 Task: Research Airbnb options in Lazdynai, Lithuania from 15th November, 2023 to 21st November, 2023 for 5 adults.3 bedrooms having 3 beds and 3 bathrooms. Property type can be house. Look for 3 properties as per requirement.
Action: Mouse moved to (505, 89)
Screenshot: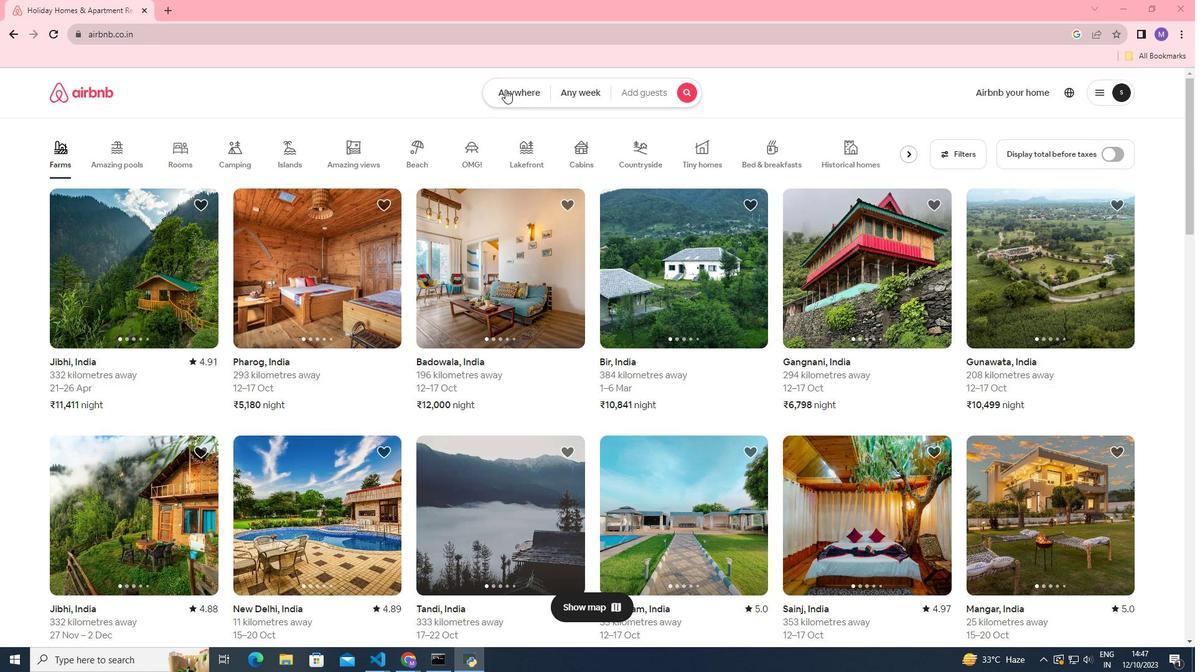 
Action: Mouse pressed left at (505, 89)
Screenshot: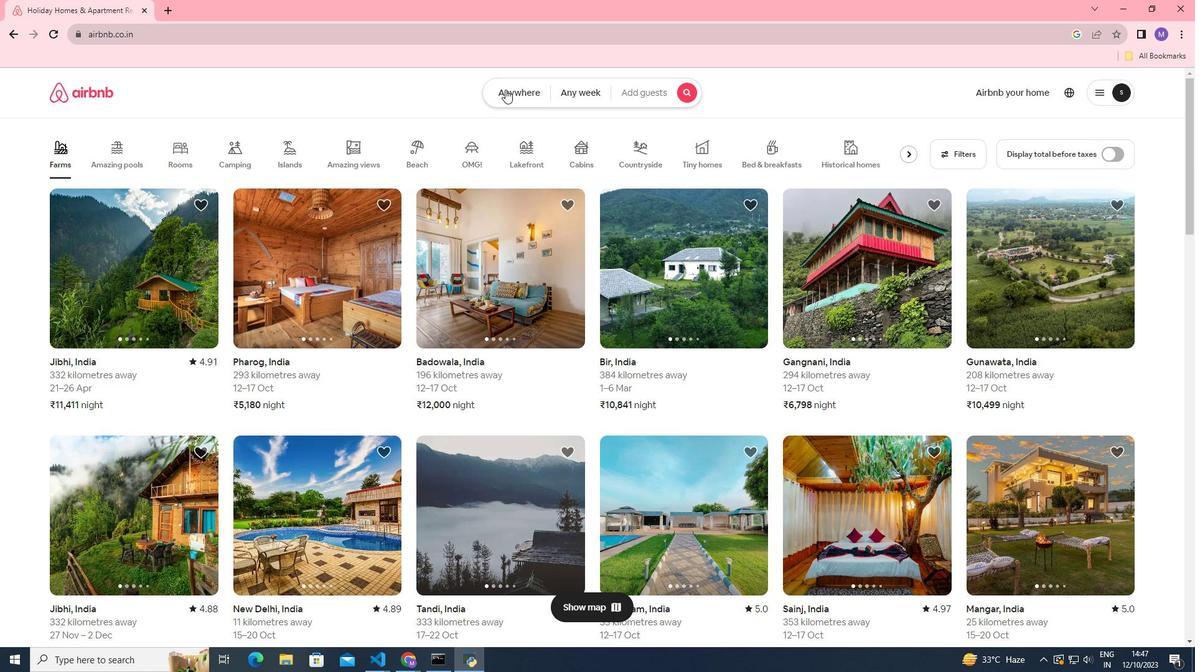 
Action: Mouse moved to (453, 143)
Screenshot: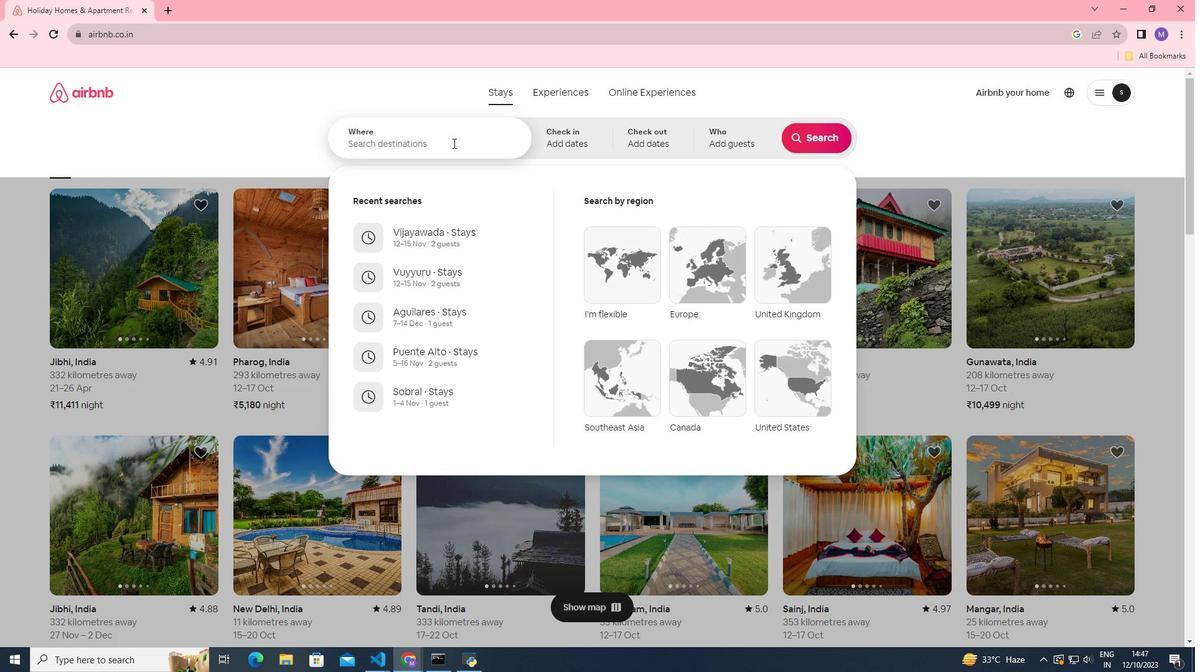 
Action: Mouse pressed left at (453, 143)
Screenshot: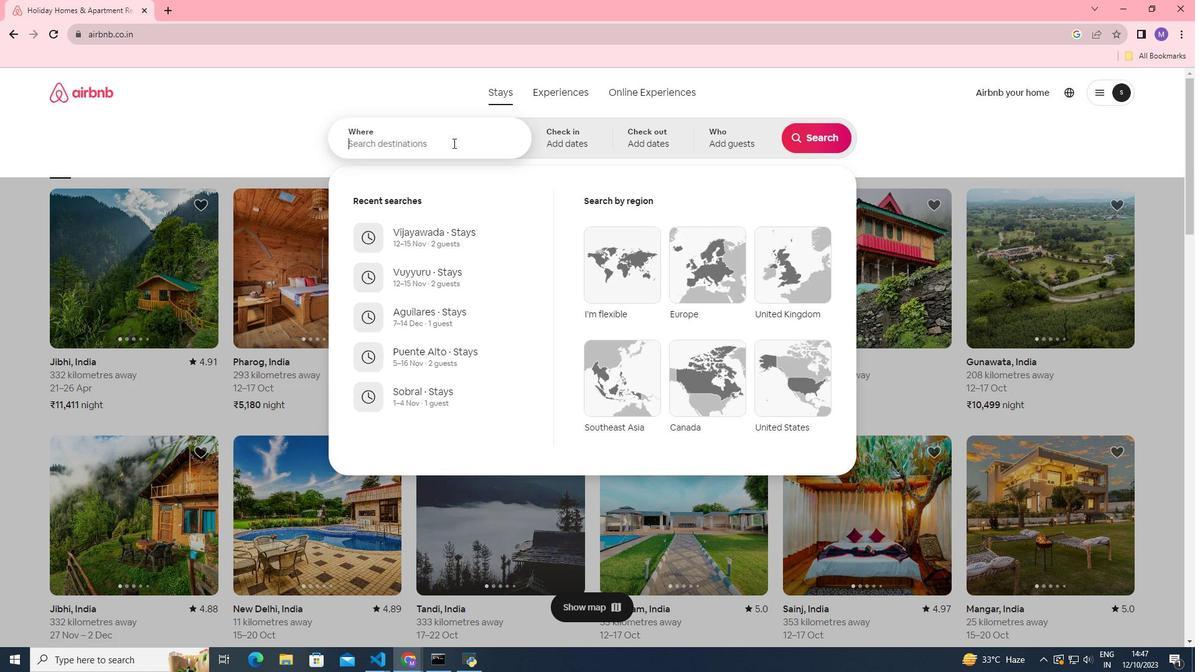 
Action: Key pressed <Key.shift><Key.shift><Key.shift>Lazdynai,<Key.space><Key.shift>Lithuania
Screenshot: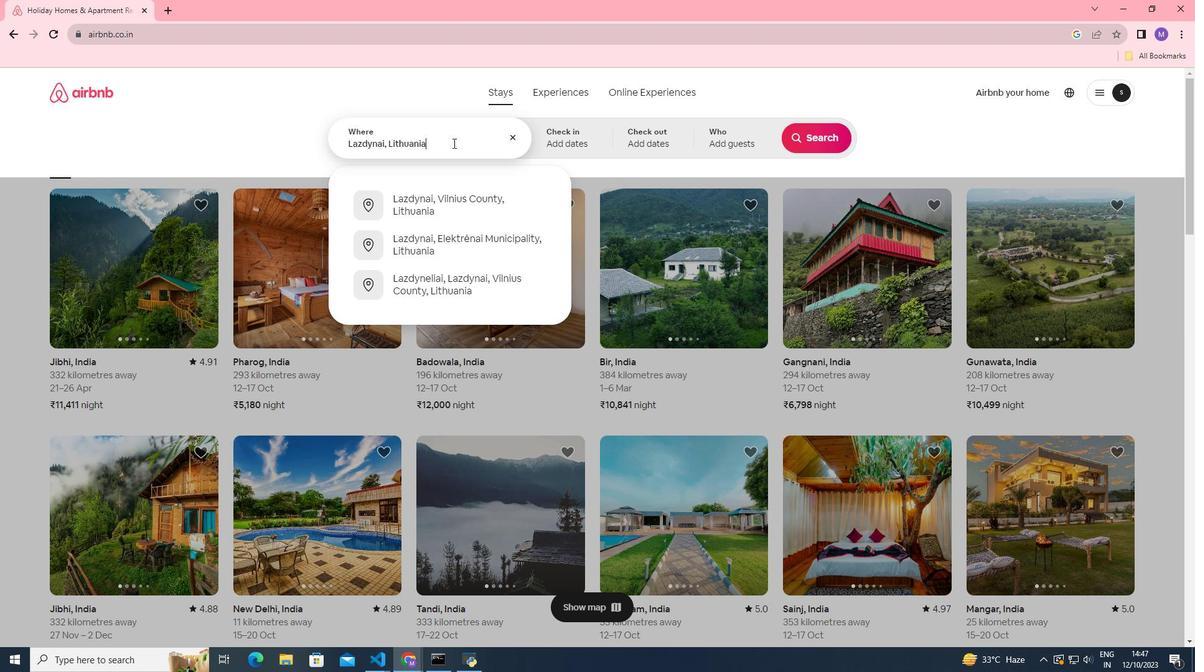 
Action: Mouse moved to (555, 147)
Screenshot: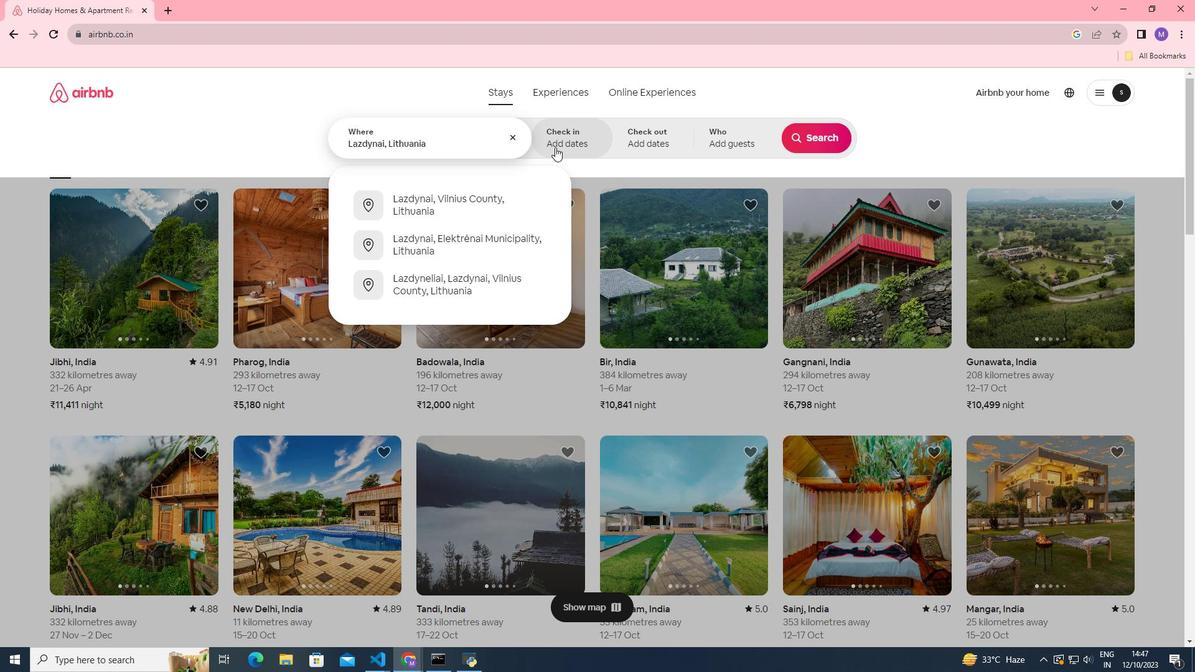 
Action: Mouse pressed left at (555, 147)
Screenshot: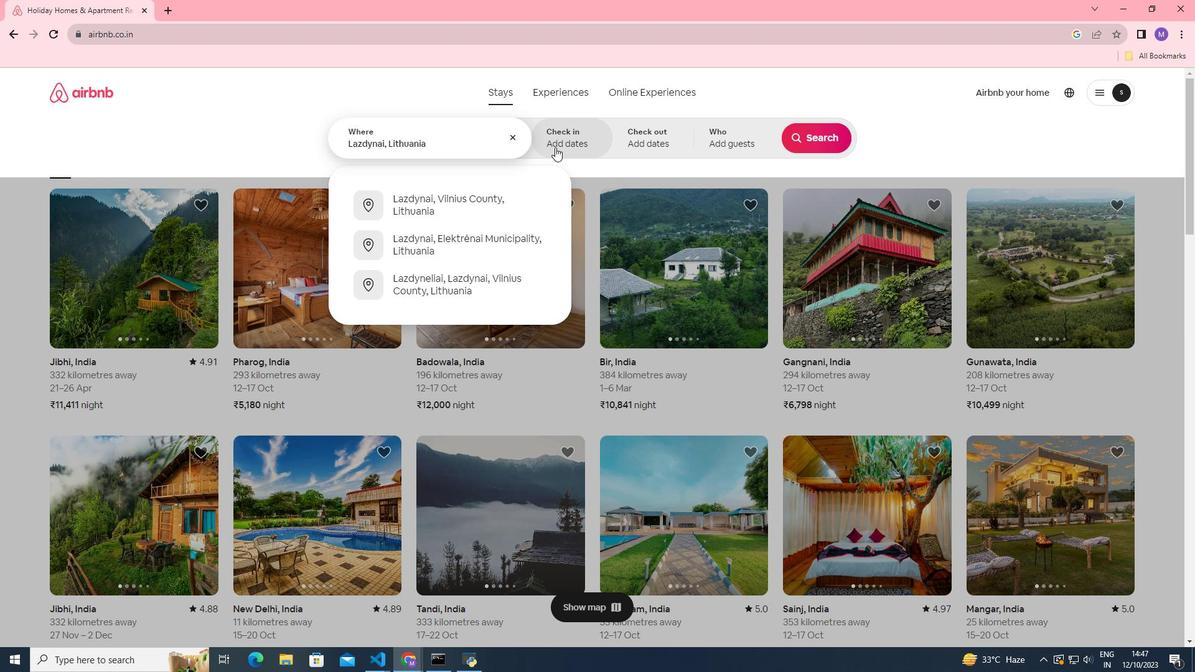 
Action: Mouse moved to (705, 355)
Screenshot: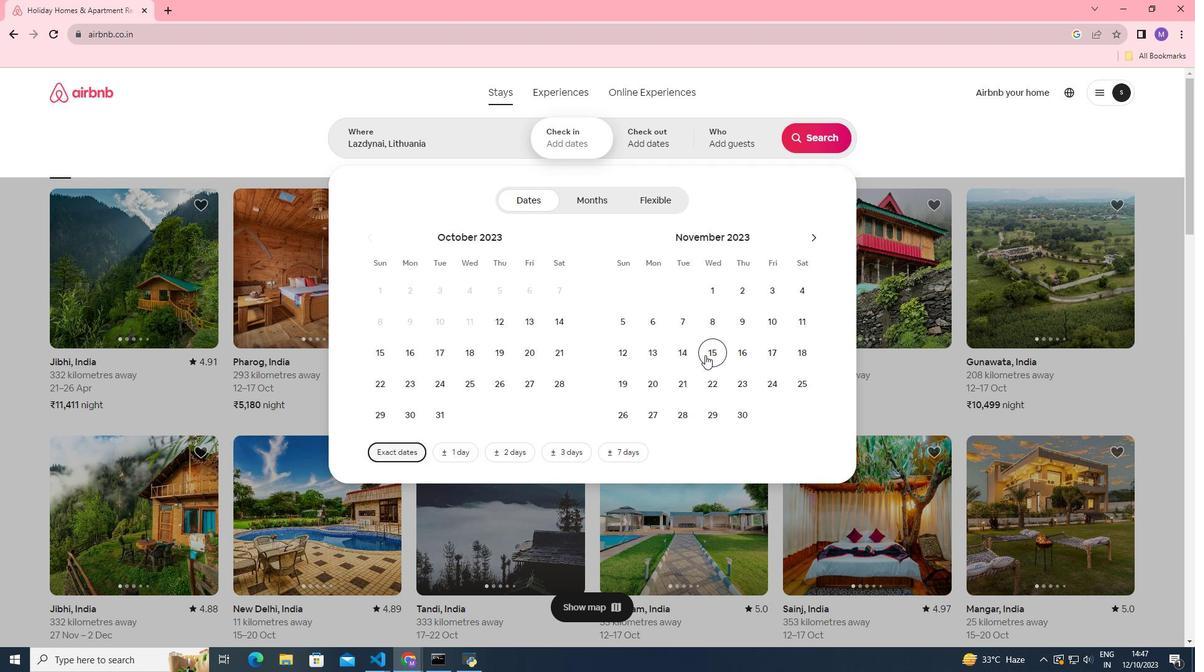 
Action: Mouse pressed left at (705, 355)
Screenshot: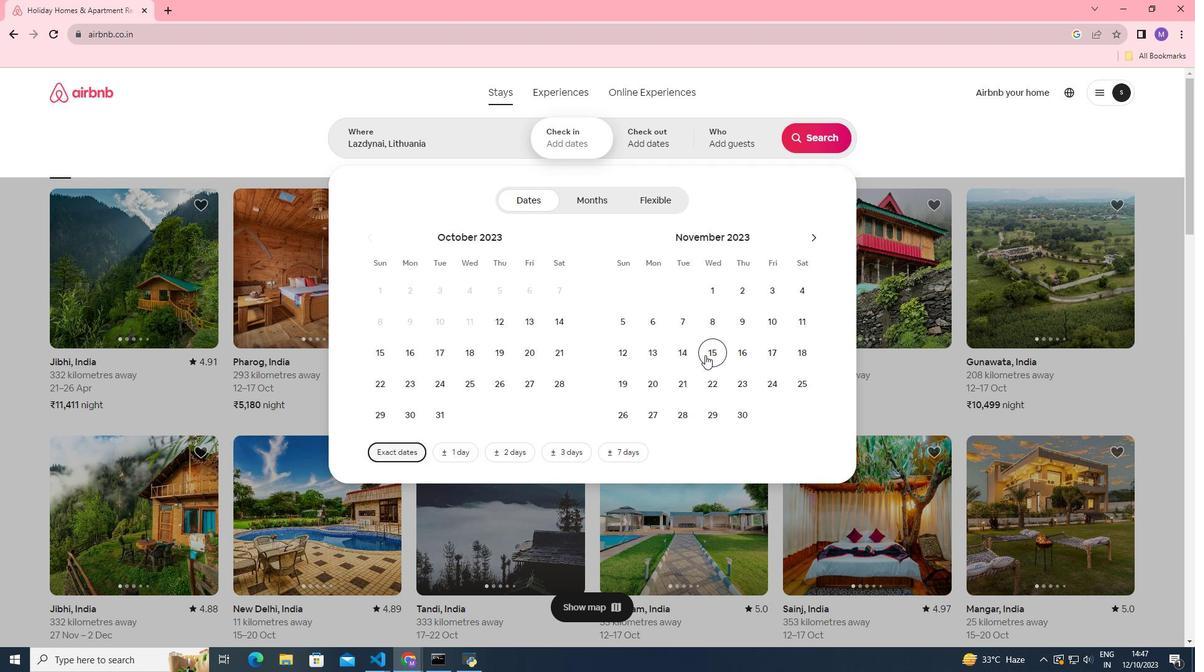 
Action: Mouse moved to (696, 383)
Screenshot: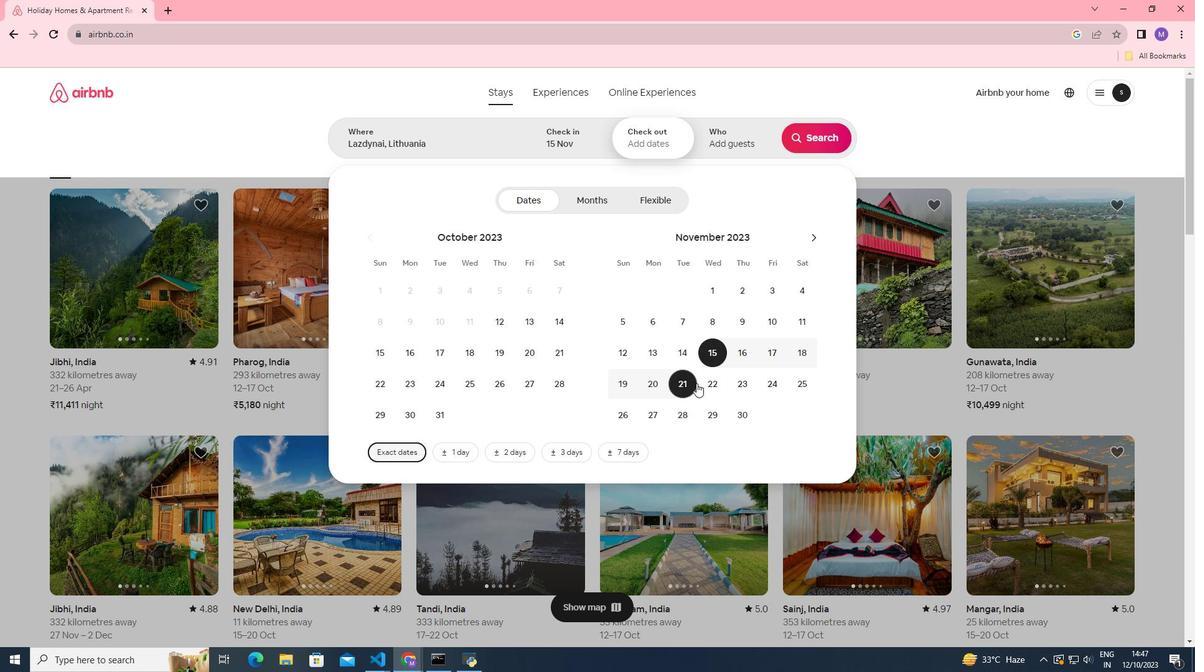 
Action: Mouse pressed left at (696, 383)
Screenshot: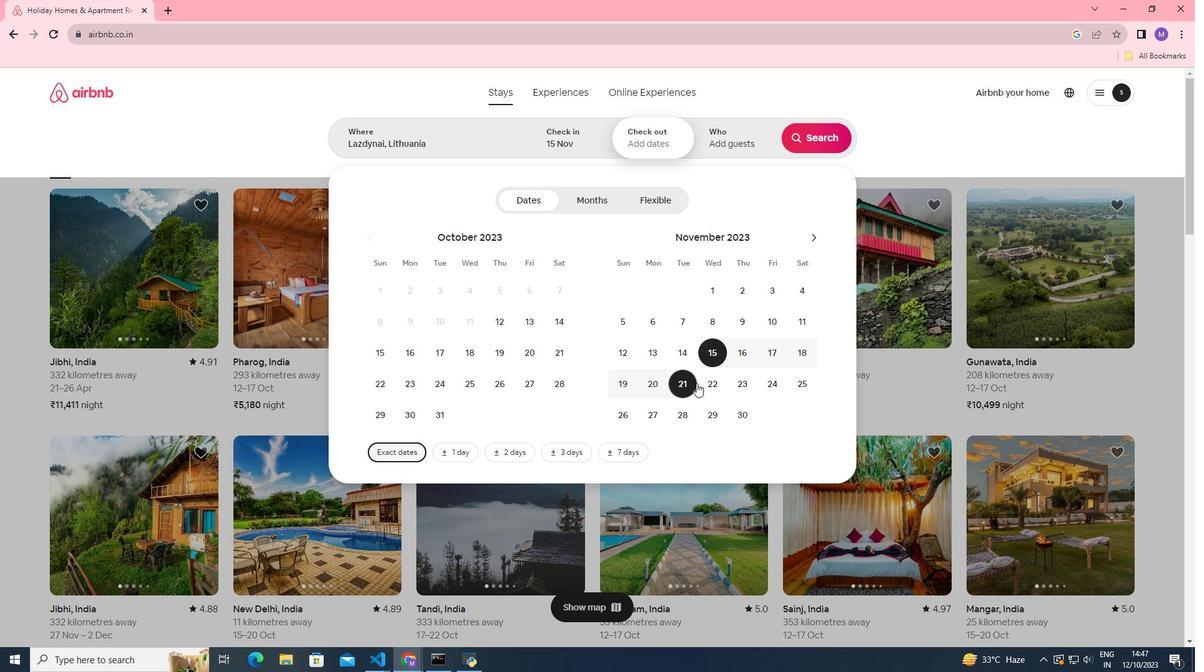 
Action: Mouse moved to (739, 144)
Screenshot: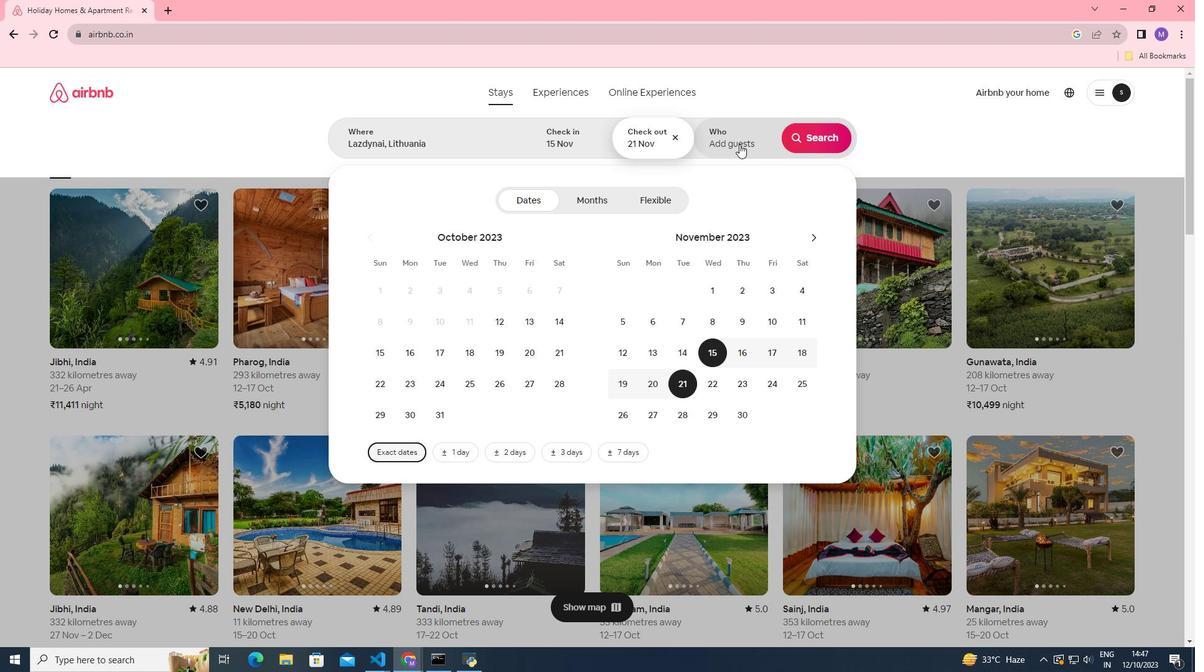 
Action: Mouse pressed left at (739, 144)
Screenshot: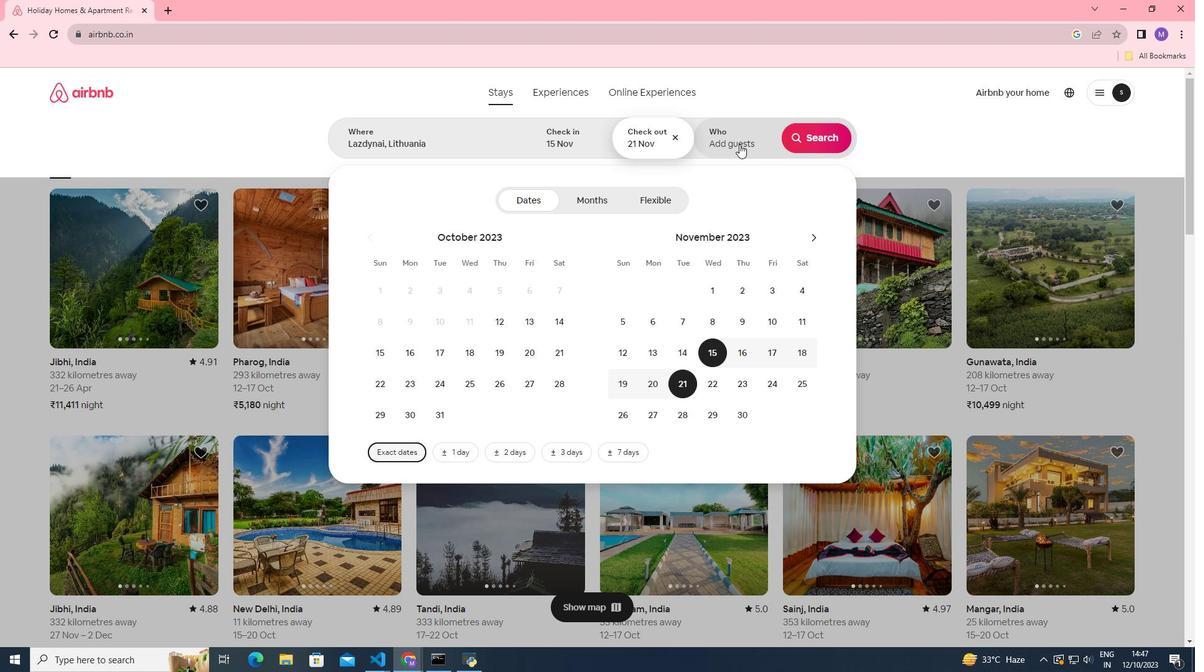 
Action: Mouse moved to (821, 197)
Screenshot: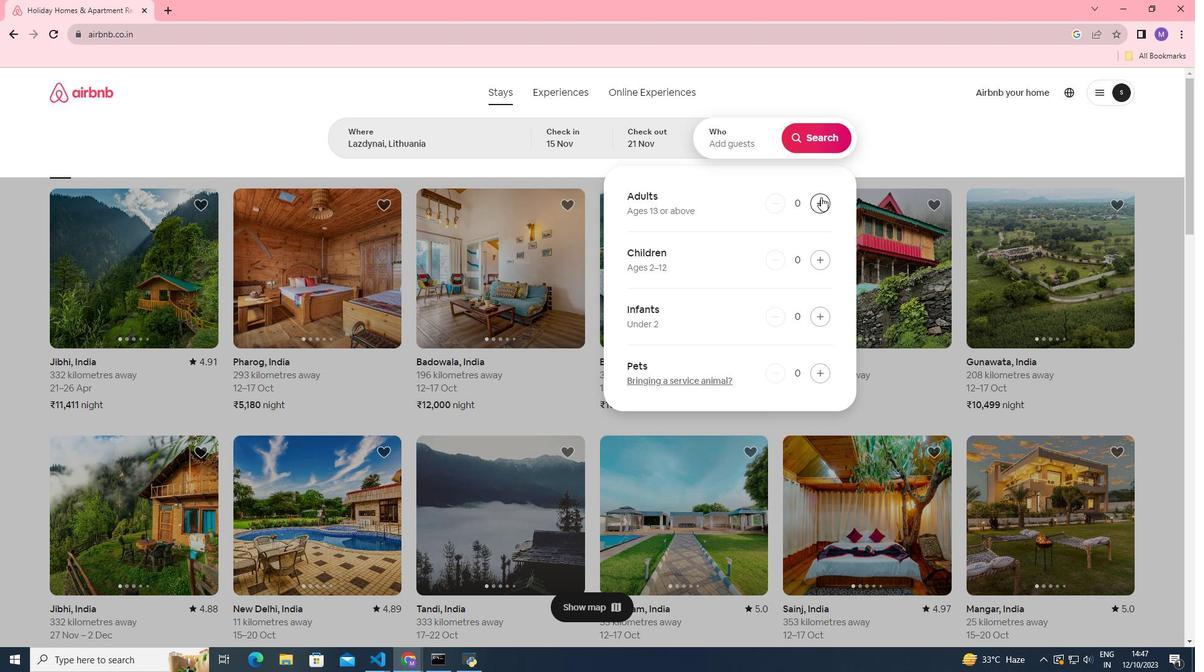 
Action: Mouse pressed left at (821, 197)
Screenshot: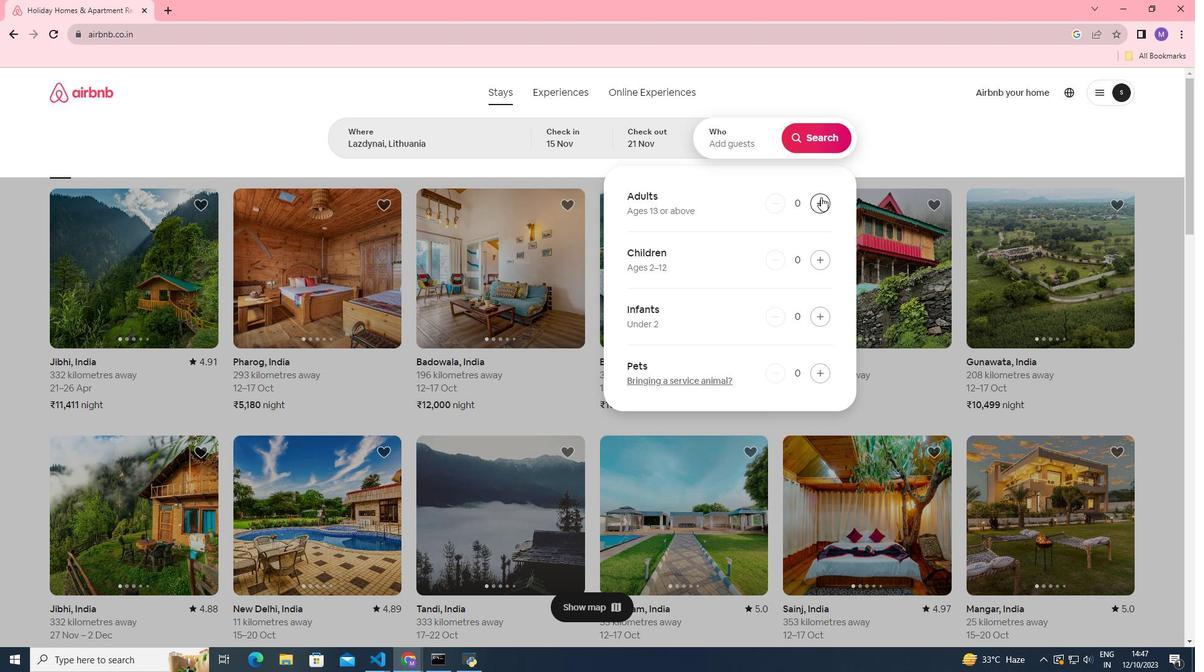 
Action: Mouse pressed left at (821, 197)
Screenshot: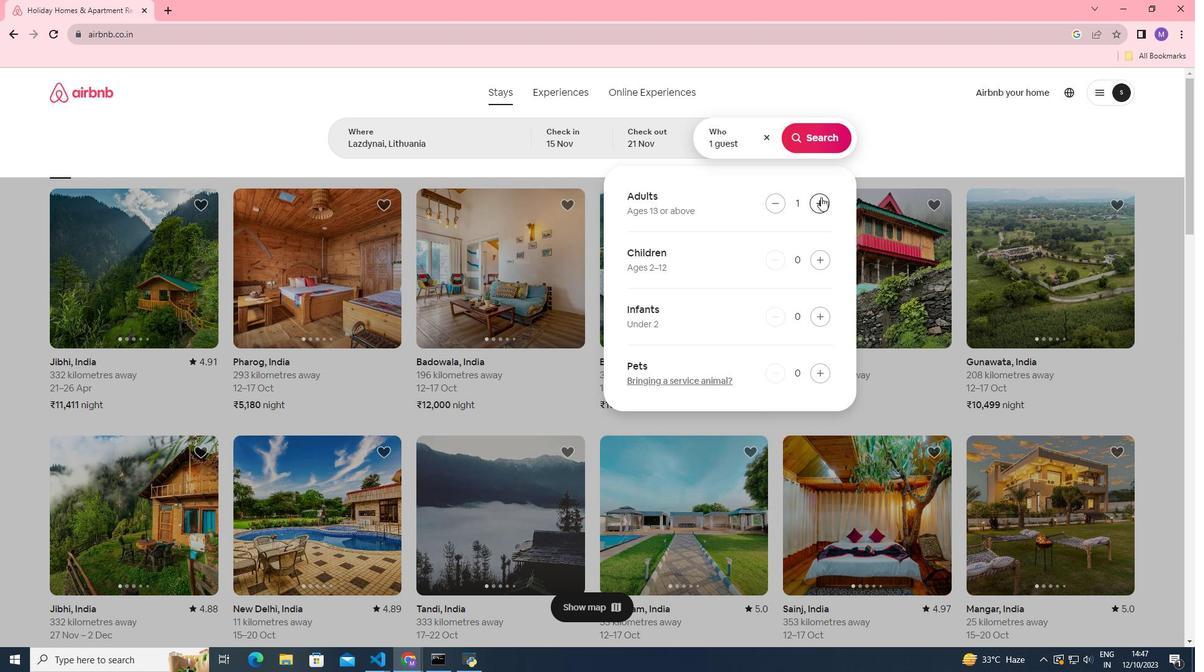 
Action: Mouse pressed left at (821, 197)
Screenshot: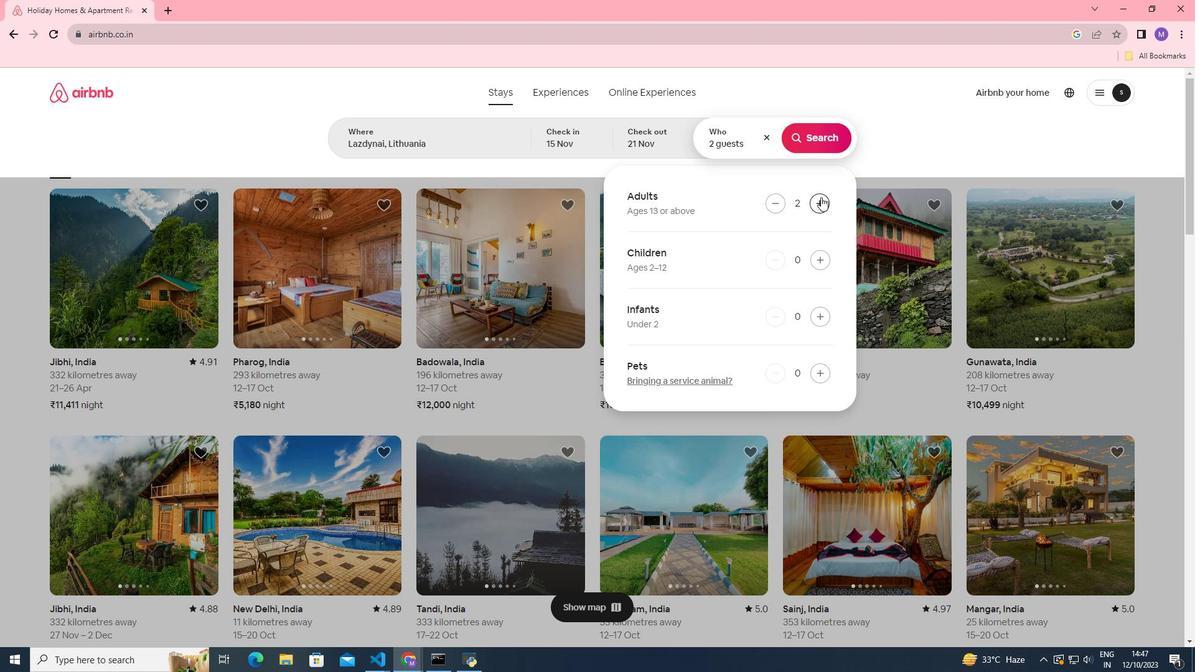 
Action: Mouse pressed left at (821, 197)
Screenshot: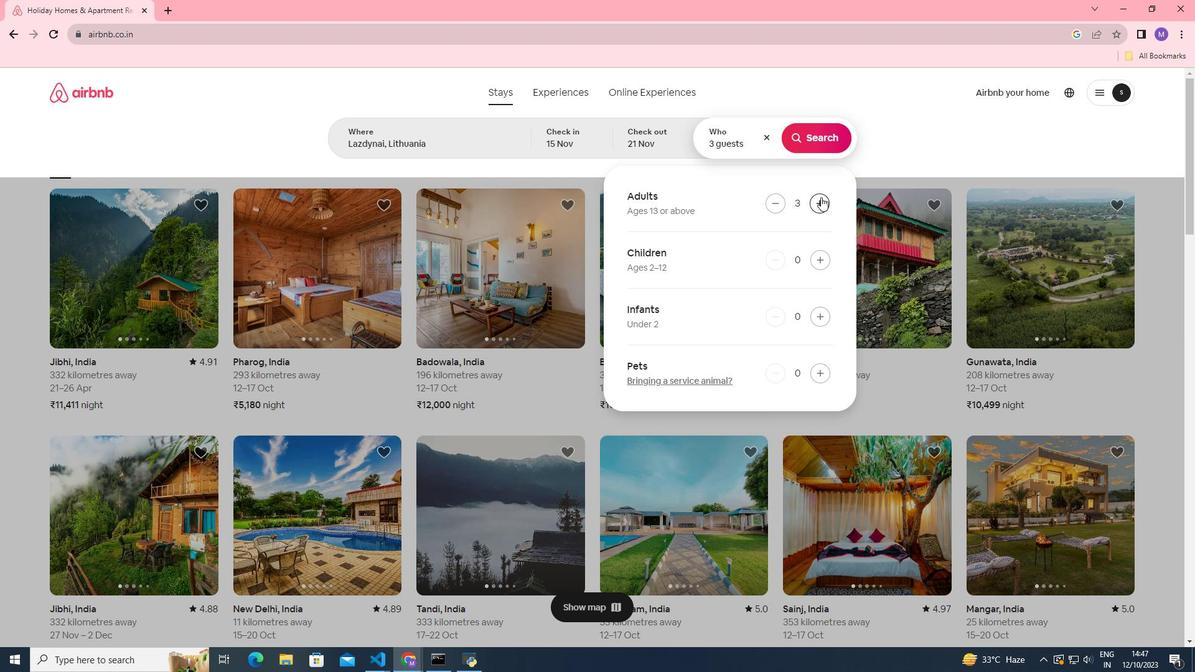 
Action: Mouse pressed left at (821, 197)
Screenshot: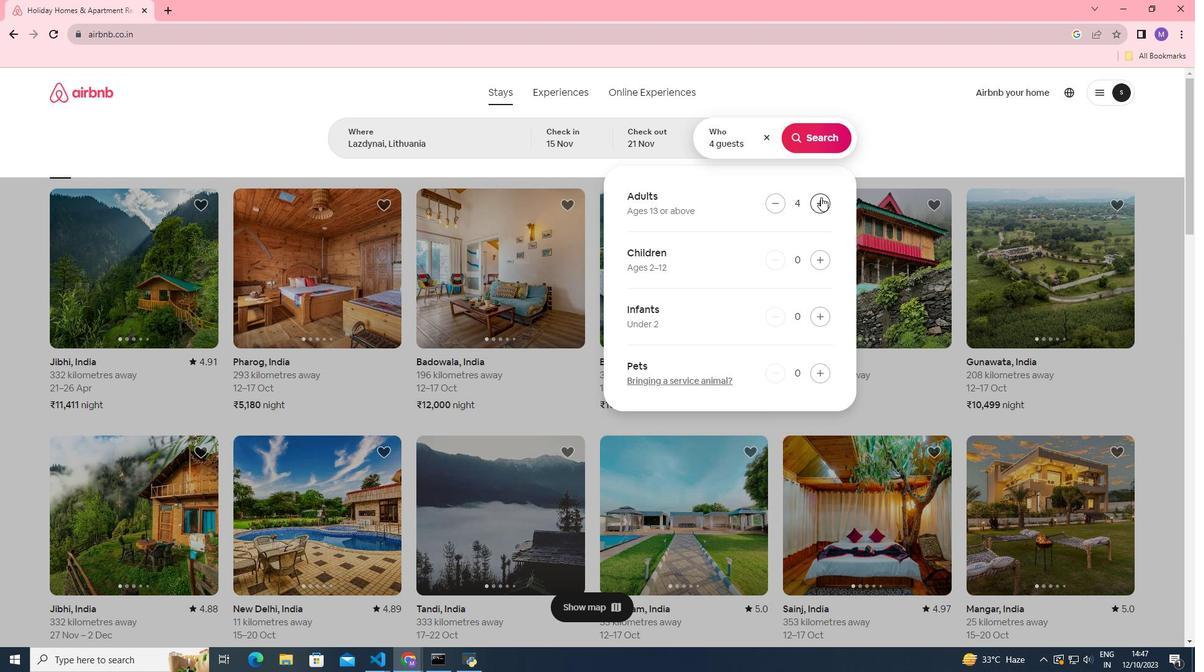 
Action: Mouse moved to (826, 139)
Screenshot: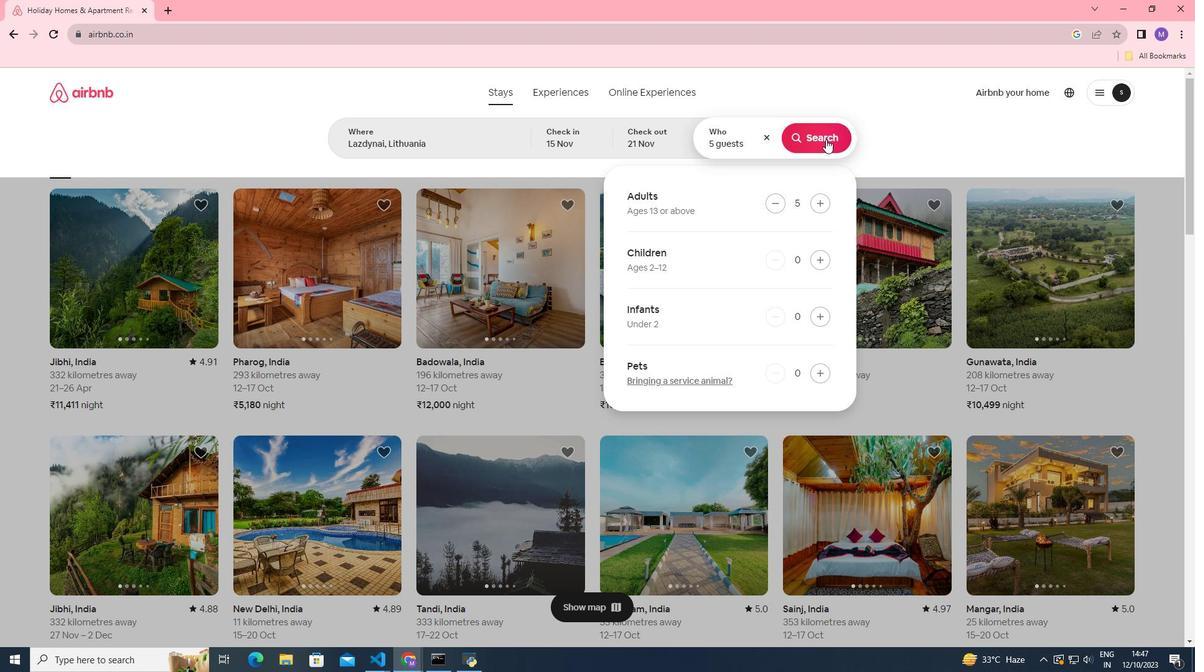 
Action: Mouse pressed left at (826, 139)
Screenshot: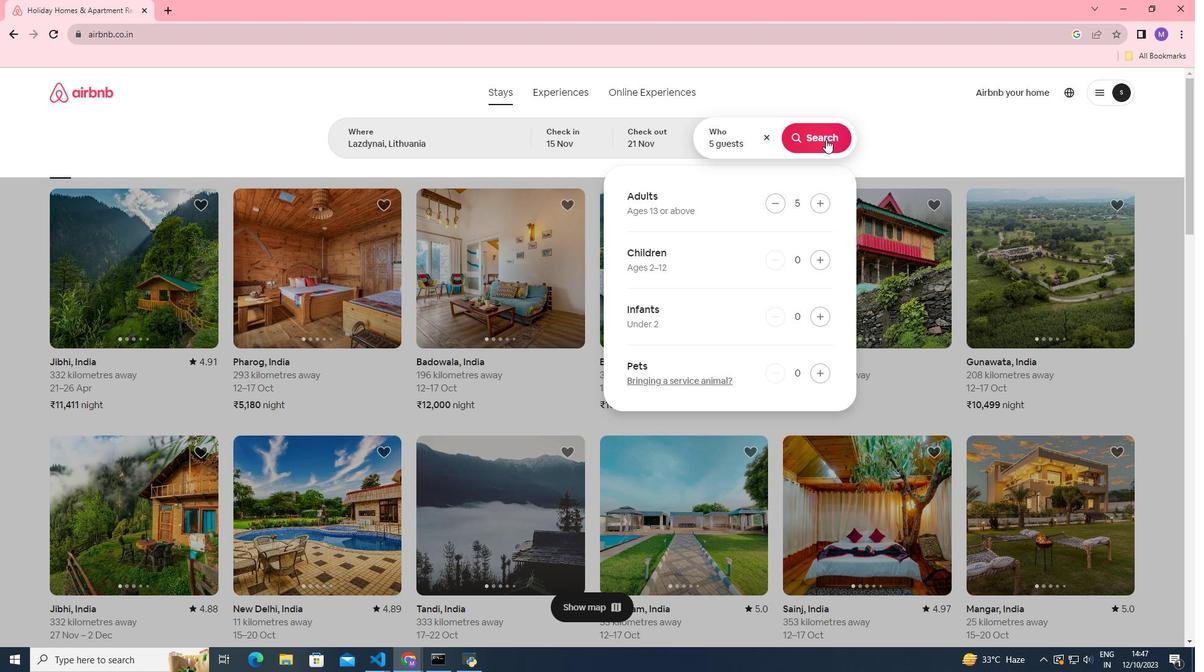
Action: Mouse moved to (994, 137)
Screenshot: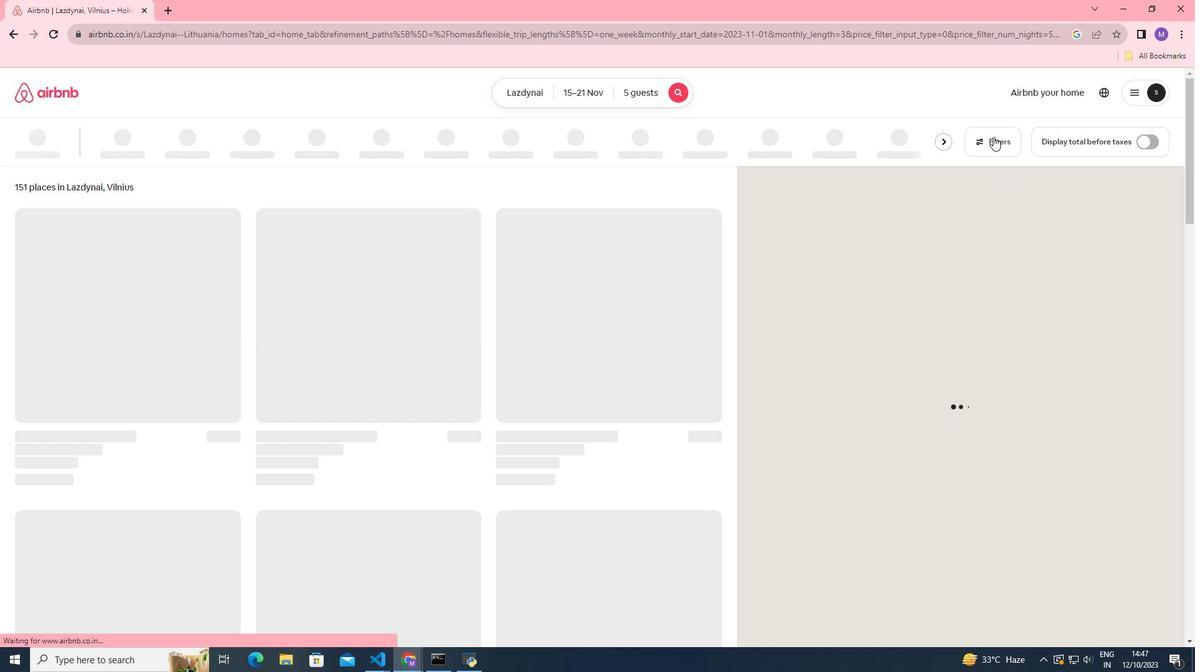 
Action: Mouse pressed left at (994, 137)
Screenshot: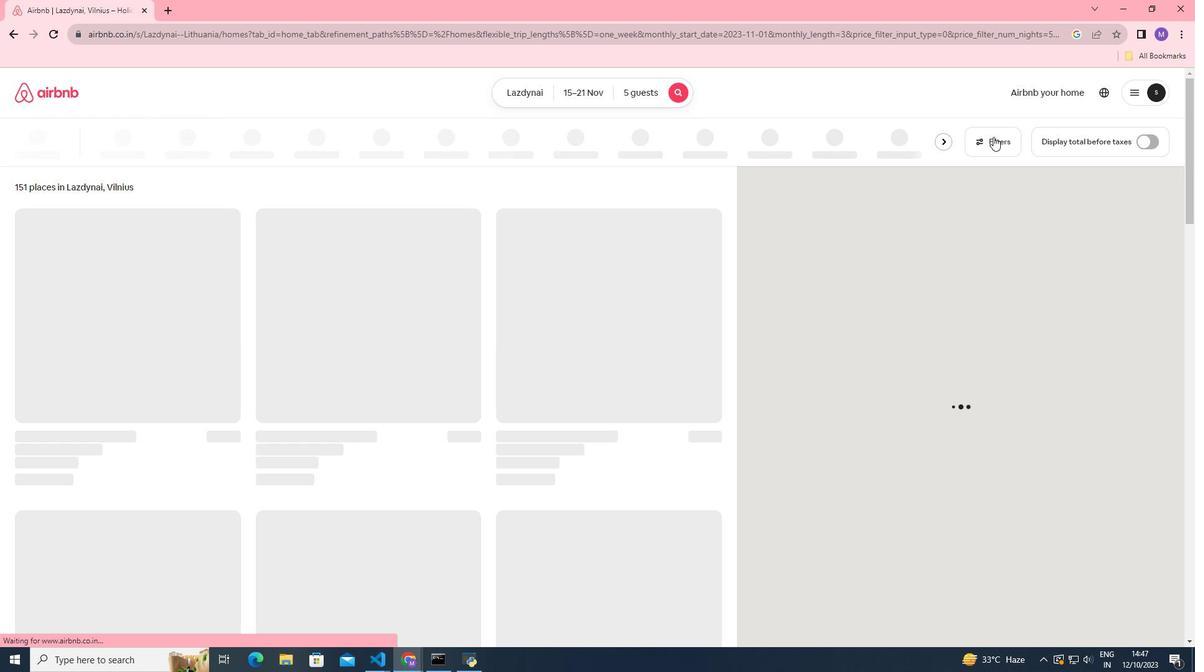 
Action: Mouse pressed left at (994, 137)
Screenshot: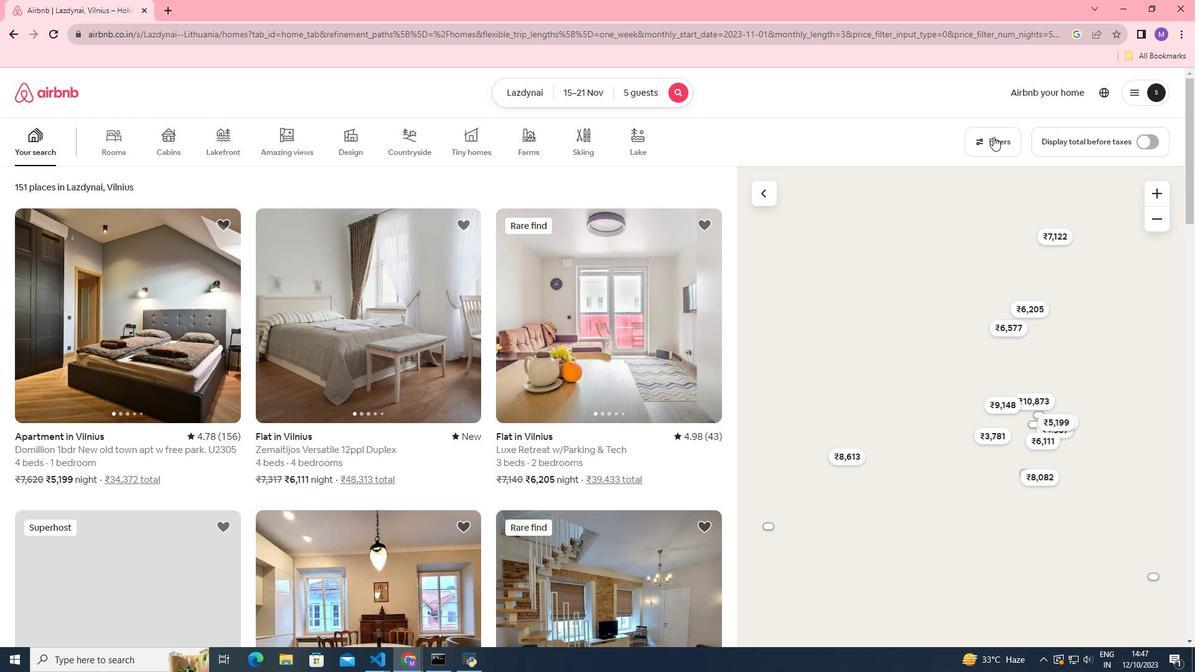
Action: Mouse moved to (543, 393)
Screenshot: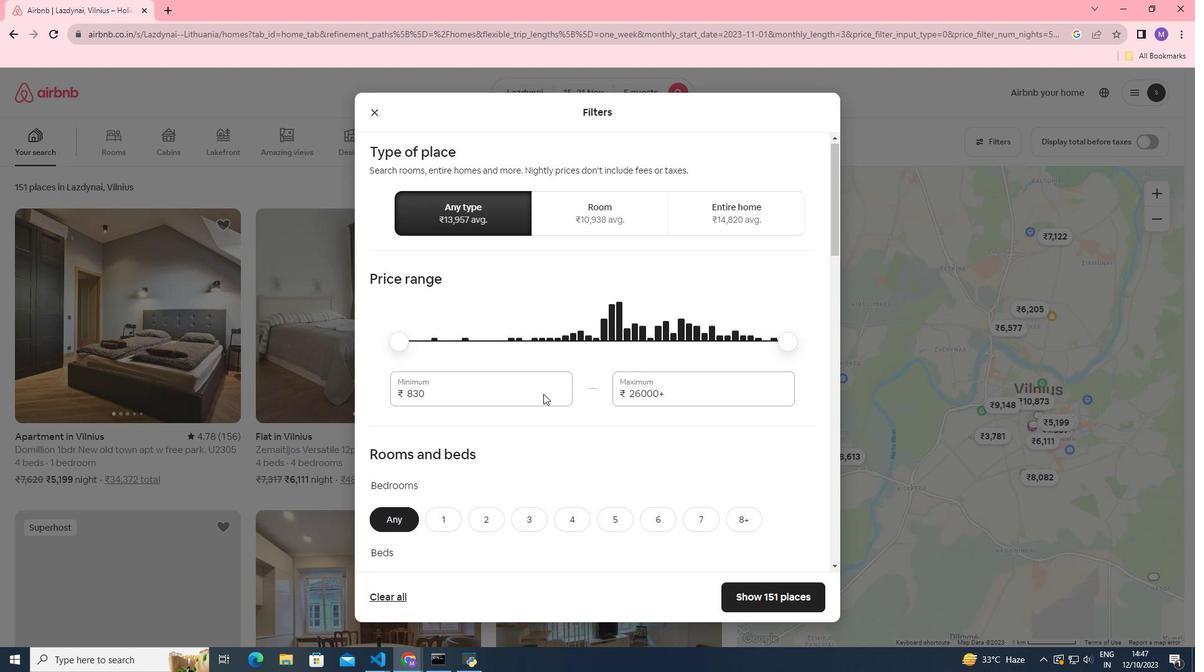 
Action: Mouse scrolled (543, 393) with delta (0, 0)
Screenshot: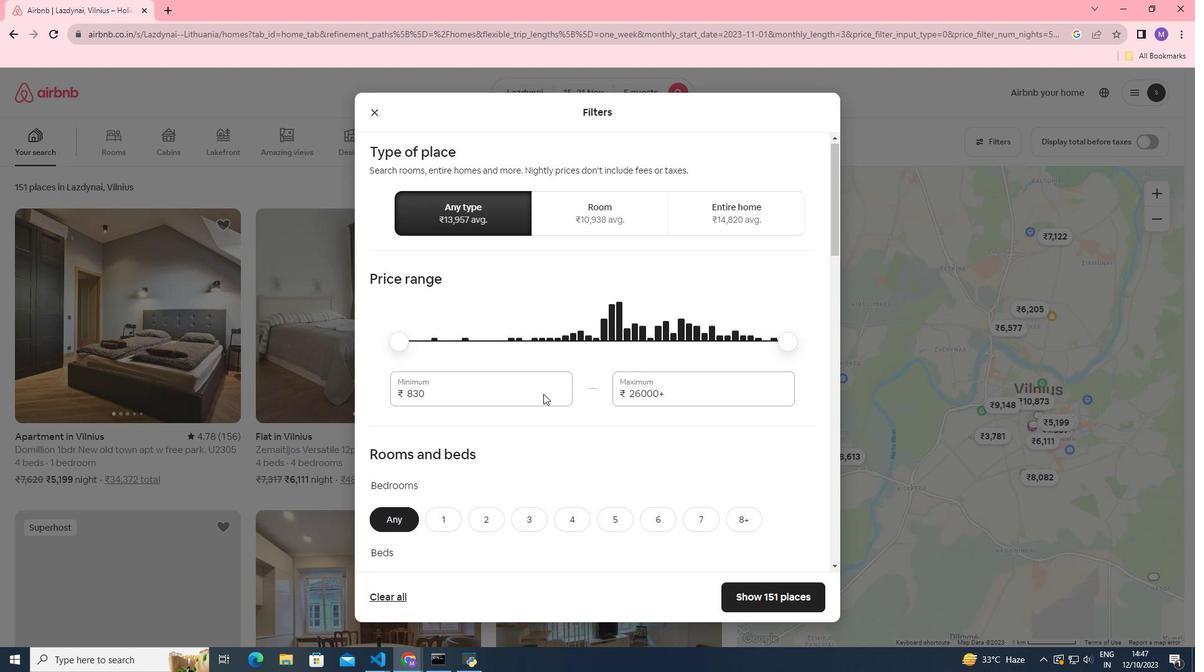 
Action: Mouse moved to (543, 394)
Screenshot: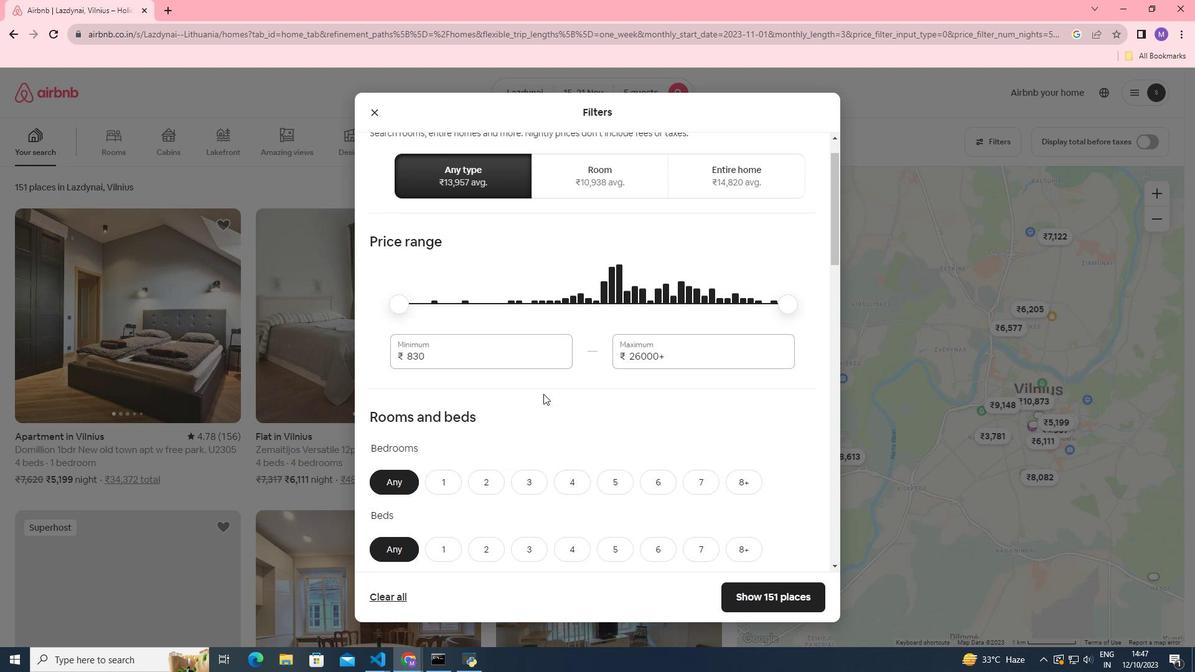 
Action: Mouse scrolled (543, 393) with delta (0, 0)
Screenshot: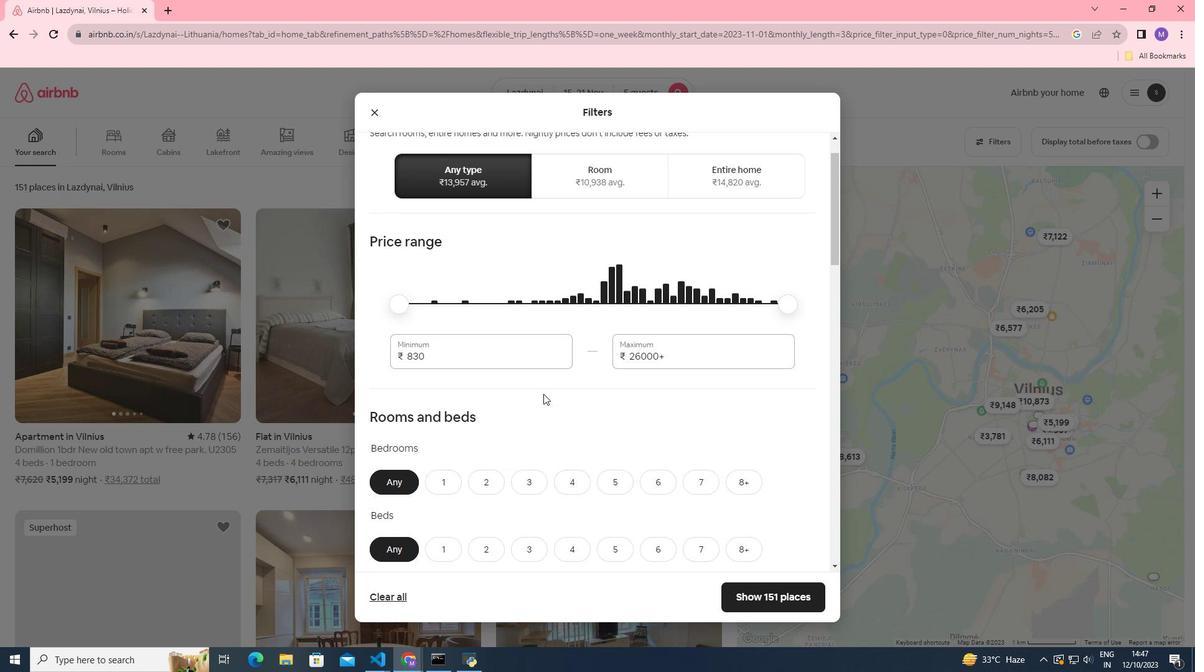 
Action: Mouse moved to (540, 406)
Screenshot: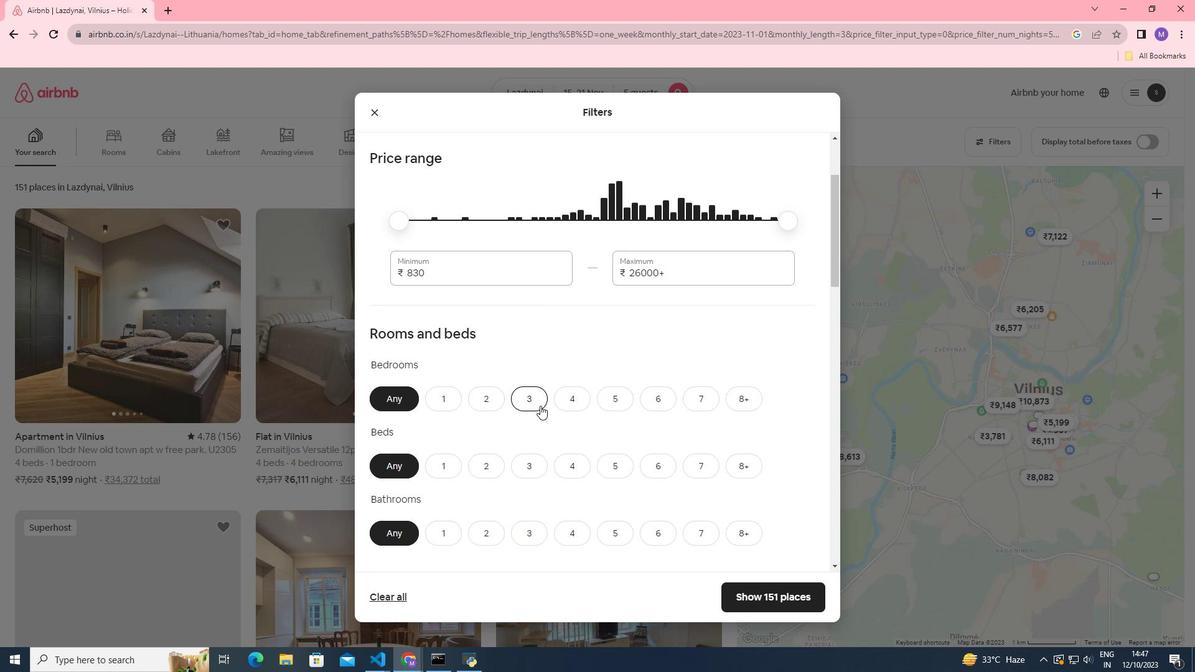 
Action: Mouse pressed left at (540, 406)
Screenshot: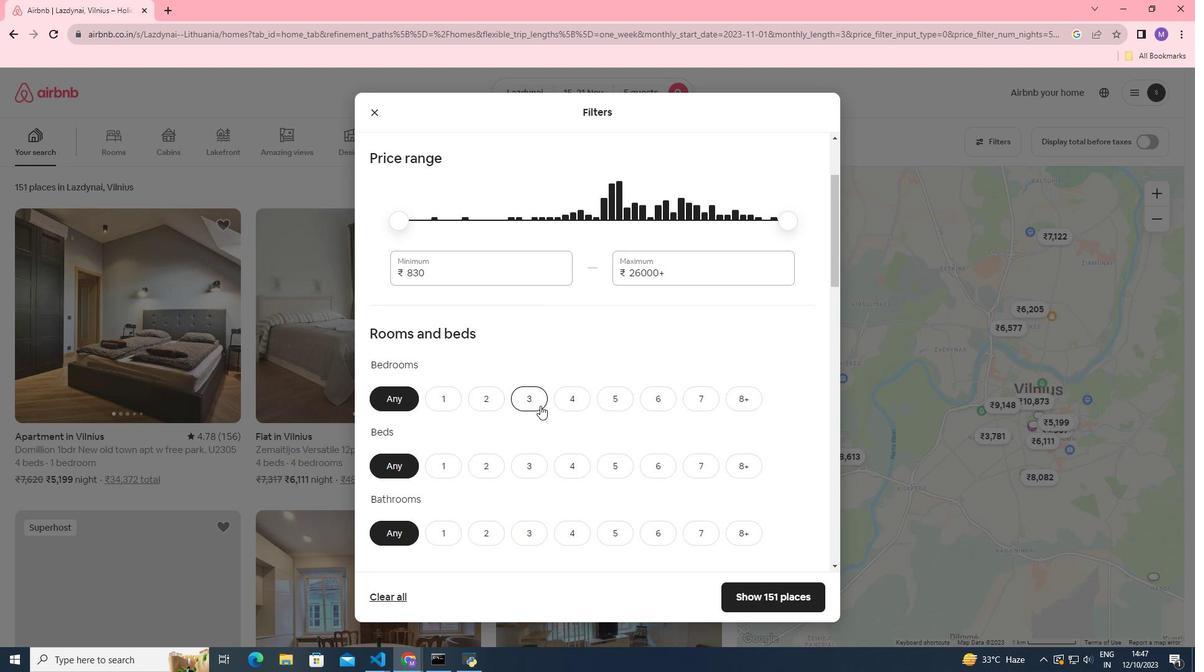 
Action: Mouse moved to (532, 470)
Screenshot: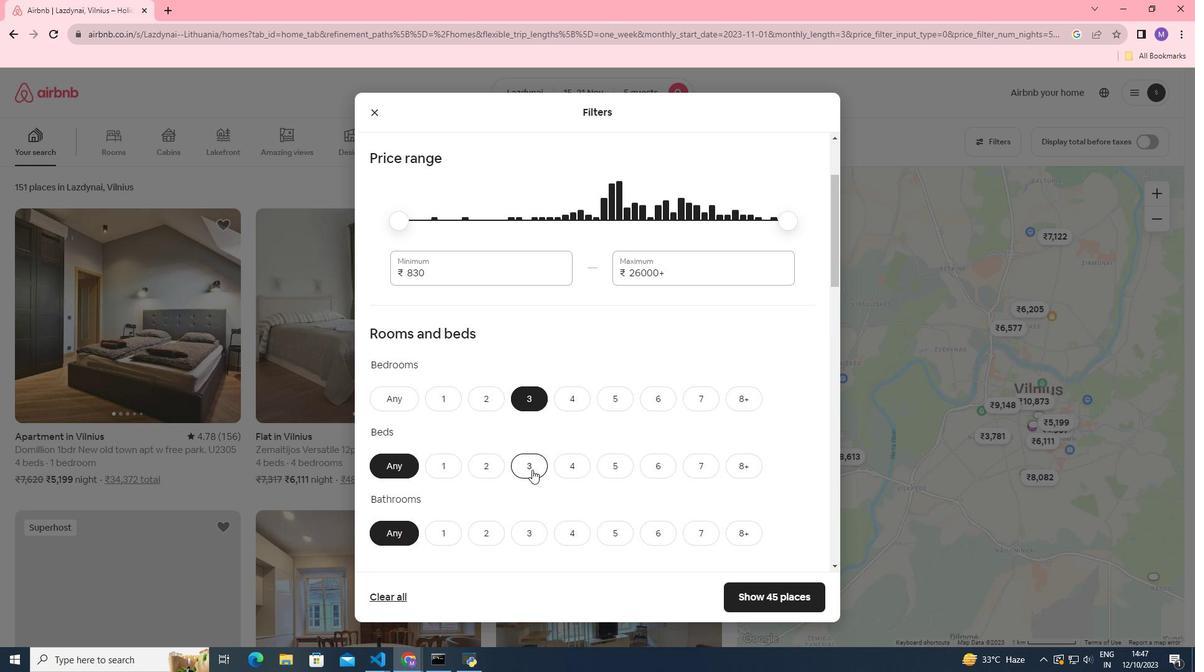 
Action: Mouse pressed left at (532, 470)
Screenshot: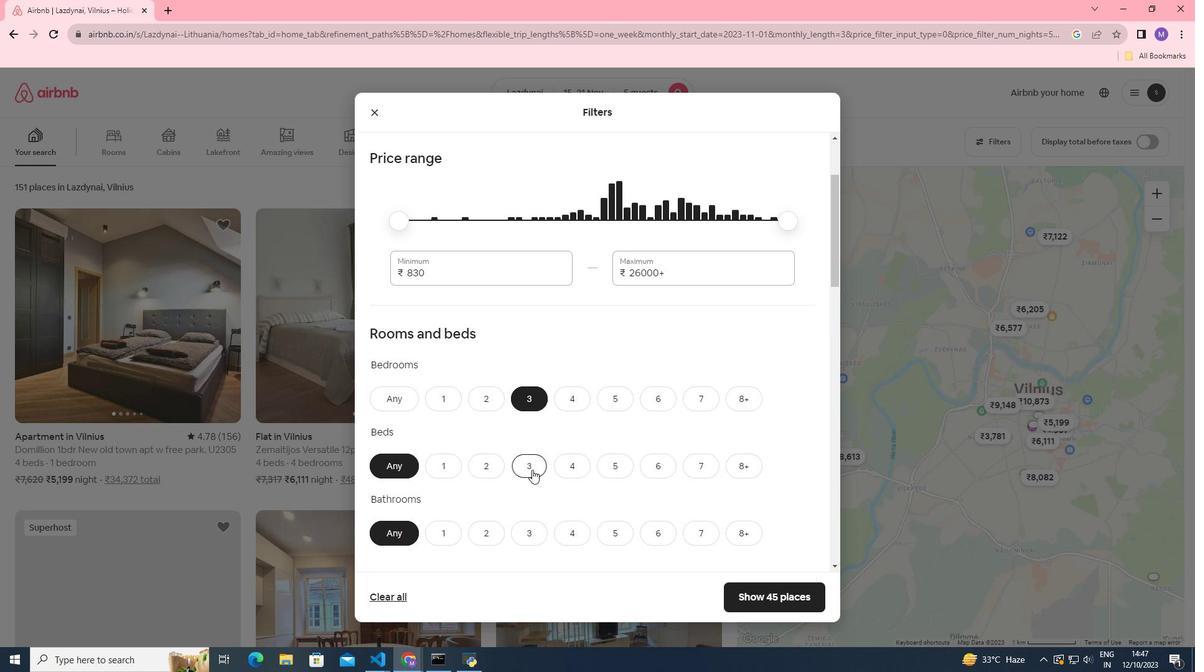 
Action: Mouse moved to (528, 531)
Screenshot: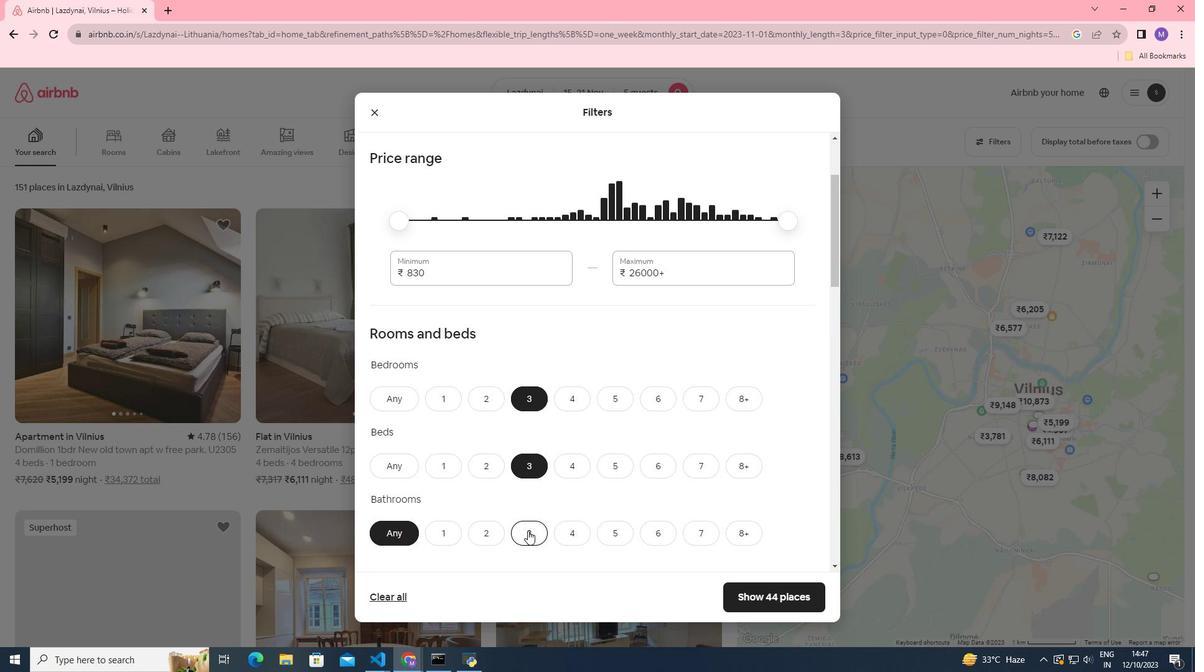 
Action: Mouse pressed left at (528, 531)
Screenshot: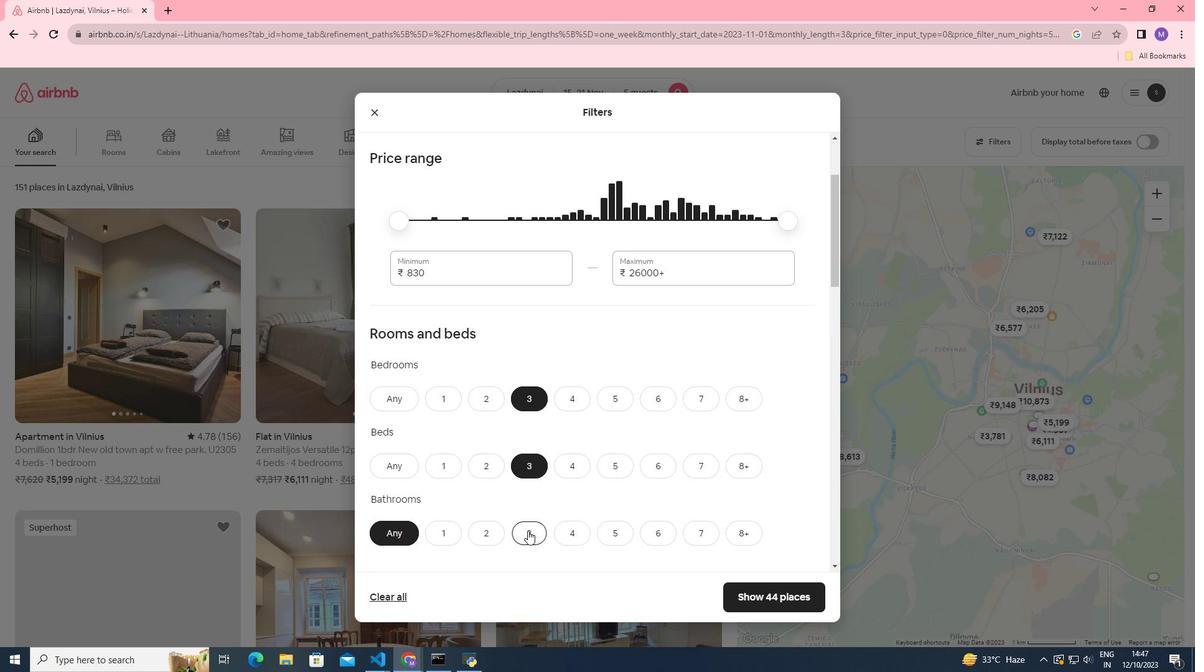 
Action: Mouse moved to (603, 463)
Screenshot: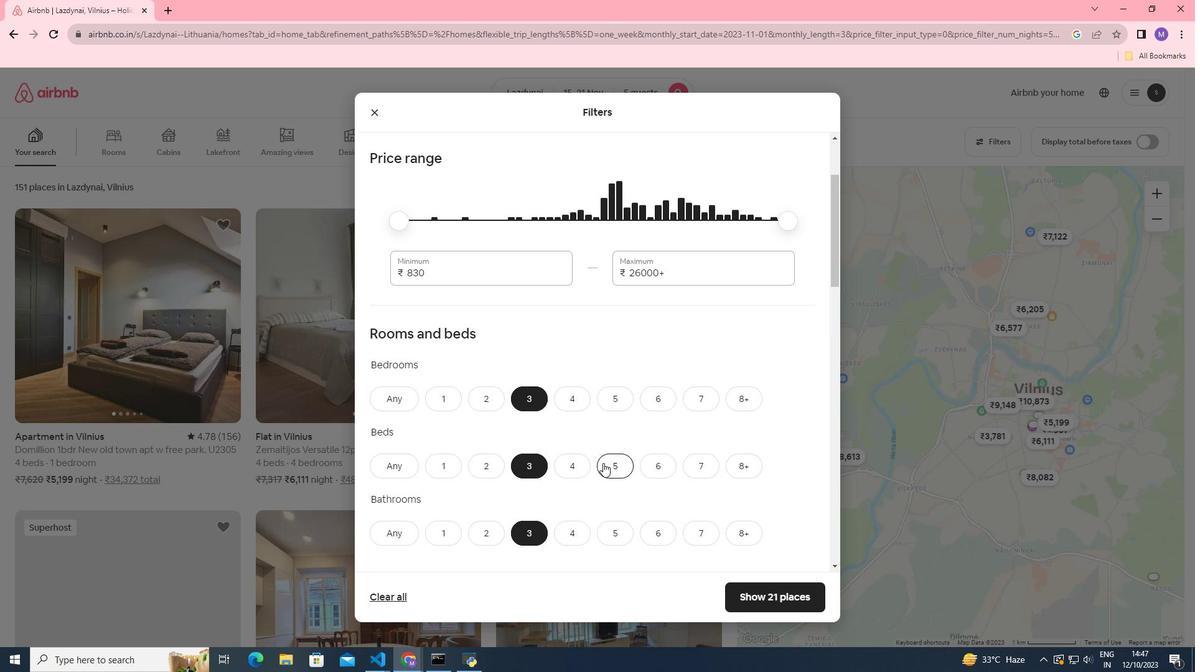 
Action: Mouse scrolled (603, 462) with delta (0, 0)
Screenshot: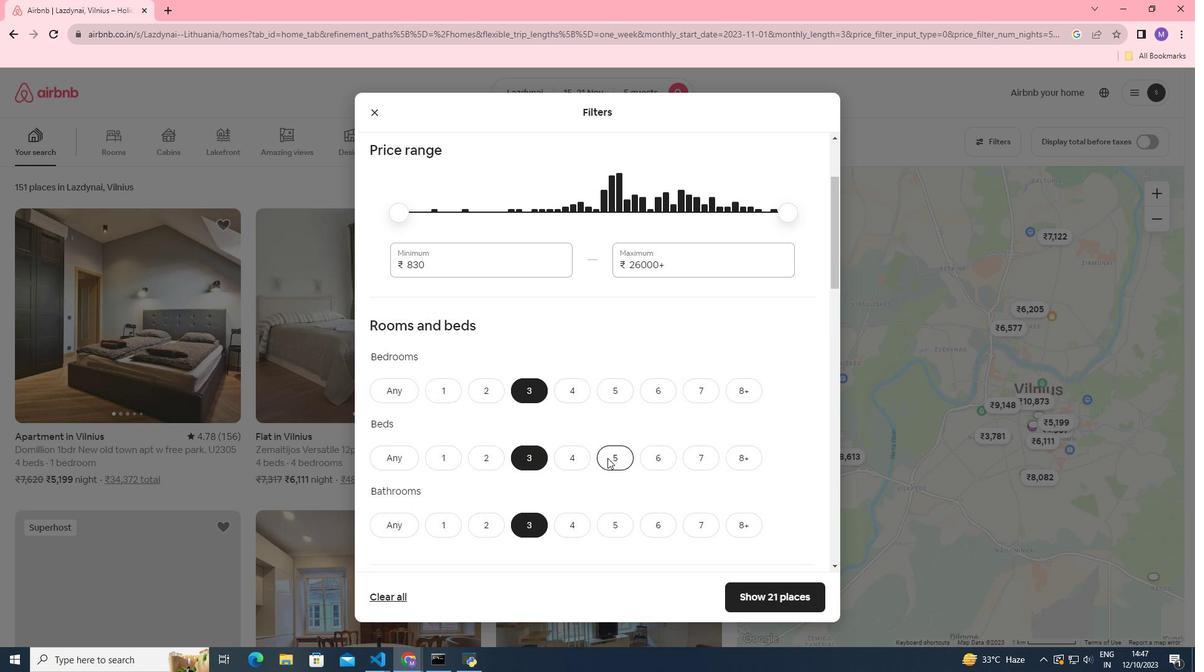 
Action: Mouse moved to (609, 455)
Screenshot: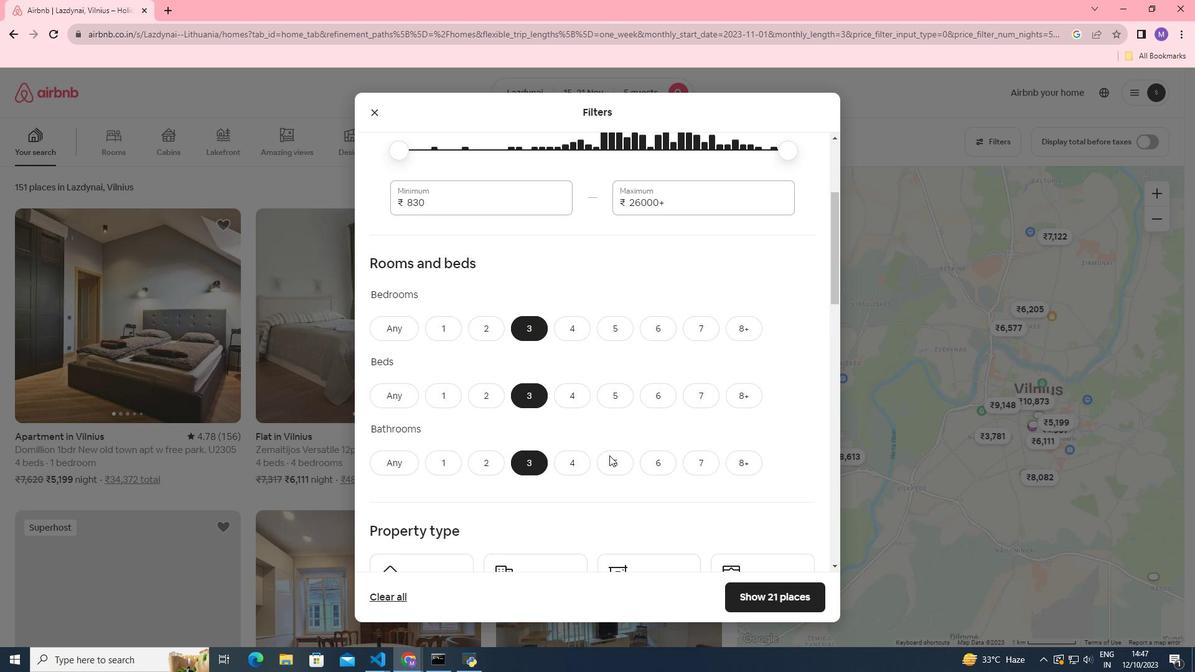
Action: Mouse scrolled (609, 455) with delta (0, 0)
Screenshot: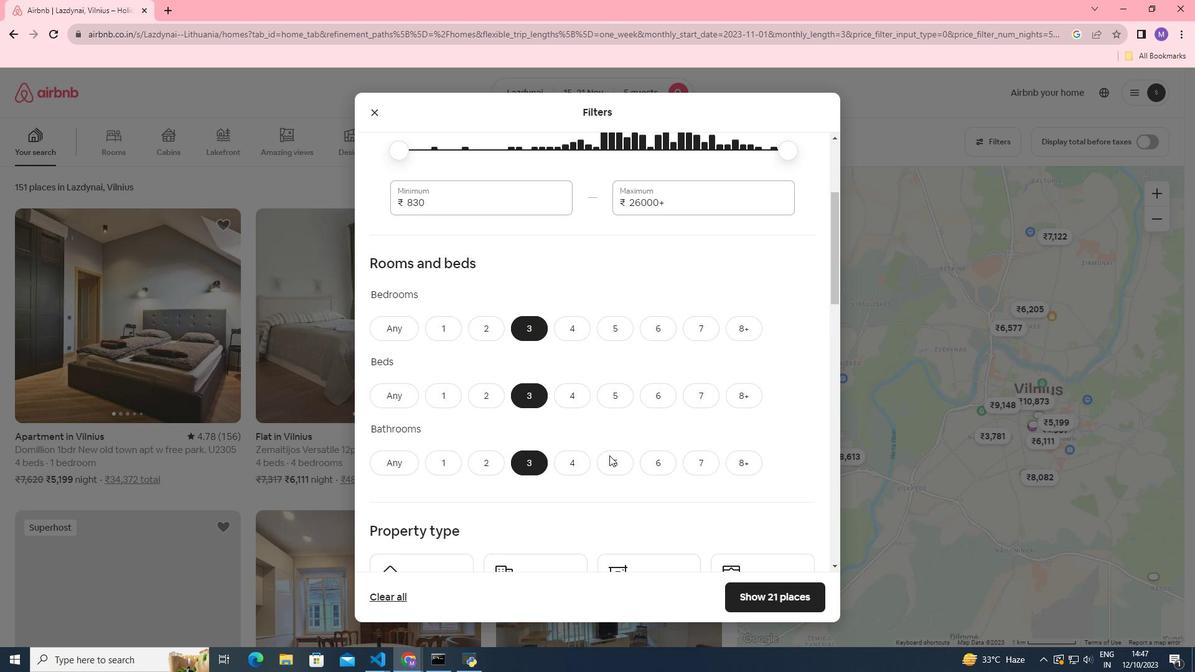 
Action: Mouse scrolled (609, 455) with delta (0, 0)
Screenshot: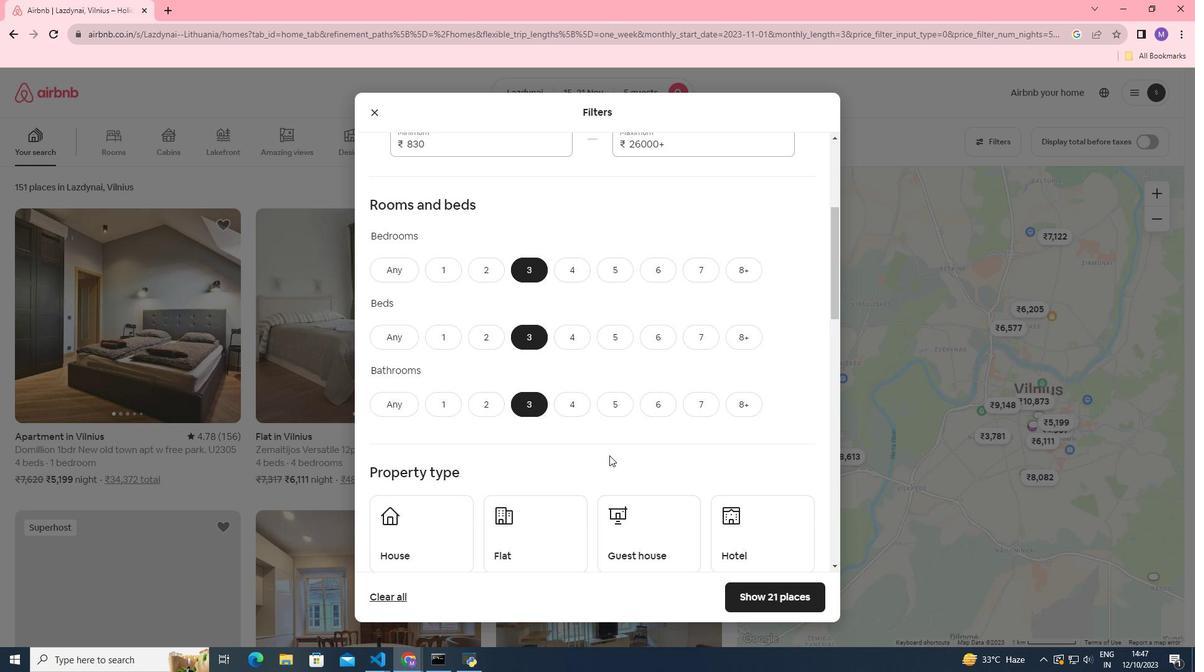 
Action: Mouse moved to (649, 400)
Screenshot: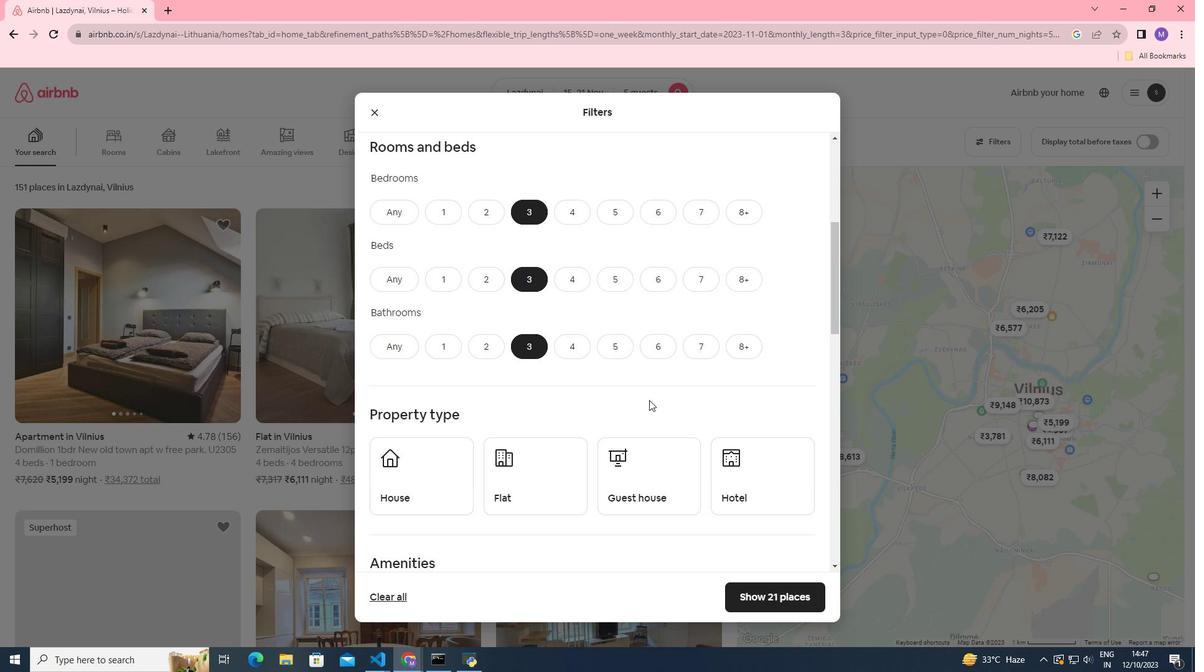 
Action: Mouse scrolled (649, 399) with delta (0, 0)
Screenshot: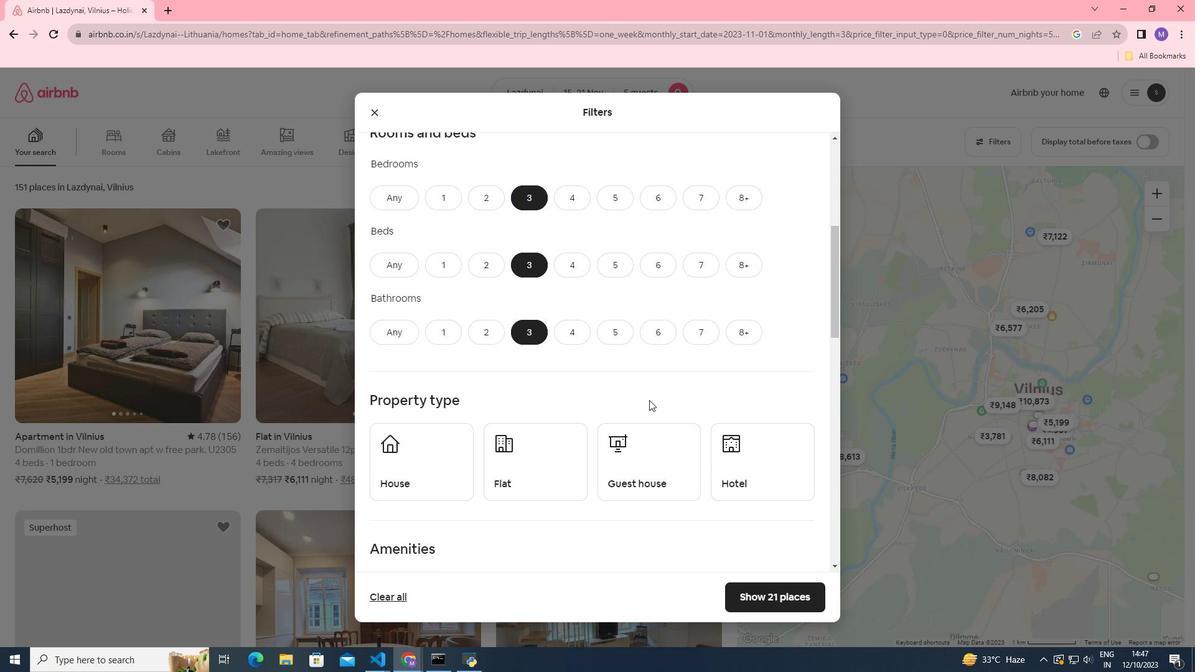 
Action: Mouse moved to (435, 400)
Screenshot: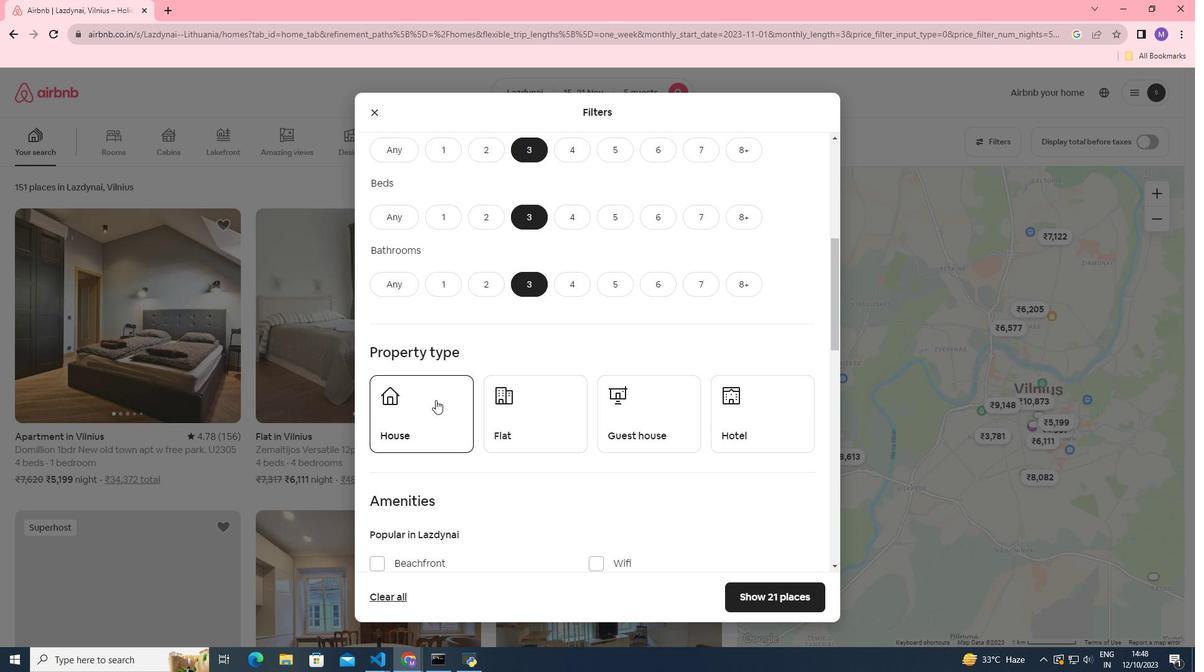 
Action: Mouse pressed left at (435, 400)
Screenshot: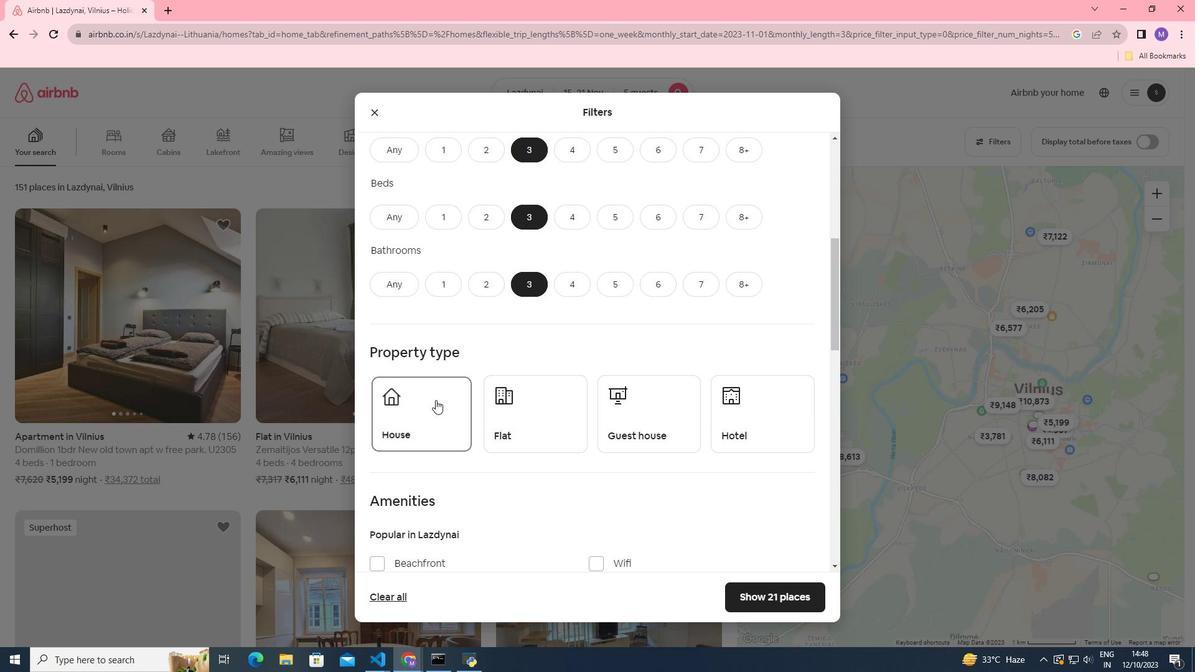 
Action: Mouse moved to (757, 593)
Screenshot: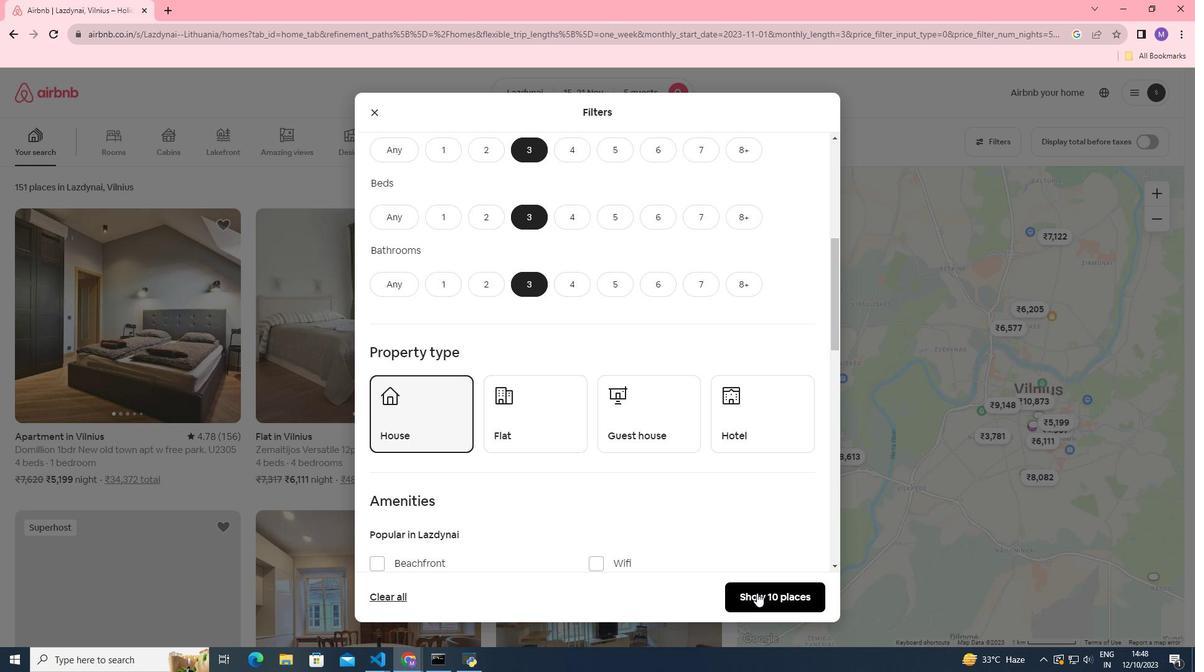 
Action: Mouse pressed left at (757, 593)
Screenshot: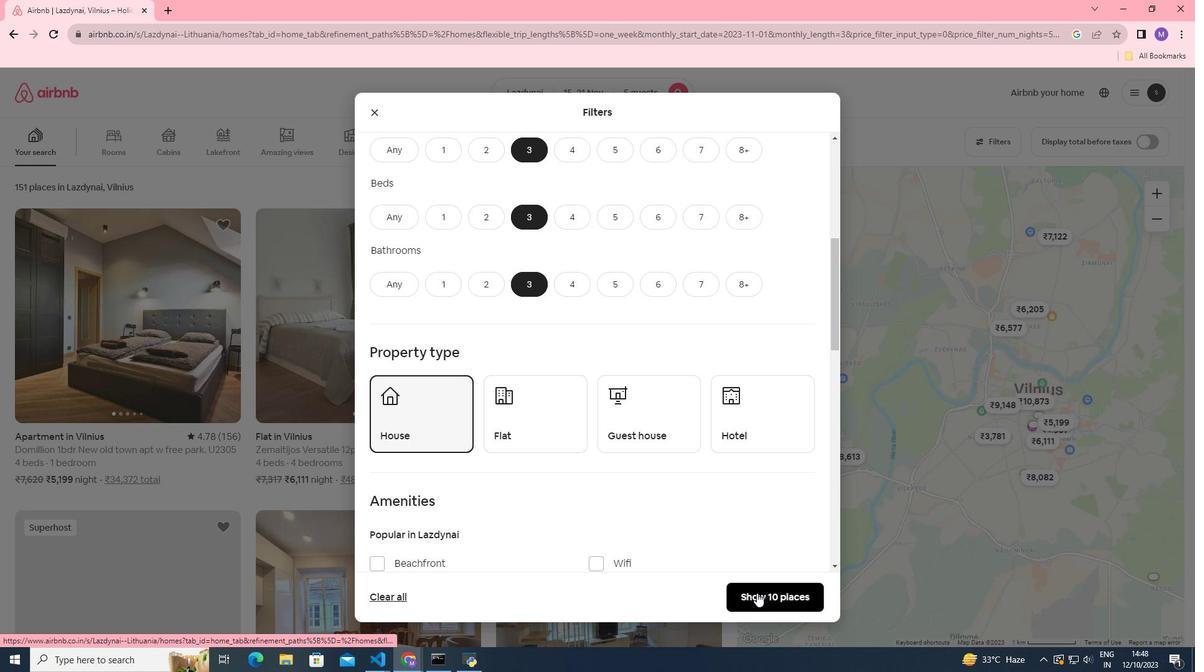 
Action: Mouse moved to (150, 302)
Screenshot: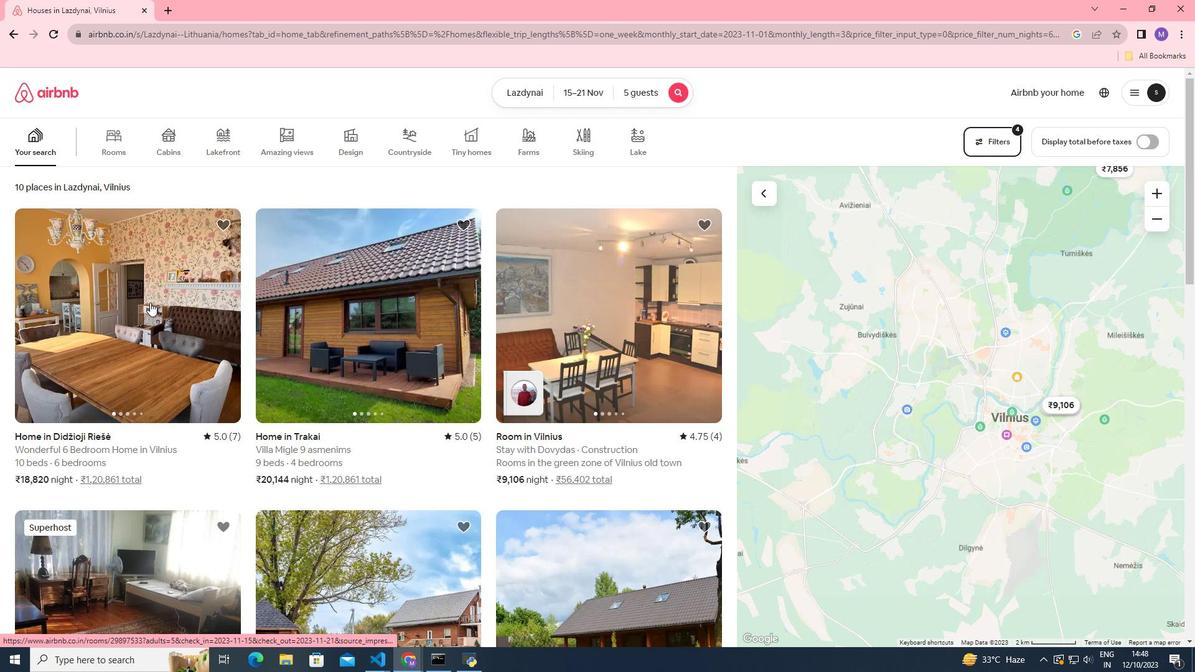 
Action: Mouse pressed left at (150, 302)
Screenshot: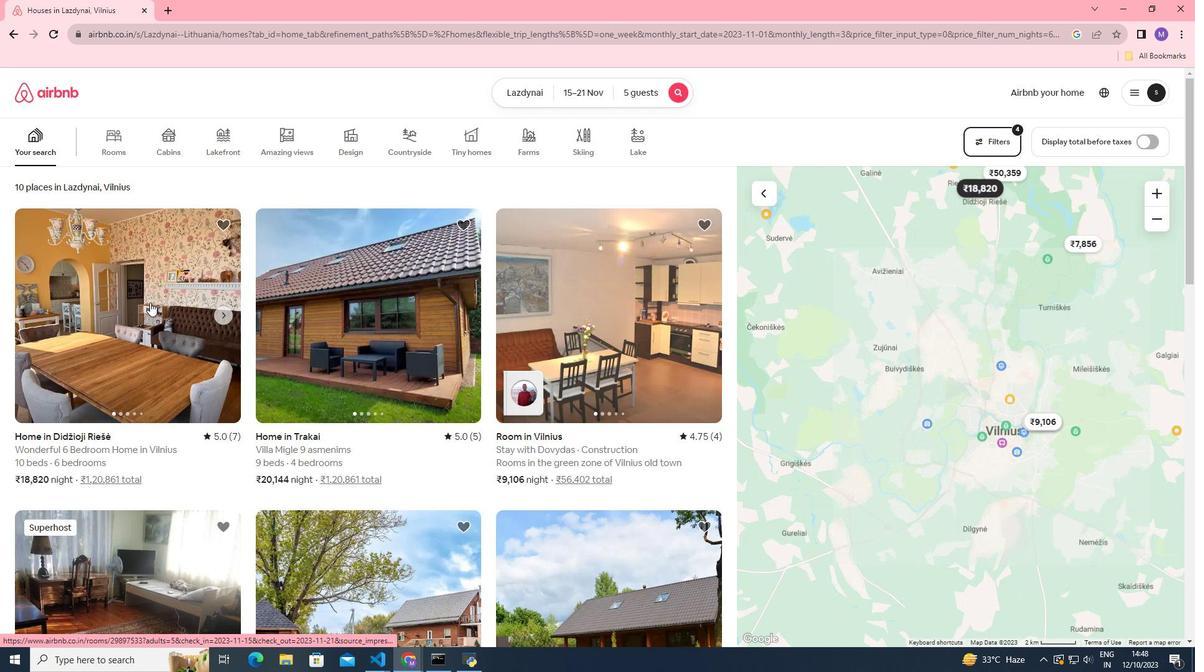 
Action: Mouse moved to (877, 470)
Screenshot: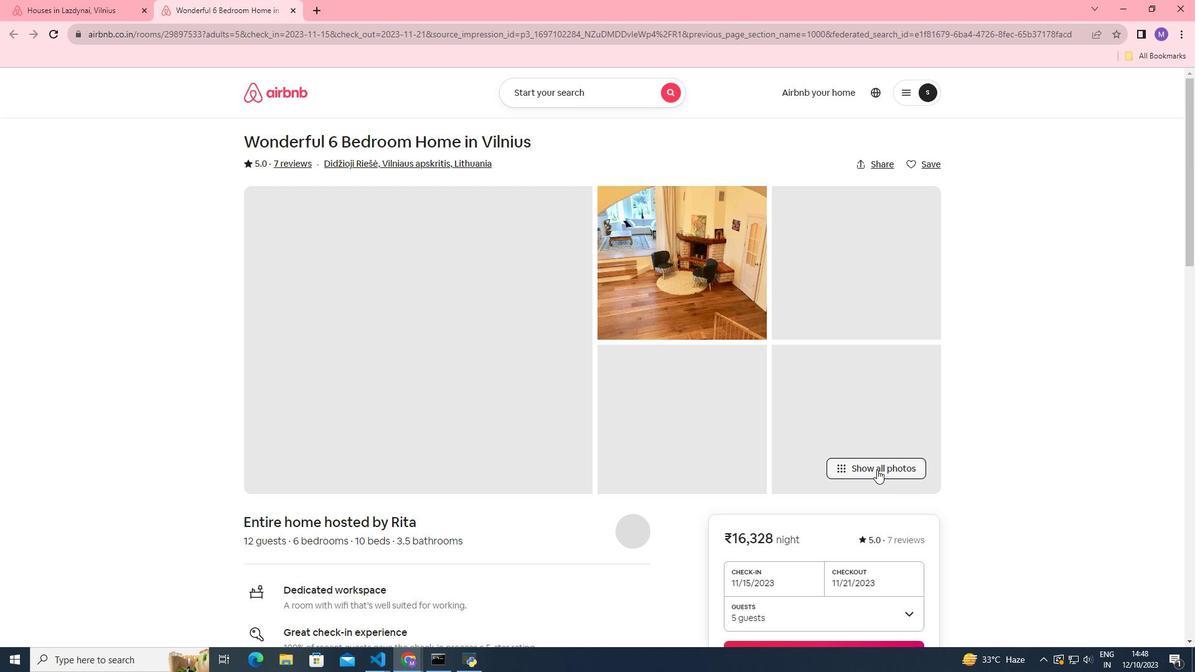 
Action: Mouse pressed left at (877, 470)
Screenshot: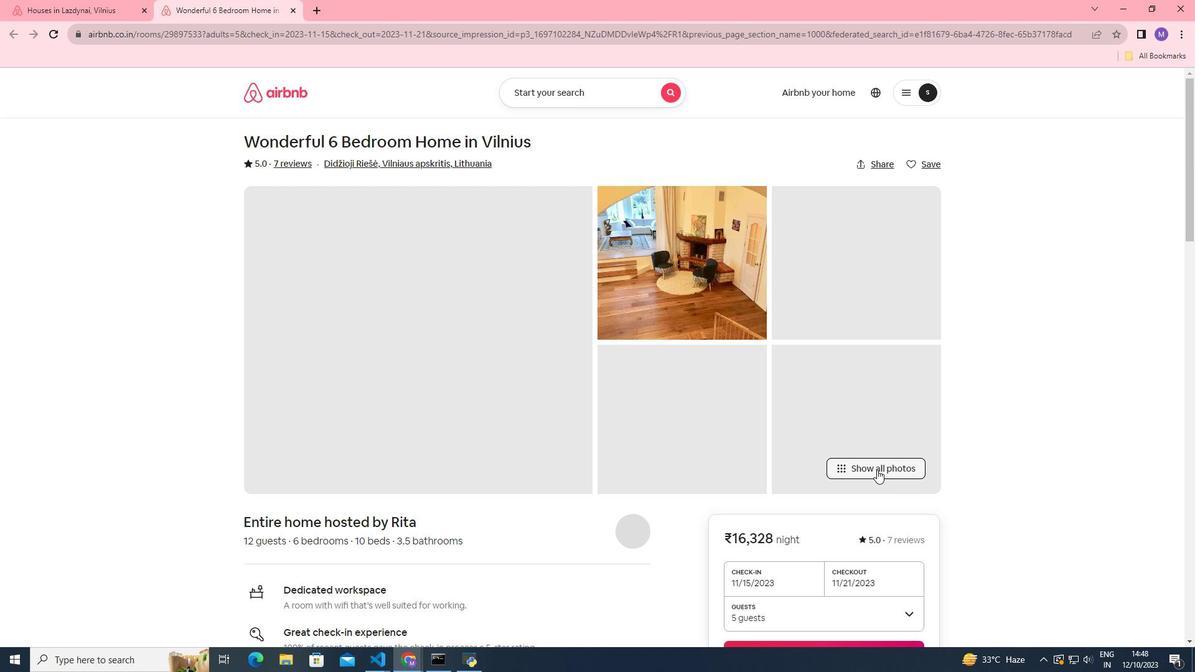 
Action: Mouse moved to (729, 399)
Screenshot: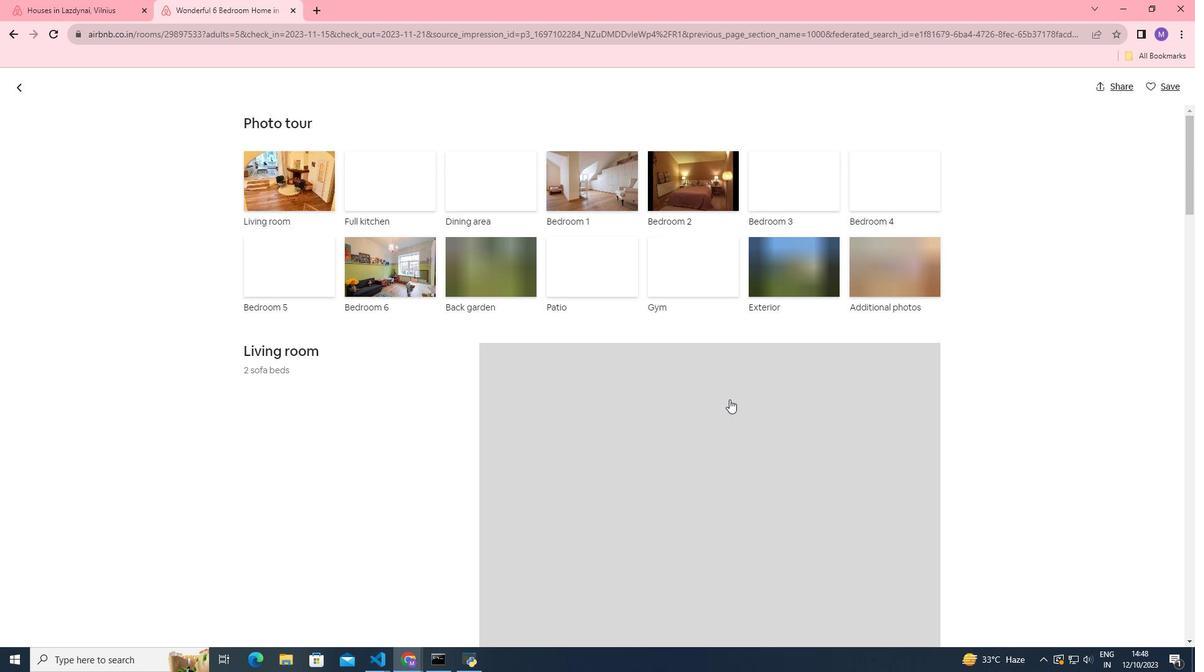 
Action: Mouse scrolled (729, 399) with delta (0, 0)
Screenshot: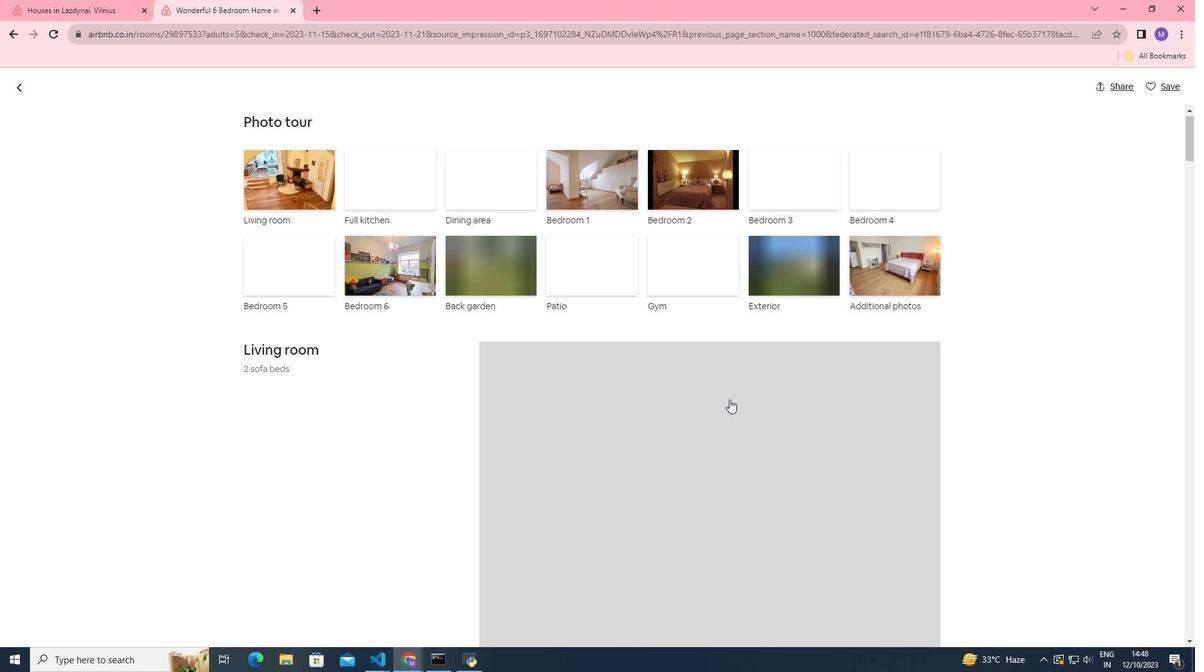 
Action: Mouse scrolled (729, 399) with delta (0, 0)
Screenshot: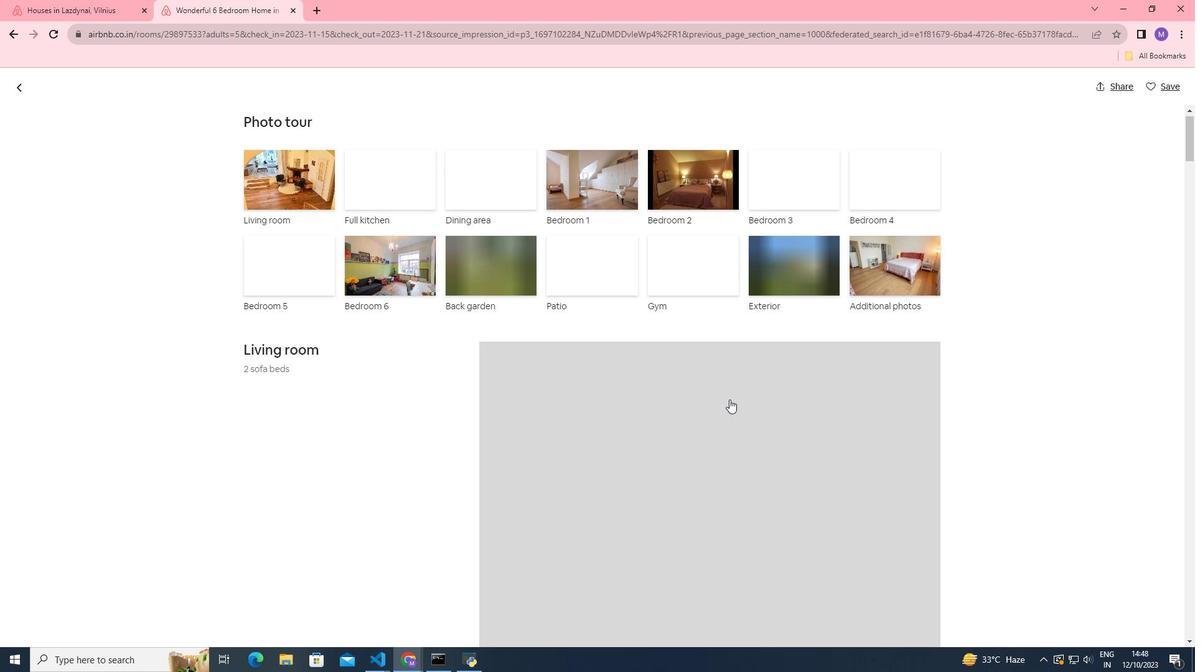 
Action: Mouse scrolled (729, 399) with delta (0, 0)
Screenshot: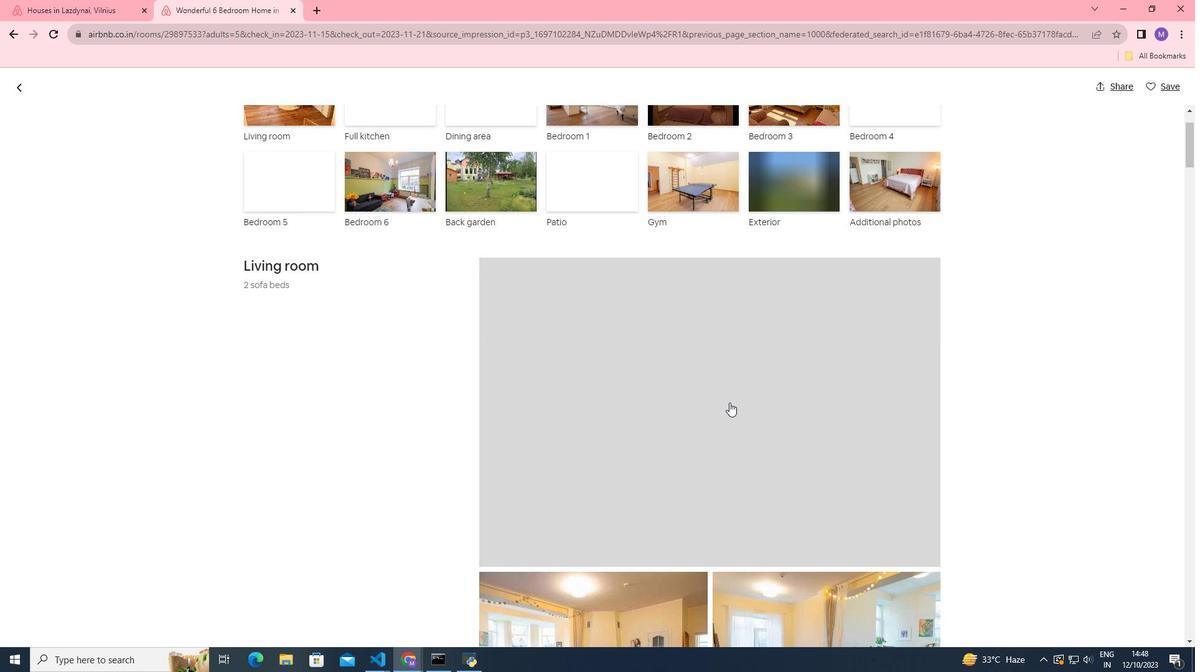 
Action: Mouse moved to (729, 403)
Screenshot: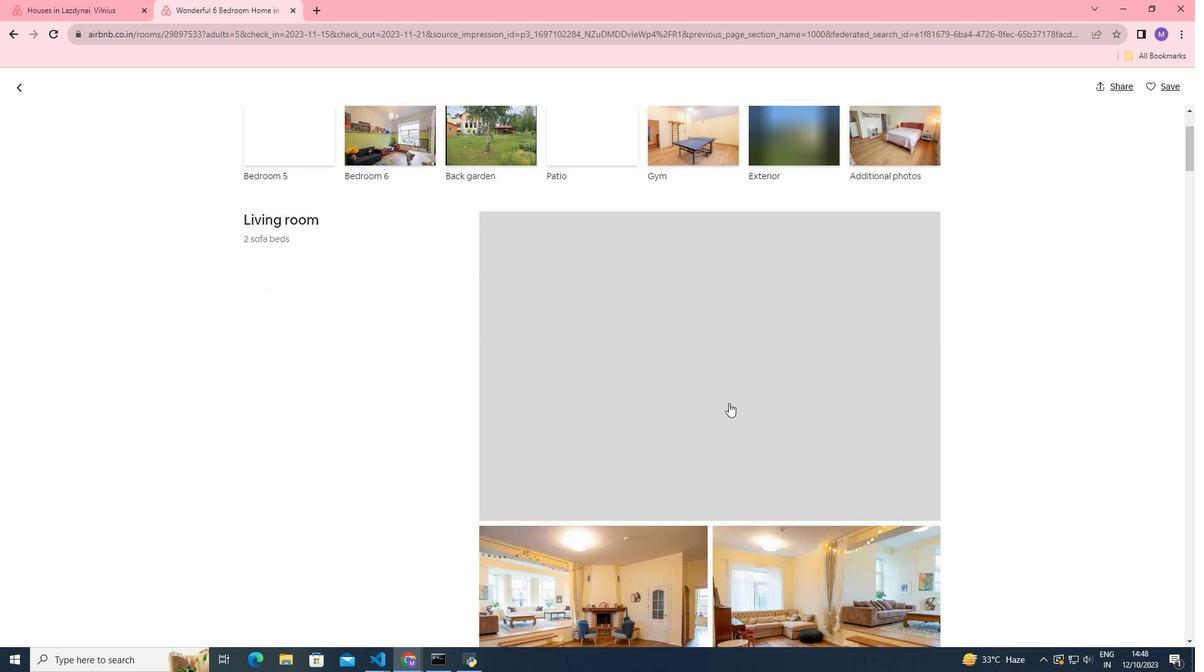 
Action: Mouse scrolled (729, 402) with delta (0, 0)
Screenshot: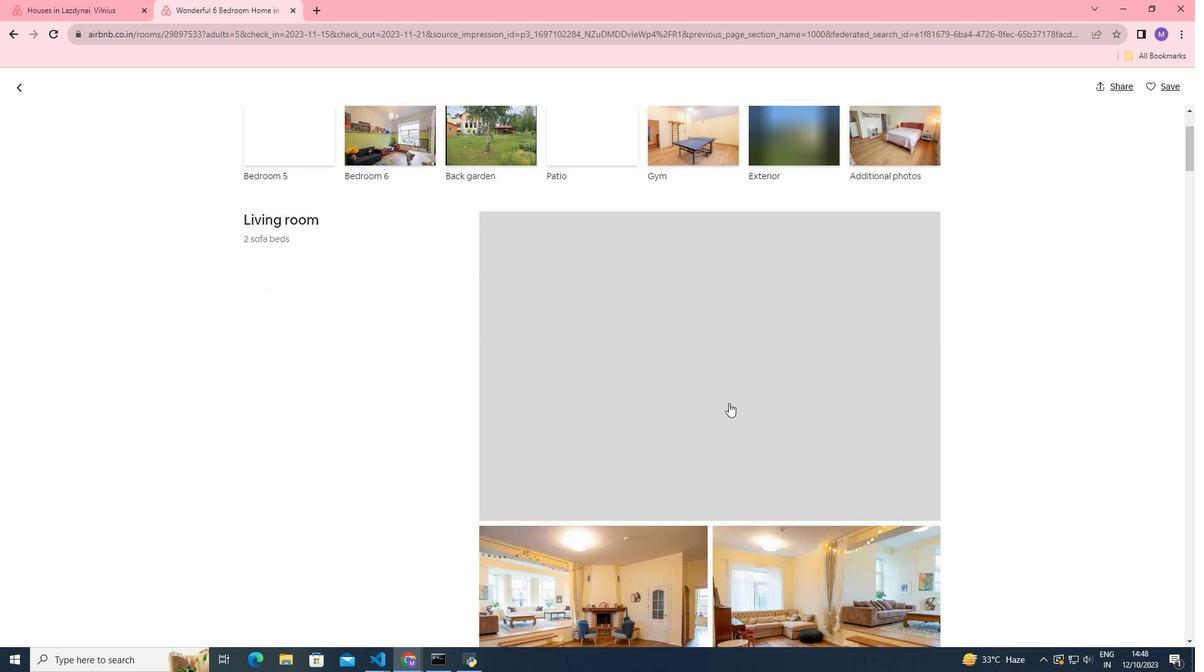 
Action: Mouse moved to (725, 395)
Screenshot: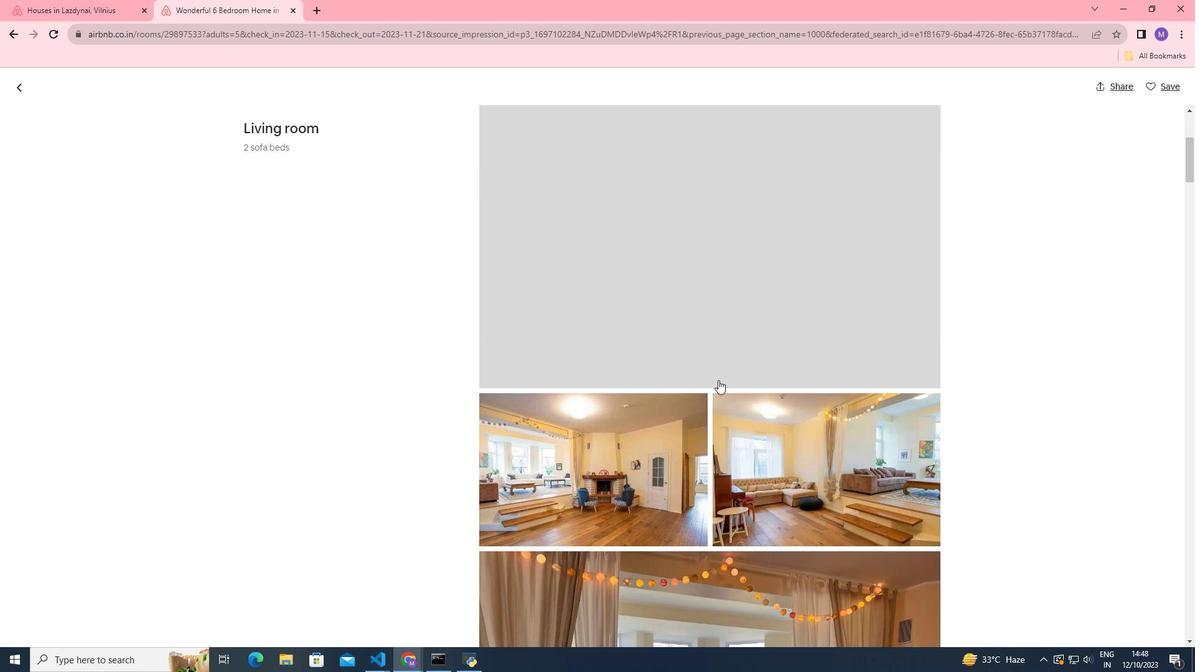 
Action: Mouse scrolled (725, 394) with delta (0, 0)
Screenshot: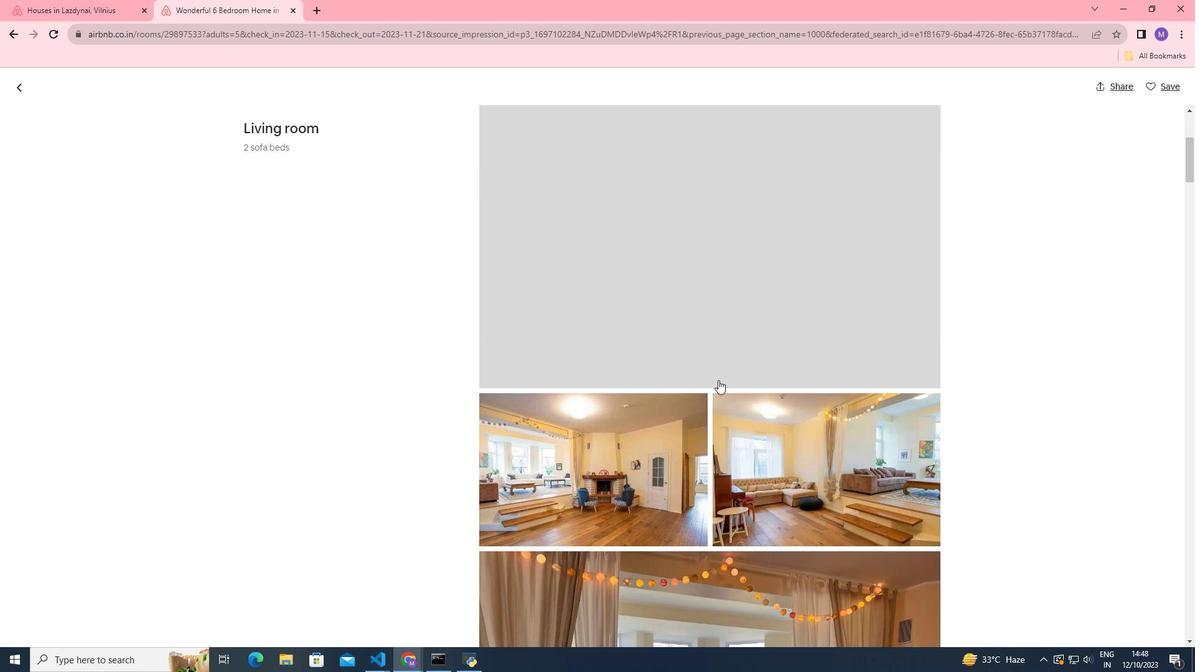 
Action: Mouse moved to (718, 380)
Screenshot: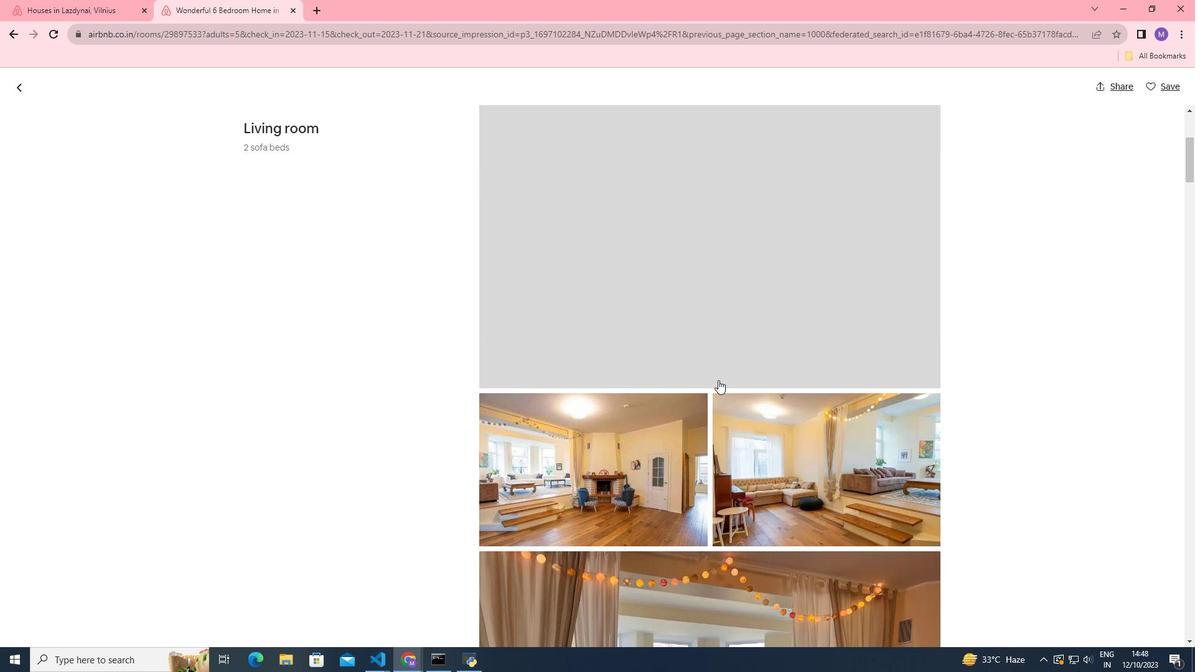 
Action: Mouse scrolled (718, 379) with delta (0, 0)
Screenshot: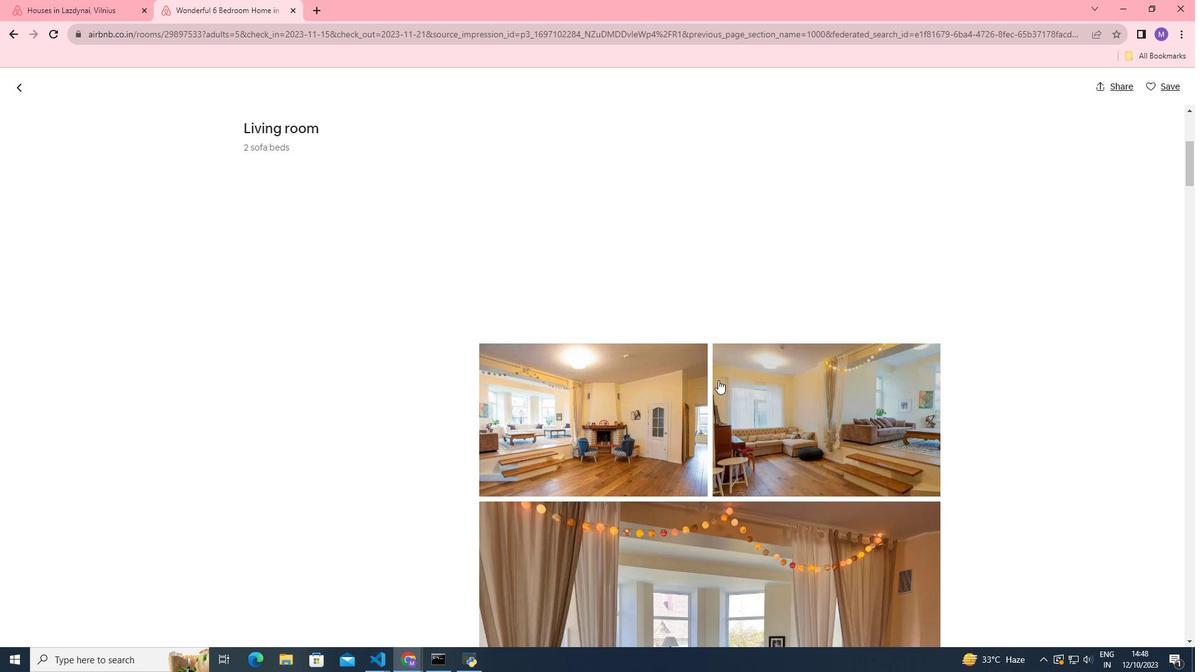 
Action: Mouse scrolled (718, 379) with delta (0, 0)
Screenshot: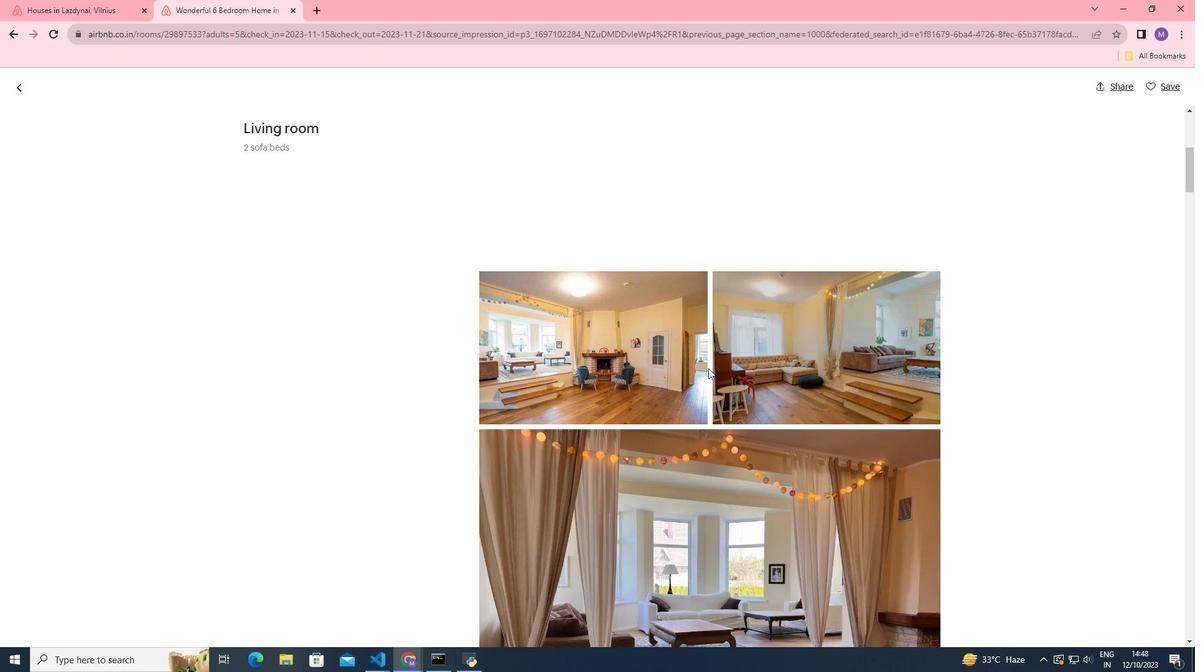 
Action: Mouse moved to (706, 363)
Screenshot: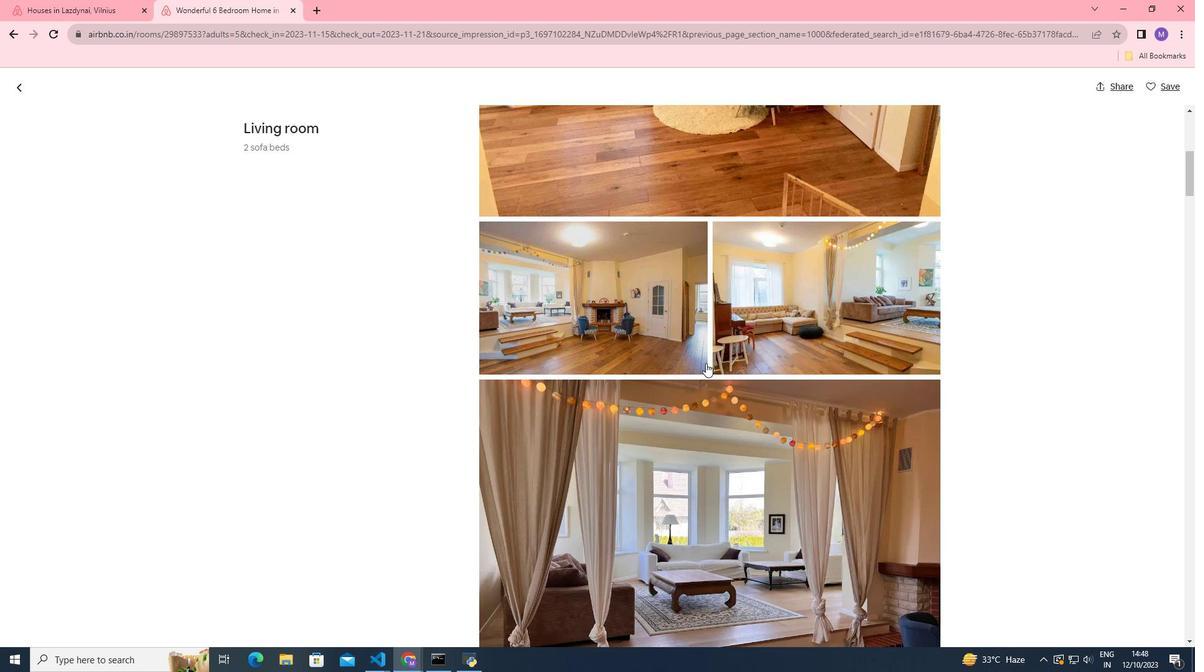 
Action: Mouse scrolled (706, 363) with delta (0, 0)
Screenshot: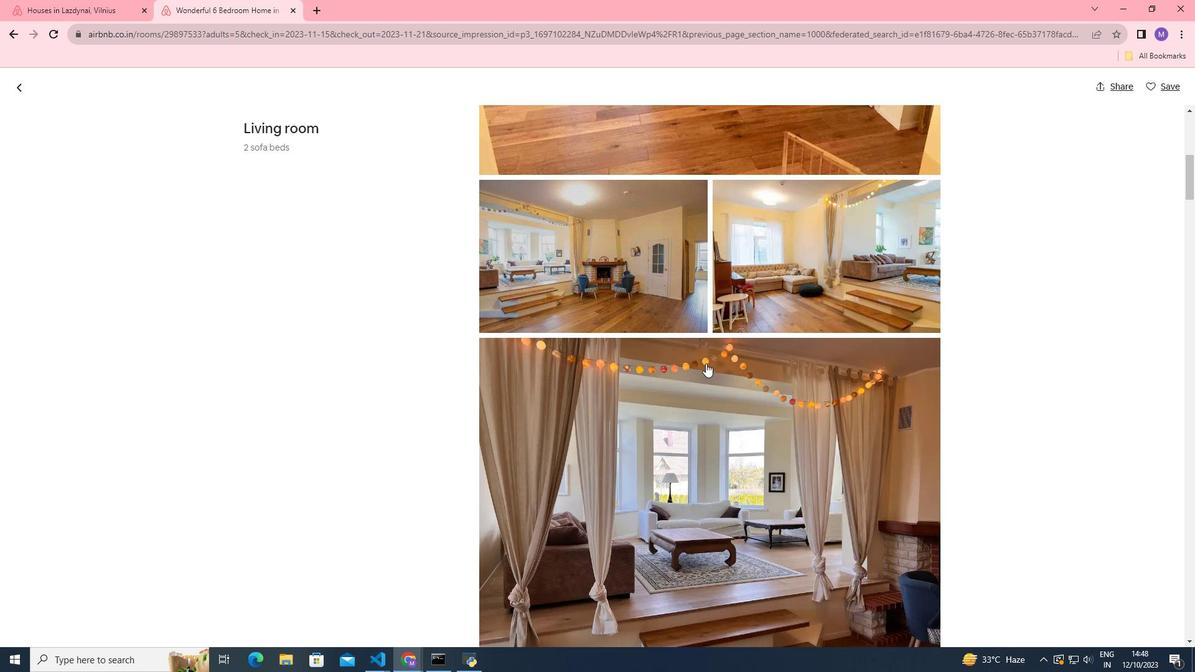 
Action: Mouse scrolled (706, 363) with delta (0, 0)
Screenshot: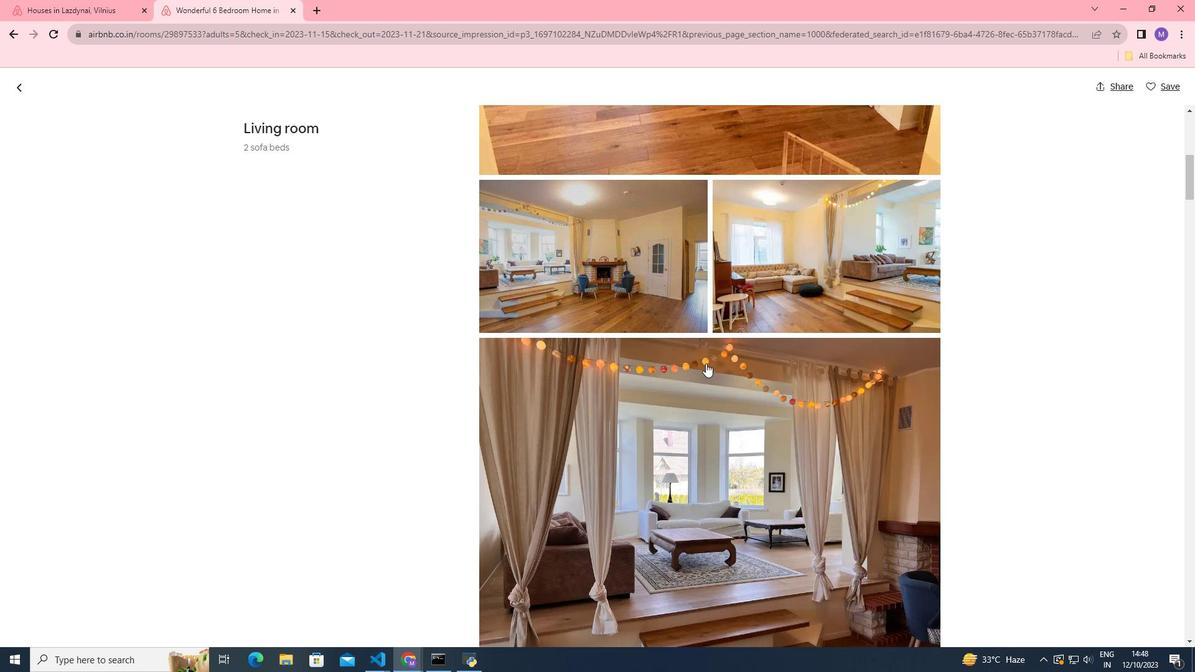 
Action: Mouse scrolled (706, 363) with delta (0, 0)
Screenshot: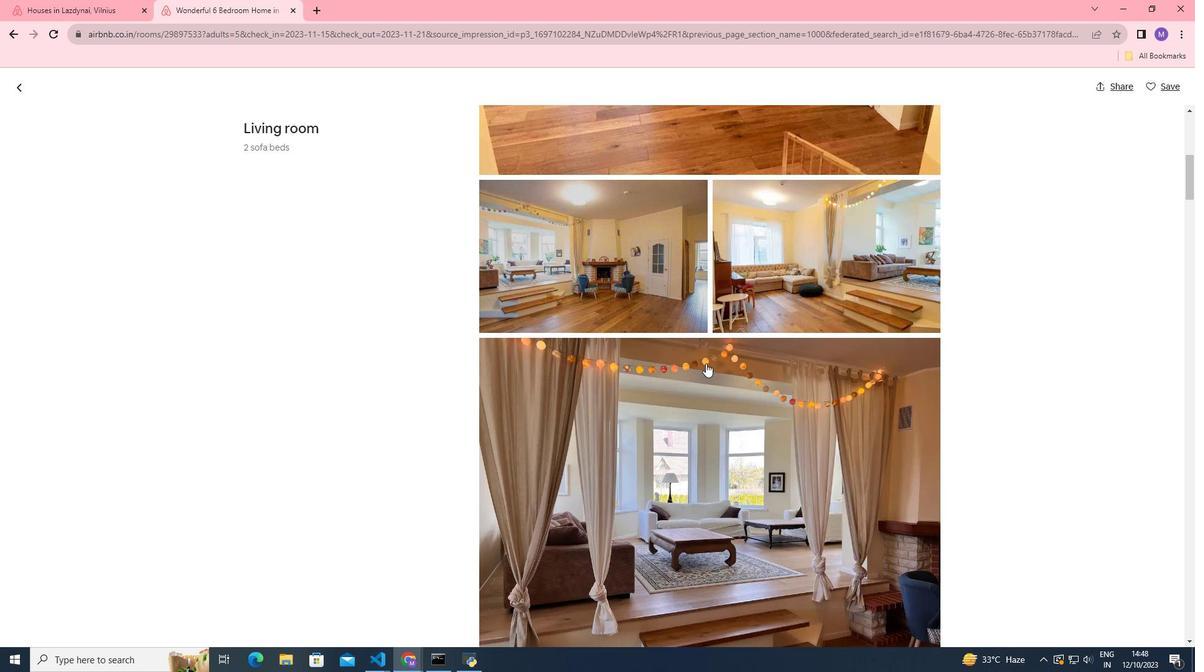 
Action: Mouse scrolled (706, 363) with delta (0, 0)
Screenshot: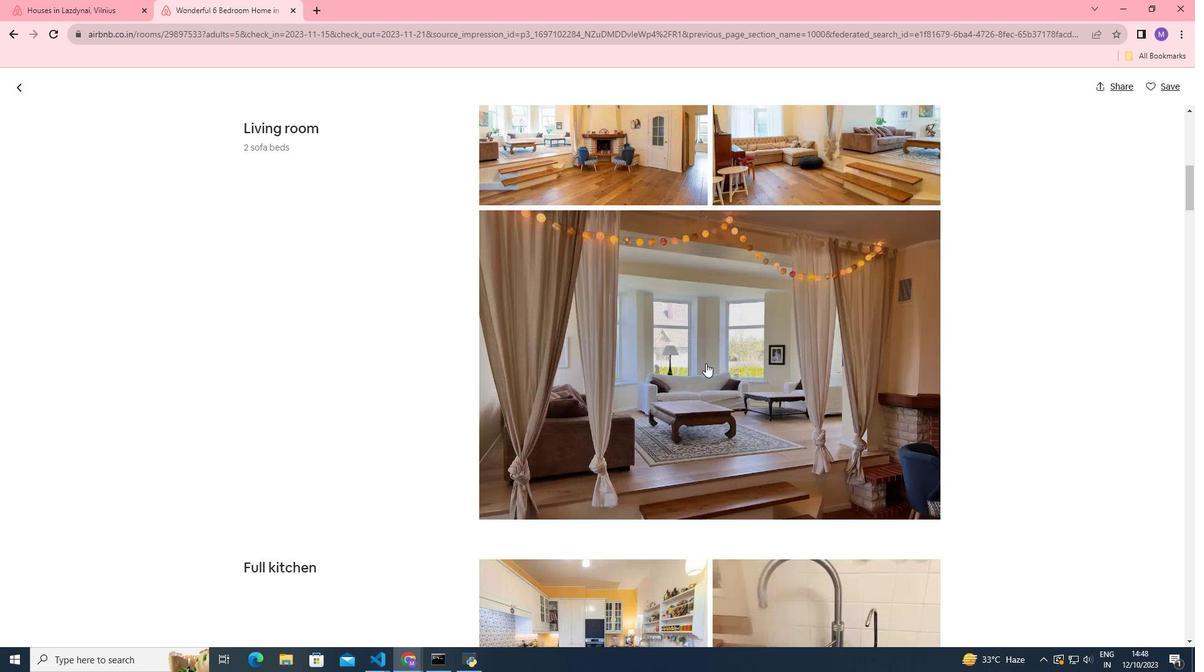
Action: Mouse scrolled (706, 363) with delta (0, 0)
Screenshot: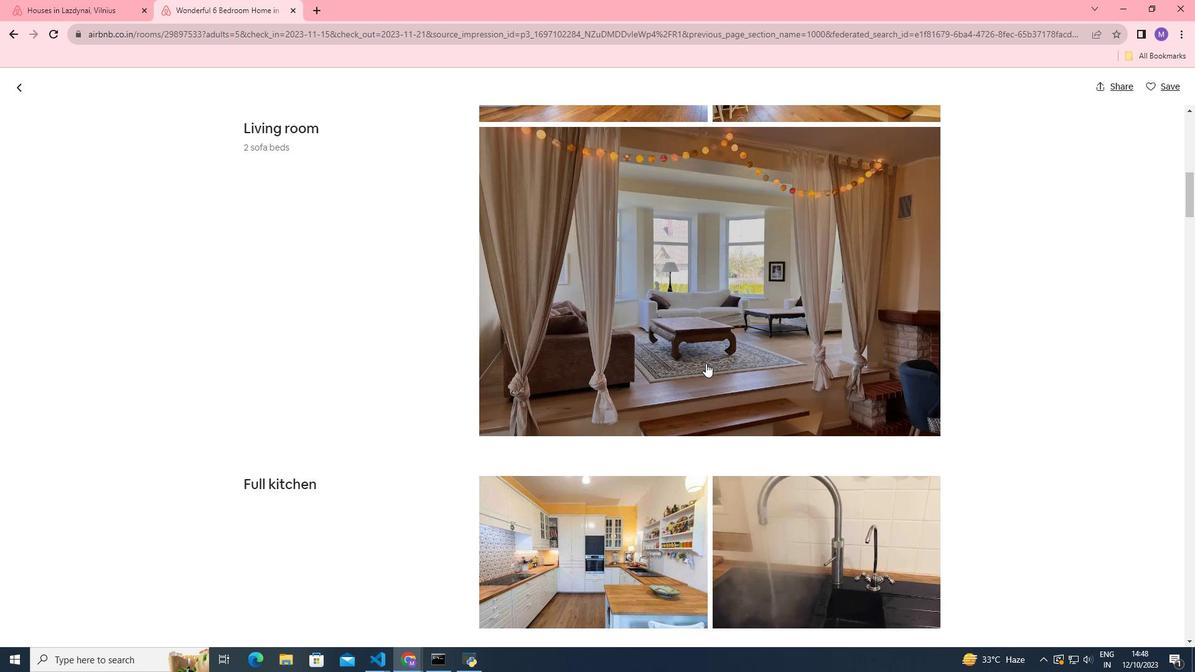 
Action: Mouse scrolled (706, 363) with delta (0, 0)
Screenshot: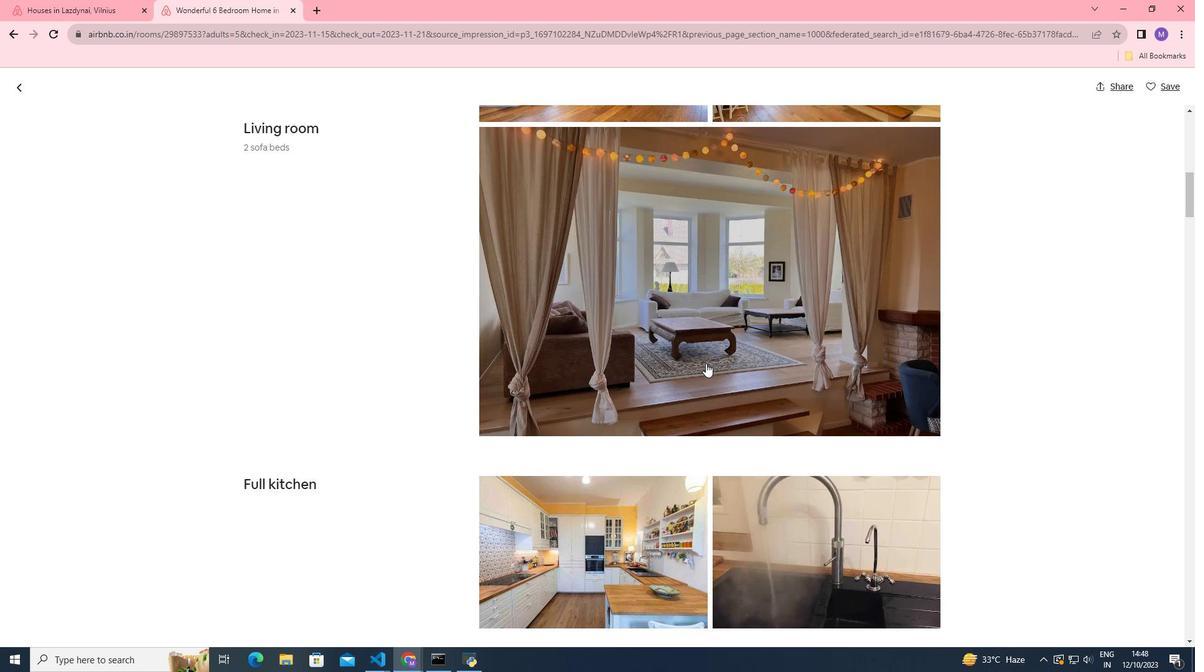 
Action: Mouse scrolled (706, 363) with delta (0, 0)
Screenshot: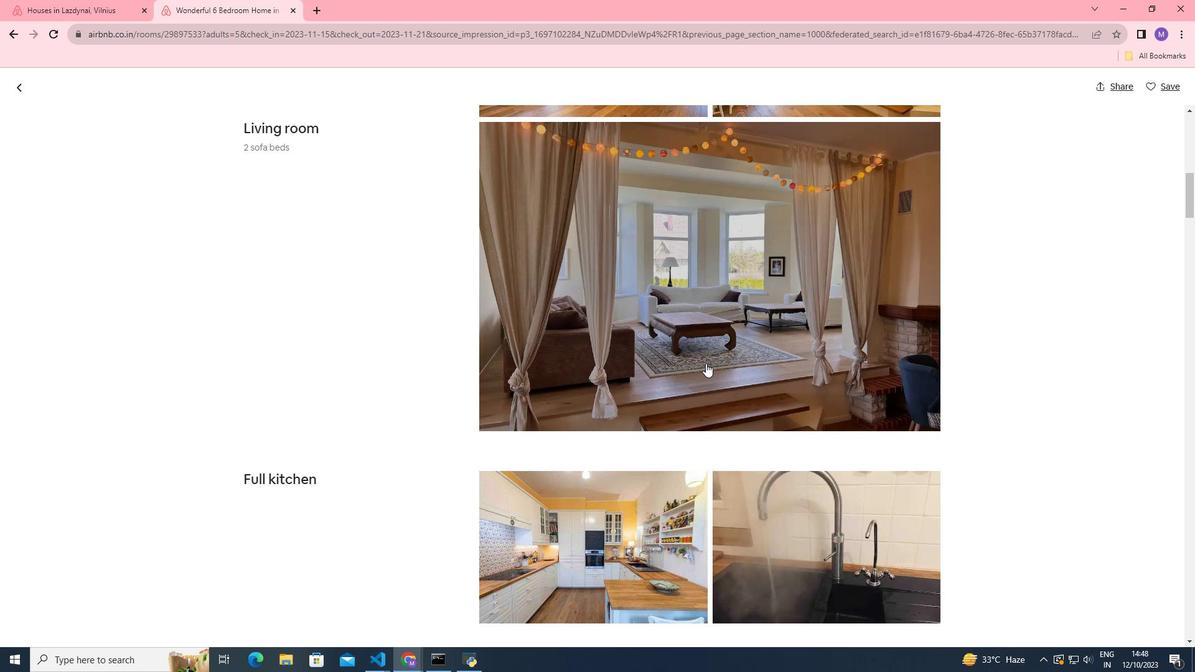 
Action: Mouse scrolled (706, 363) with delta (0, 0)
Screenshot: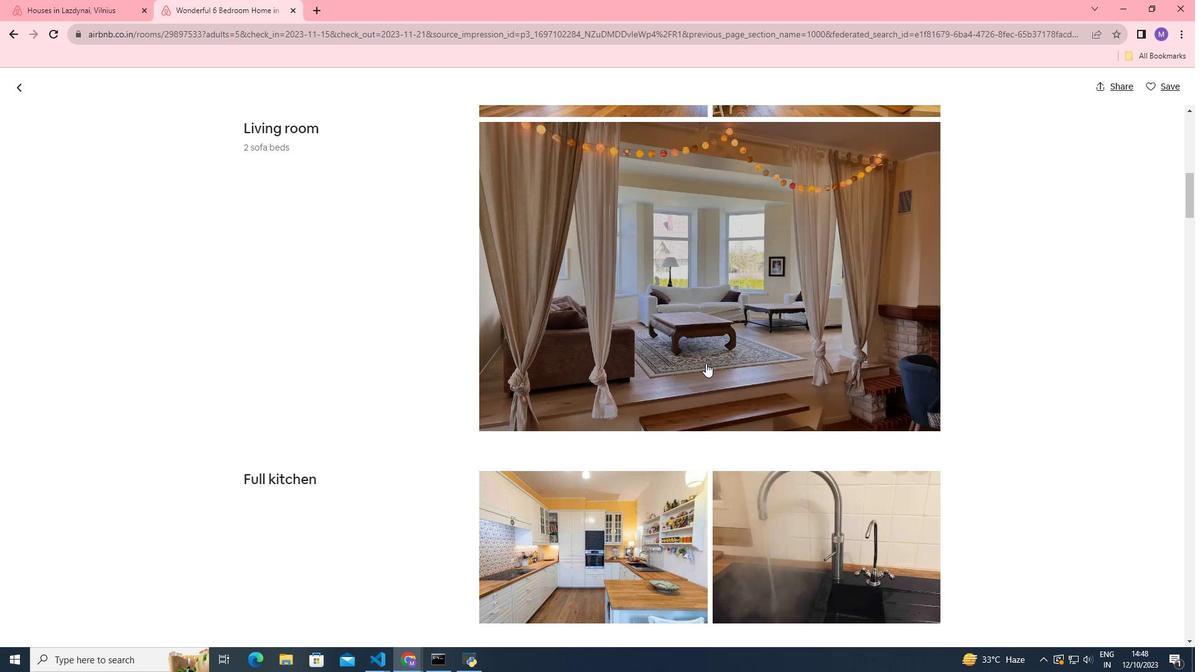 
Action: Mouse scrolled (706, 363) with delta (0, 0)
Screenshot: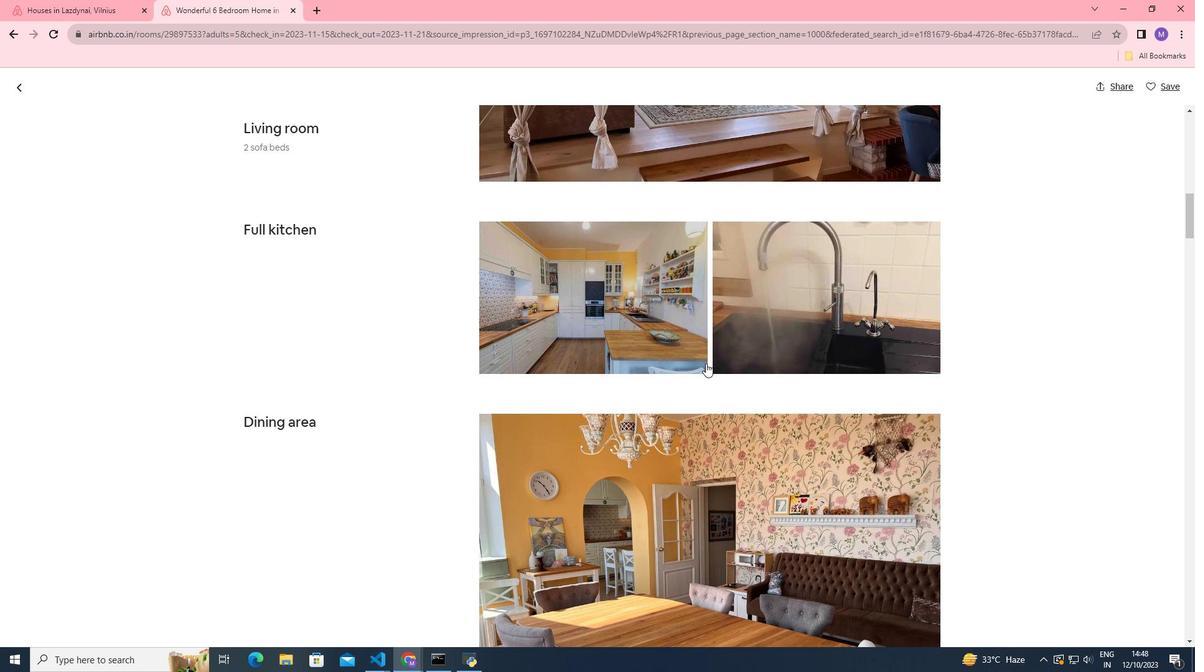 
Action: Mouse scrolled (706, 363) with delta (0, 0)
Screenshot: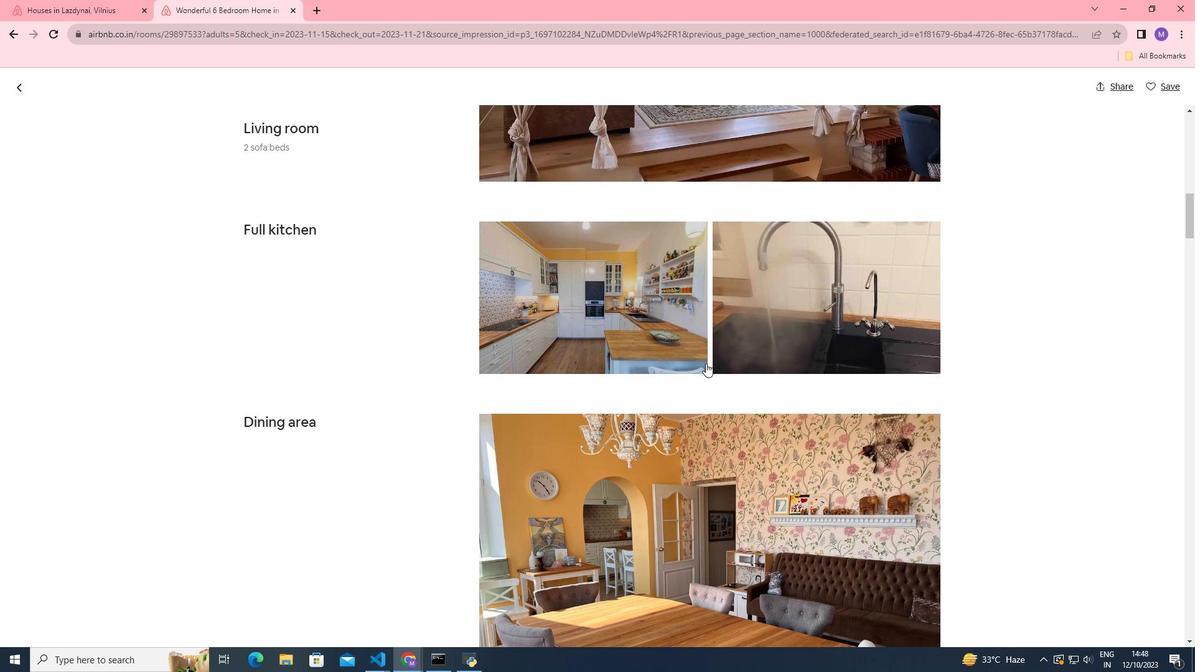 
Action: Mouse scrolled (706, 363) with delta (0, 0)
Screenshot: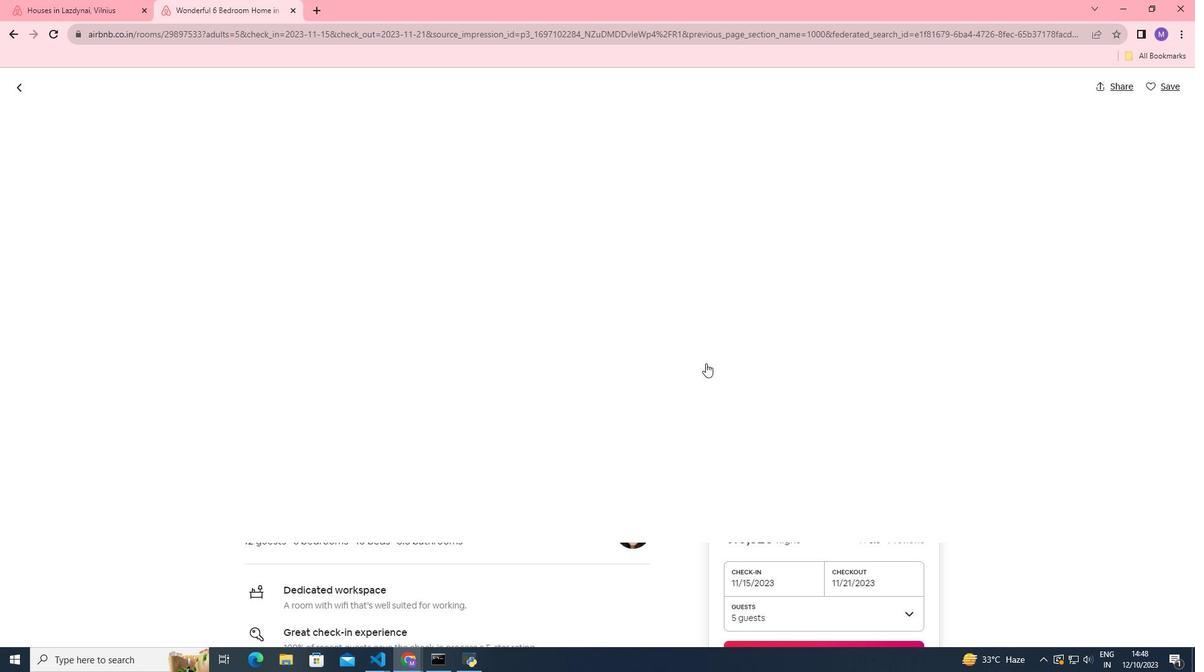 
Action: Mouse moved to (705, 359)
Screenshot: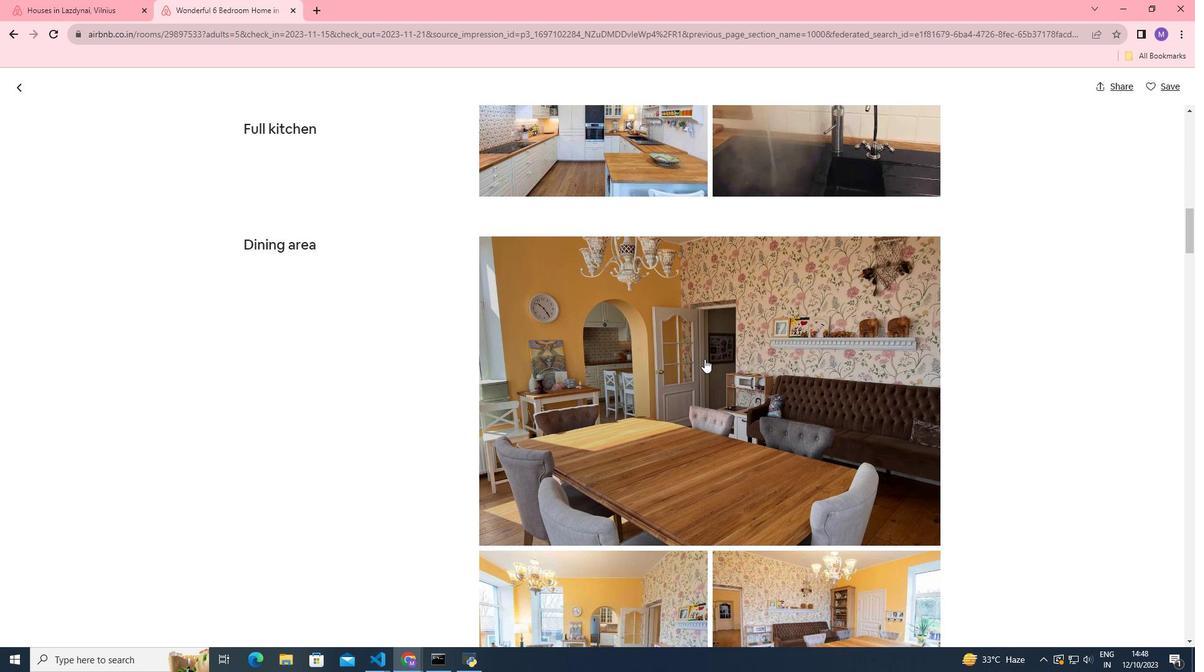 
Action: Mouse scrolled (705, 358) with delta (0, 0)
Screenshot: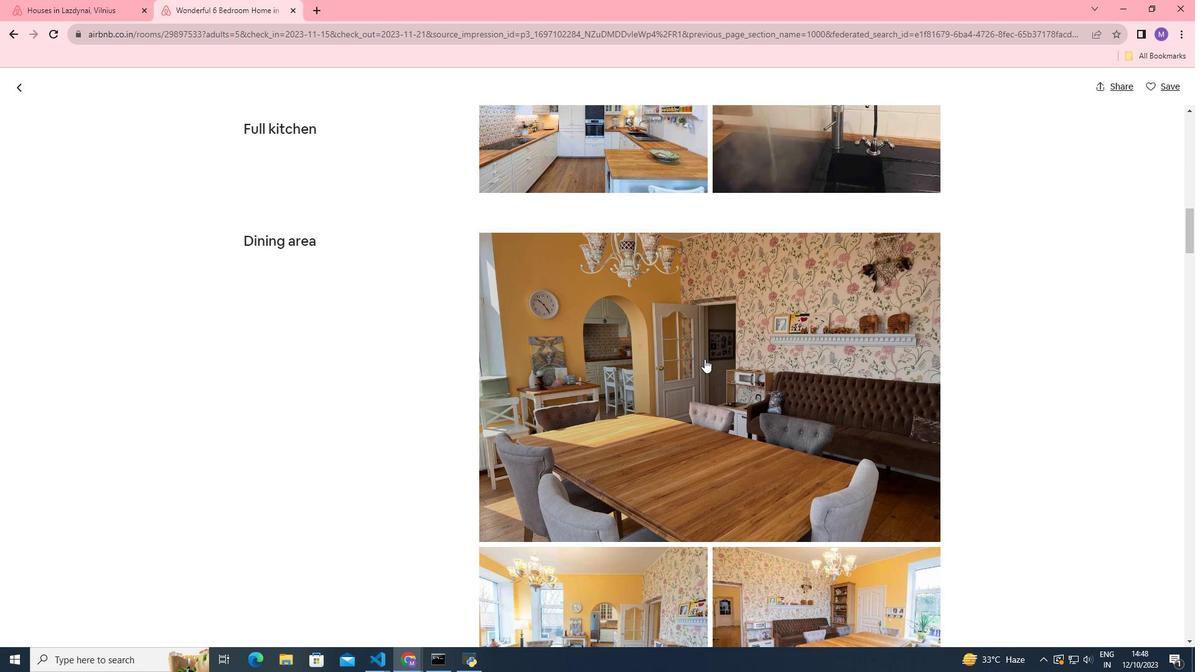 
Action: Mouse scrolled (705, 358) with delta (0, 0)
Screenshot: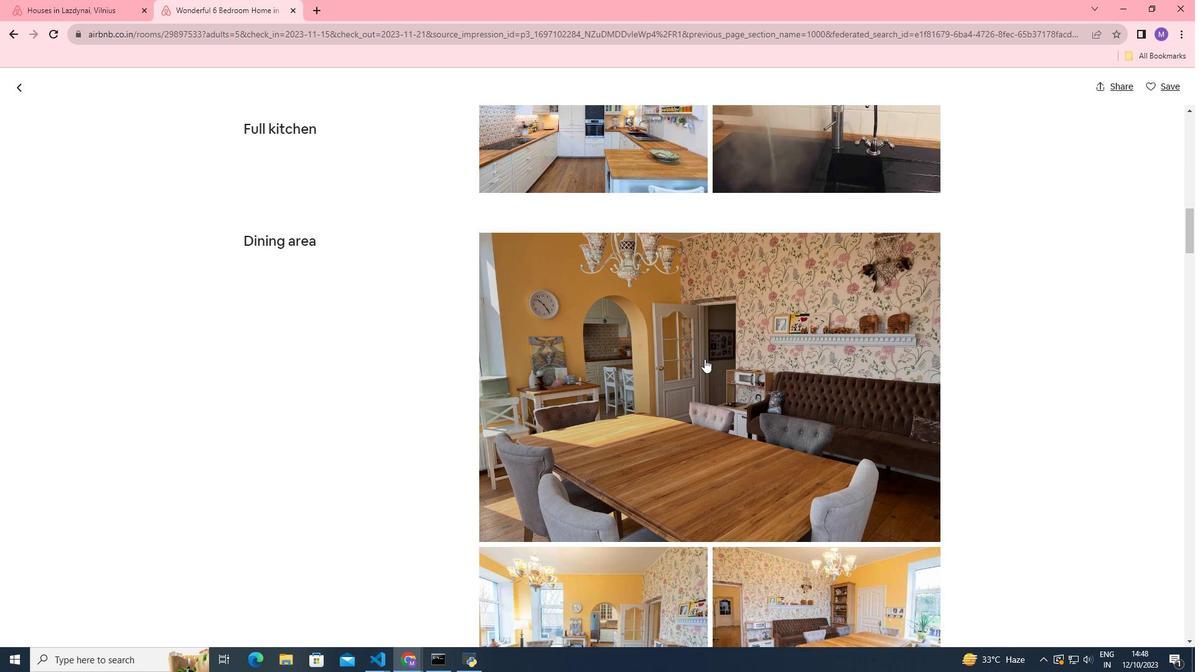 
Action: Mouse scrolled (705, 358) with delta (0, 0)
Screenshot: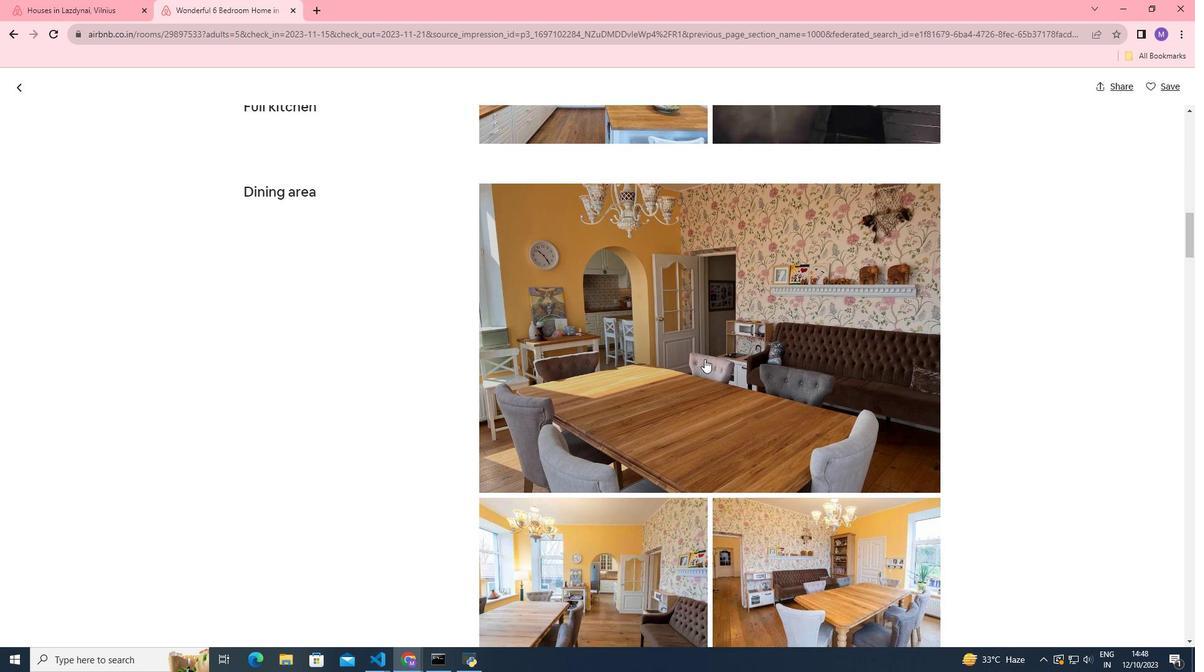 
Action: Mouse scrolled (705, 358) with delta (0, 0)
Screenshot: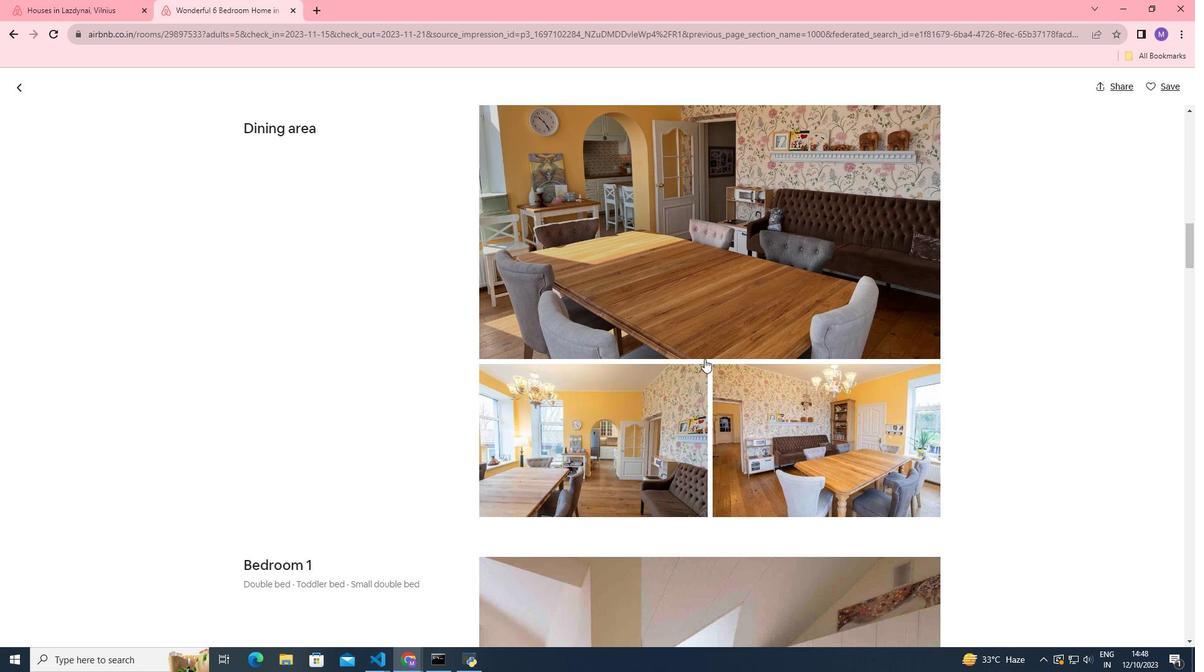 
Action: Mouse scrolled (705, 358) with delta (0, 0)
Screenshot: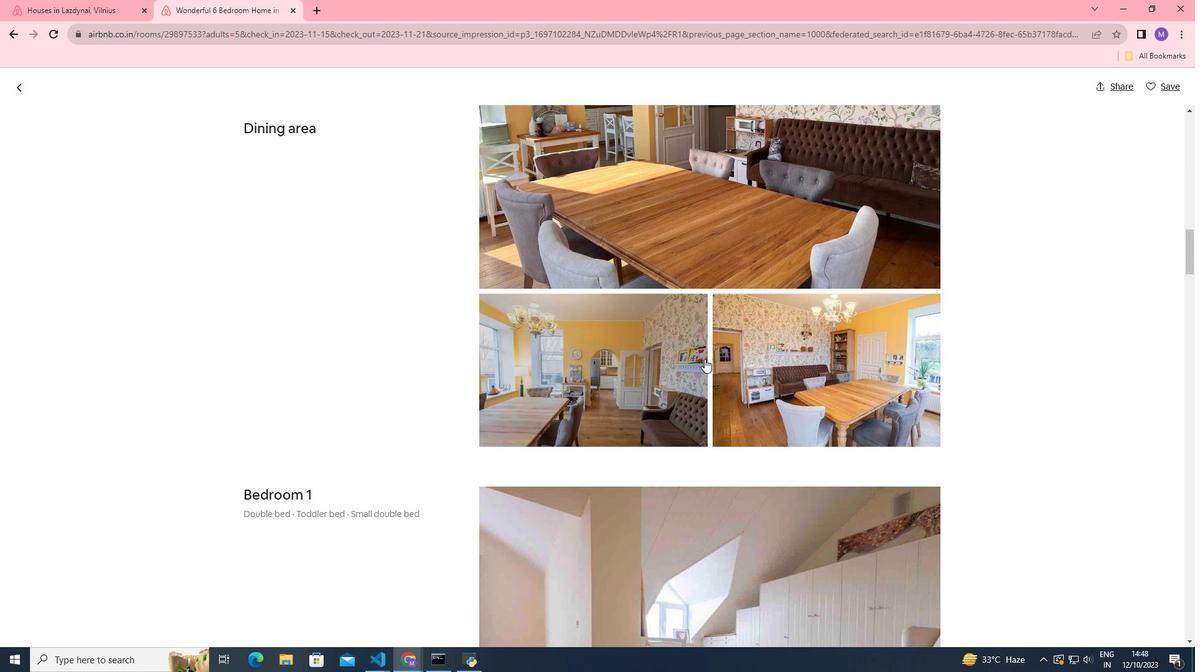 
Action: Mouse scrolled (705, 358) with delta (0, 0)
Screenshot: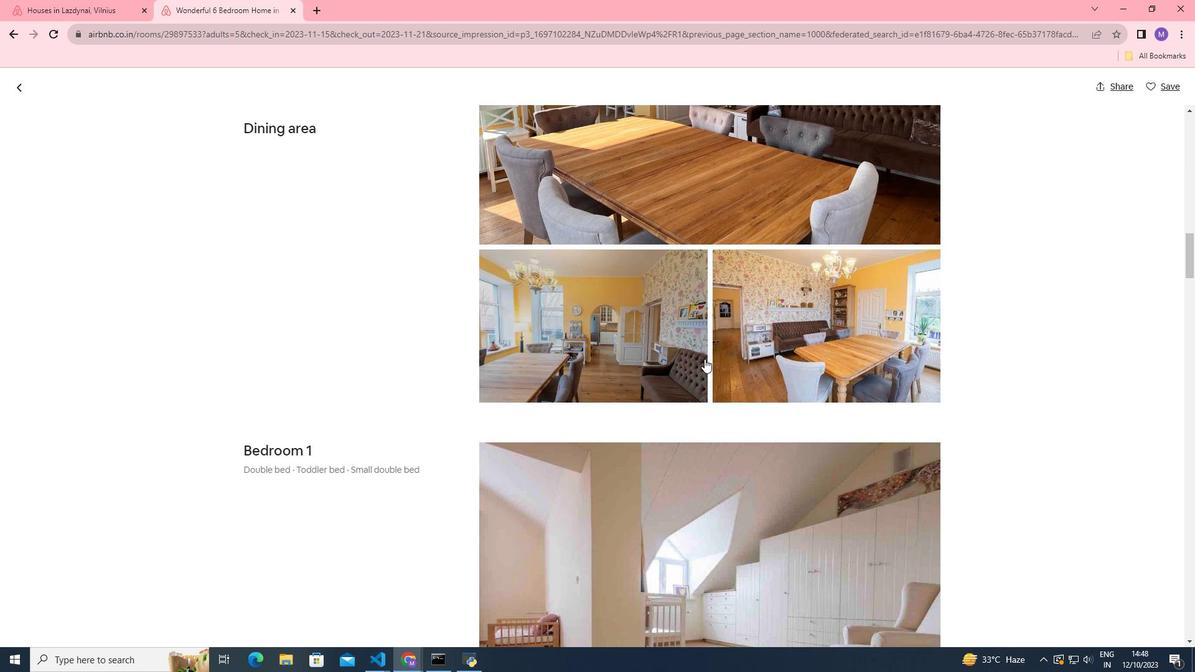 
Action: Mouse scrolled (705, 358) with delta (0, 0)
Screenshot: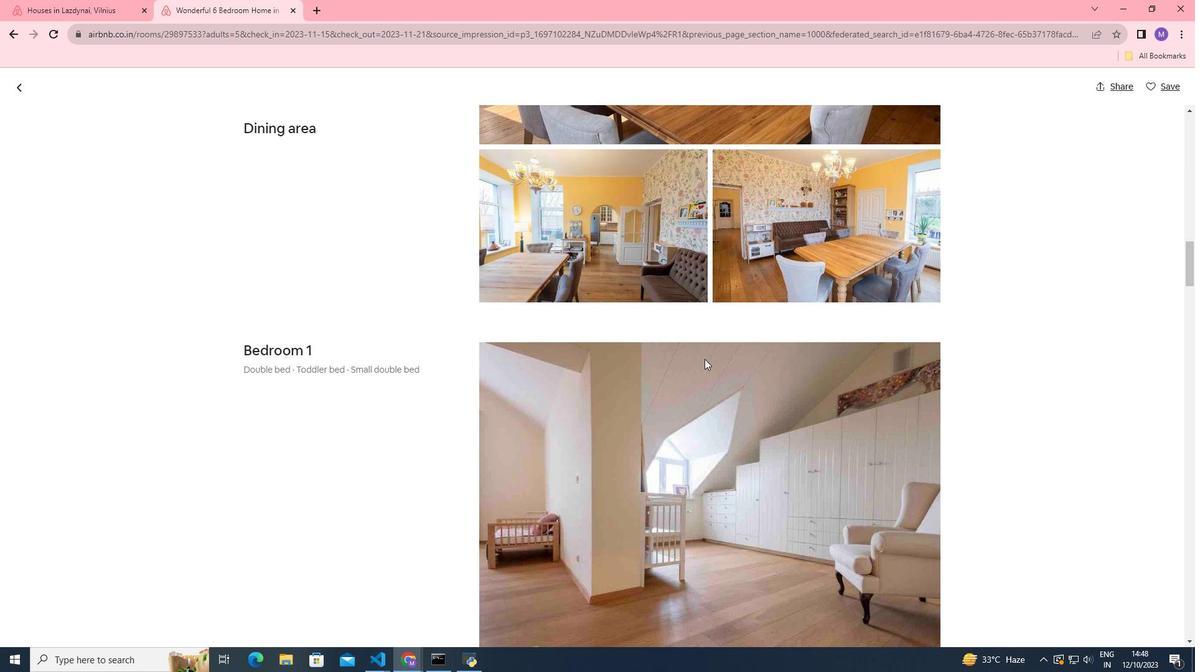 
Action: Mouse scrolled (705, 358) with delta (0, 0)
Screenshot: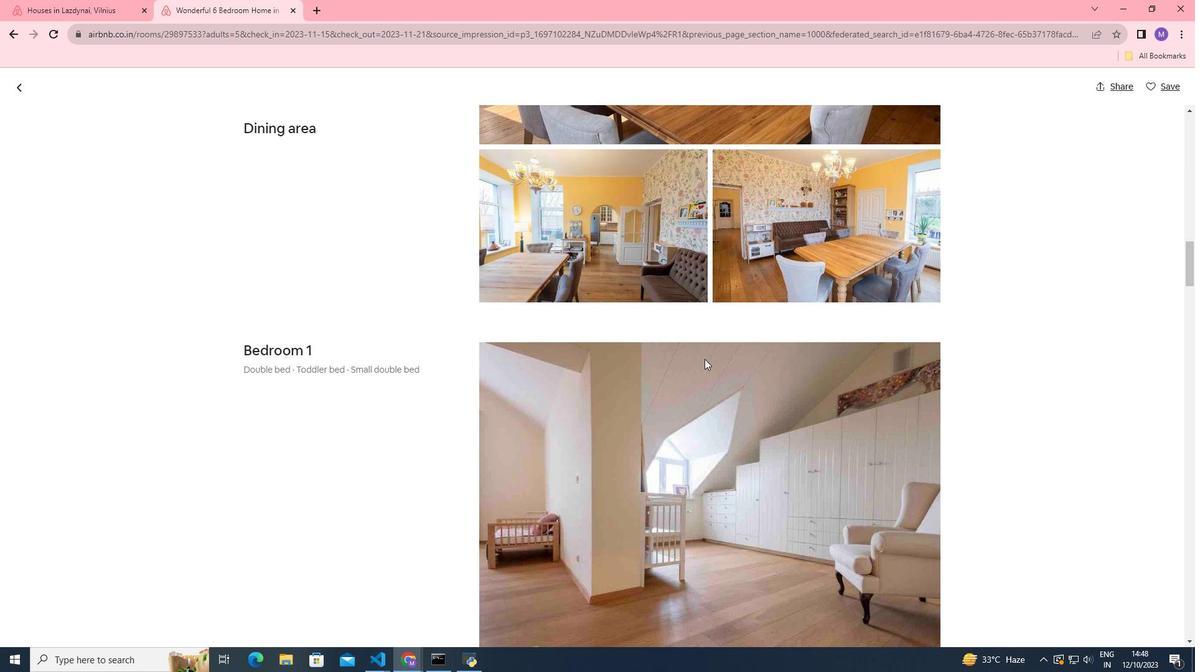 
Action: Mouse scrolled (705, 358) with delta (0, 0)
Screenshot: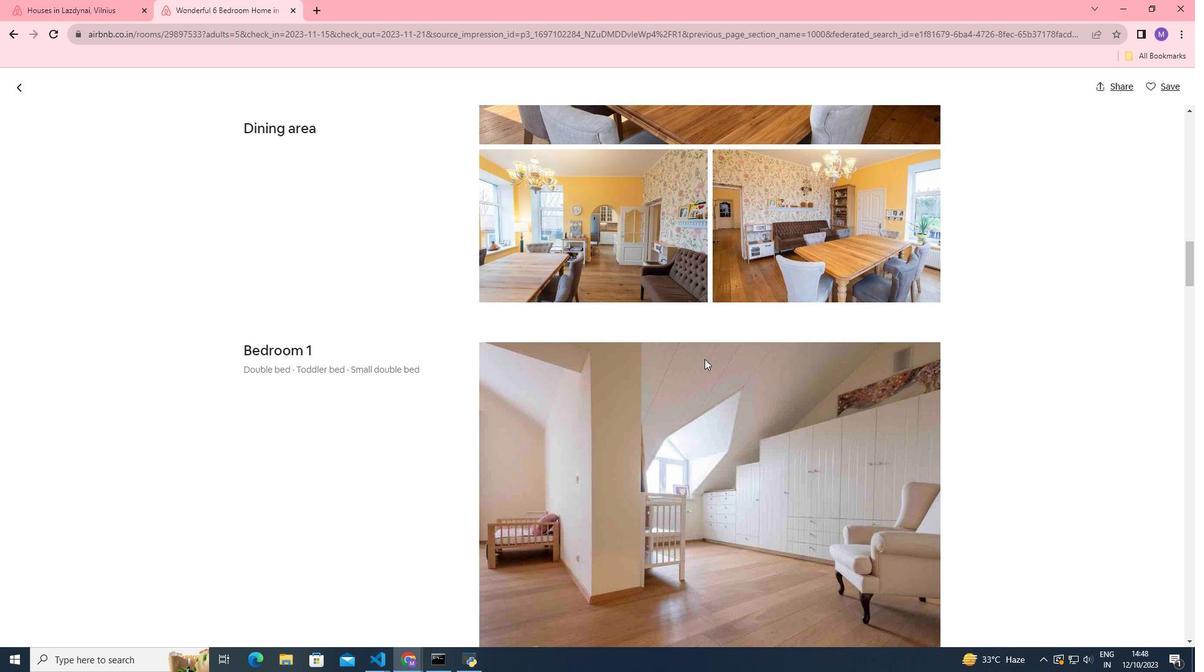 
Action: Mouse moved to (697, 363)
Screenshot: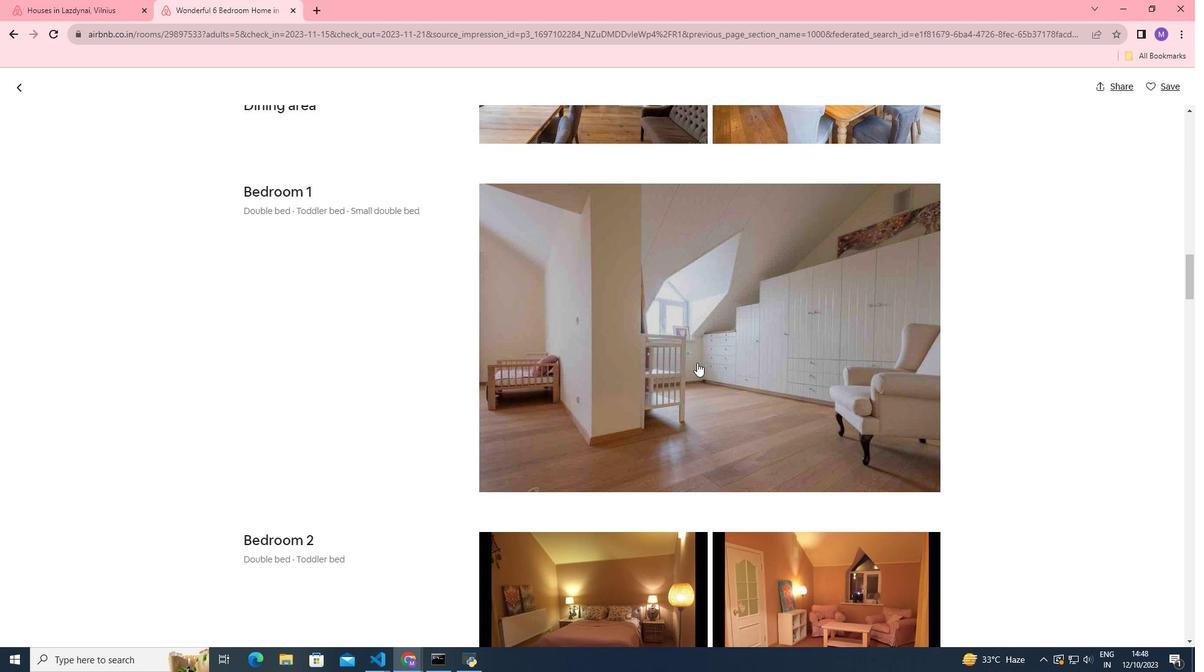 
Action: Mouse scrolled (697, 362) with delta (0, 0)
Screenshot: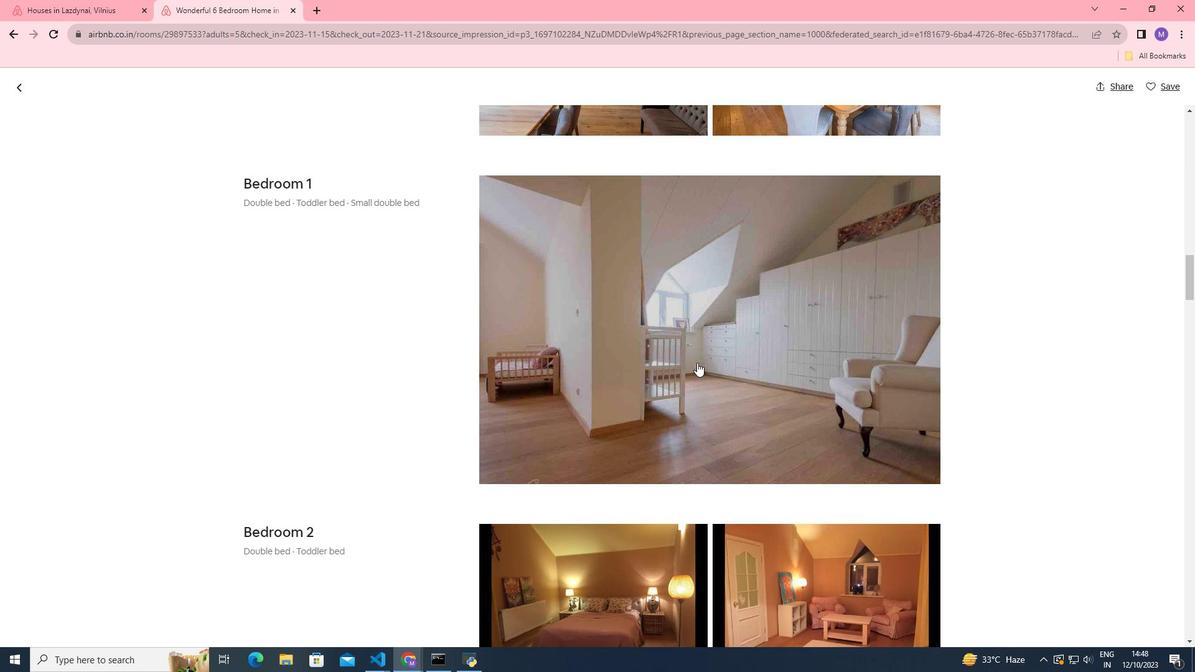 
Action: Mouse scrolled (697, 362) with delta (0, 0)
Screenshot: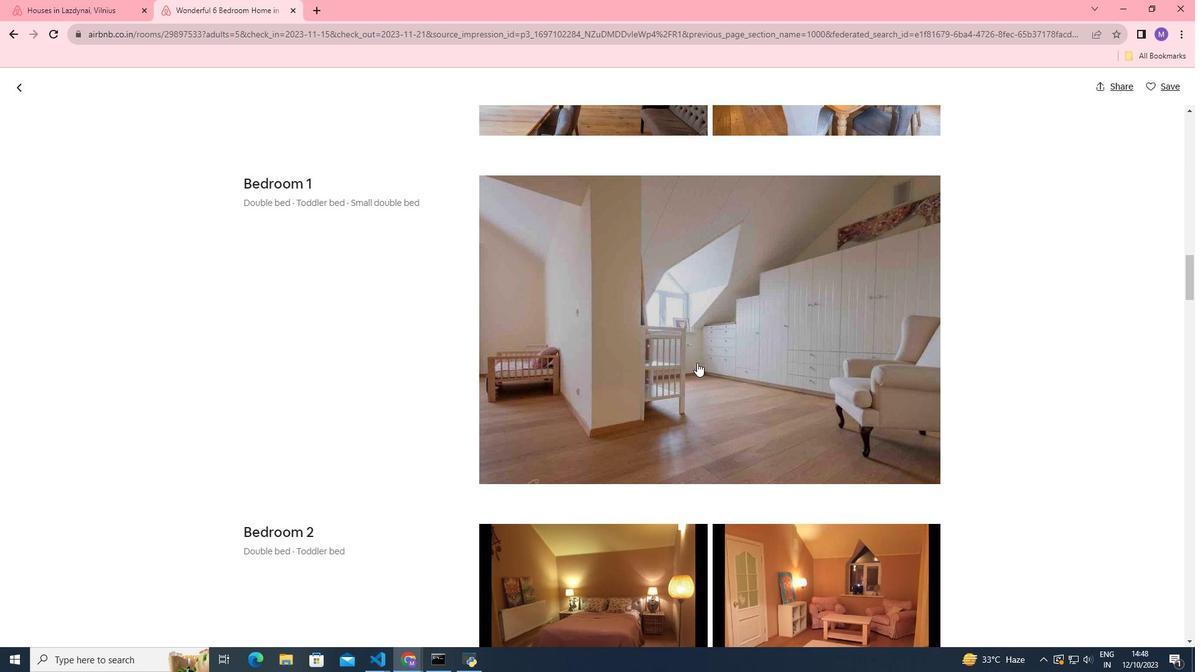 
Action: Mouse scrolled (697, 362) with delta (0, 0)
Screenshot: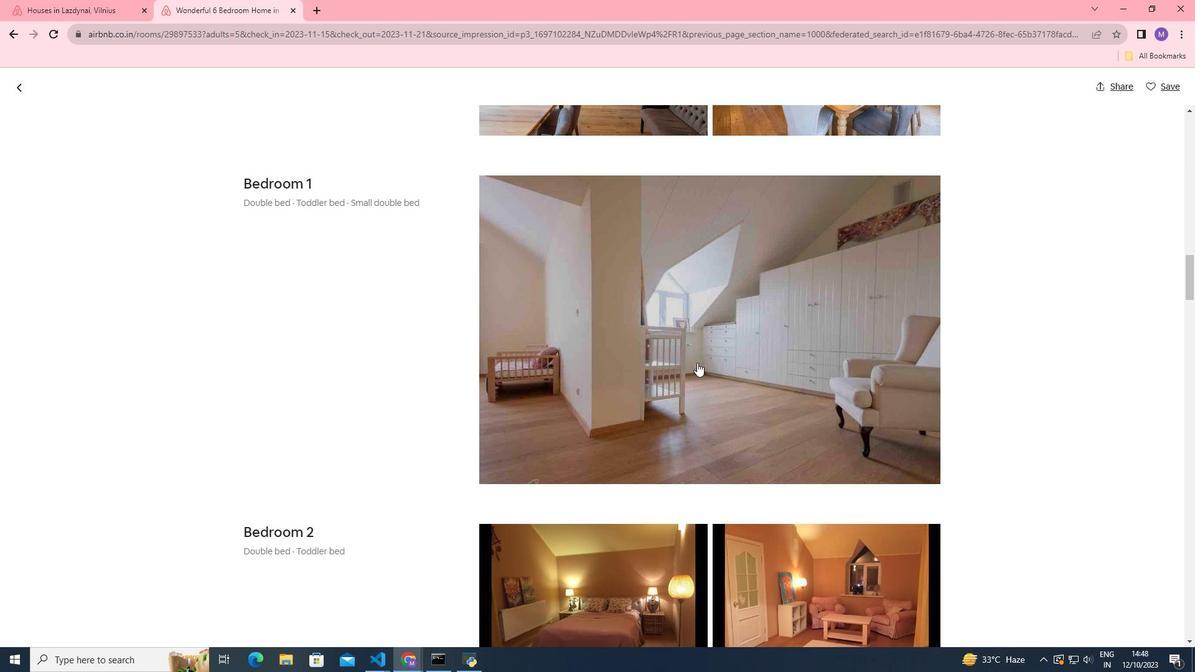 
Action: Mouse moved to (698, 367)
Screenshot: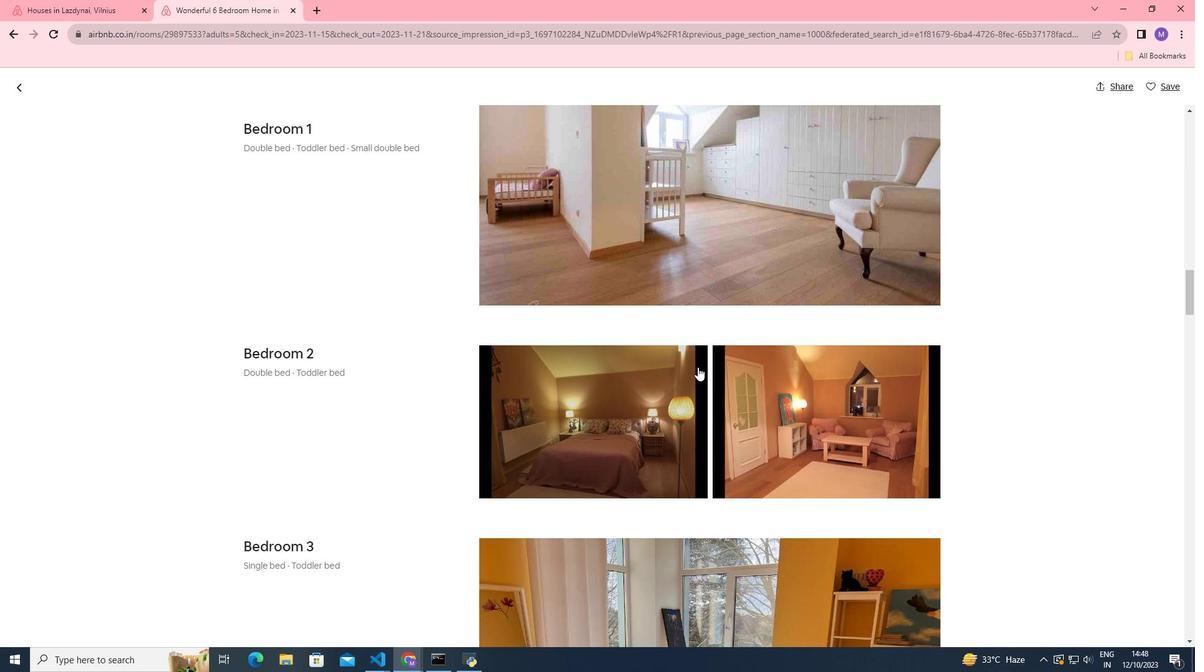 
Action: Mouse scrolled (698, 366) with delta (0, 0)
Screenshot: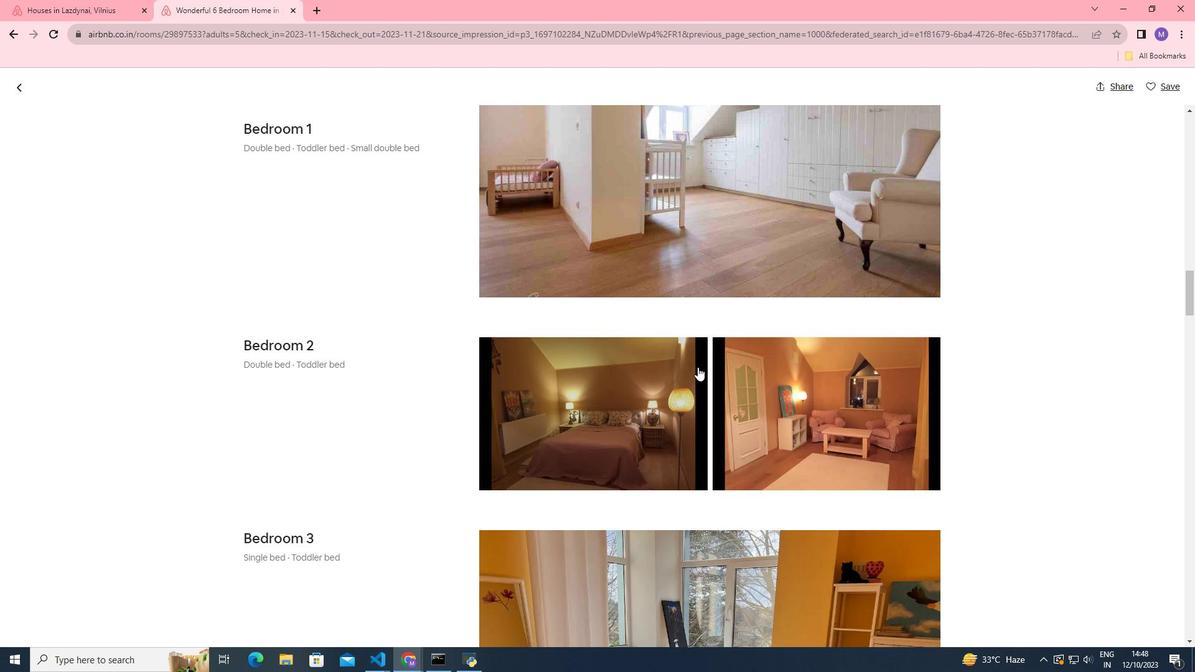 
Action: Mouse scrolled (698, 366) with delta (0, 0)
Screenshot: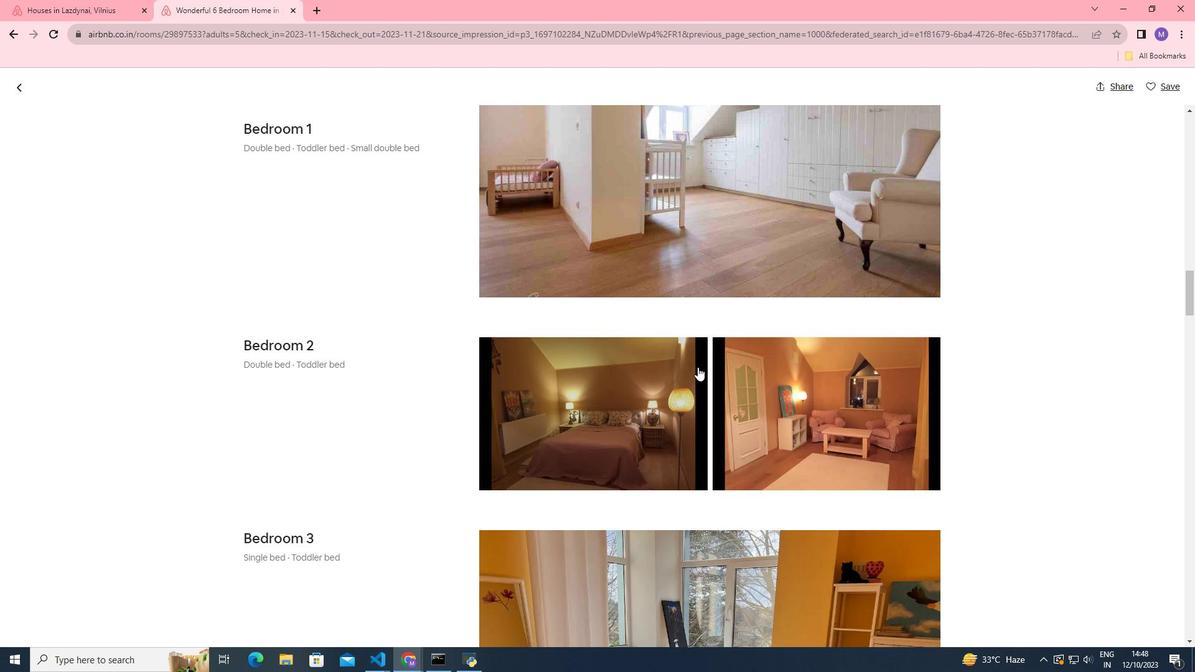 
Action: Mouse scrolled (698, 366) with delta (0, 0)
Screenshot: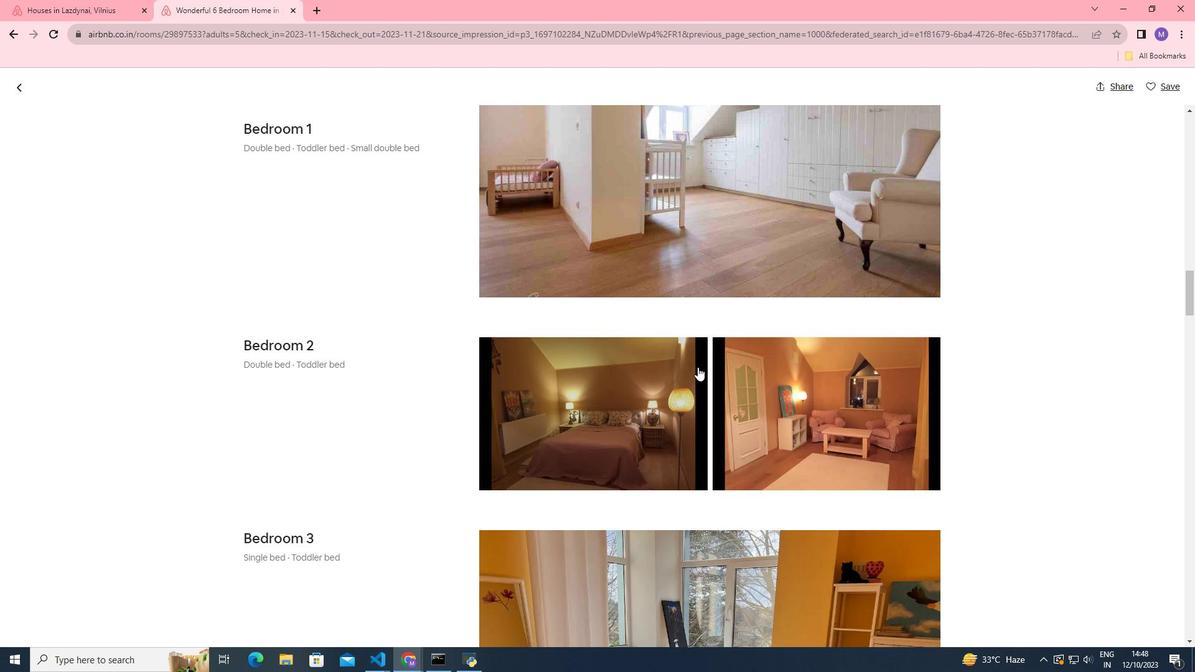 
Action: Mouse moved to (700, 373)
Screenshot: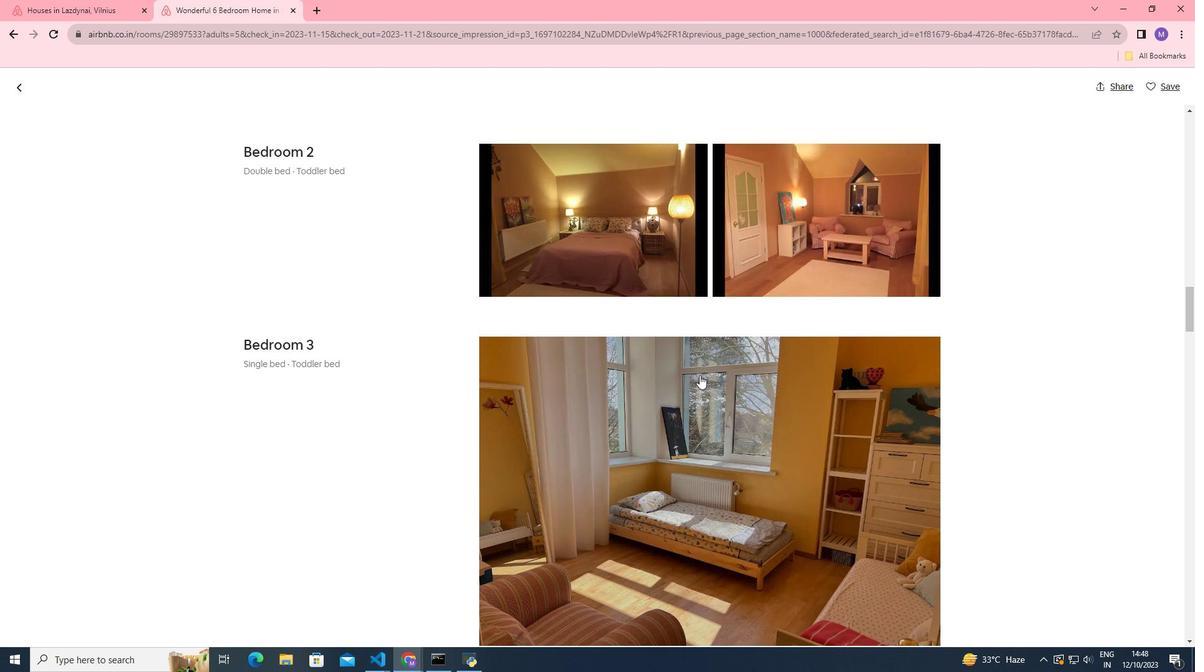 
Action: Mouse scrolled (700, 372) with delta (0, 0)
Screenshot: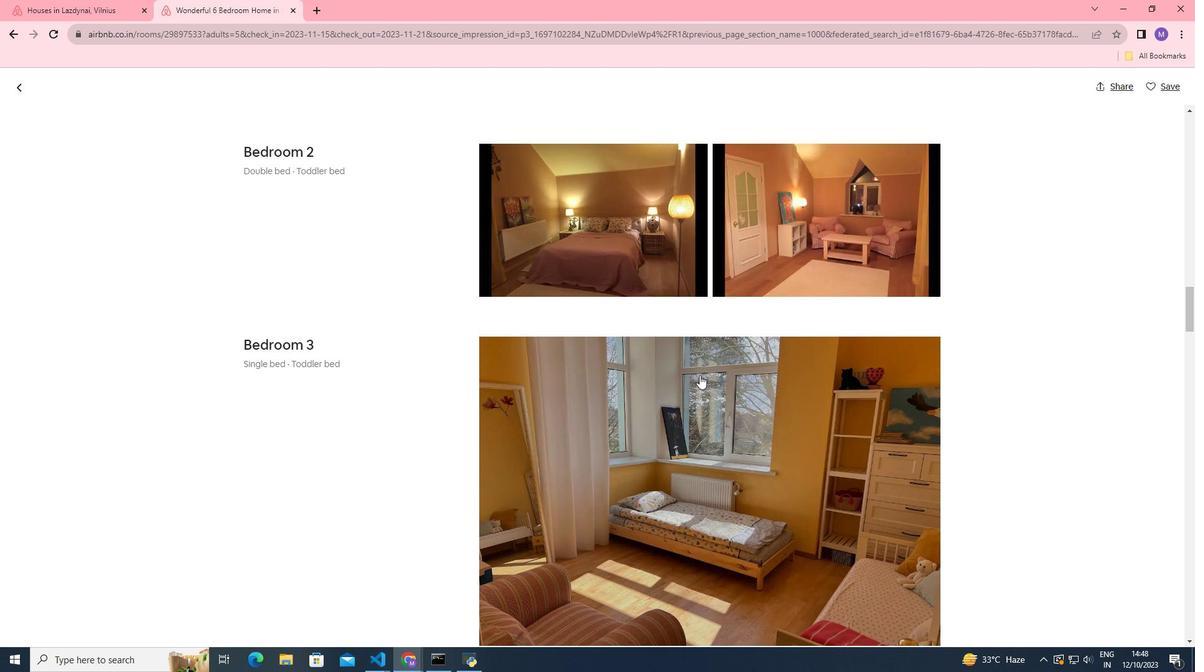 
Action: Mouse scrolled (700, 372) with delta (0, 0)
Screenshot: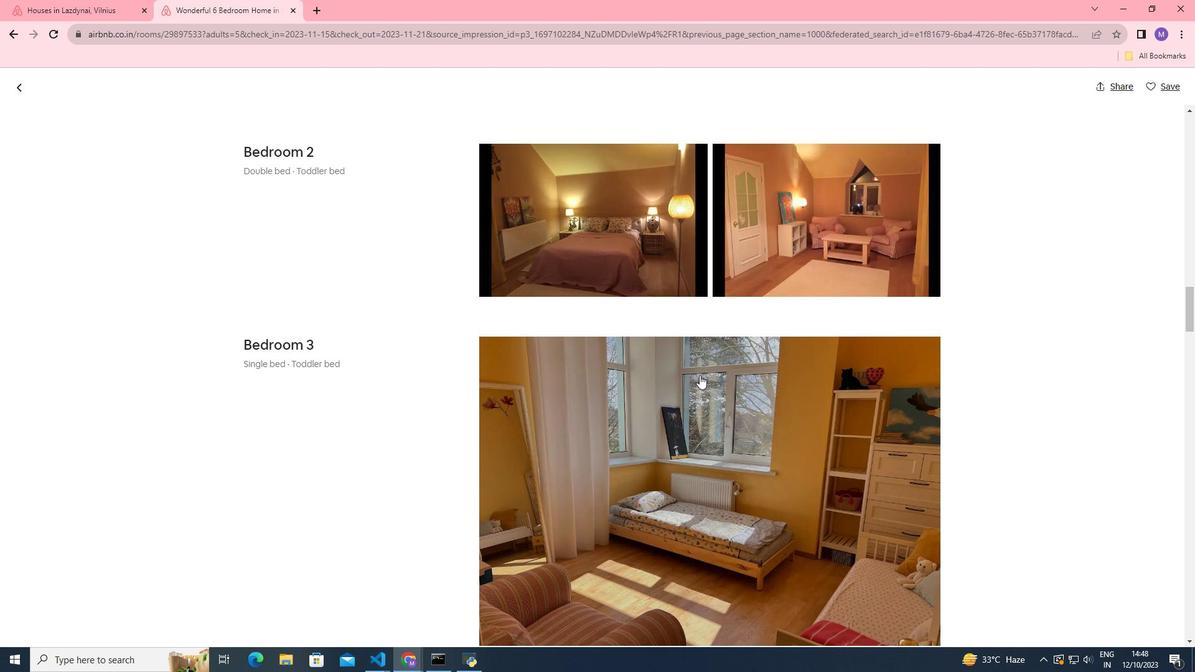 
Action: Mouse moved to (700, 373)
Screenshot: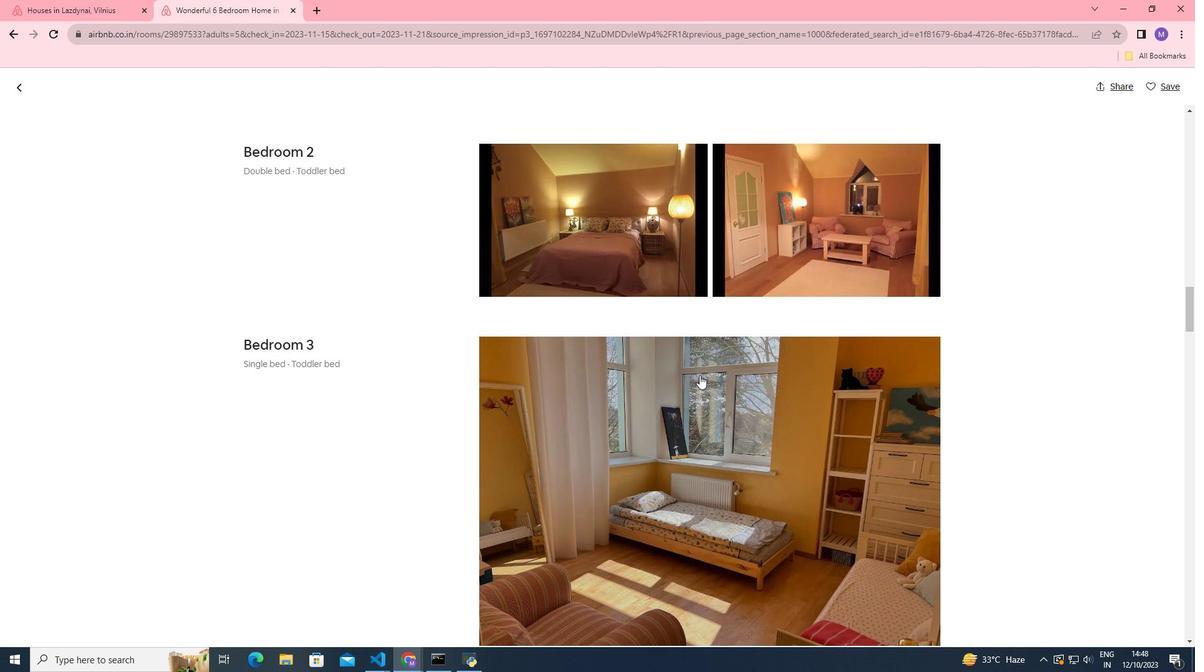 
Action: Mouse scrolled (700, 373) with delta (0, 0)
Screenshot: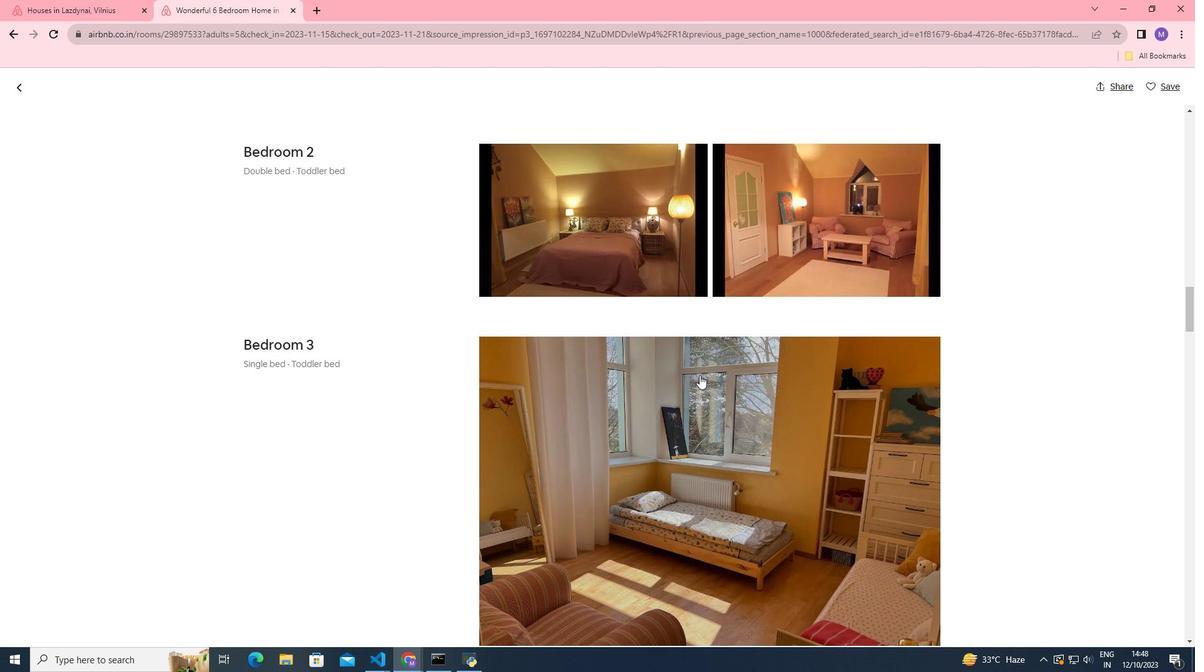 
Action: Mouse moved to (700, 375)
Screenshot: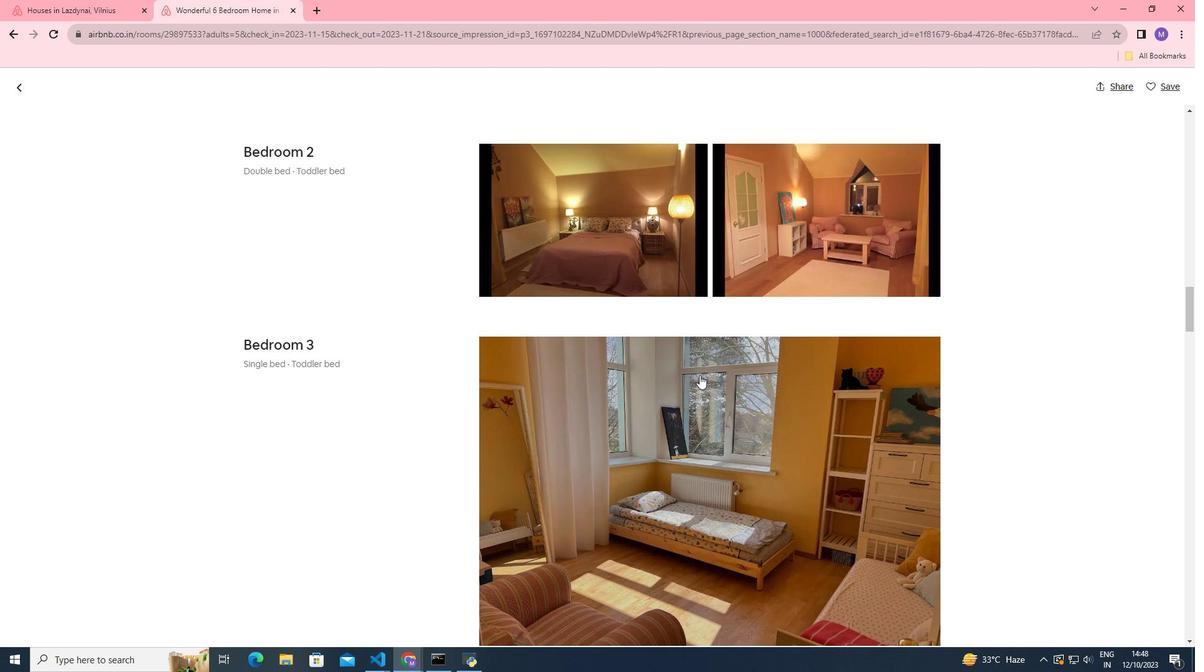 
Action: Mouse scrolled (700, 374) with delta (0, 0)
Screenshot: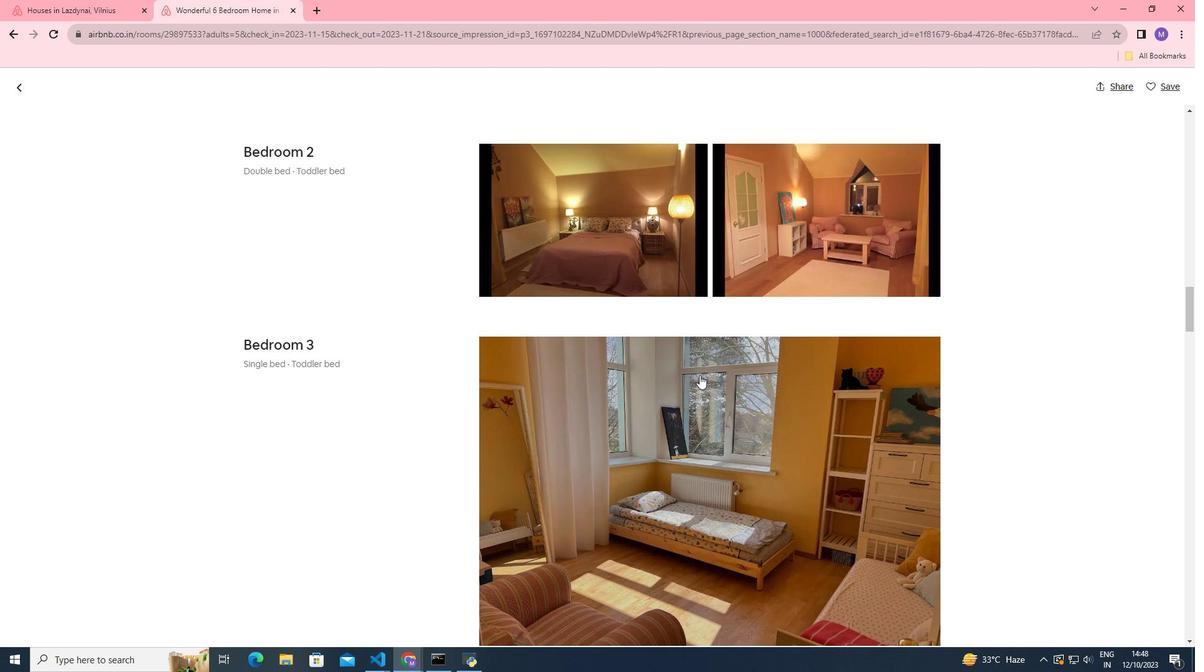
Action: Mouse moved to (700, 393)
Screenshot: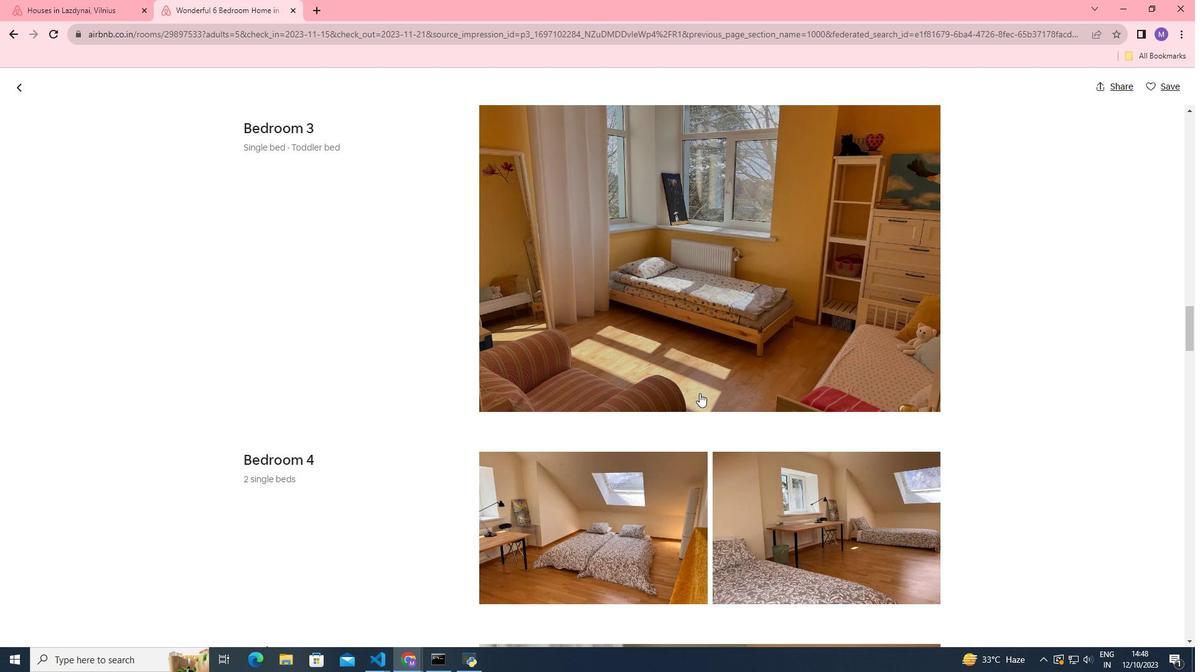 
Action: Mouse scrolled (700, 393) with delta (0, 0)
Screenshot: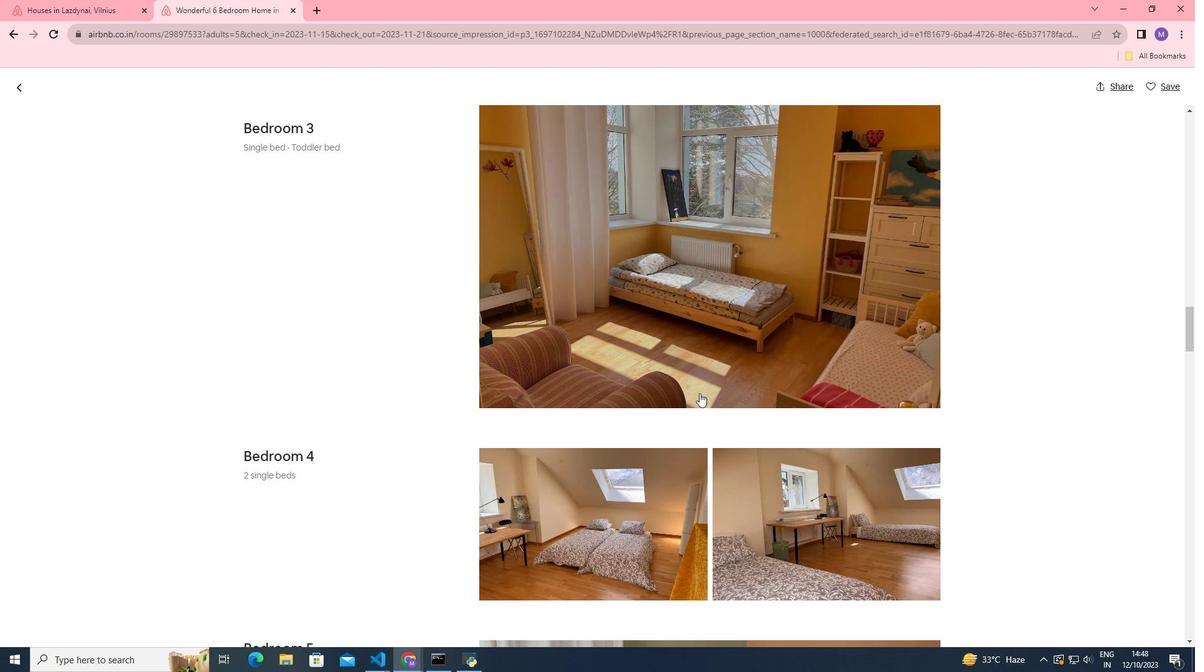 
Action: Mouse scrolled (700, 393) with delta (0, 0)
Screenshot: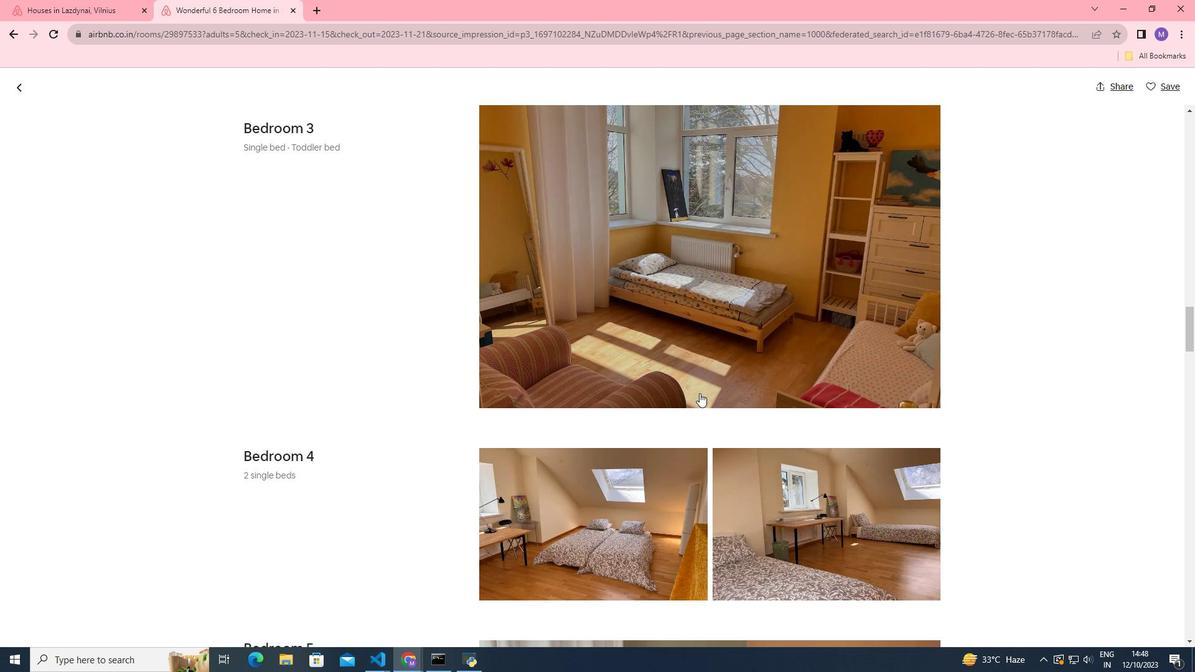 
Action: Mouse scrolled (700, 393) with delta (0, 0)
Screenshot: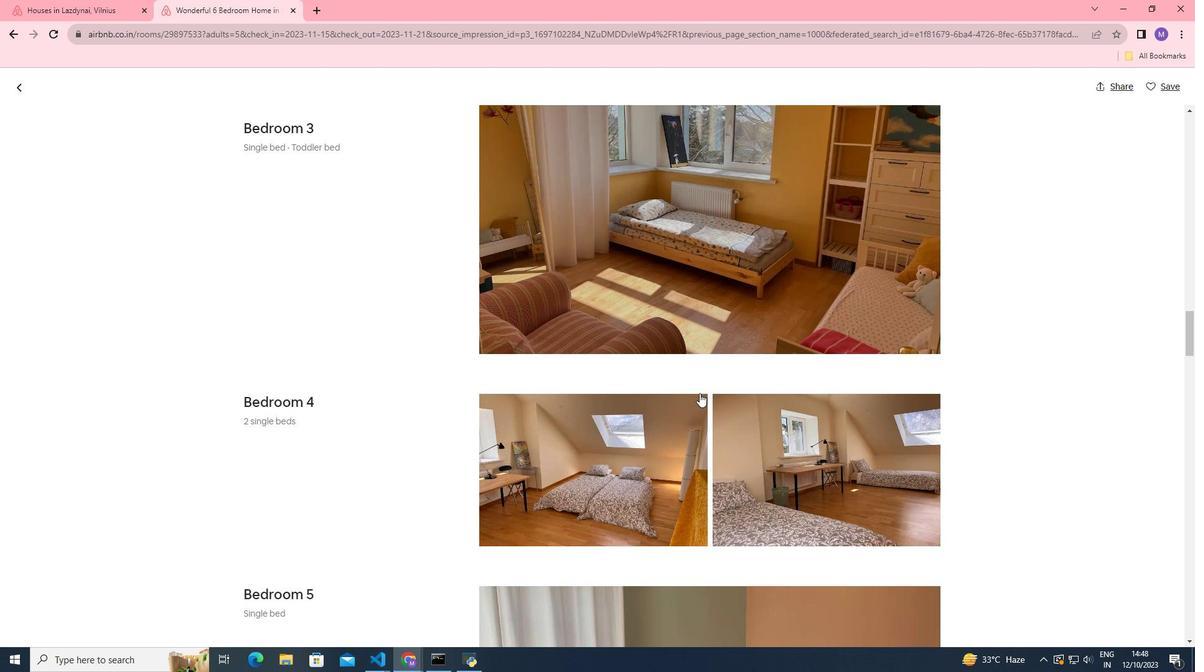 
Action: Mouse moved to (697, 393)
Screenshot: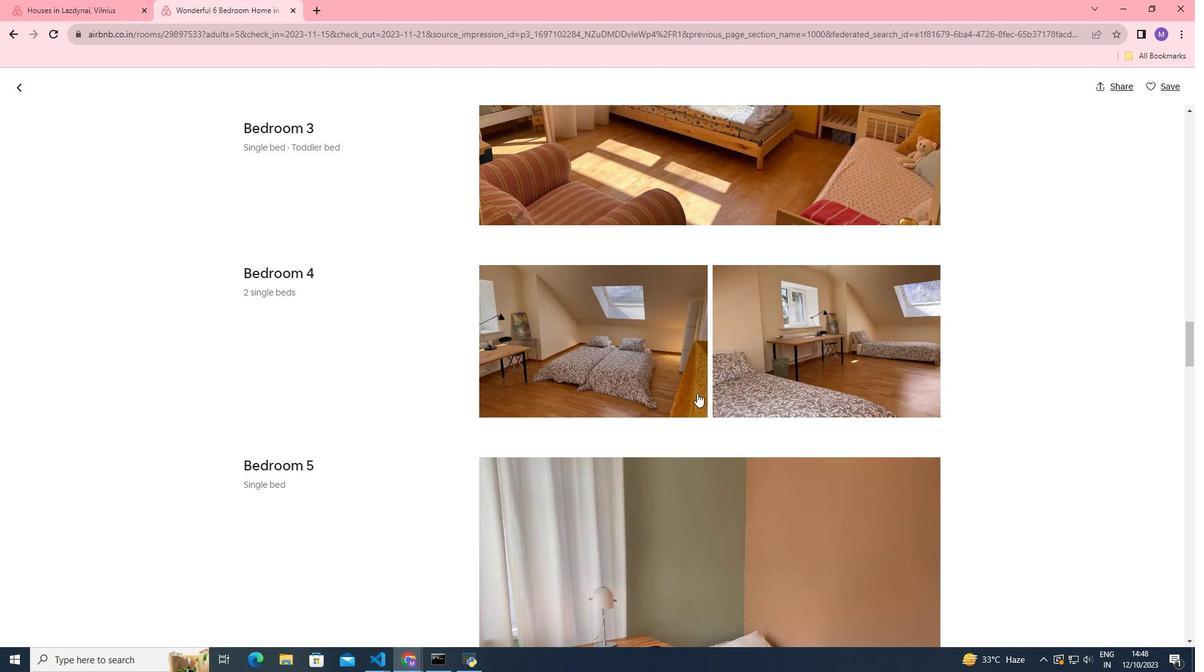 
Action: Mouse scrolled (697, 393) with delta (0, 0)
Screenshot: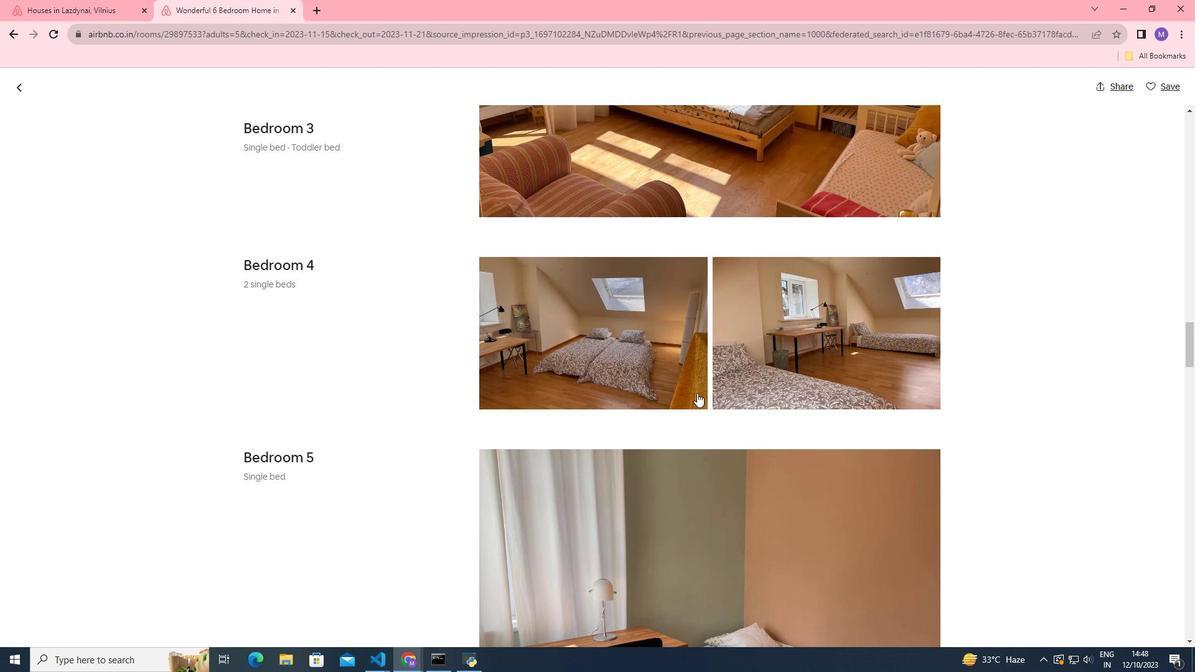 
Action: Mouse scrolled (697, 393) with delta (0, 0)
Screenshot: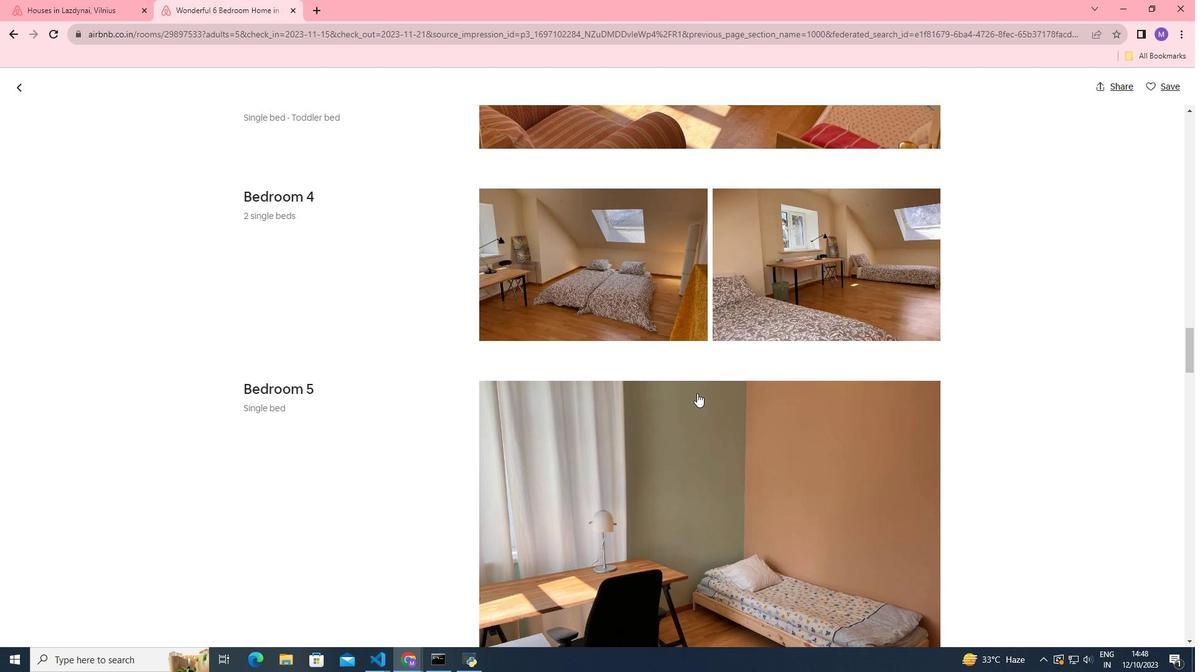 
Action: Mouse scrolled (697, 393) with delta (0, 0)
Screenshot: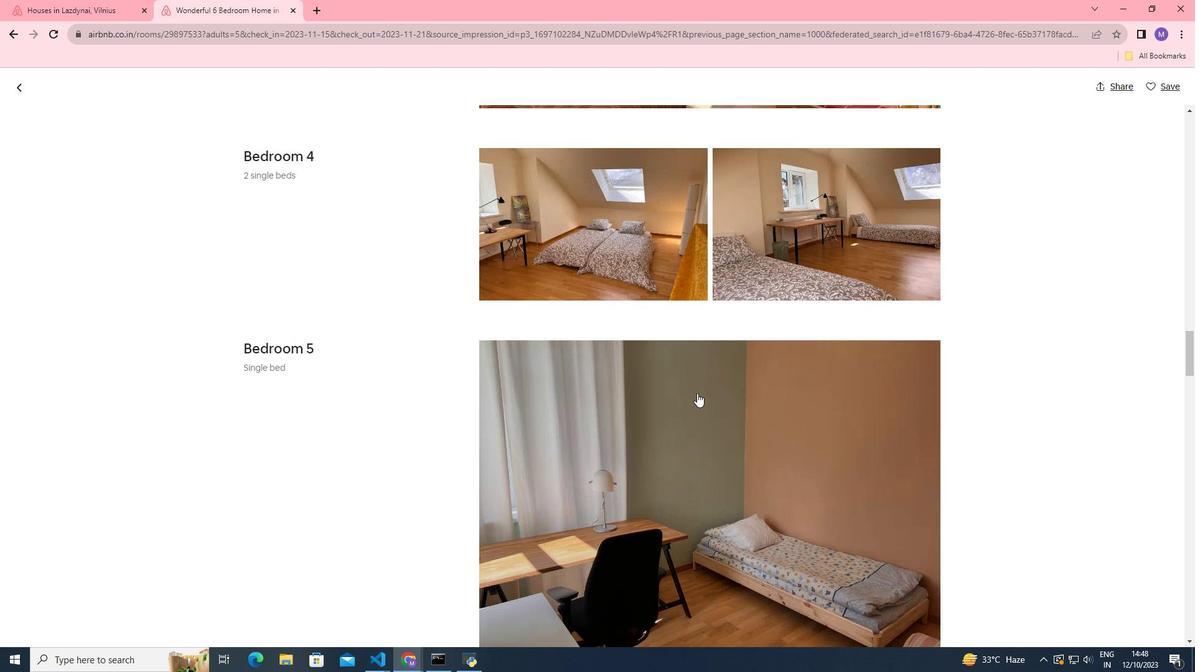 
Action: Mouse scrolled (697, 393) with delta (0, 0)
Screenshot: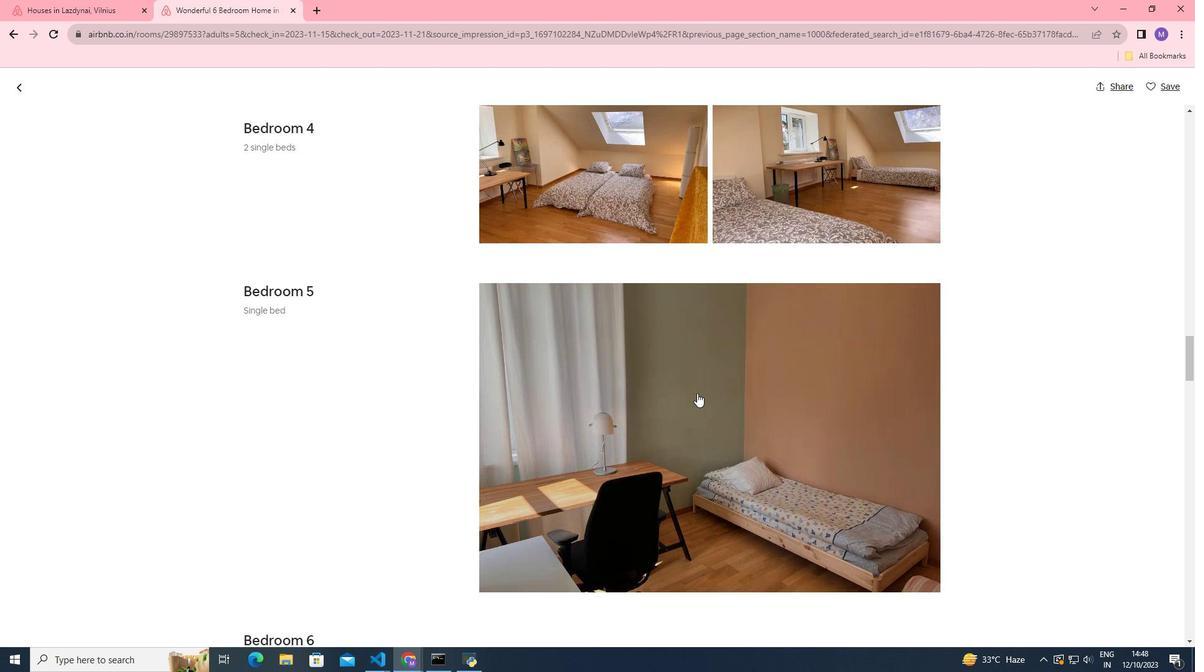 
Action: Mouse scrolled (697, 393) with delta (0, 0)
Screenshot: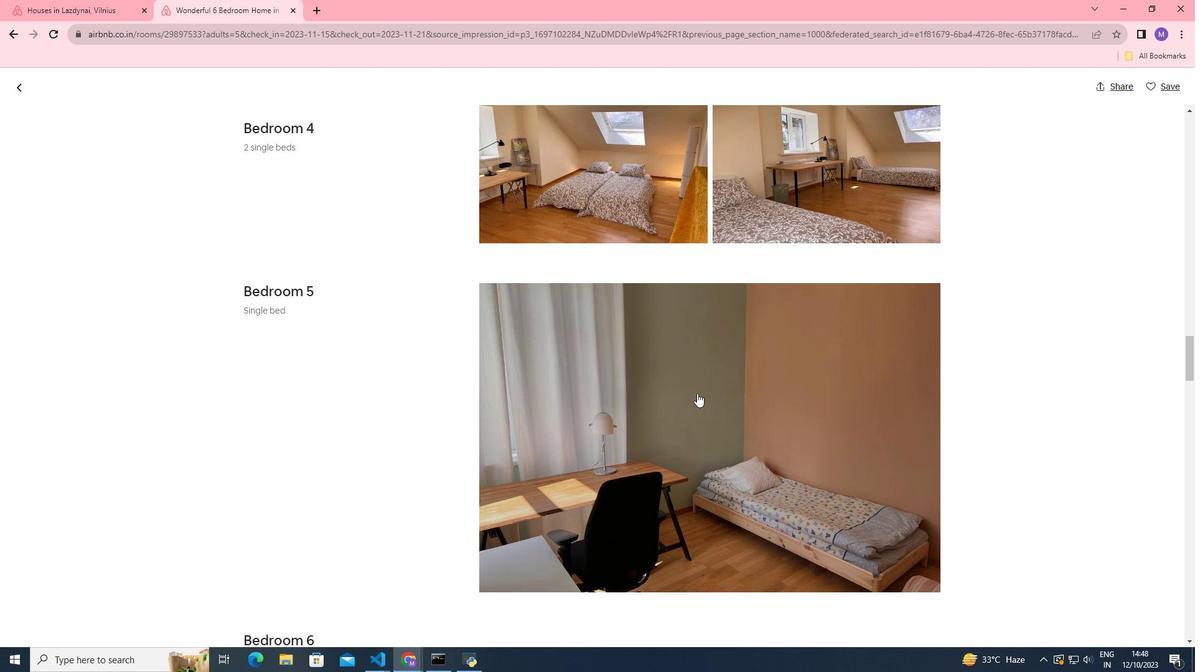 
Action: Mouse scrolled (697, 393) with delta (0, 0)
Screenshot: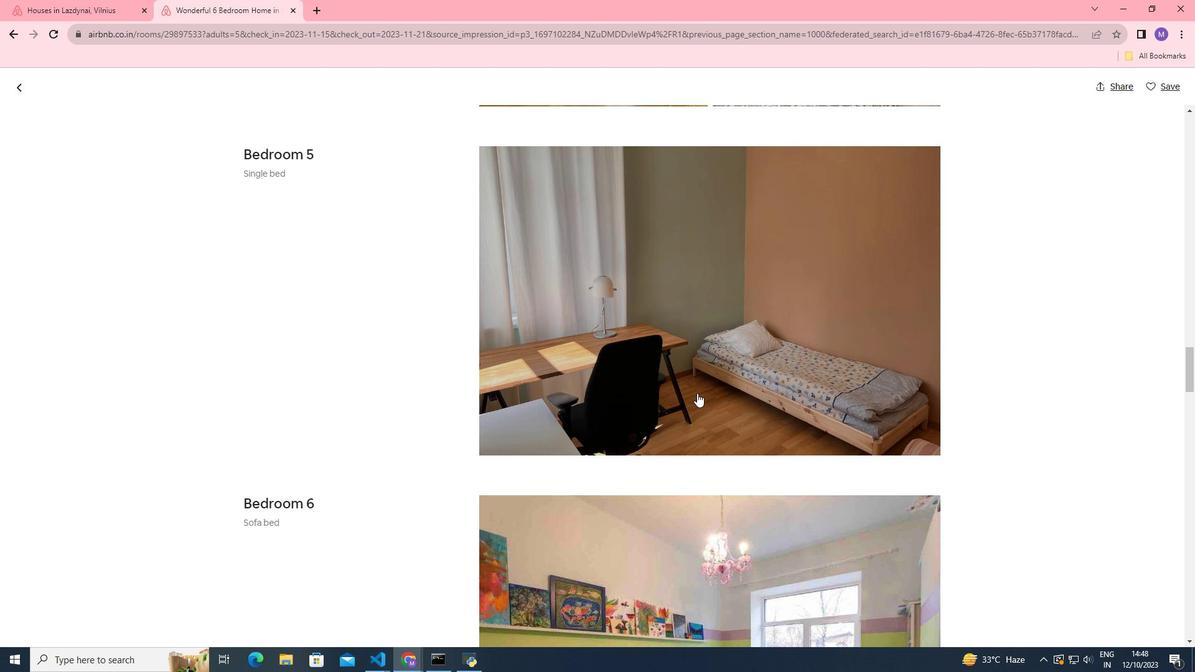 
Action: Mouse scrolled (697, 393) with delta (0, 0)
Screenshot: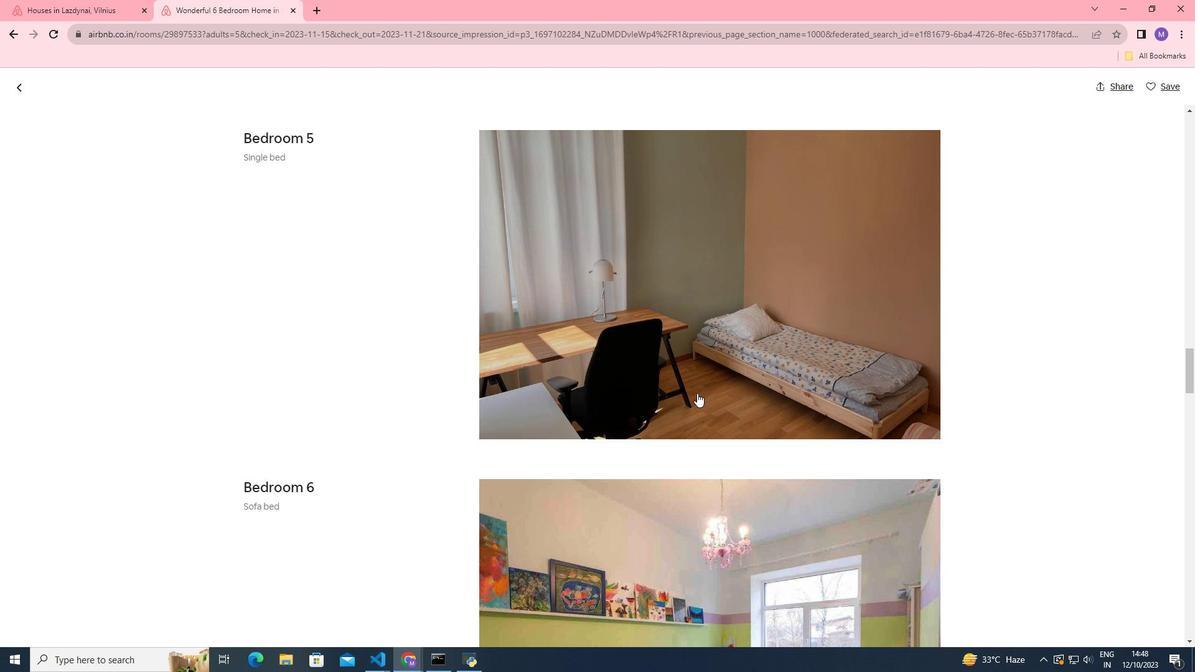 
Action: Mouse scrolled (697, 393) with delta (0, 0)
Screenshot: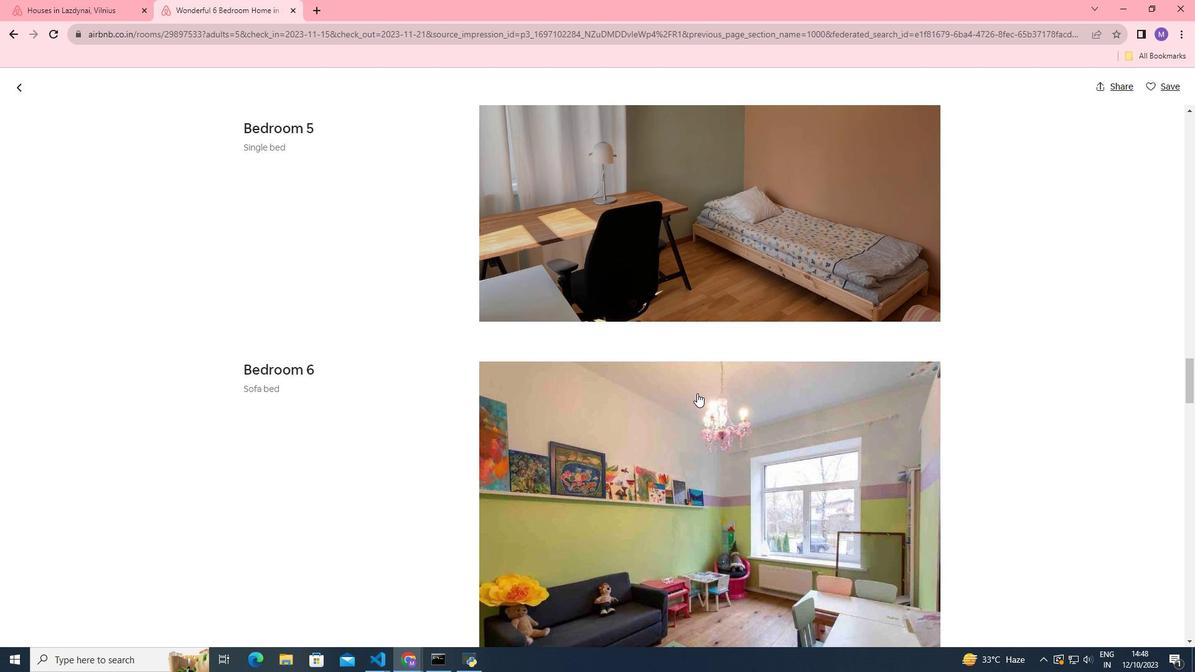 
Action: Mouse scrolled (697, 393) with delta (0, 0)
Screenshot: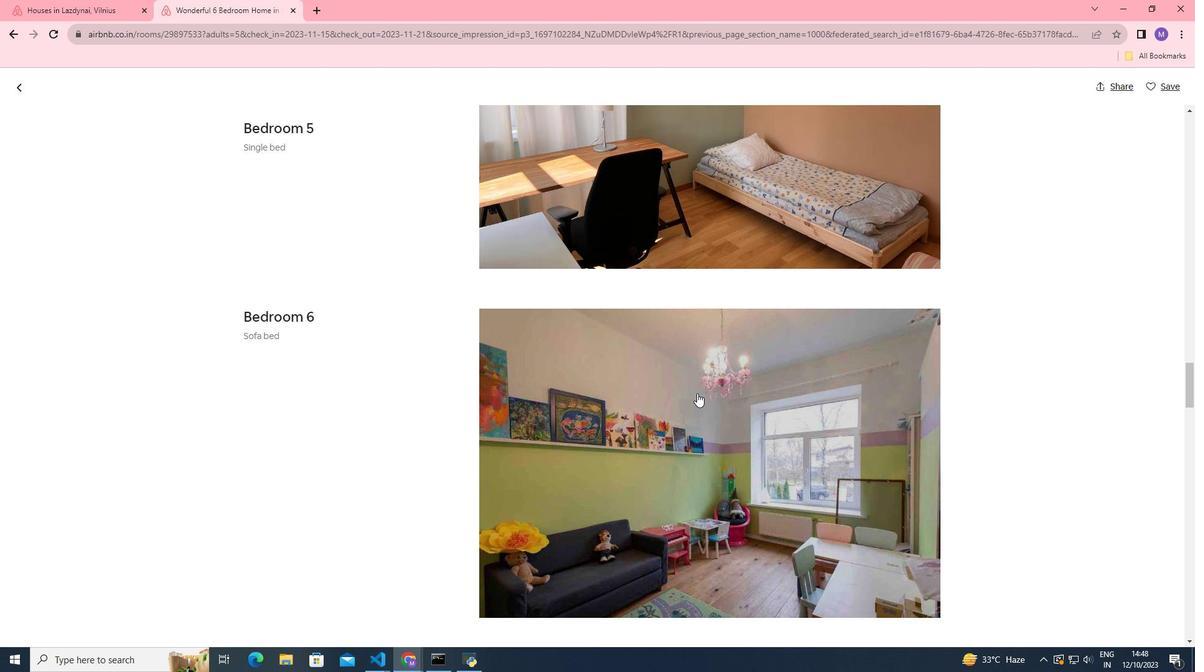 
Action: Mouse scrolled (697, 393) with delta (0, 0)
Screenshot: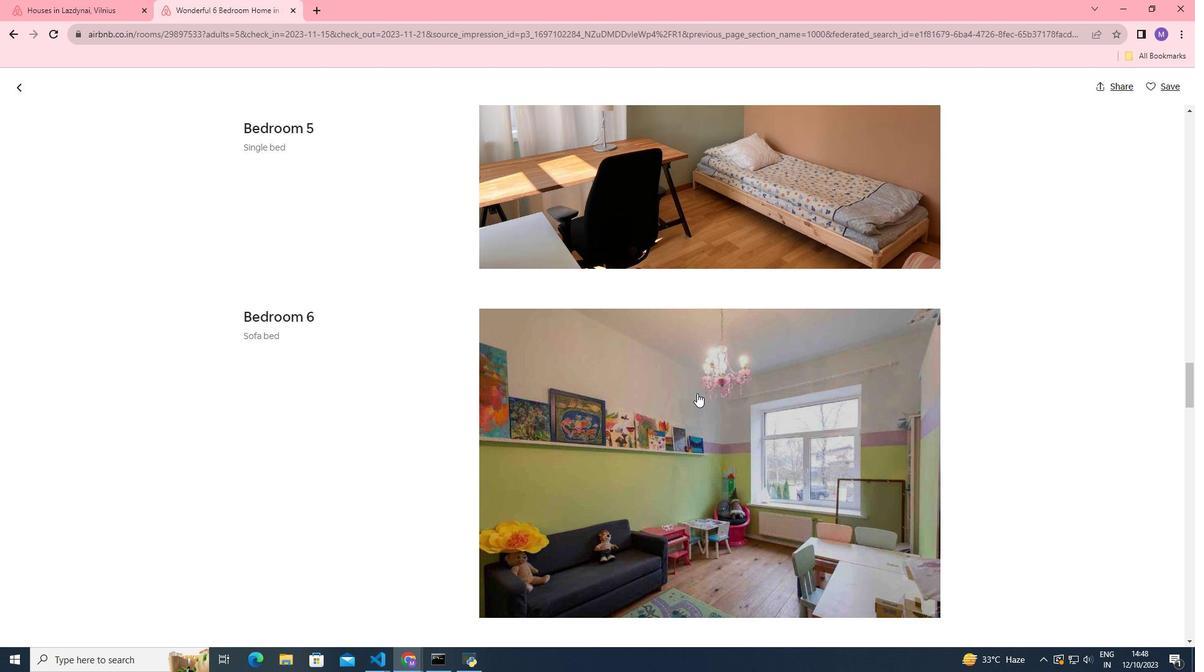 
Action: Mouse scrolled (697, 393) with delta (0, 0)
Screenshot: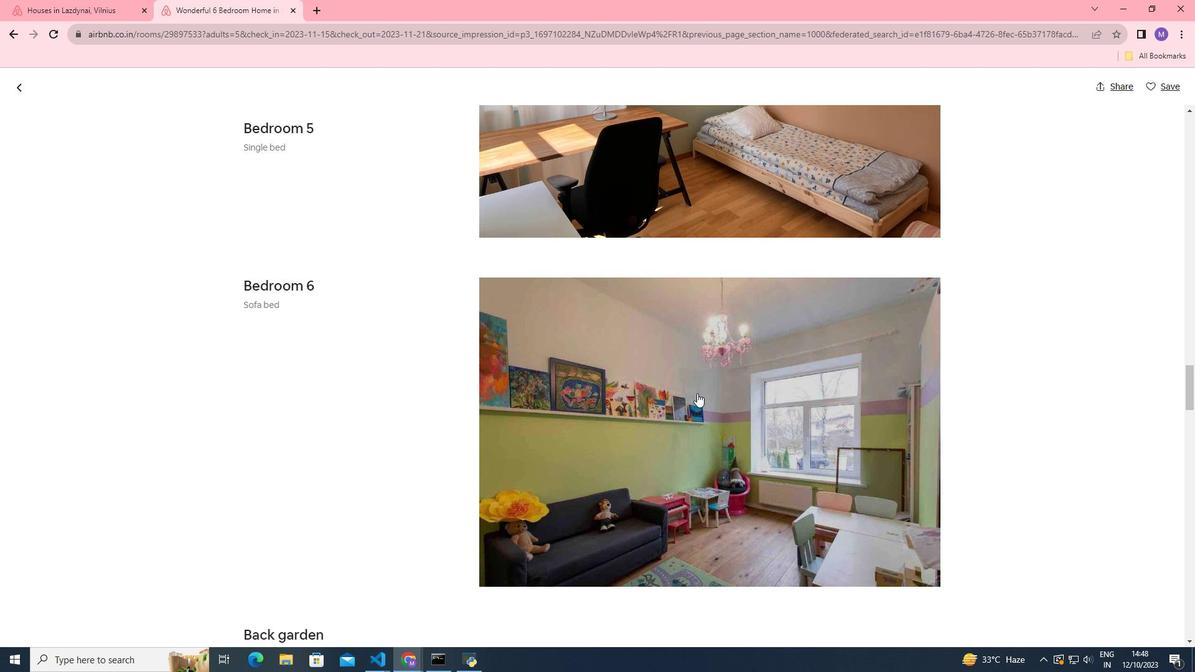 
Action: Mouse moved to (696, 393)
Screenshot: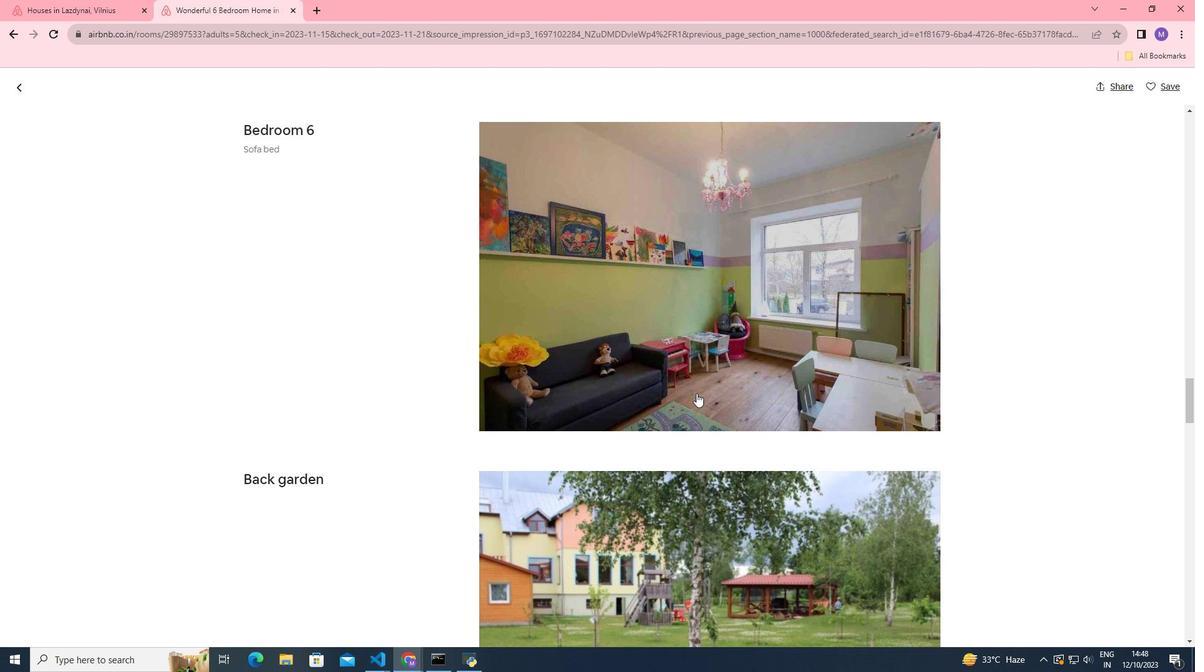 
Action: Mouse scrolled (696, 393) with delta (0, 0)
Screenshot: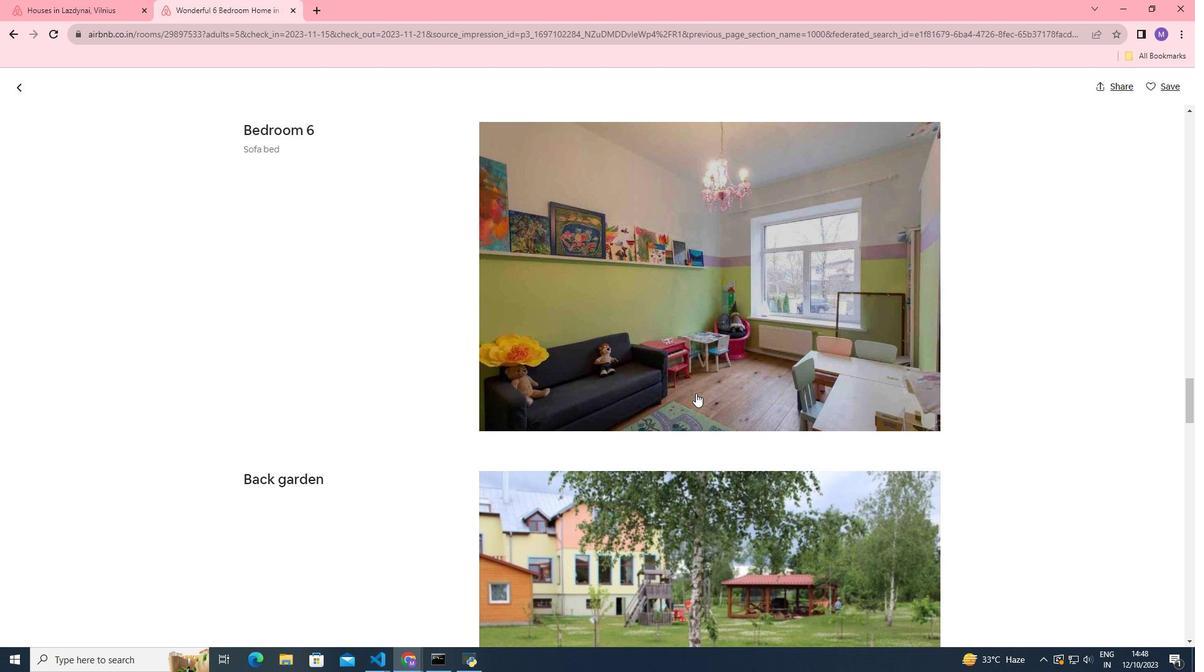 
Action: Mouse moved to (694, 393)
Screenshot: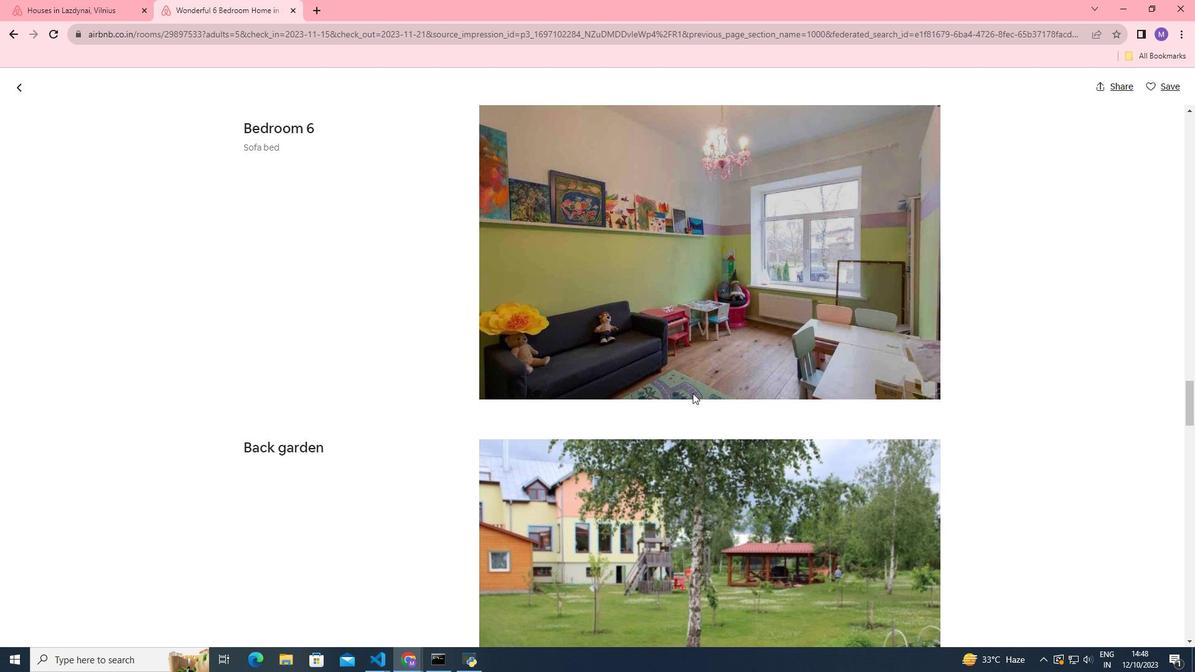 
Action: Mouse scrolled (694, 393) with delta (0, 0)
Screenshot: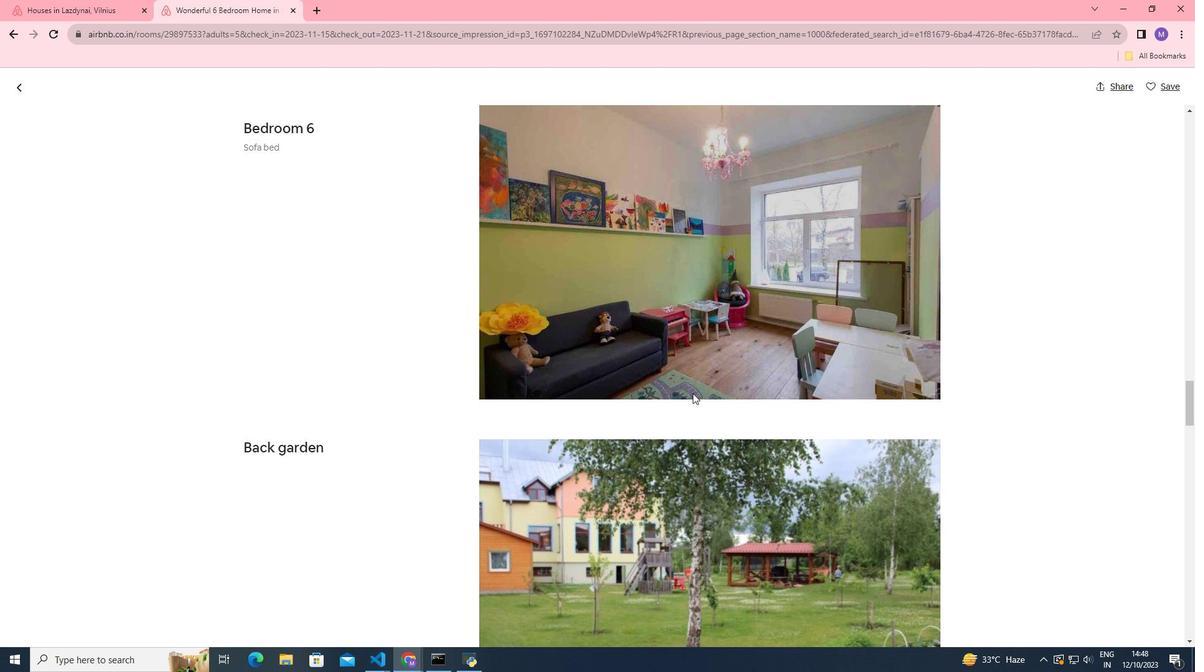 
Action: Mouse moved to (693, 393)
Screenshot: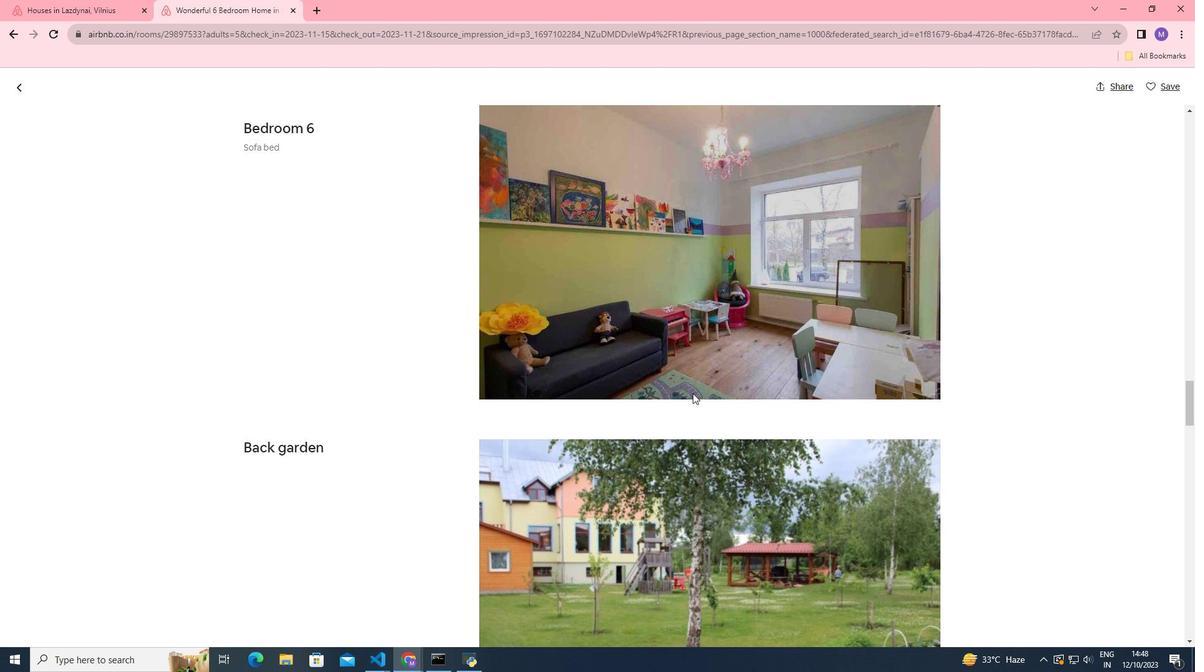 
Action: Mouse scrolled (693, 393) with delta (0, 0)
Screenshot: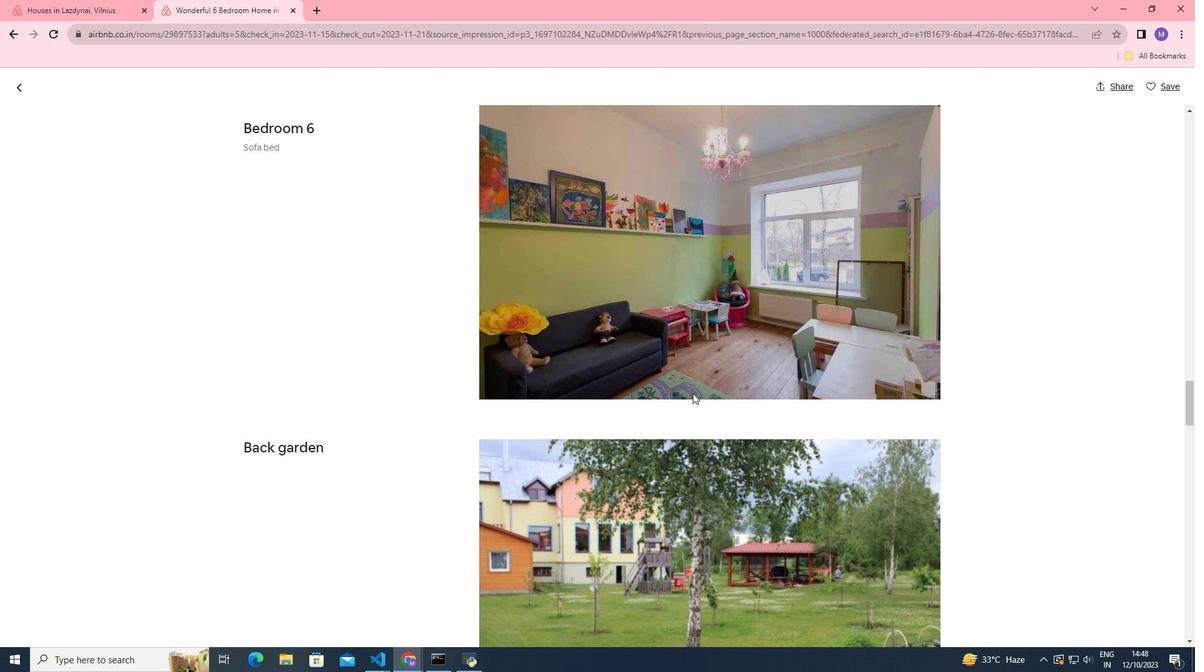 
Action: Mouse scrolled (693, 393) with delta (0, 0)
Screenshot: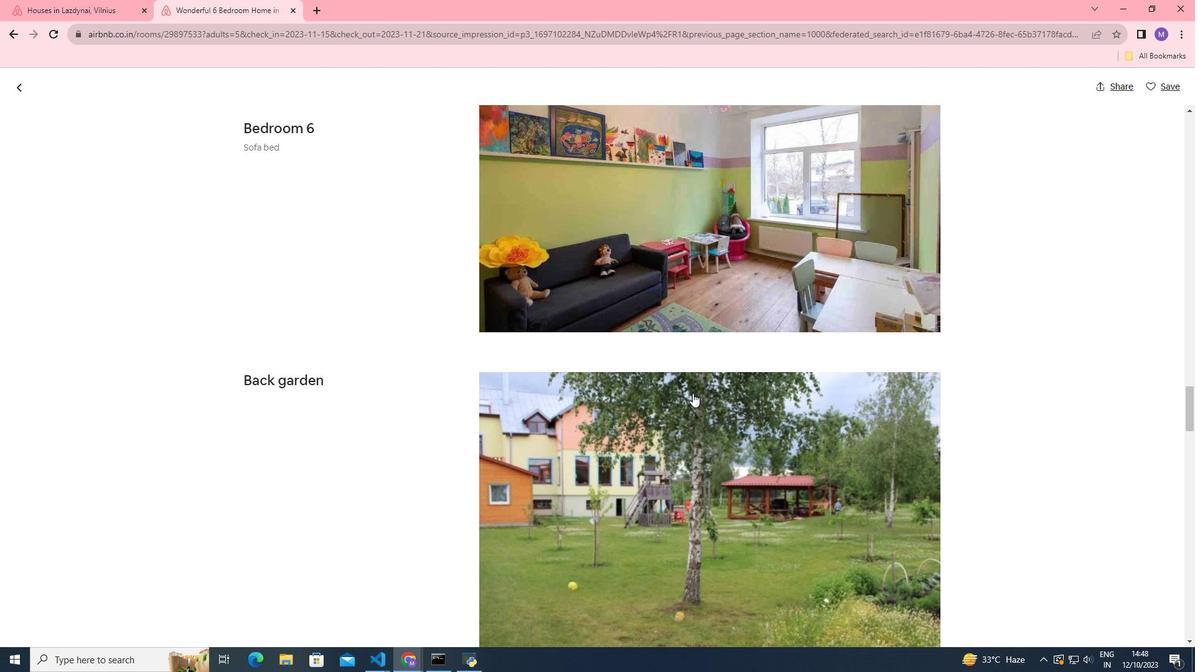
Action: Mouse scrolled (693, 393) with delta (0, 0)
Screenshot: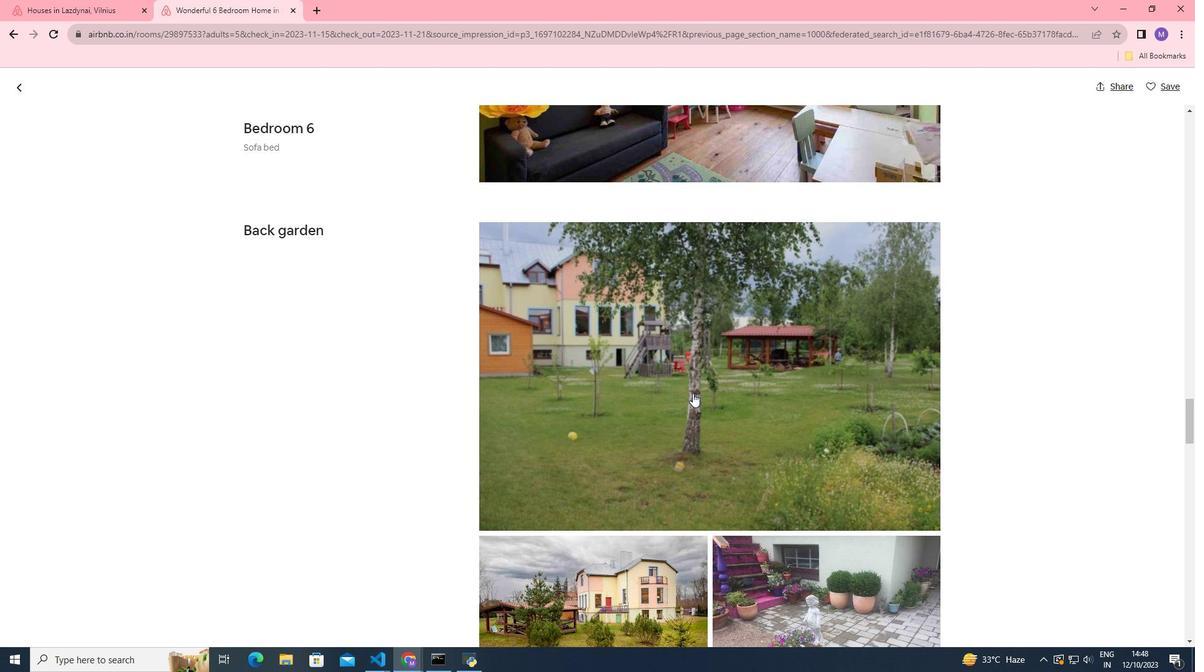 
Action: Mouse scrolled (693, 393) with delta (0, 0)
Screenshot: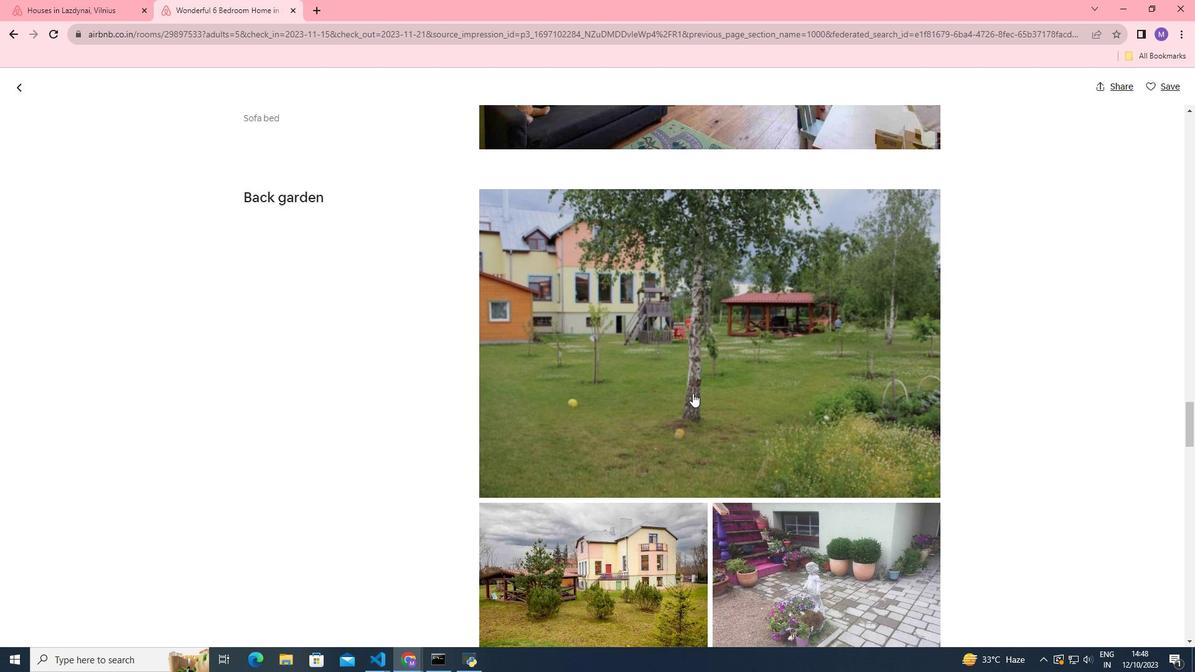 
Action: Mouse scrolled (693, 393) with delta (0, 0)
Screenshot: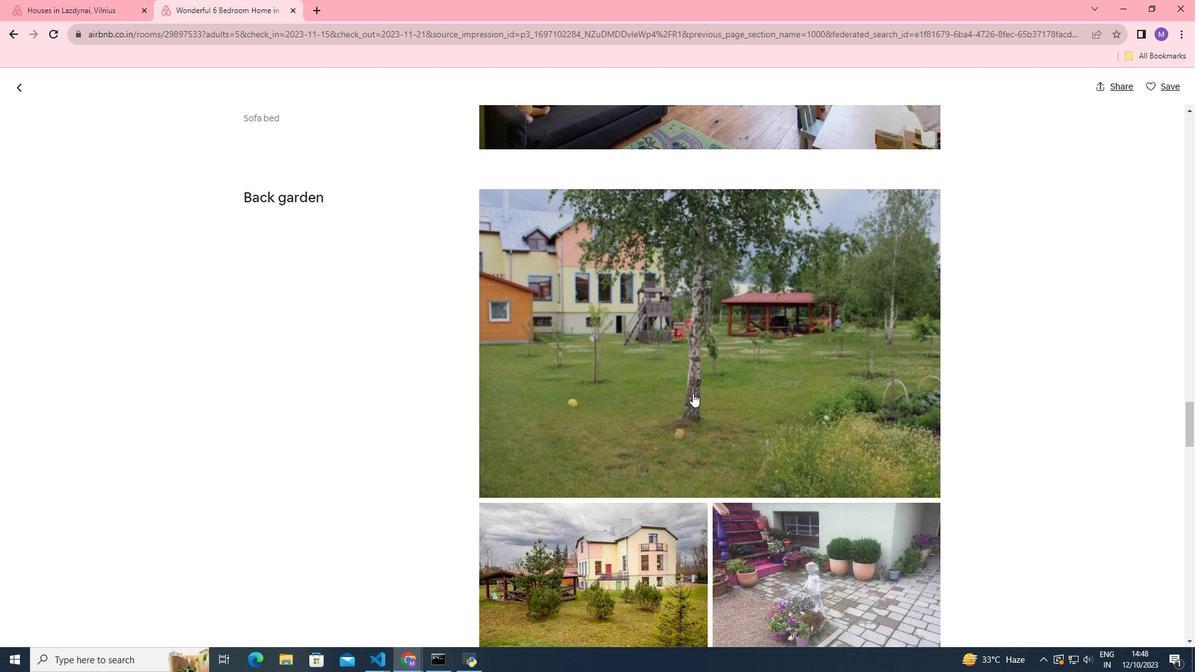 
Action: Mouse moved to (690, 393)
Screenshot: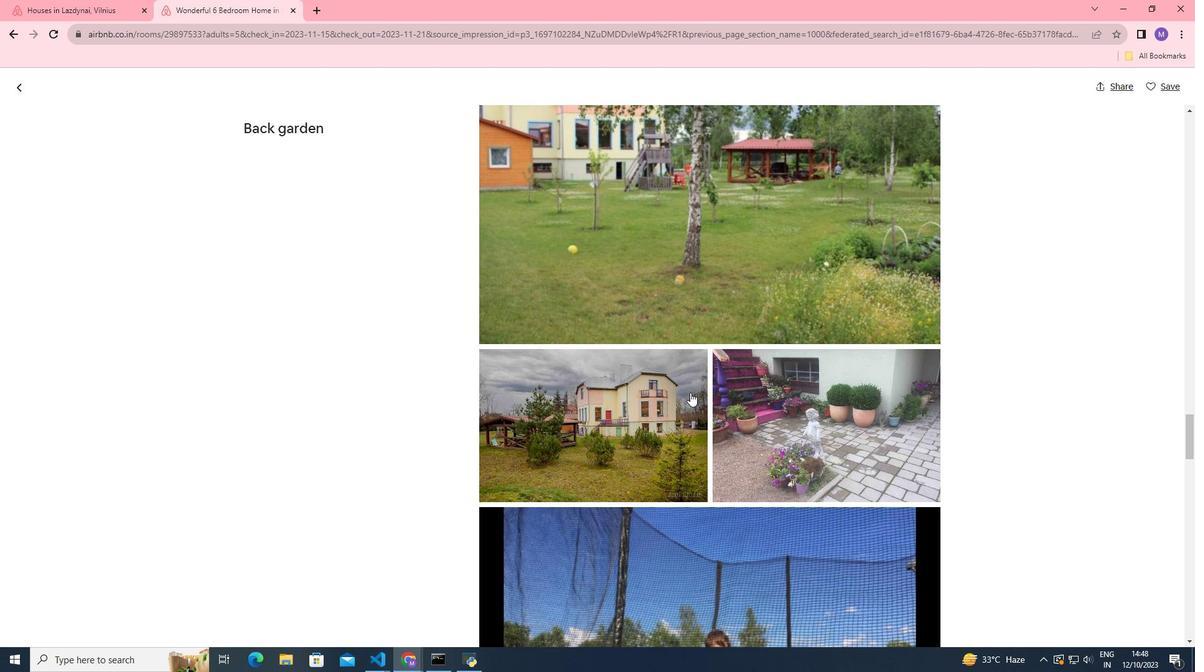 
Action: Mouse scrolled (690, 392) with delta (0, 0)
Screenshot: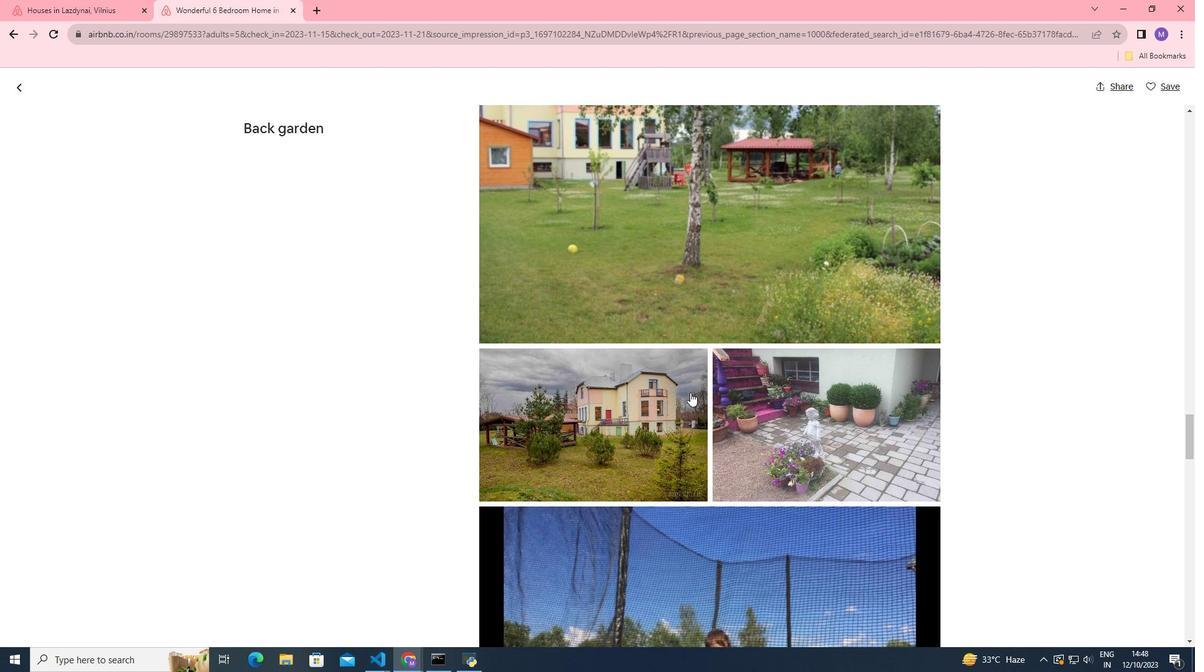 
Action: Mouse scrolled (690, 392) with delta (0, 0)
Screenshot: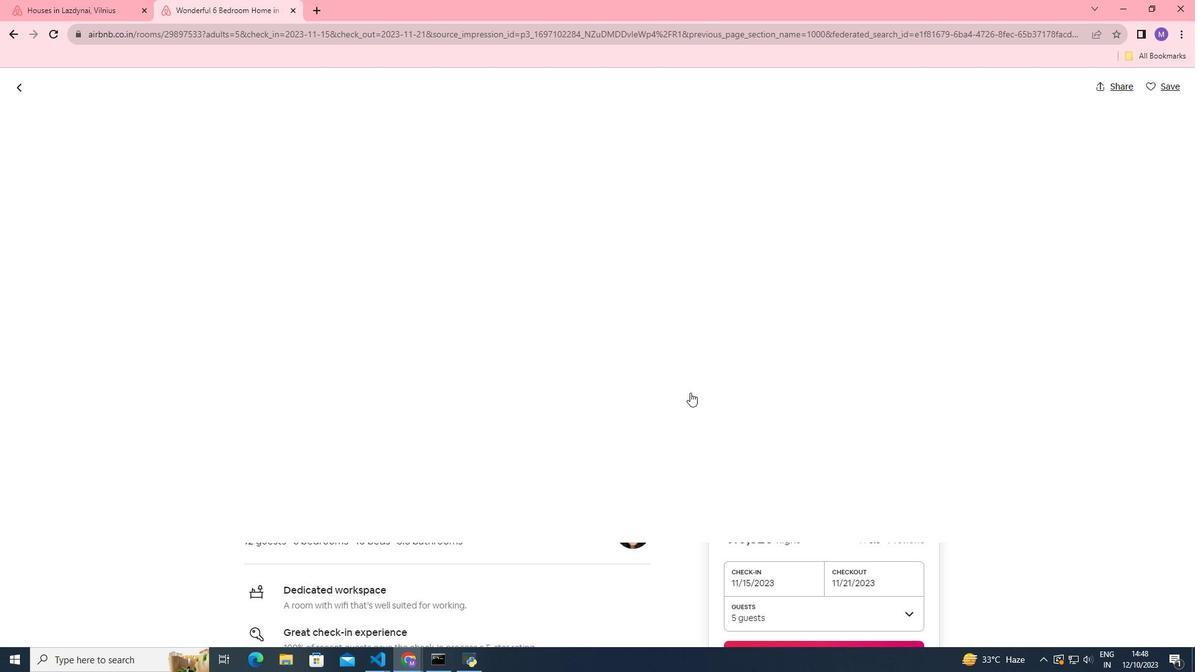 
Action: Mouse scrolled (690, 392) with delta (0, 0)
Screenshot: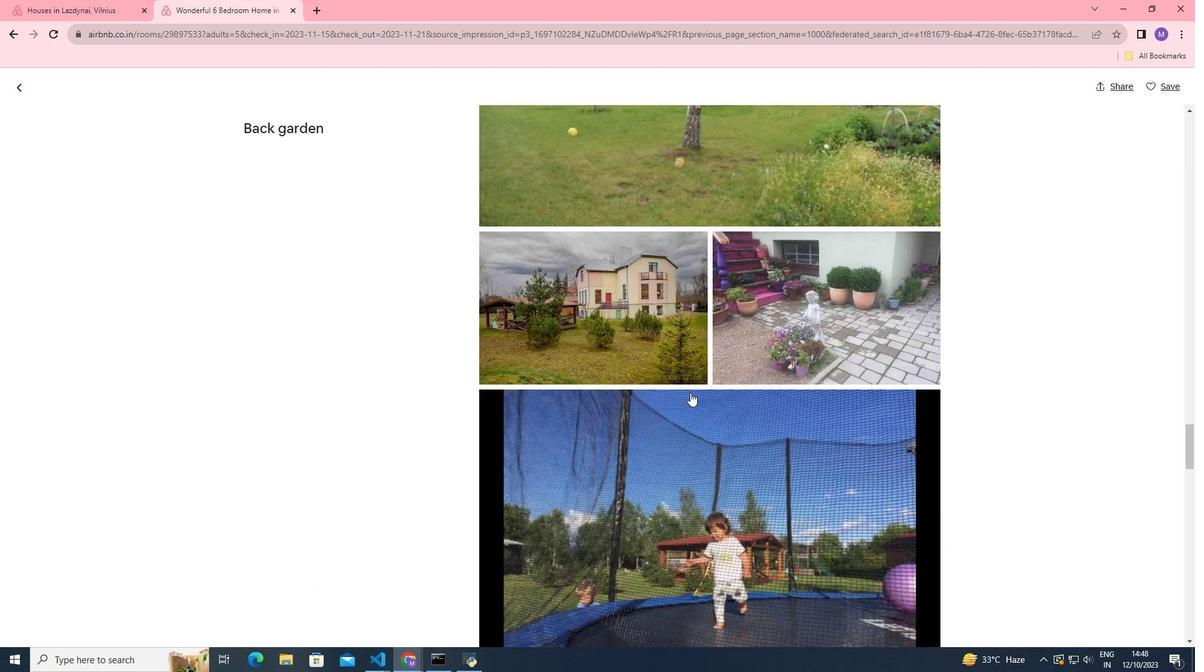 
Action: Mouse scrolled (690, 392) with delta (0, 0)
Screenshot: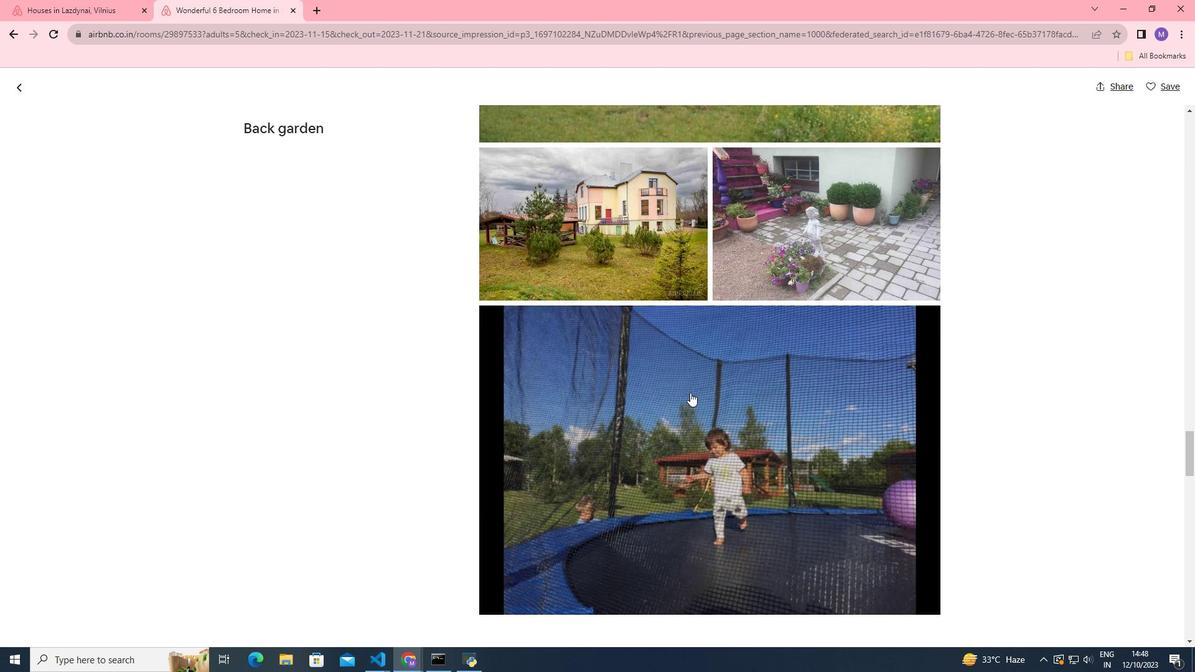 
Action: Mouse scrolled (690, 392) with delta (0, 0)
Screenshot: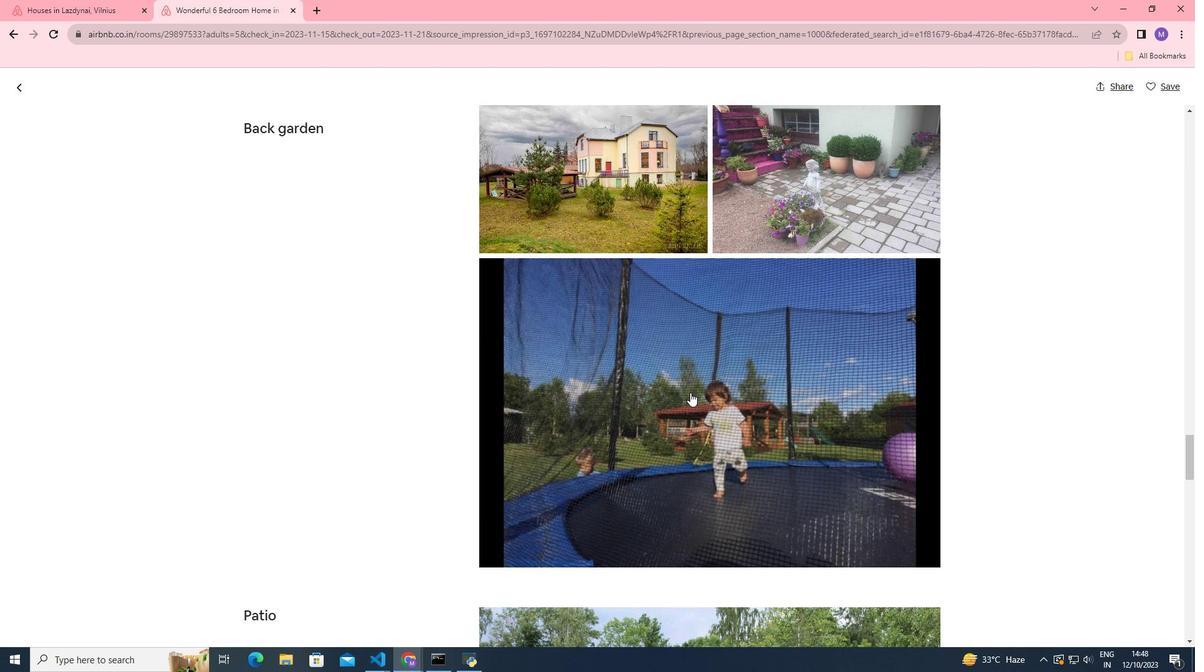 
Action: Mouse scrolled (690, 392) with delta (0, 0)
Screenshot: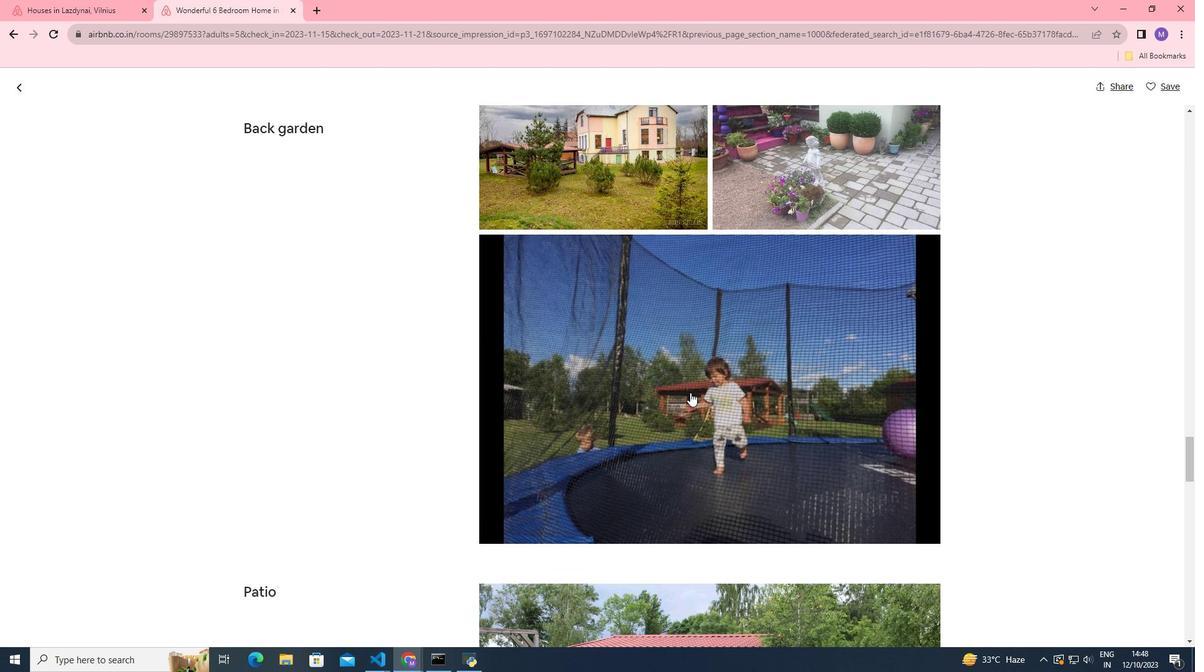 
Action: Mouse scrolled (690, 392) with delta (0, 0)
Screenshot: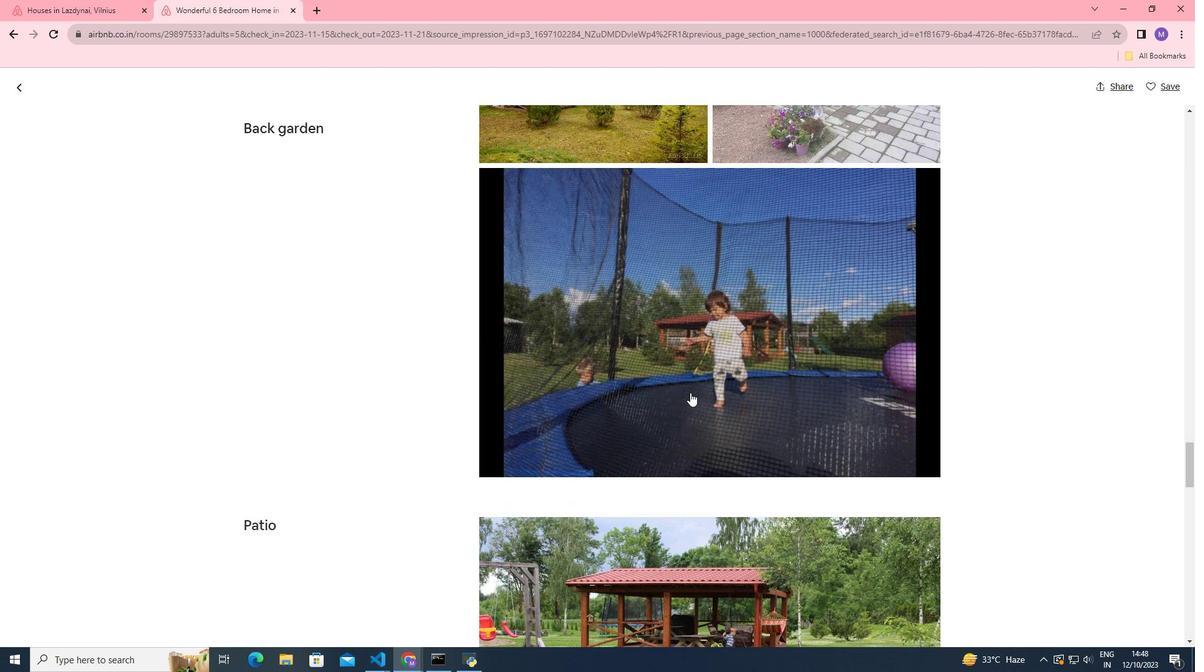 
Action: Mouse scrolled (690, 392) with delta (0, 0)
Screenshot: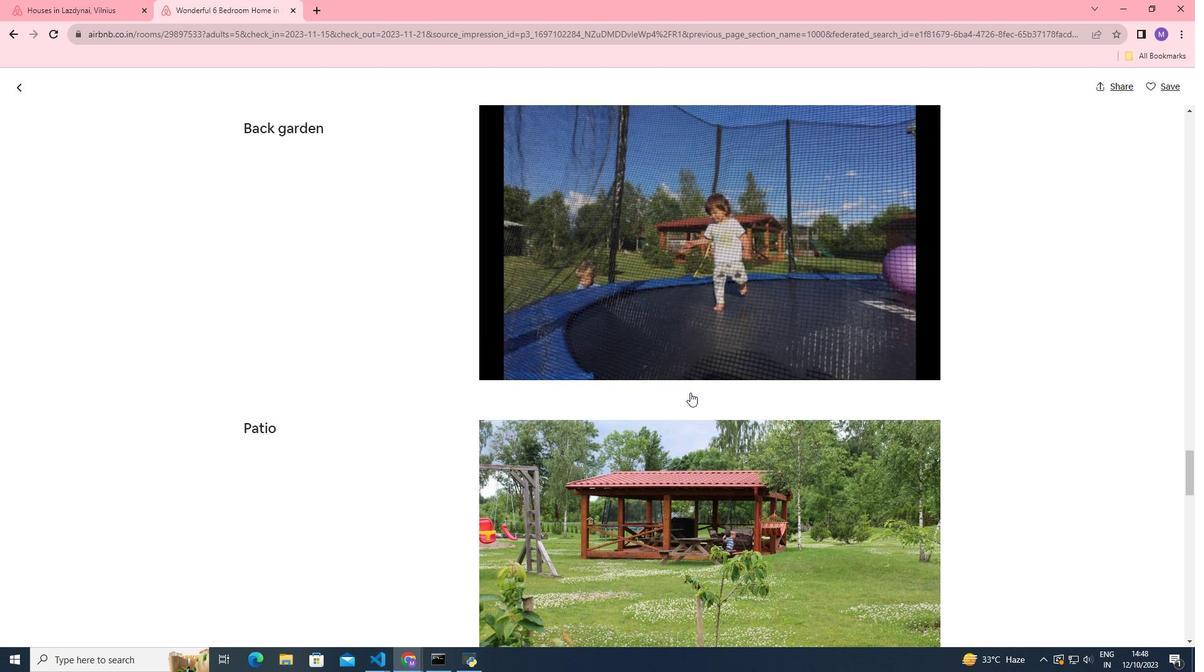 
Action: Mouse scrolled (690, 392) with delta (0, 0)
Screenshot: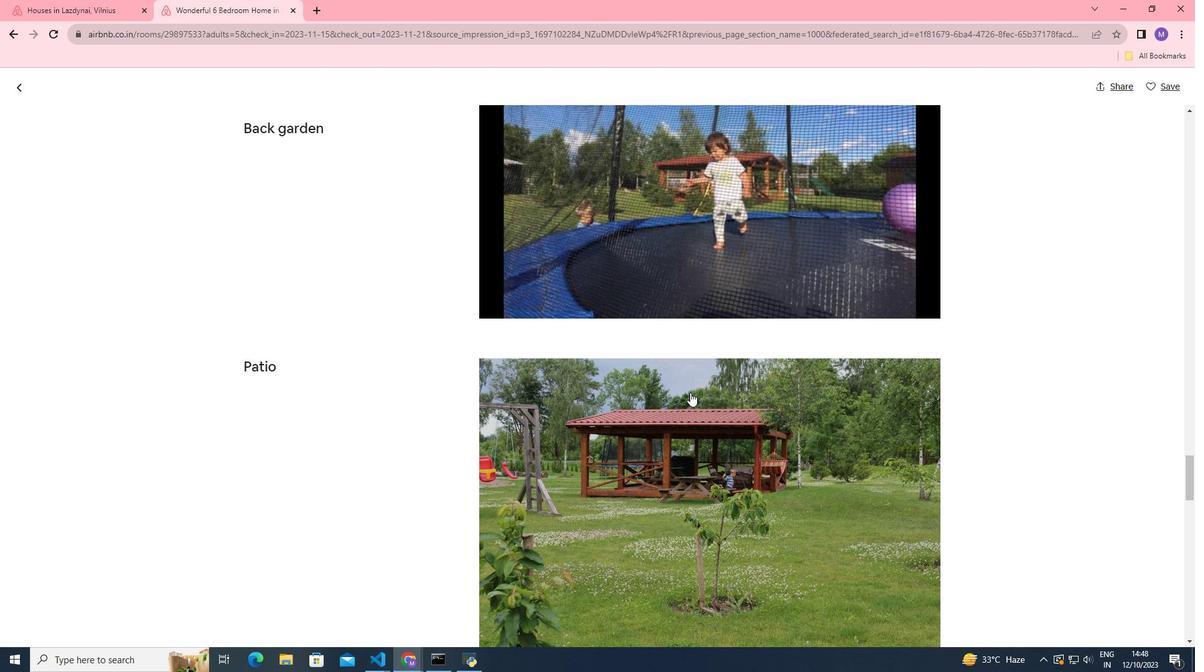 
Action: Mouse scrolled (690, 392) with delta (0, 0)
Screenshot: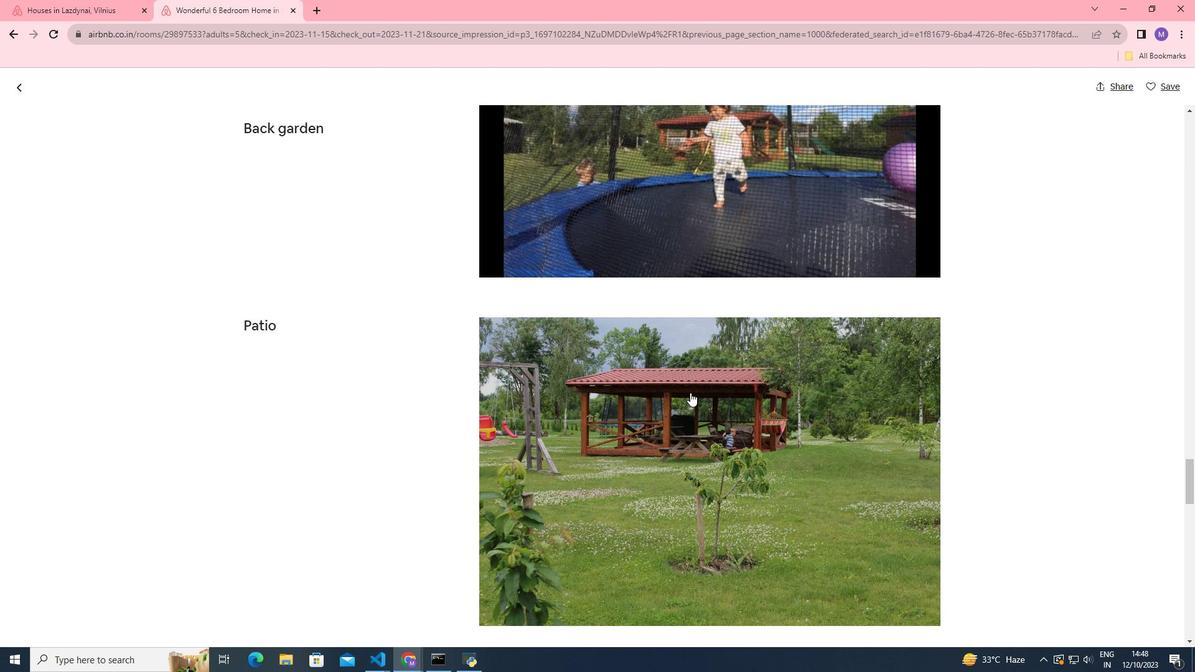 
Action: Mouse scrolled (690, 392) with delta (0, 0)
Screenshot: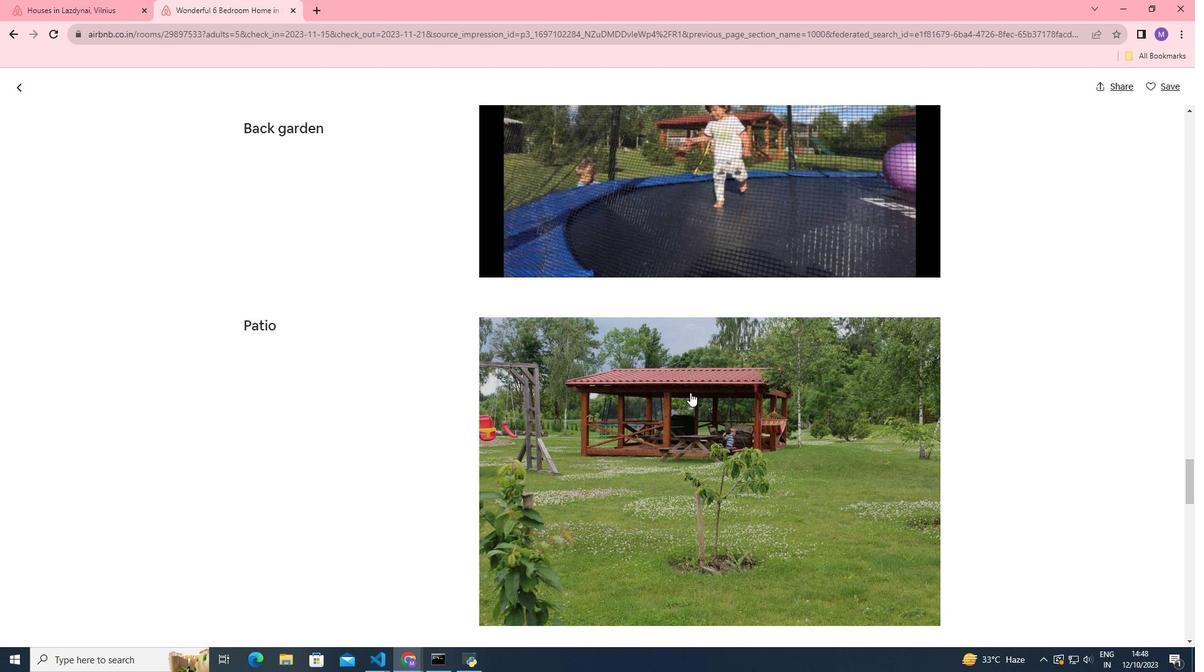 
Action: Mouse scrolled (690, 392) with delta (0, 0)
Screenshot: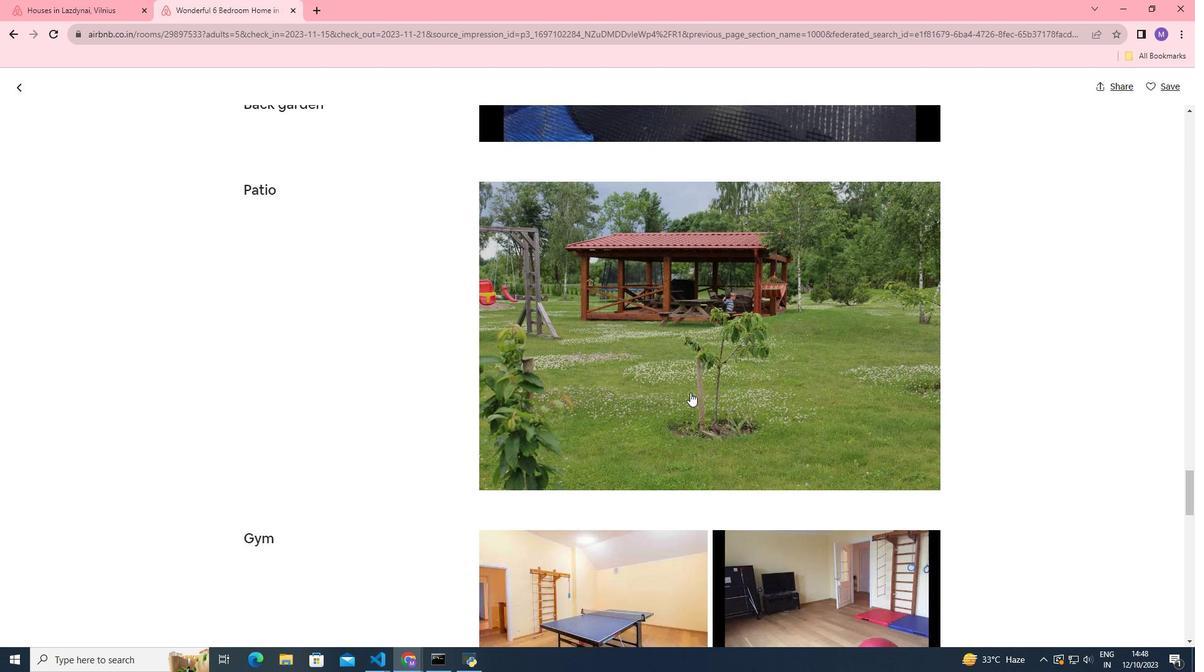 
Action: Mouse scrolled (690, 392) with delta (0, 0)
Screenshot: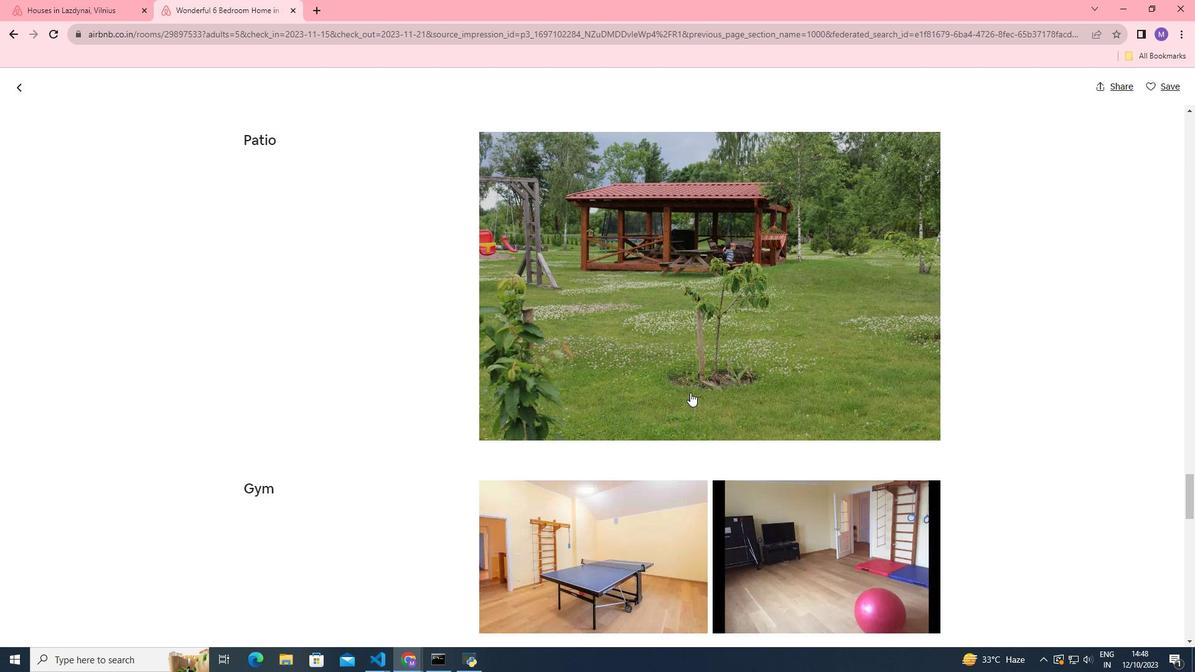 
Action: Mouse scrolled (690, 392) with delta (0, 0)
Screenshot: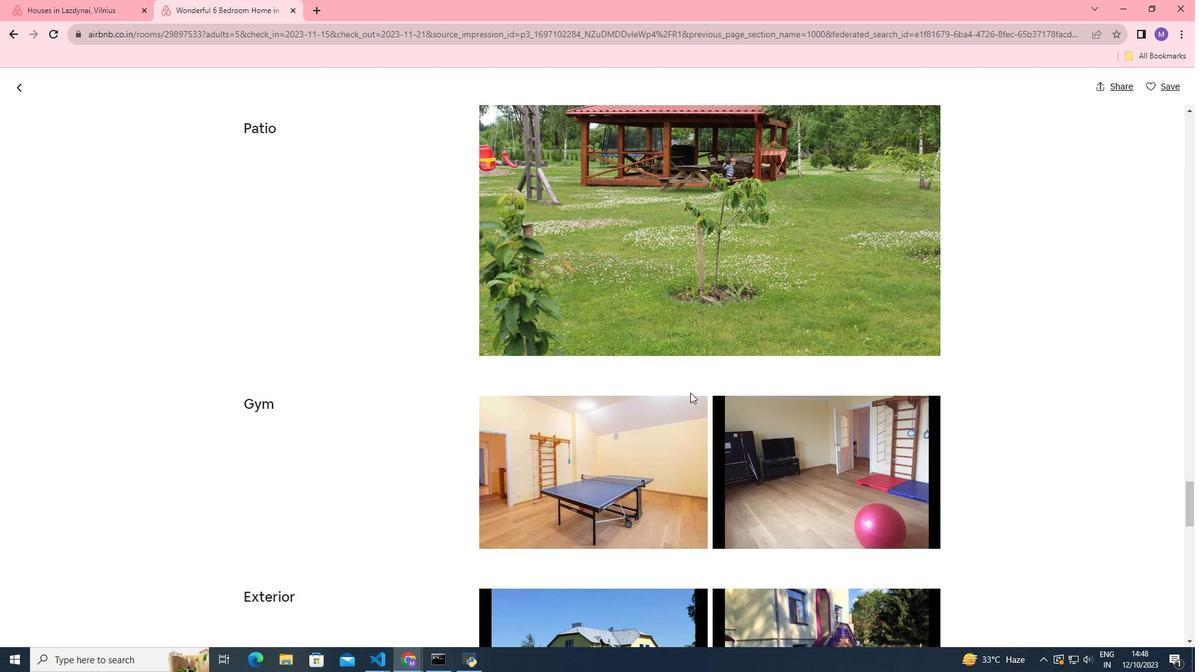
Action: Mouse scrolled (690, 392) with delta (0, 0)
Screenshot: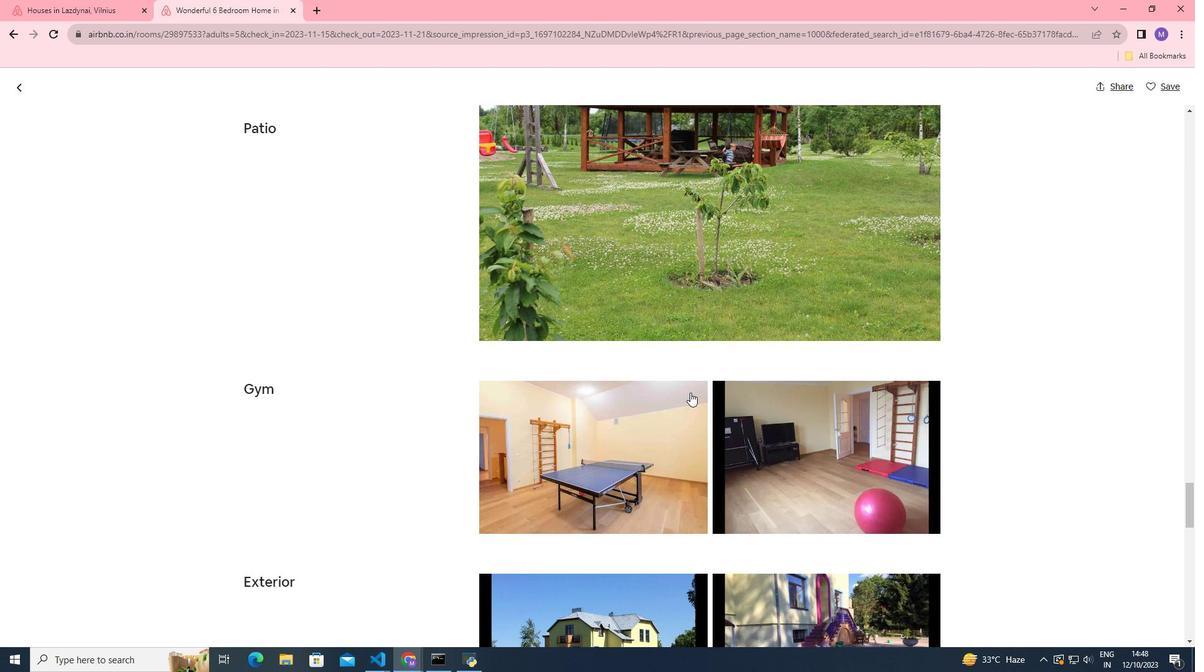 
Action: Mouse scrolled (690, 392) with delta (0, 0)
Screenshot: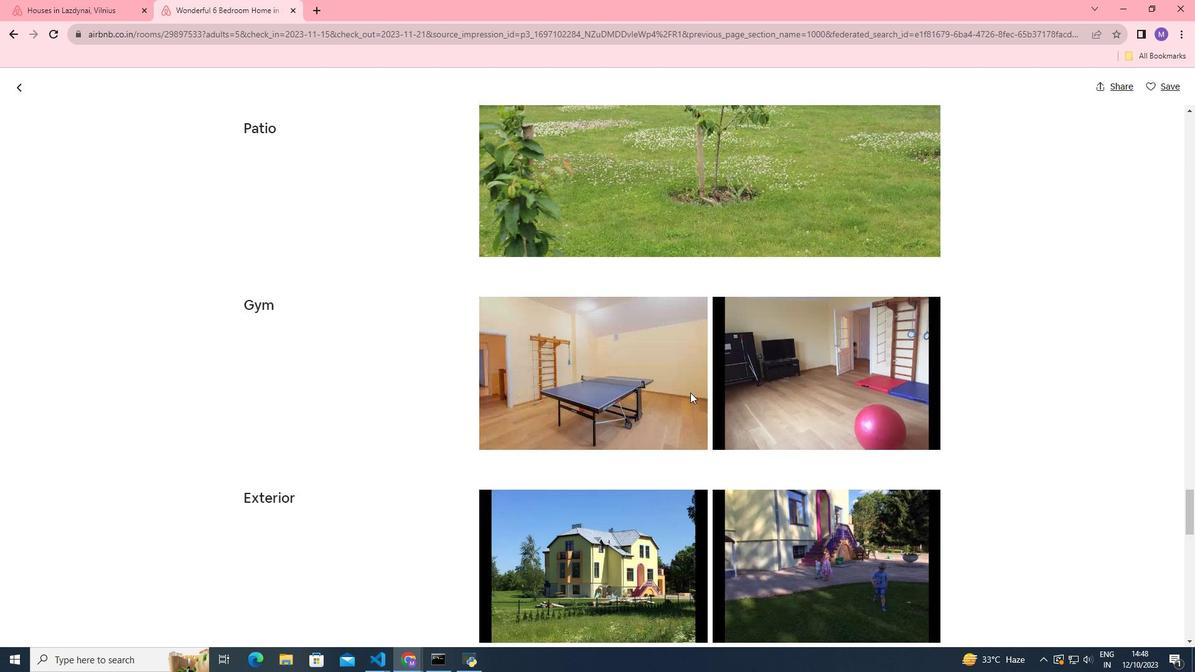 
Action: Mouse scrolled (690, 392) with delta (0, 0)
Screenshot: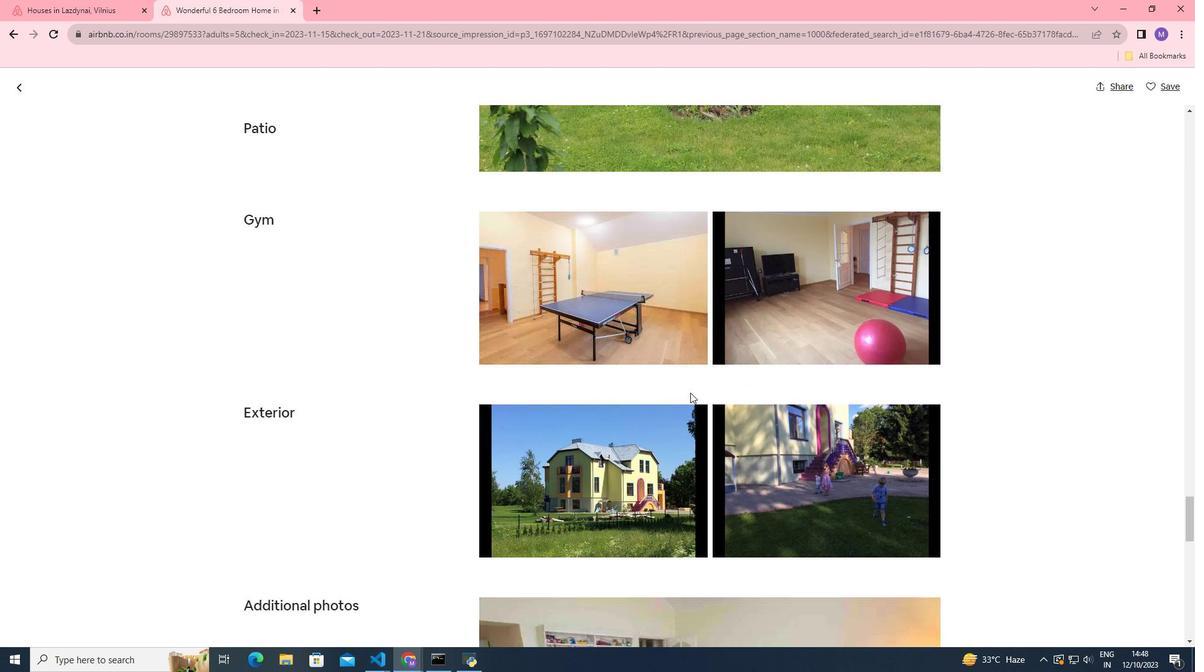 
Action: Mouse scrolled (690, 392) with delta (0, 0)
Screenshot: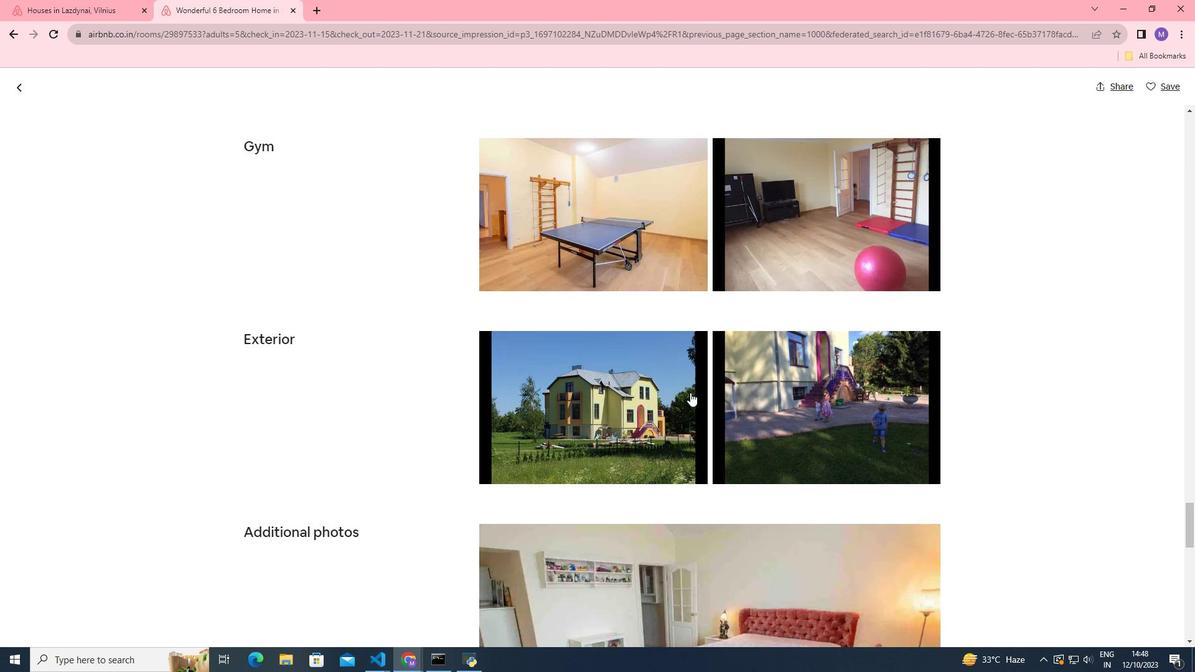 
Action: Mouse scrolled (690, 392) with delta (0, 0)
Screenshot: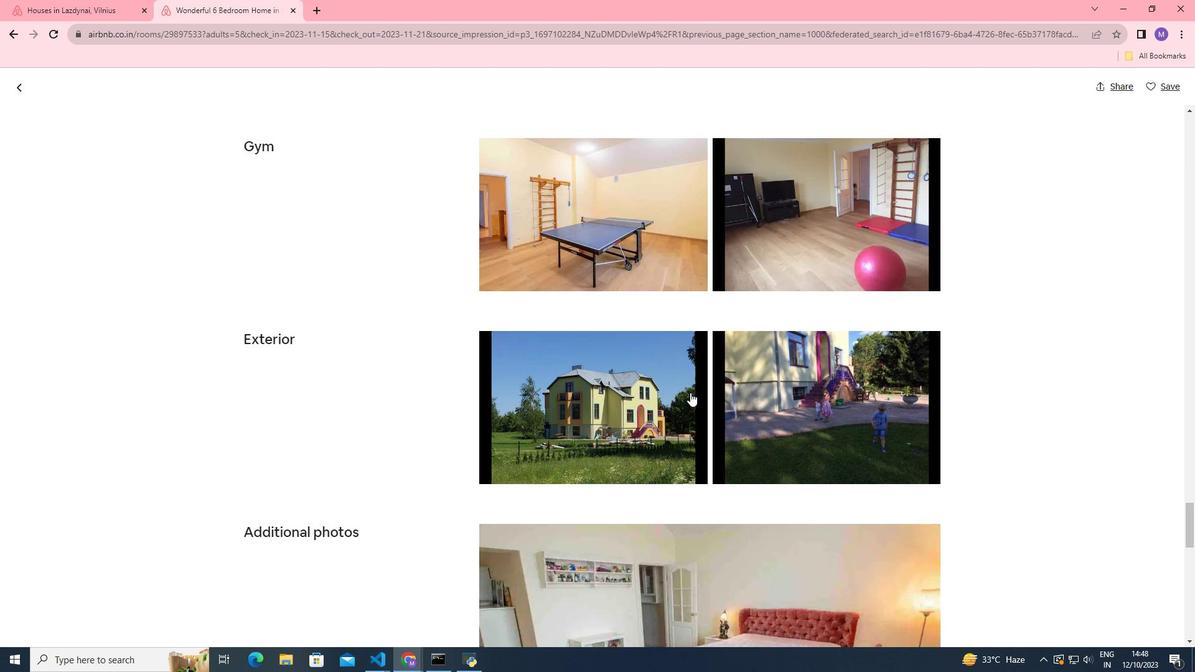 
Action: Mouse scrolled (690, 392) with delta (0, 0)
Screenshot: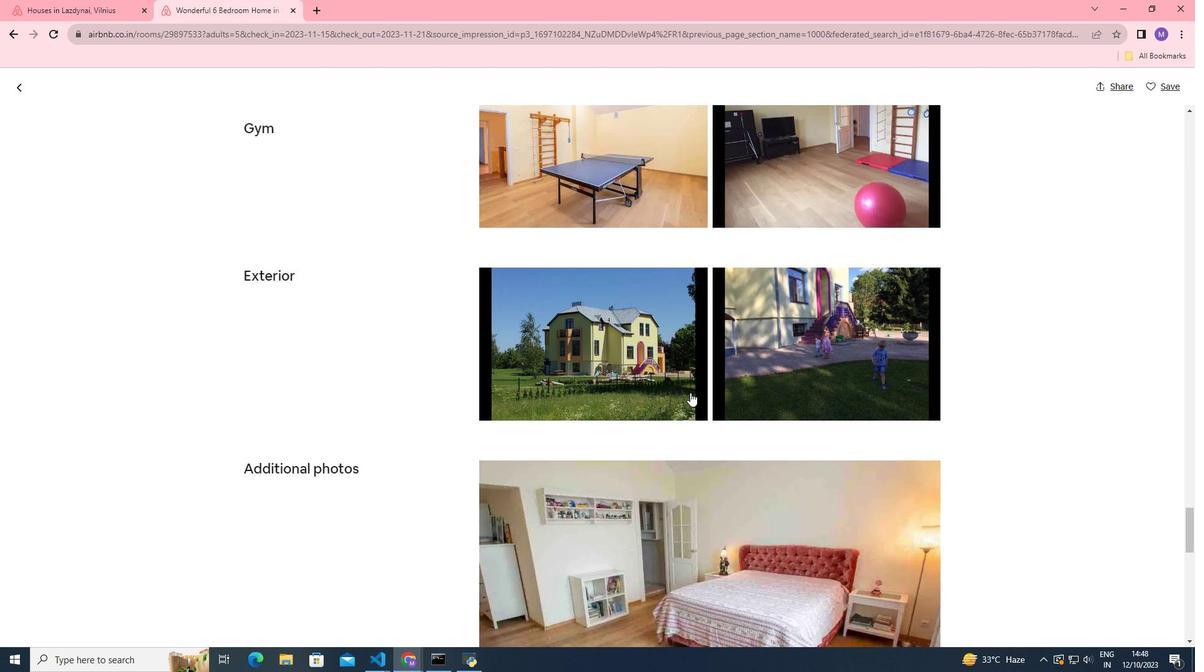 
Action: Mouse scrolled (690, 392) with delta (0, 0)
Screenshot: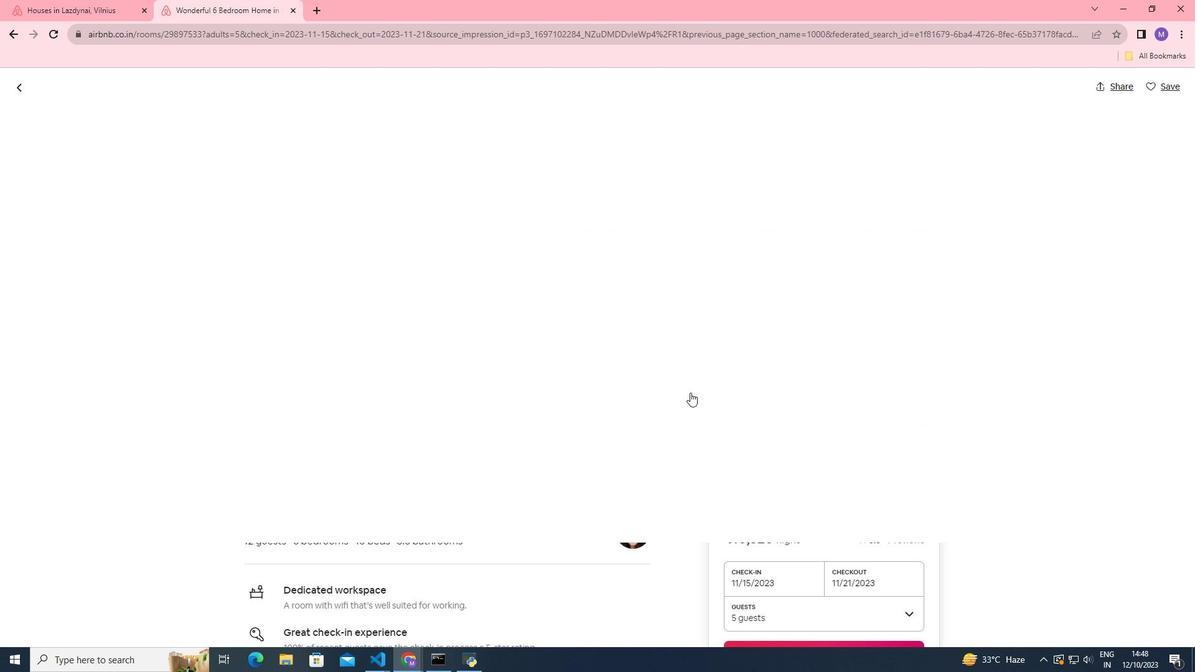 
Action: Mouse scrolled (690, 392) with delta (0, 0)
Screenshot: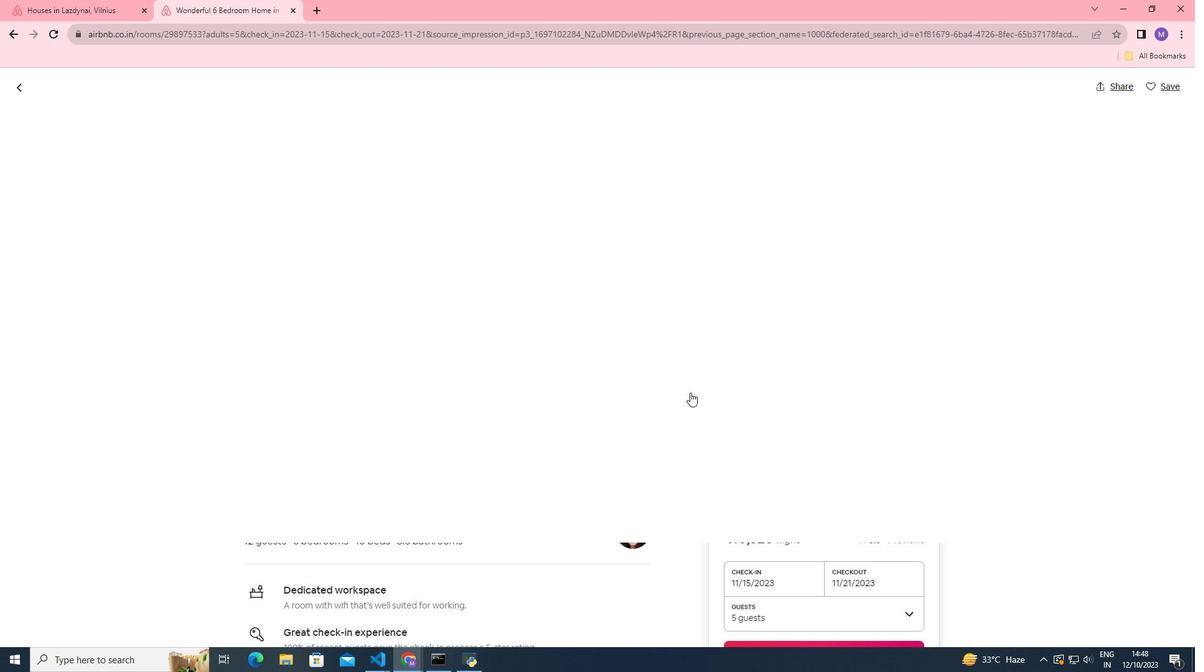 
Action: Mouse scrolled (690, 392) with delta (0, 0)
Screenshot: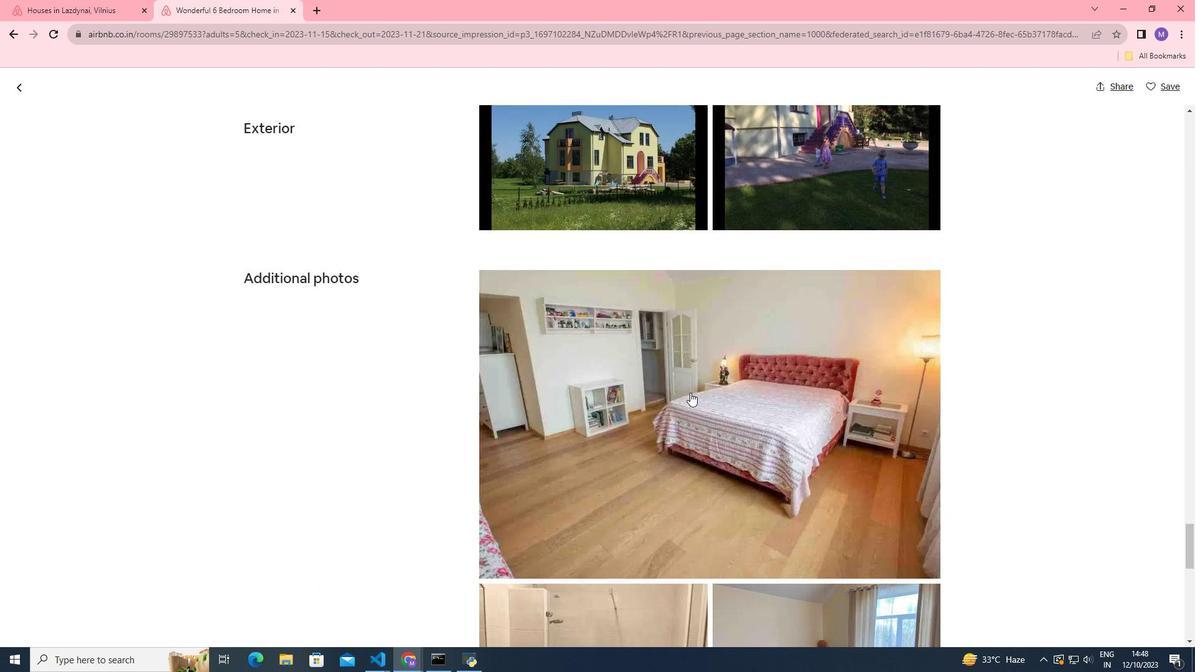 
Action: Mouse moved to (713, 402)
Screenshot: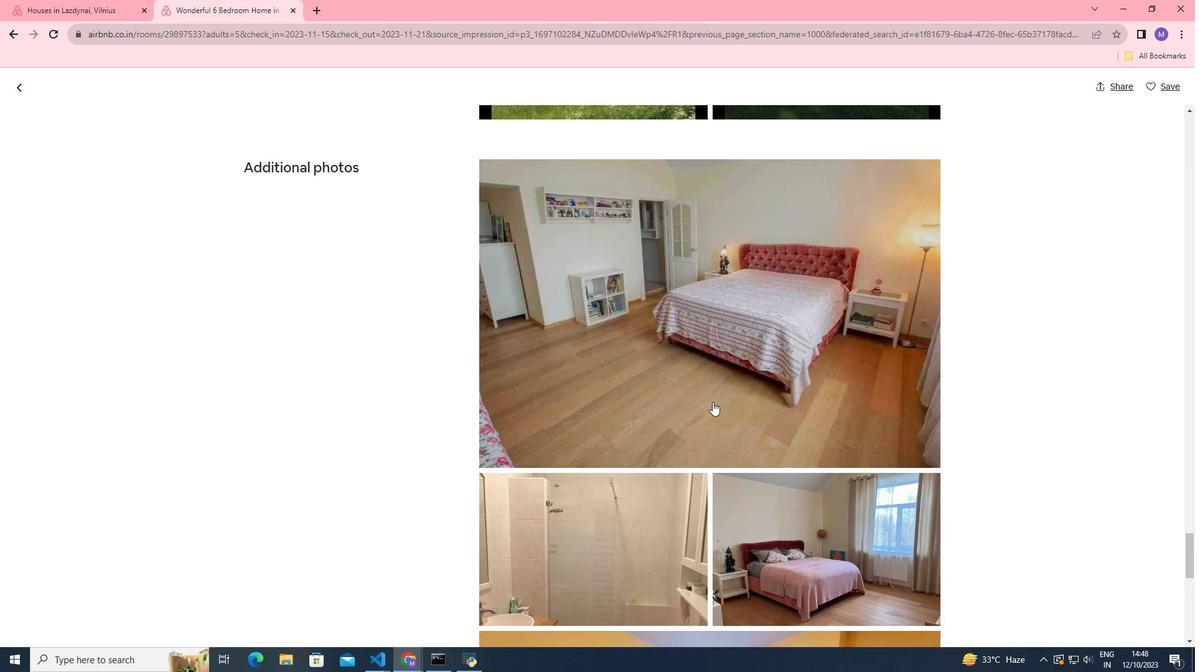 
Action: Mouse scrolled (713, 401) with delta (0, 0)
Screenshot: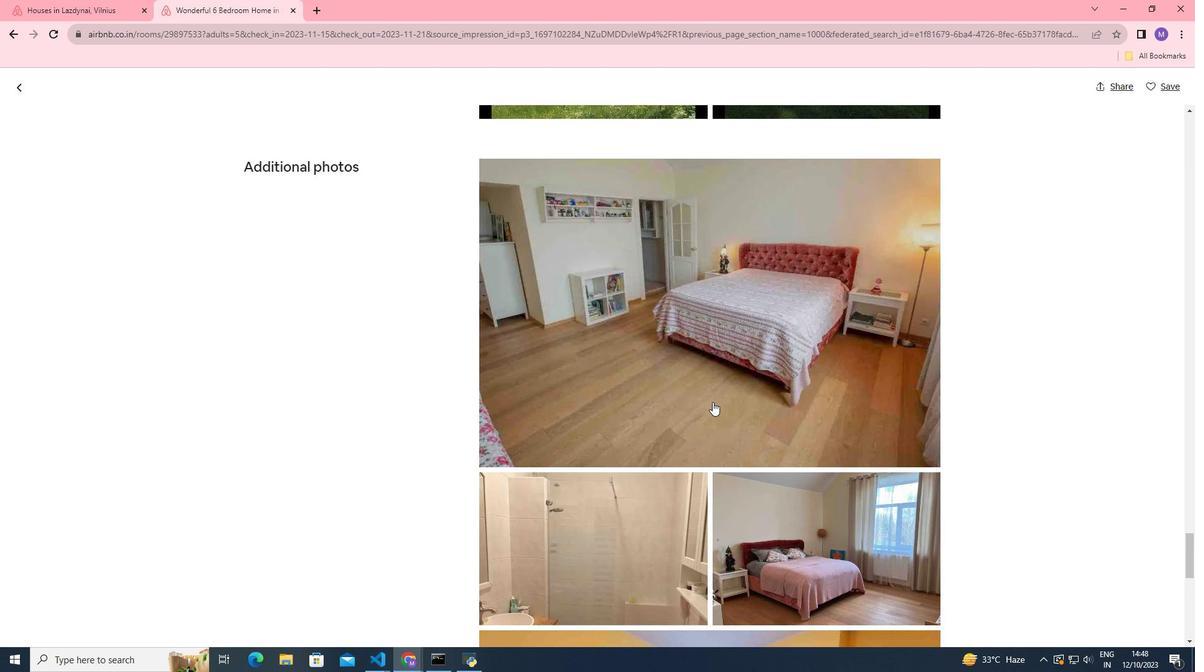 
Action: Mouse scrolled (713, 401) with delta (0, 0)
Screenshot: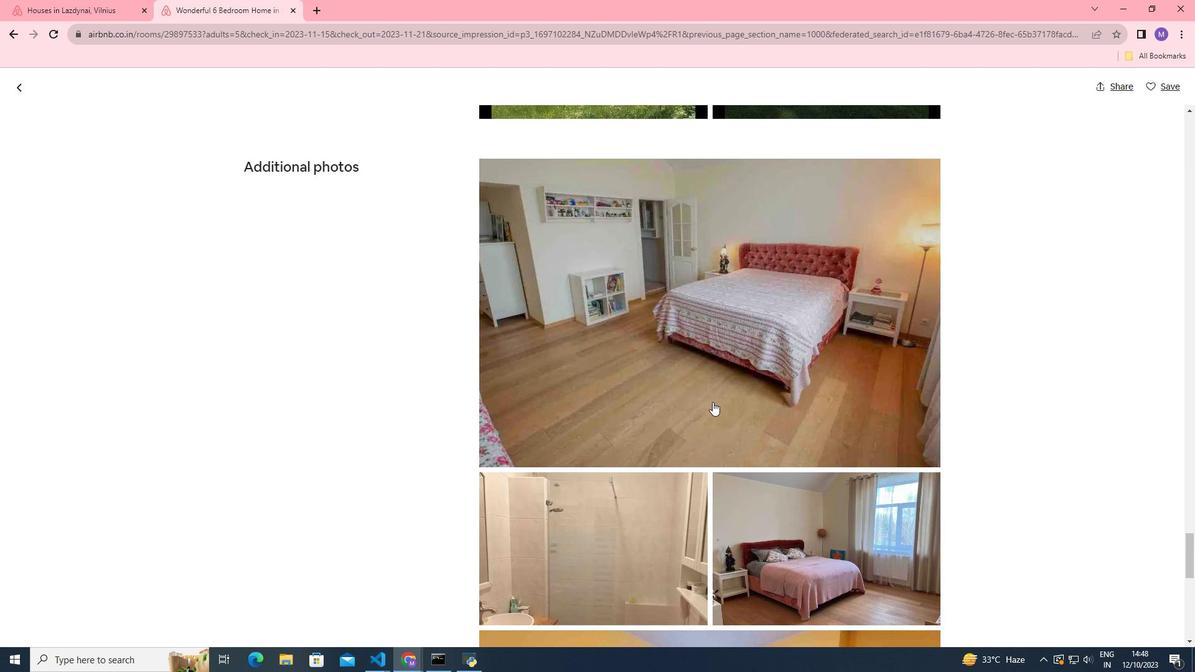 
Action: Mouse scrolled (713, 401) with delta (0, 0)
Screenshot: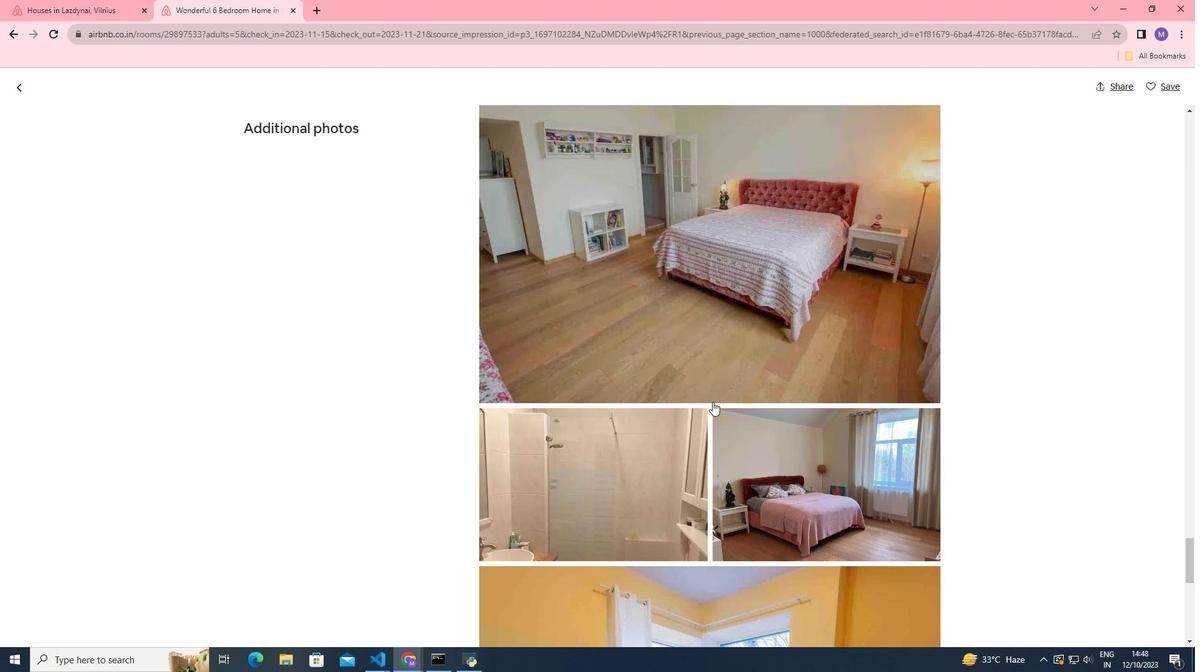 
Action: Mouse scrolled (713, 401) with delta (0, 0)
Screenshot: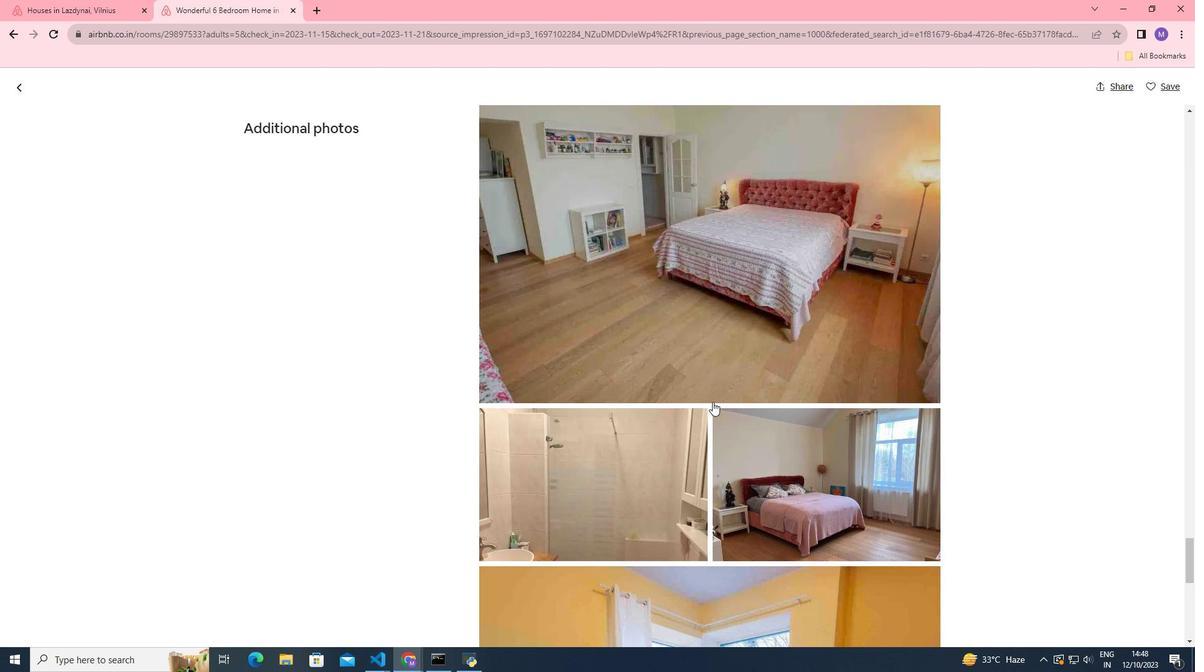 
Action: Mouse scrolled (713, 401) with delta (0, 0)
Screenshot: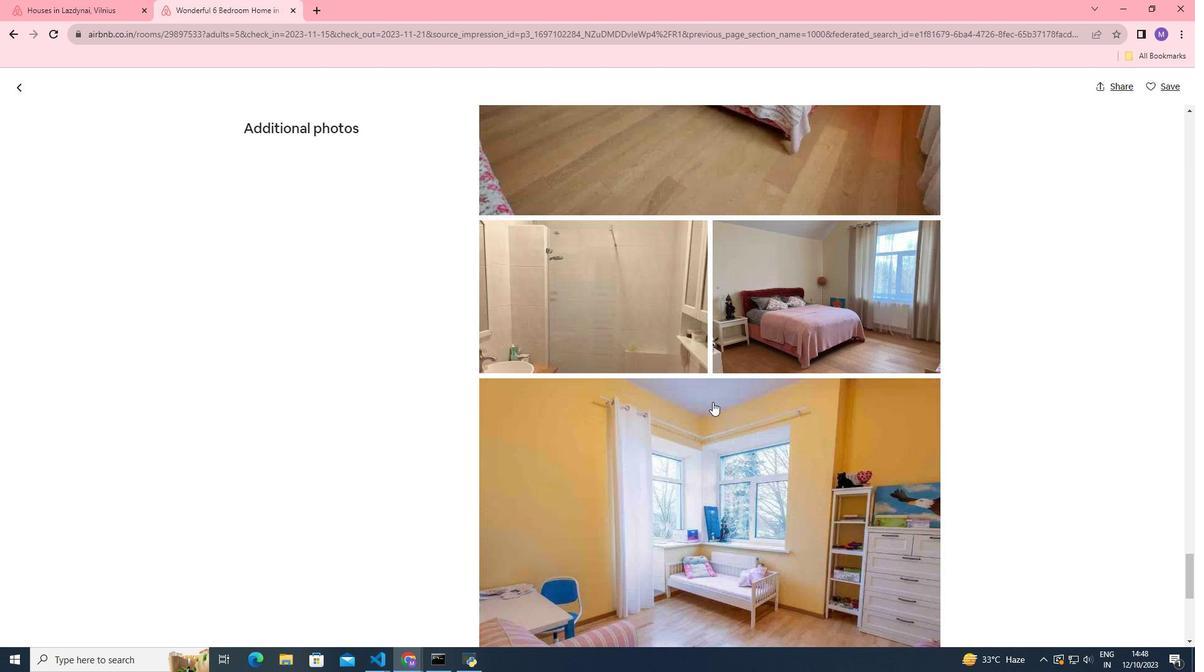 
Action: Mouse scrolled (713, 401) with delta (0, 0)
Screenshot: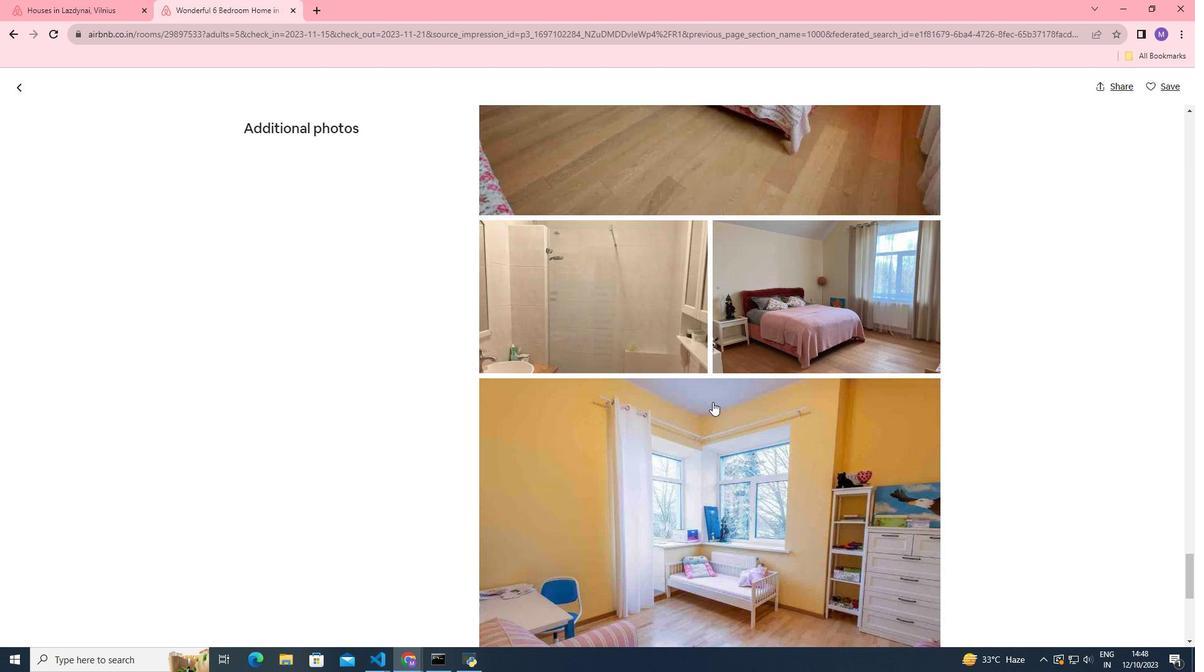 
Action: Mouse scrolled (713, 401) with delta (0, 0)
Screenshot: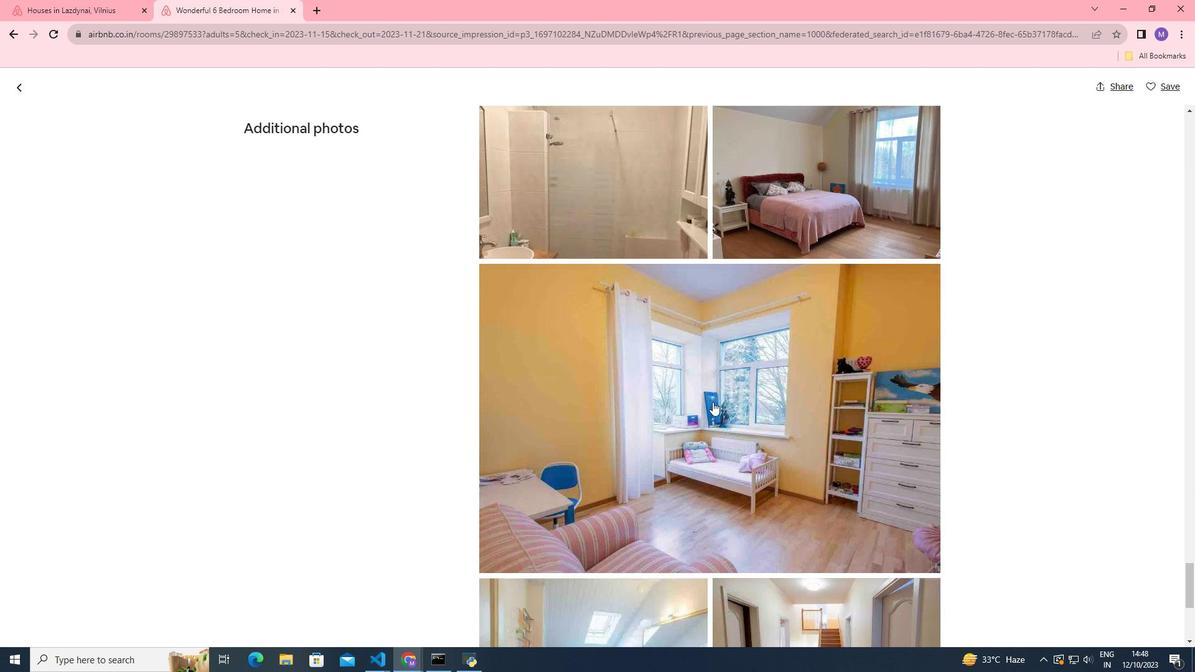 
Action: Mouse moved to (724, 398)
Screenshot: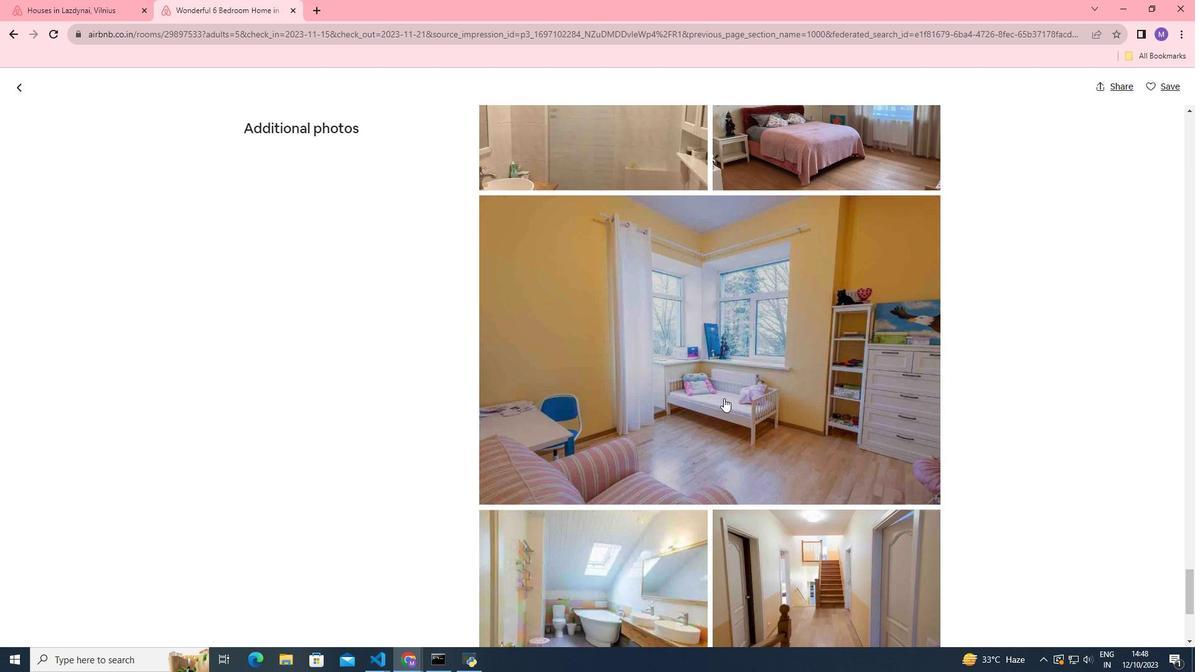 
Action: Mouse scrolled (724, 397) with delta (0, 0)
Screenshot: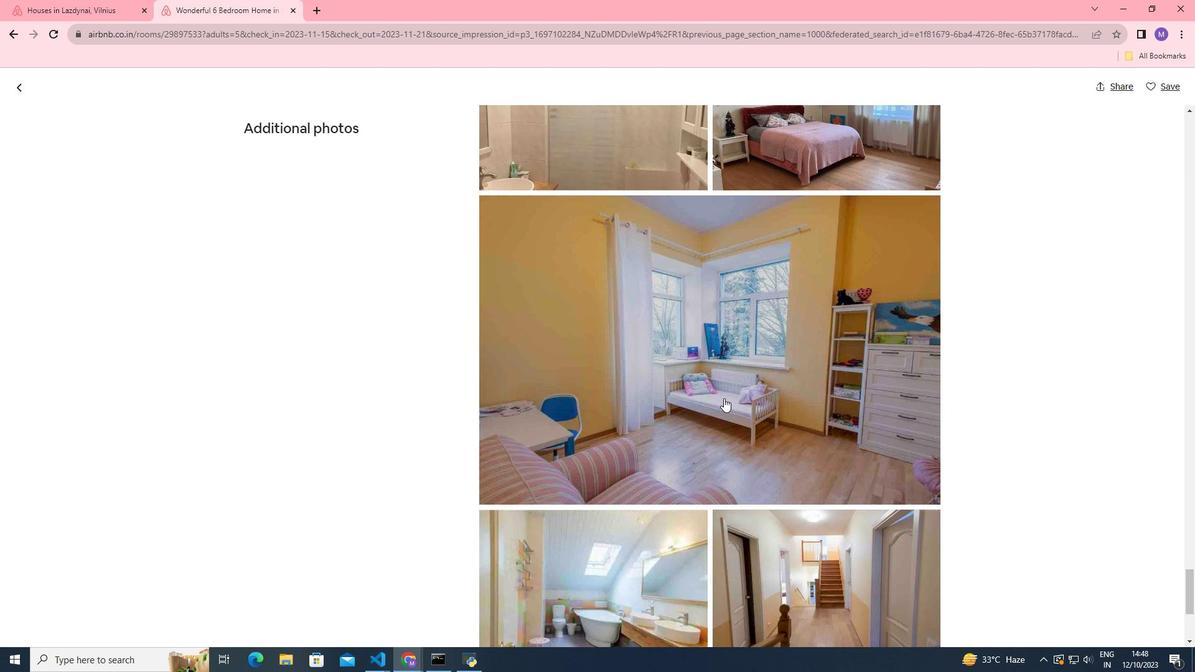 
Action: Mouse scrolled (724, 397) with delta (0, 0)
Screenshot: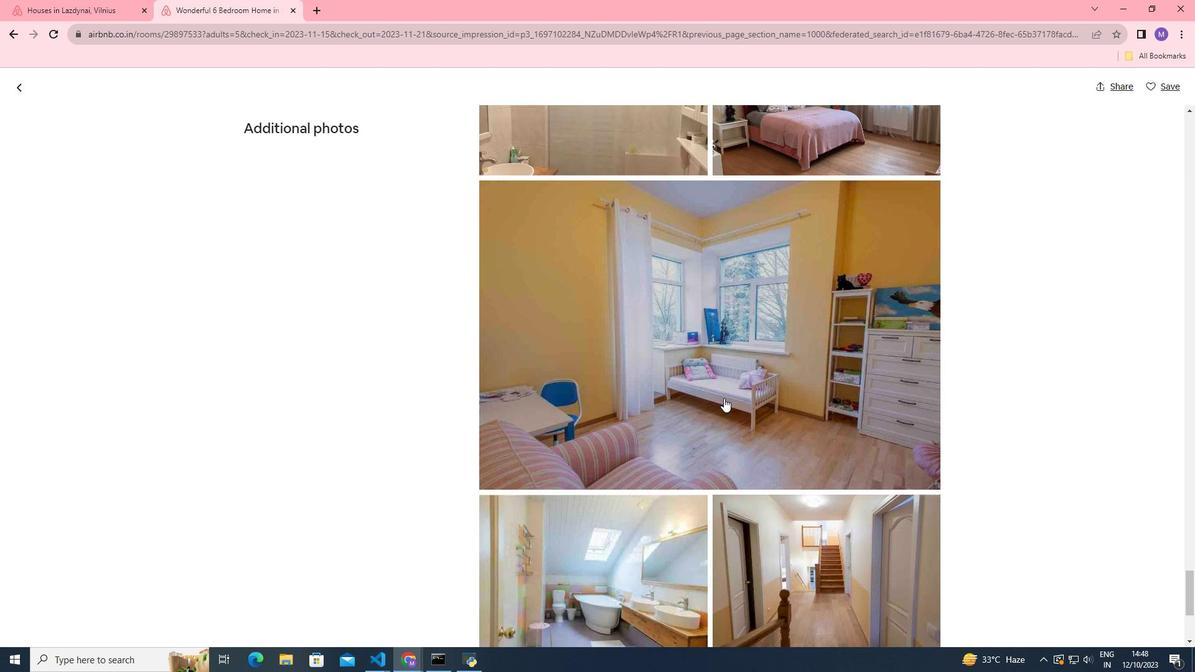 
Action: Mouse scrolled (724, 397) with delta (0, 0)
Screenshot: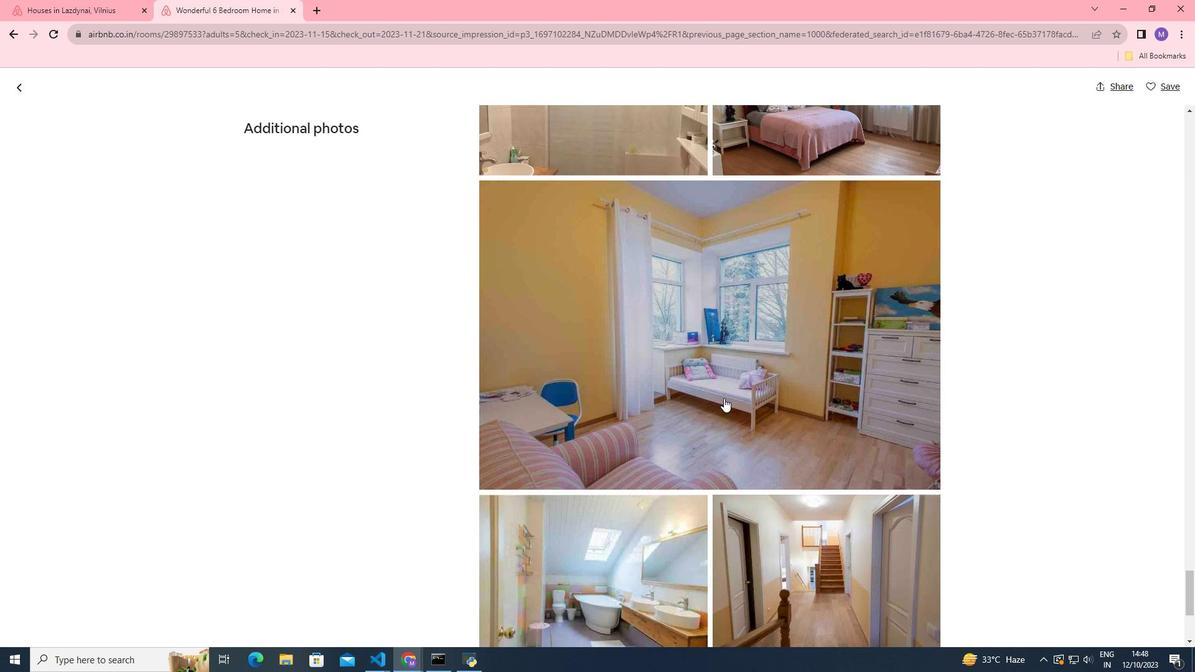 
Action: Mouse scrolled (724, 397) with delta (0, 0)
Screenshot: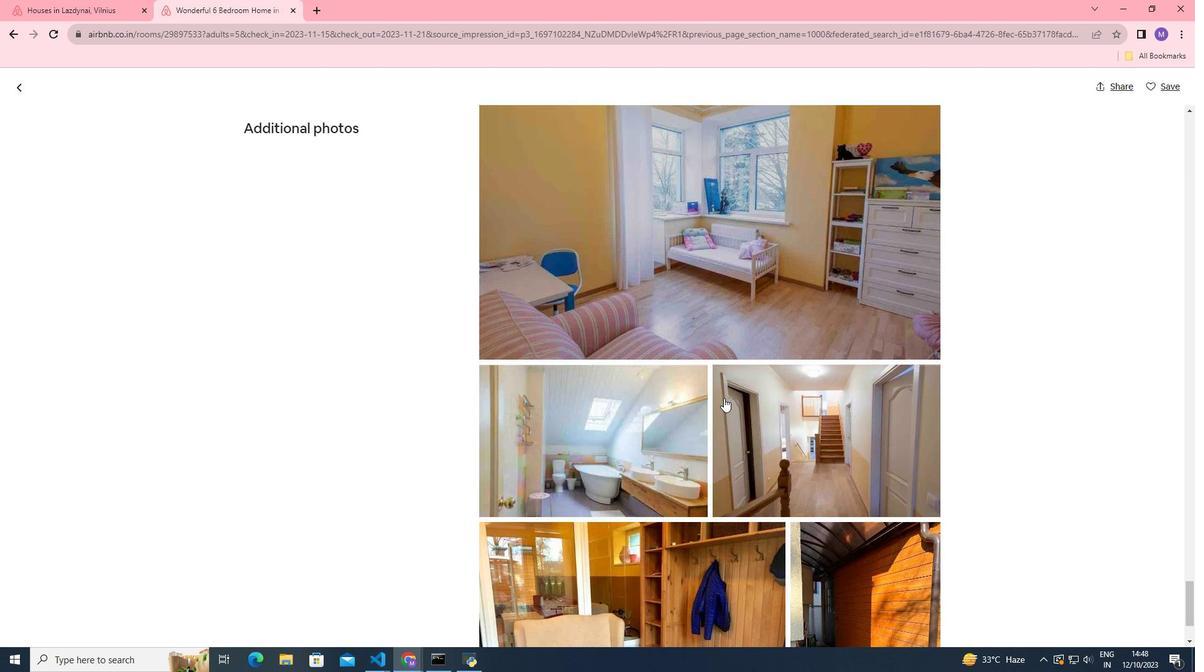 
Action: Mouse moved to (724, 399)
Screenshot: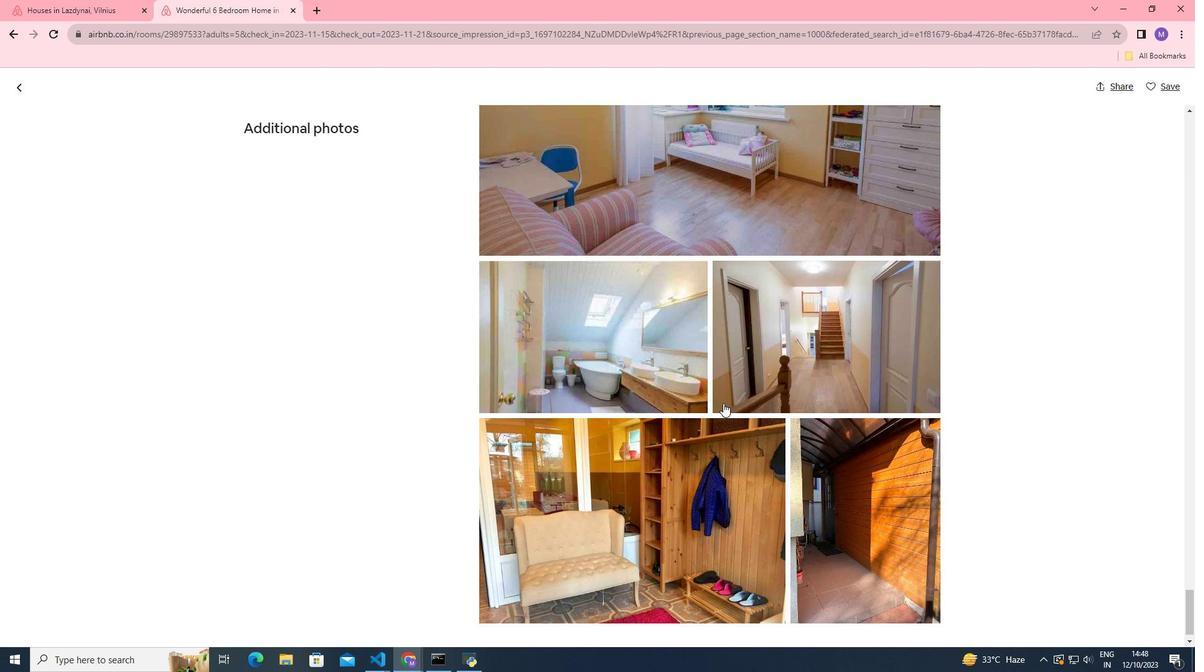 
Action: Mouse scrolled (724, 398) with delta (0, 0)
Screenshot: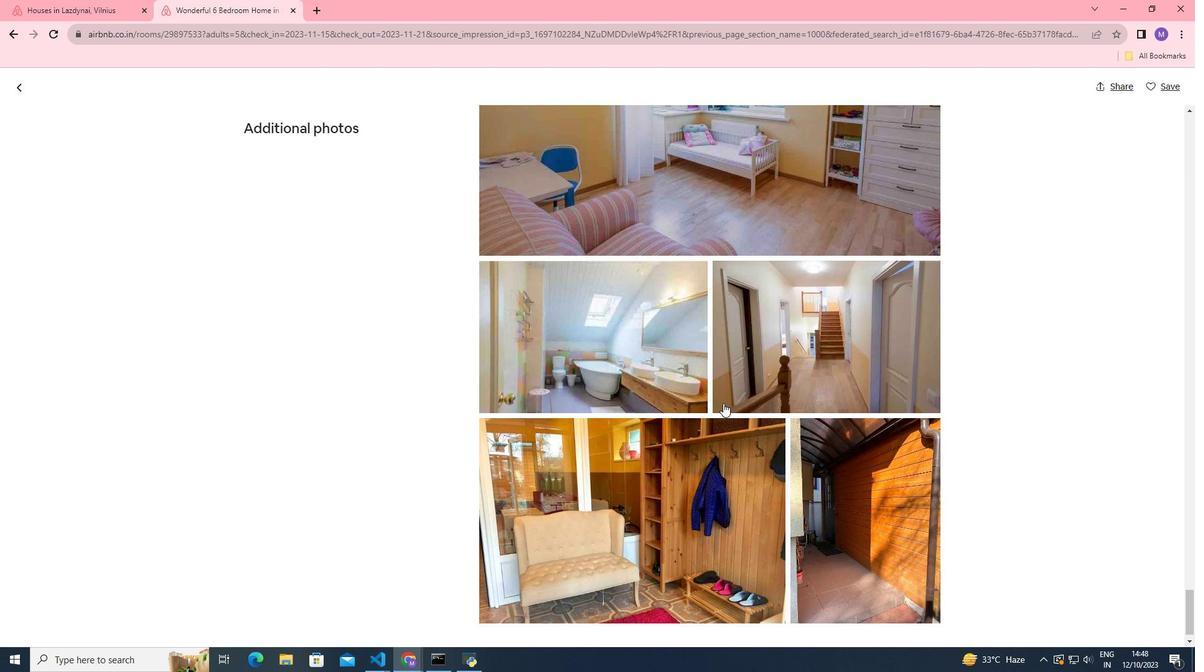 
Action: Mouse moved to (721, 415)
Screenshot: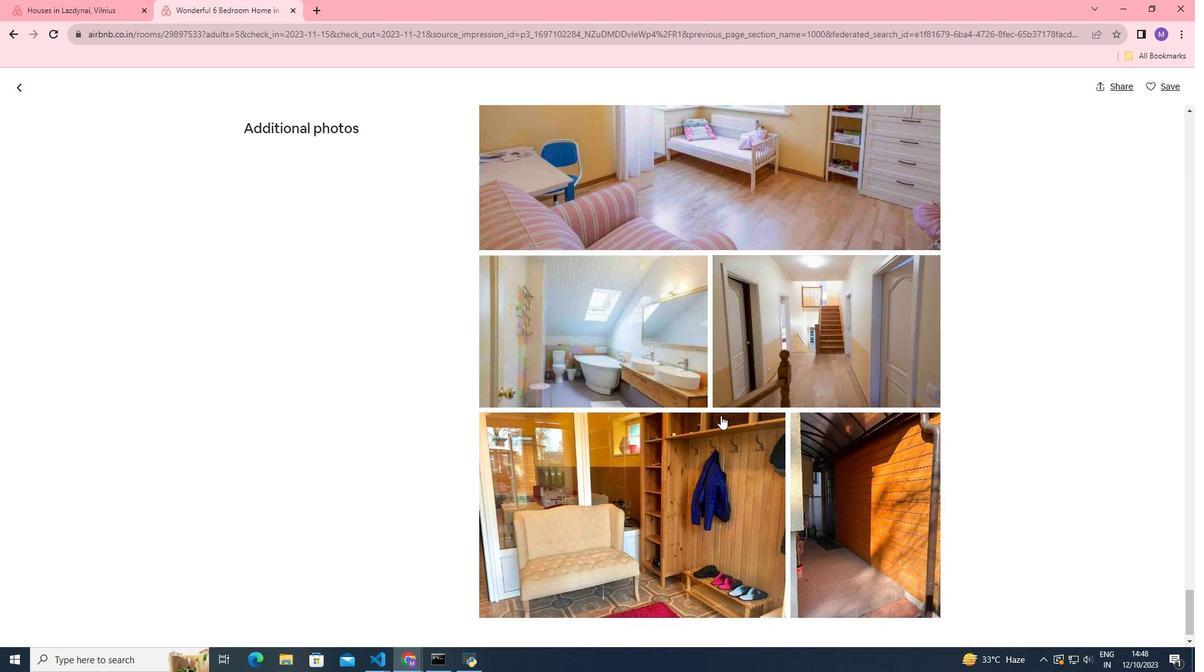
Action: Mouse scrolled (721, 414) with delta (0, 0)
Screenshot: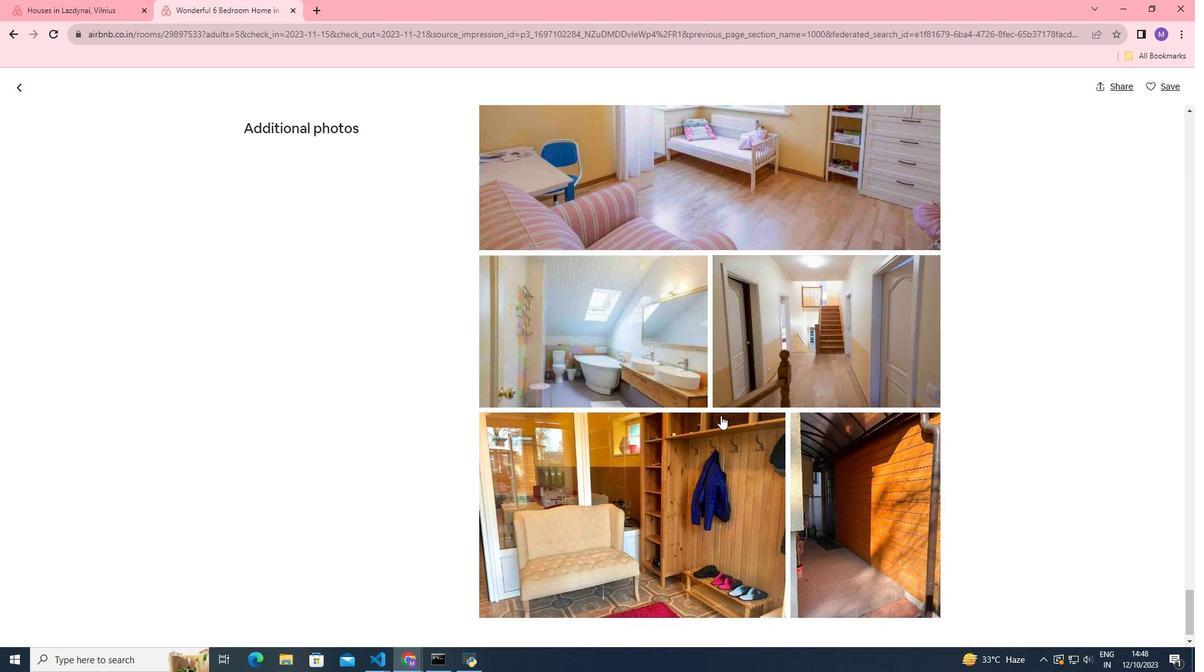 
Action: Mouse moved to (721, 416)
Screenshot: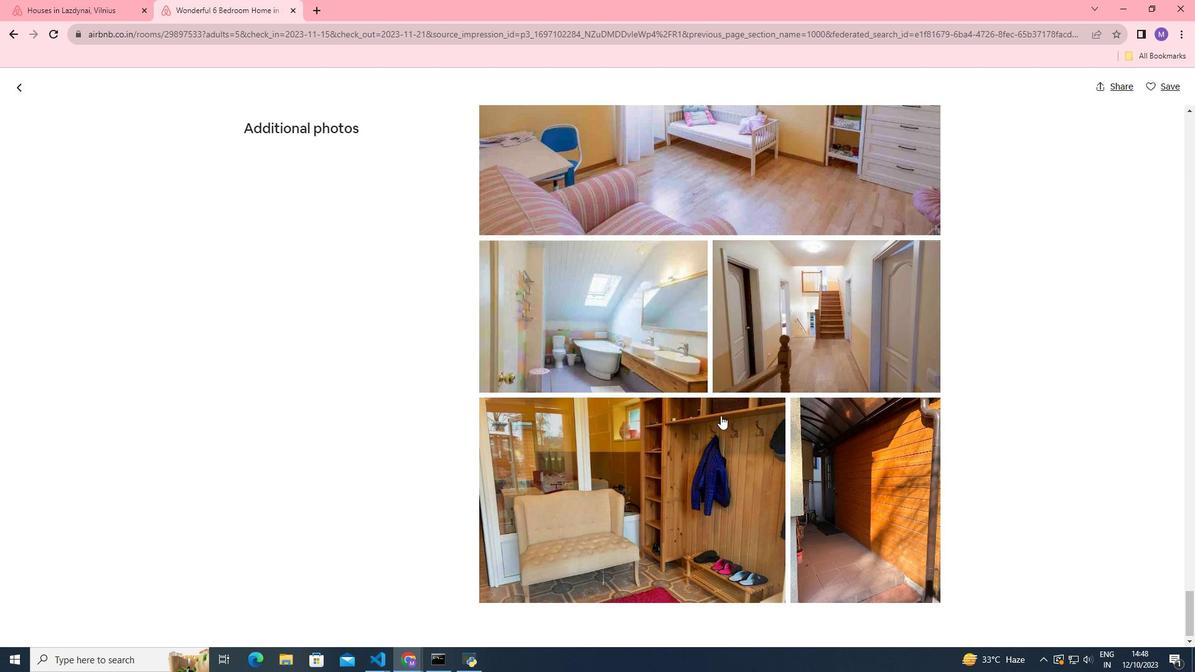 
Action: Mouse scrolled (721, 415) with delta (0, 0)
Screenshot: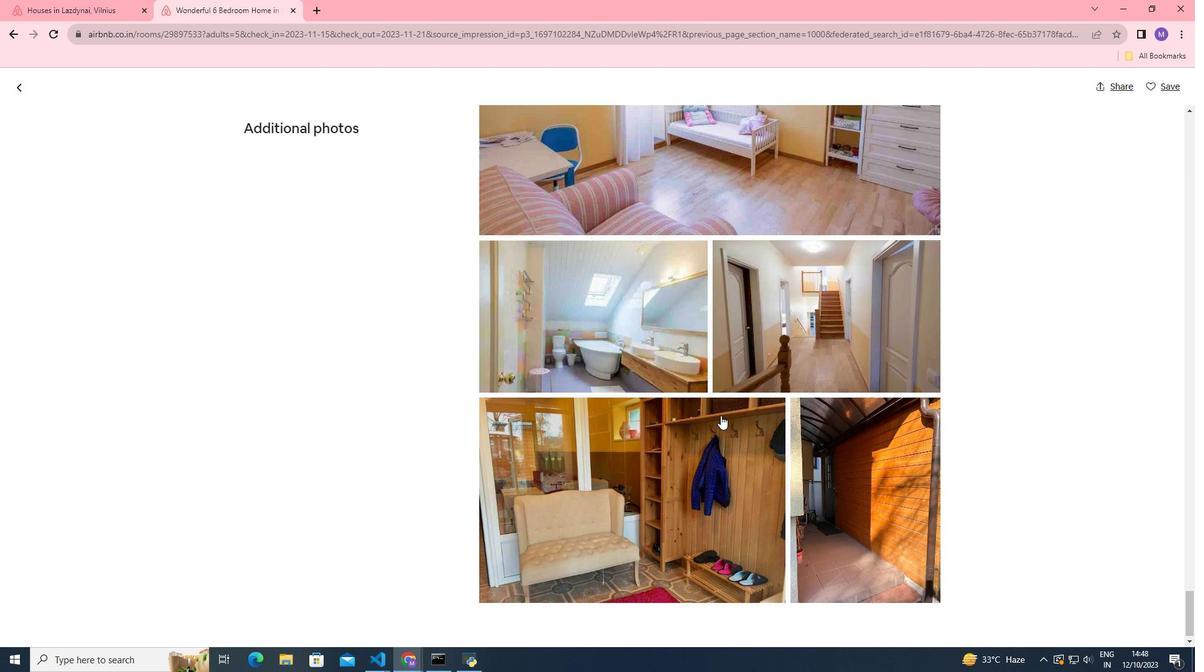 
Action: Mouse scrolled (721, 415) with delta (0, 0)
Screenshot: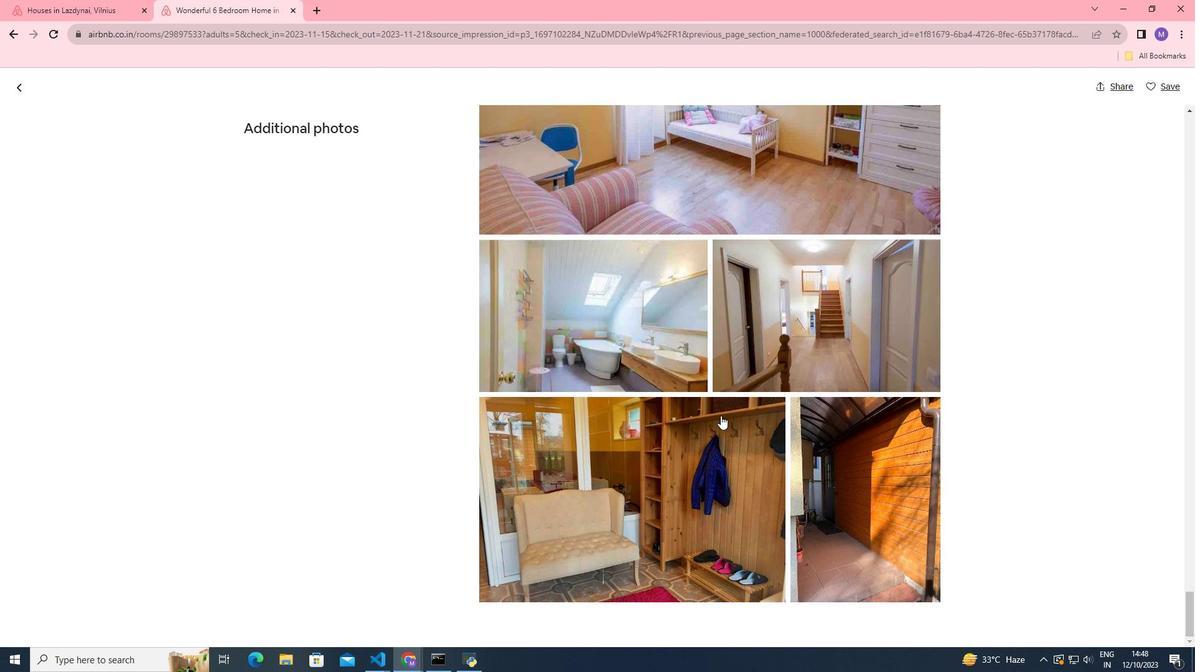 
Action: Mouse scrolled (721, 415) with delta (0, 0)
Screenshot: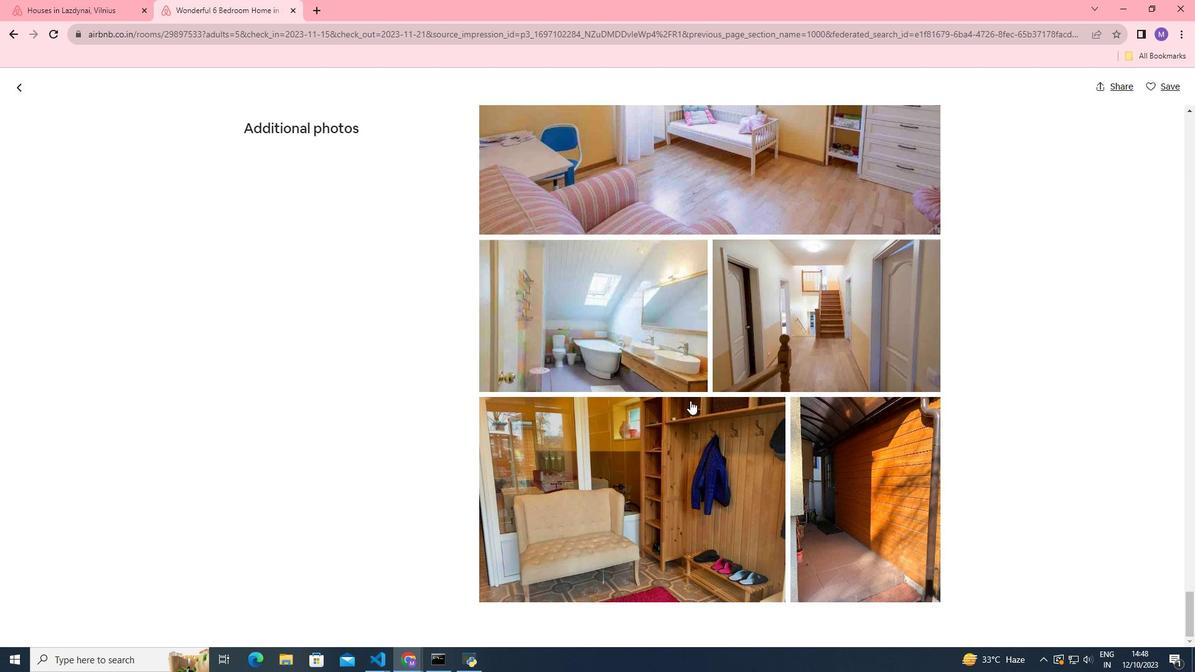 
Action: Mouse moved to (15, 82)
Screenshot: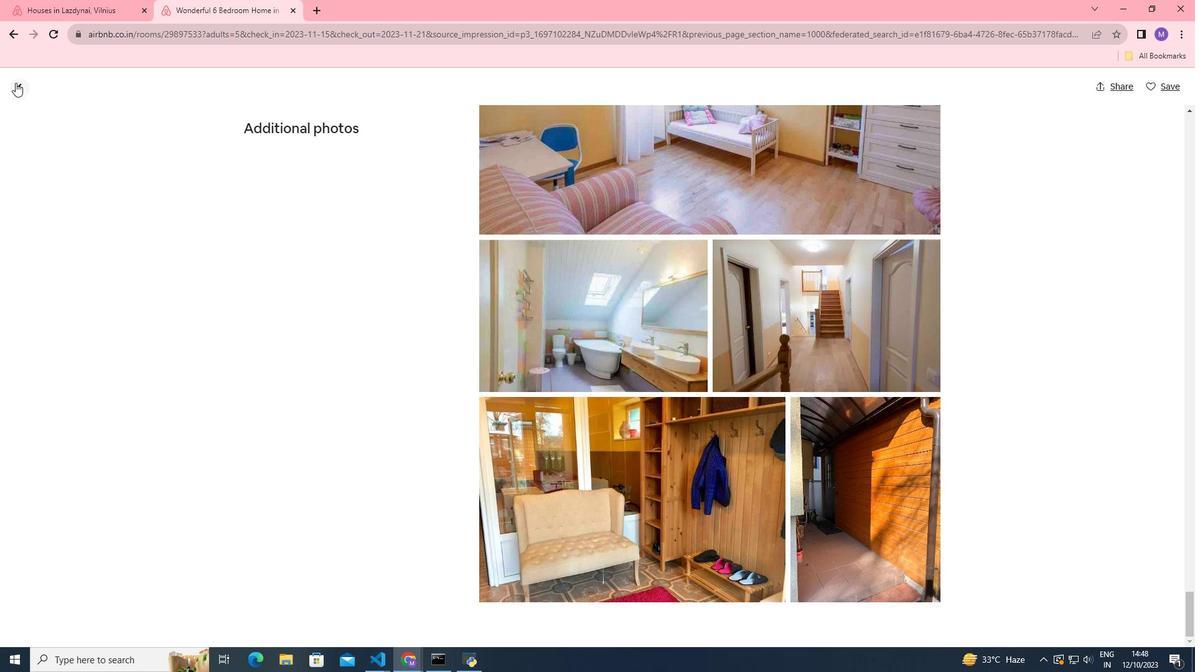 
Action: Mouse pressed left at (15, 82)
Screenshot: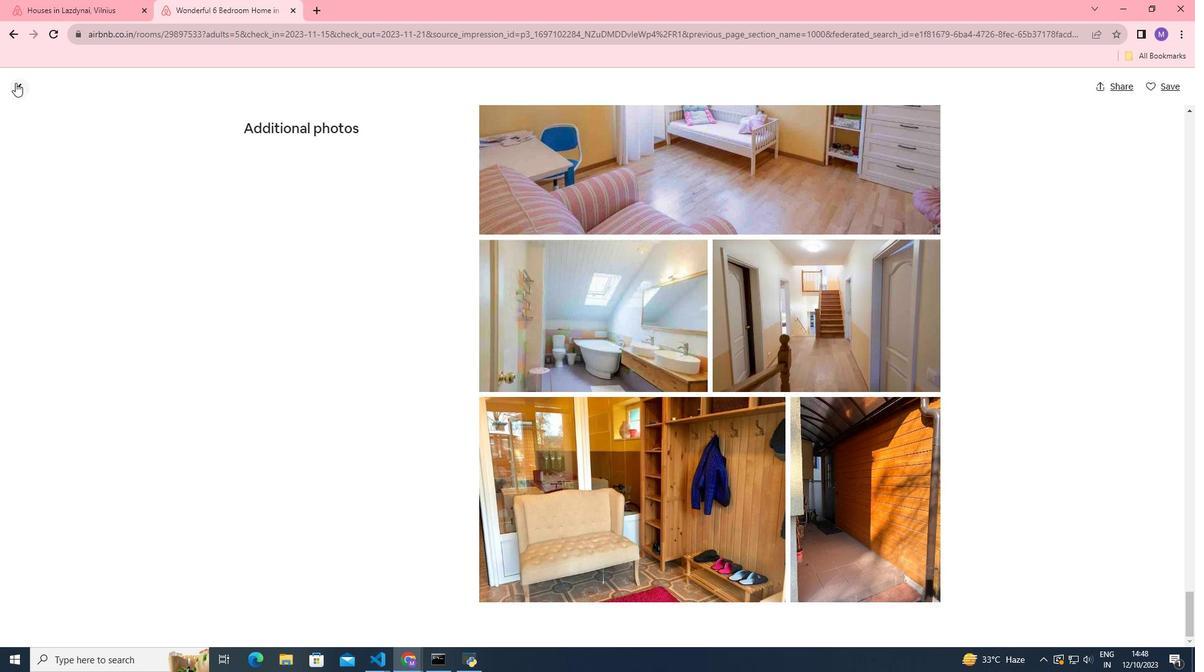 
Action: Mouse moved to (392, 331)
Screenshot: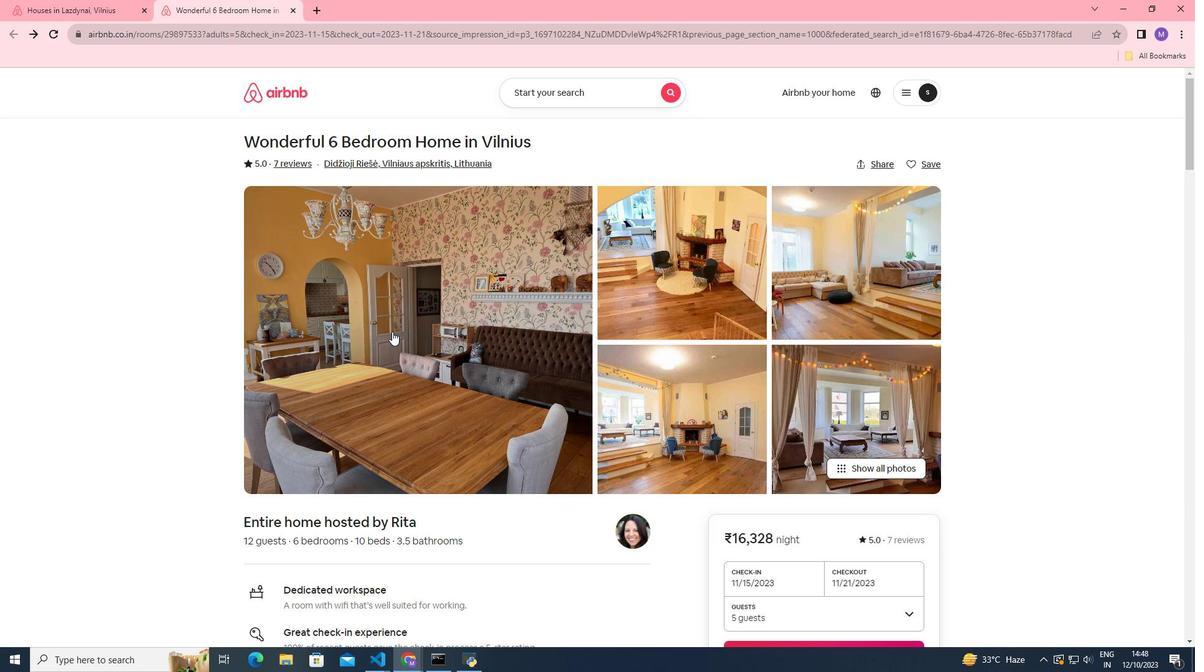 
Action: Mouse scrolled (392, 331) with delta (0, 0)
Screenshot: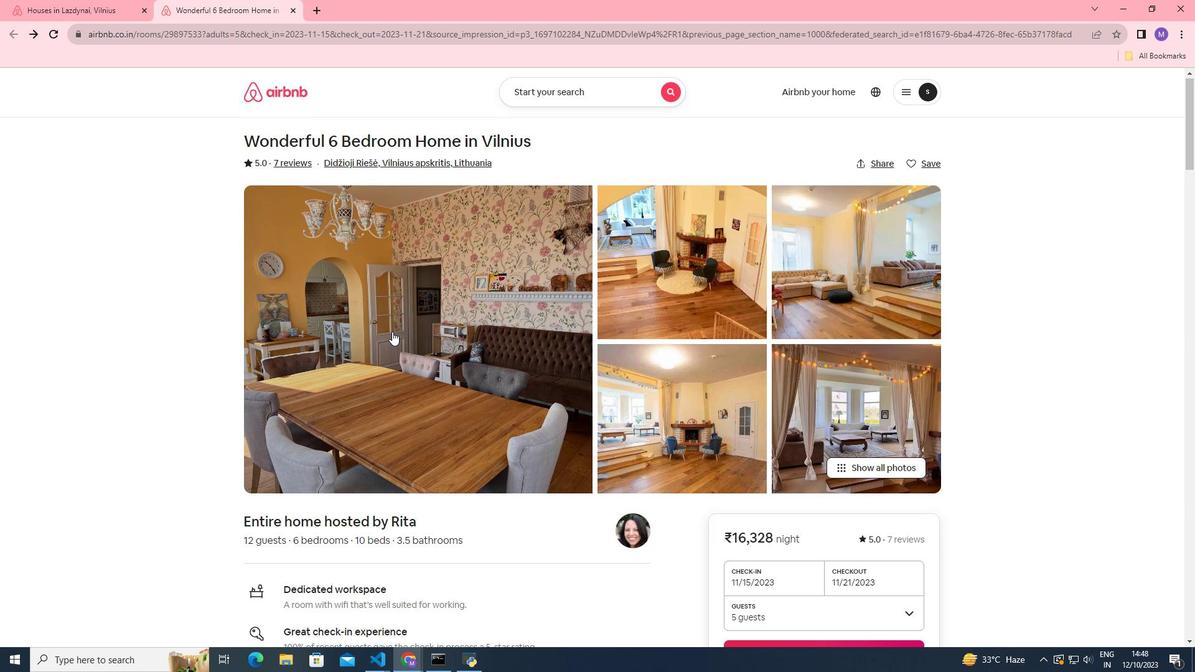 
Action: Mouse scrolled (392, 331) with delta (0, 0)
Screenshot: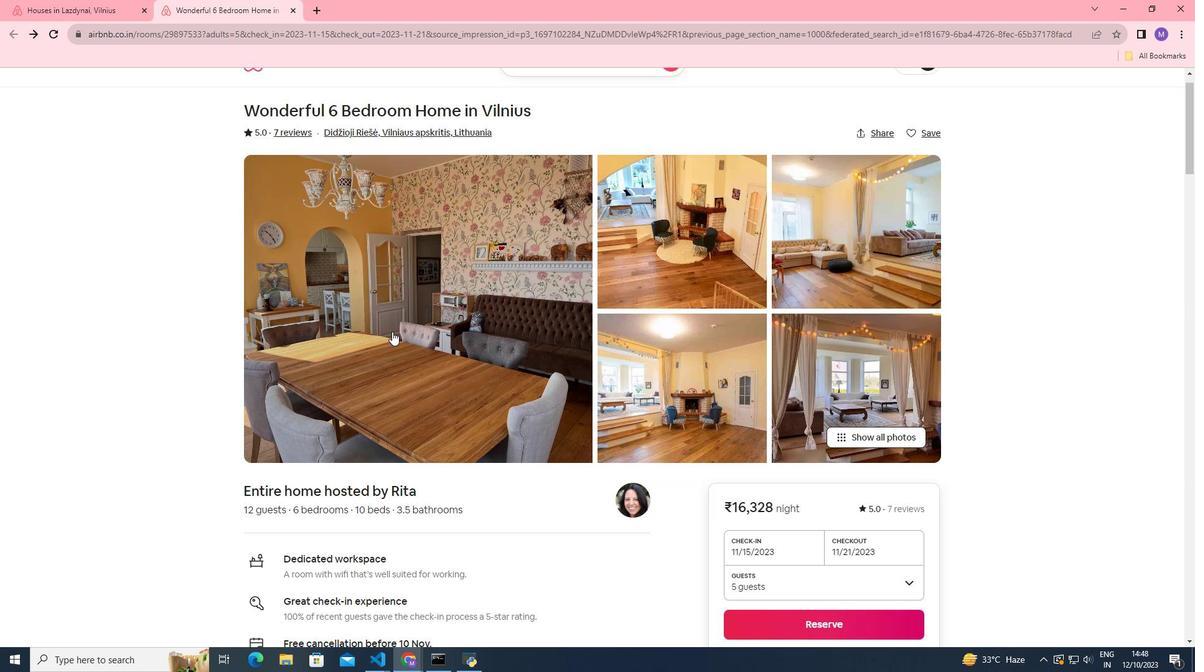 
Action: Mouse scrolled (392, 331) with delta (0, 0)
Screenshot: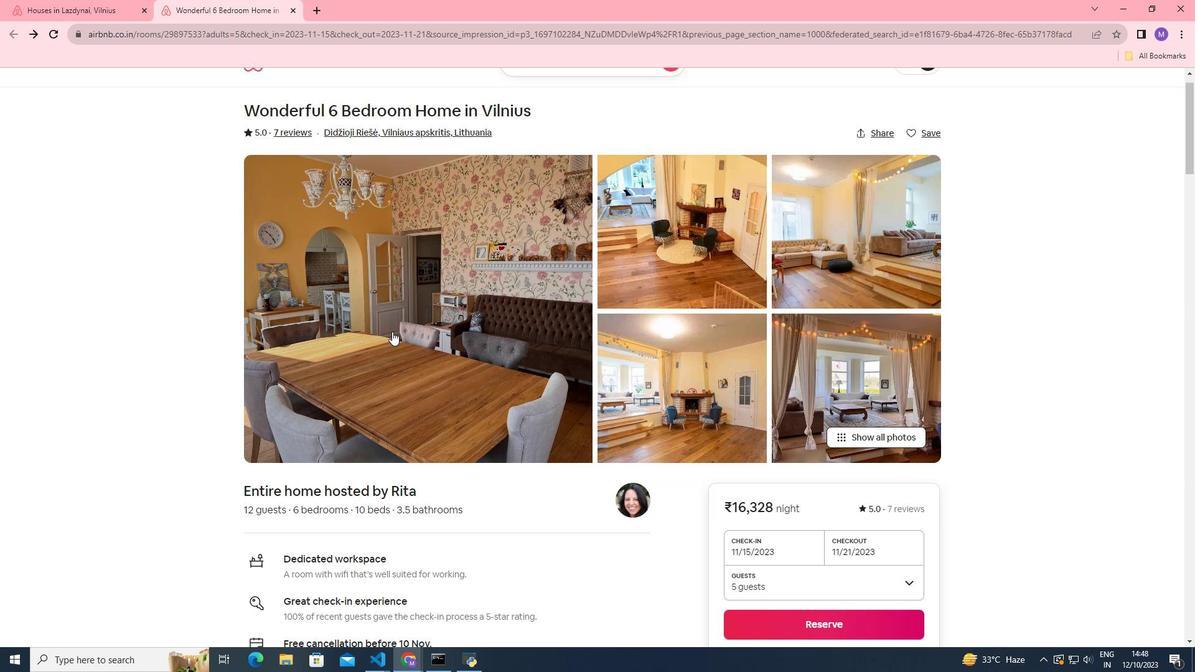 
Action: Mouse moved to (393, 332)
Screenshot: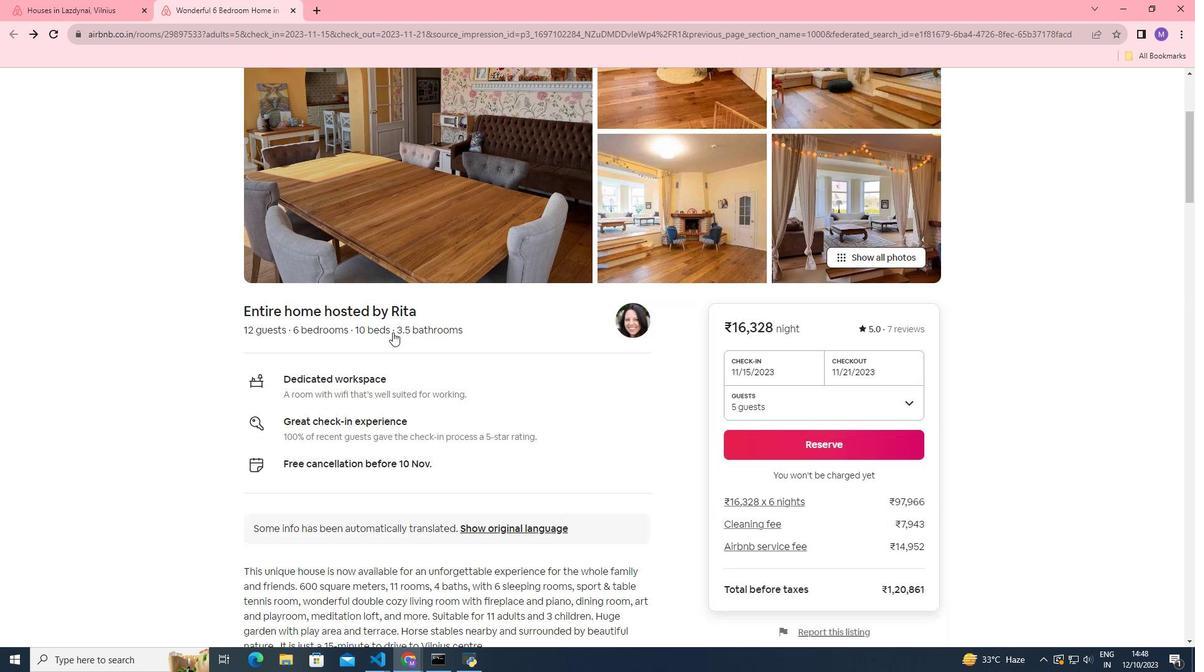 
Action: Mouse scrolled (393, 331) with delta (0, 0)
Screenshot: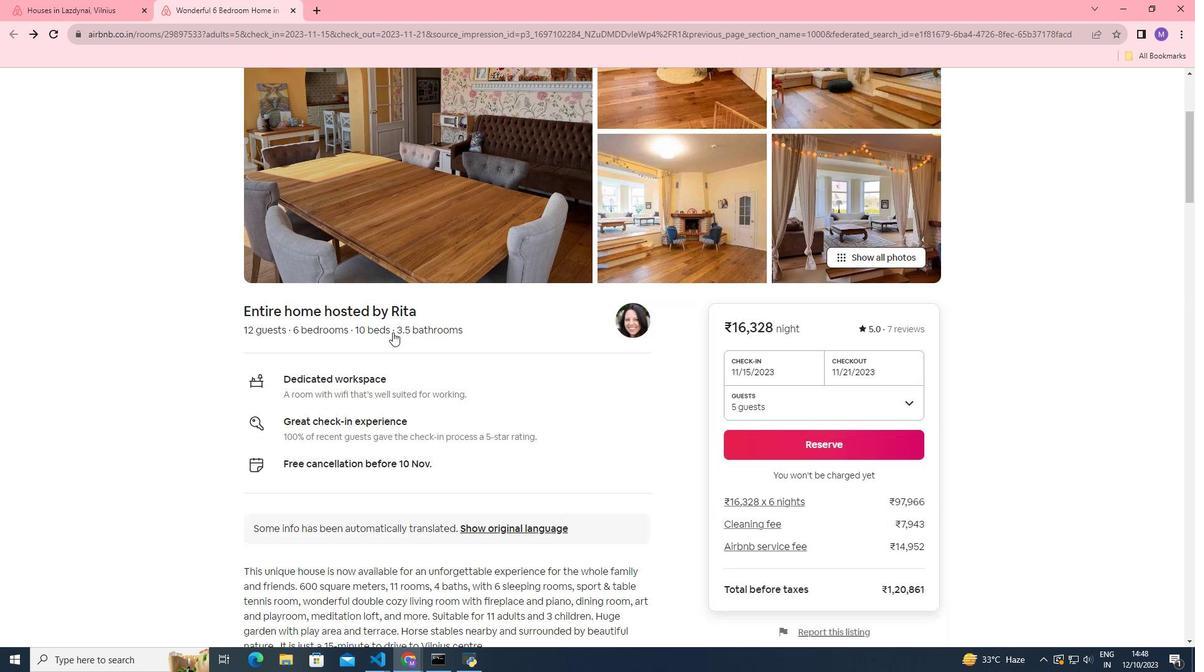 
Action: Mouse moved to (394, 371)
Screenshot: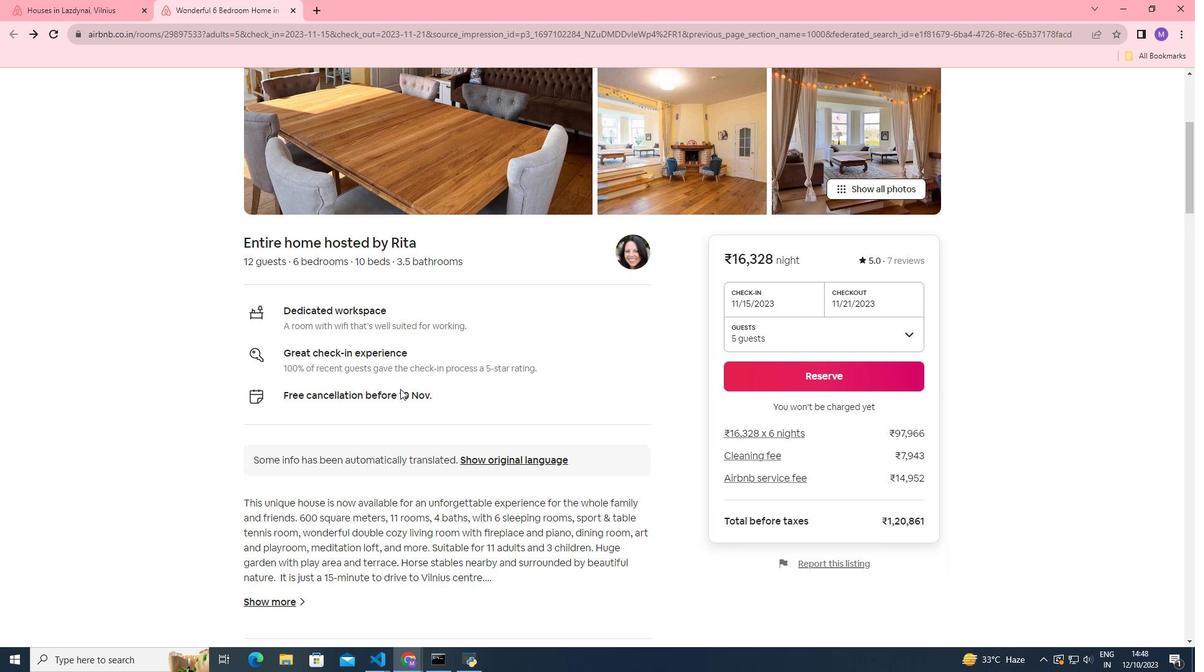 
Action: Mouse scrolled (394, 368) with delta (0, 0)
Screenshot: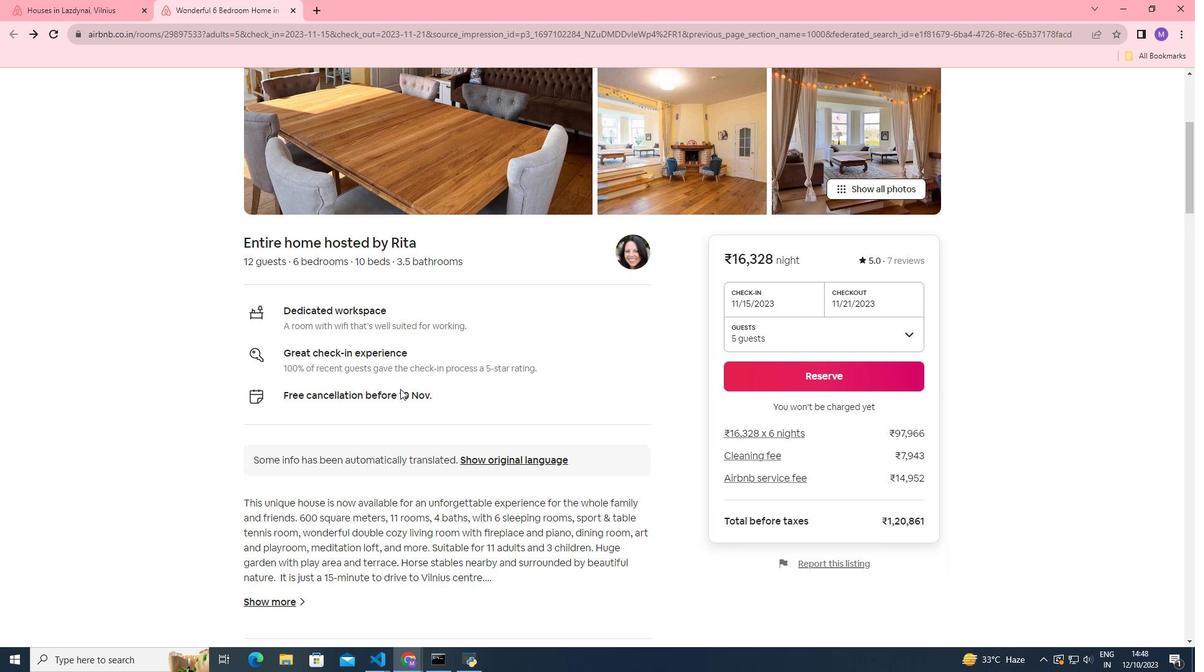
Action: Mouse moved to (397, 386)
Screenshot: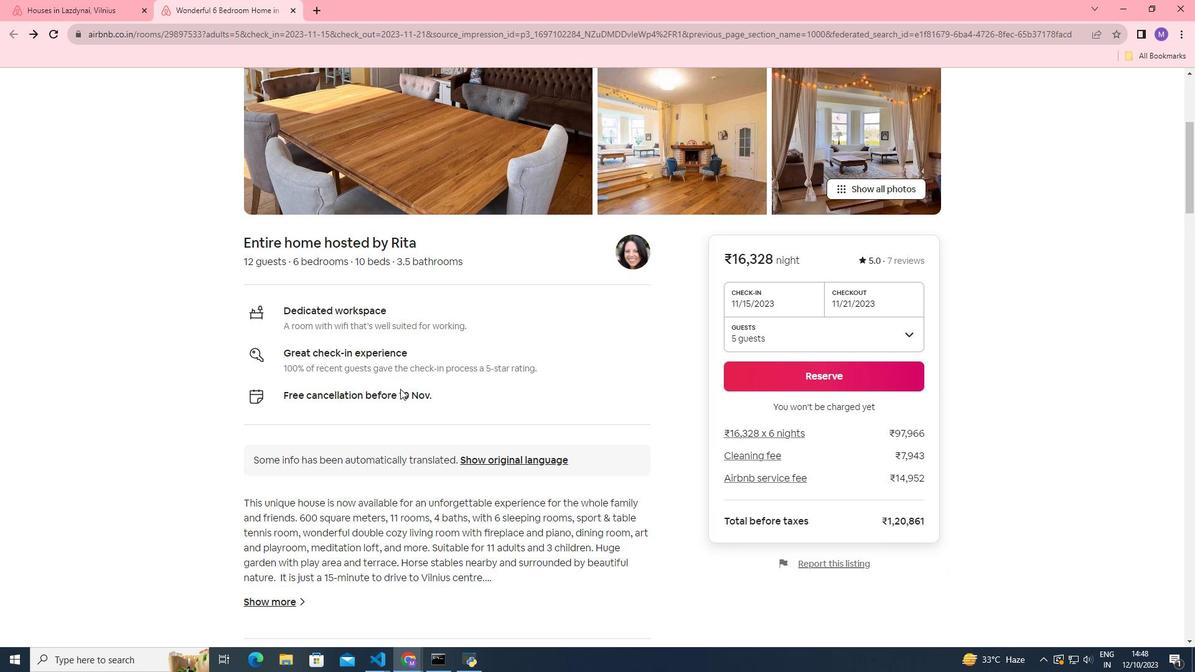 
Action: Mouse scrolled (397, 385) with delta (0, 0)
Screenshot: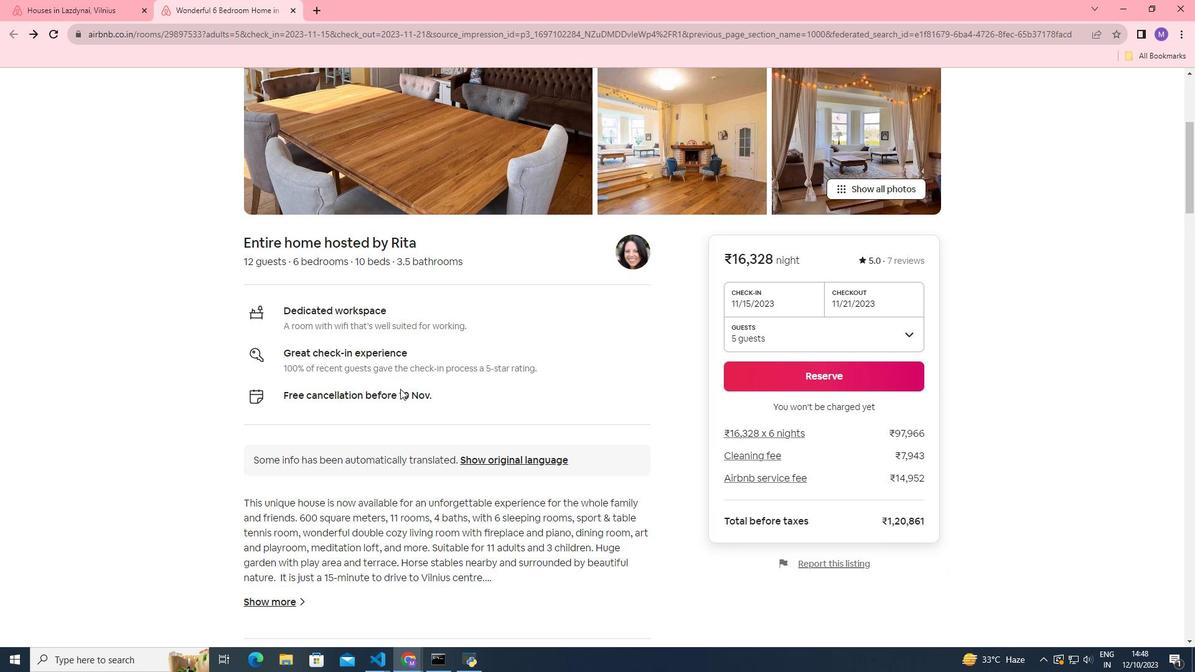 
Action: Mouse moved to (400, 389)
Screenshot: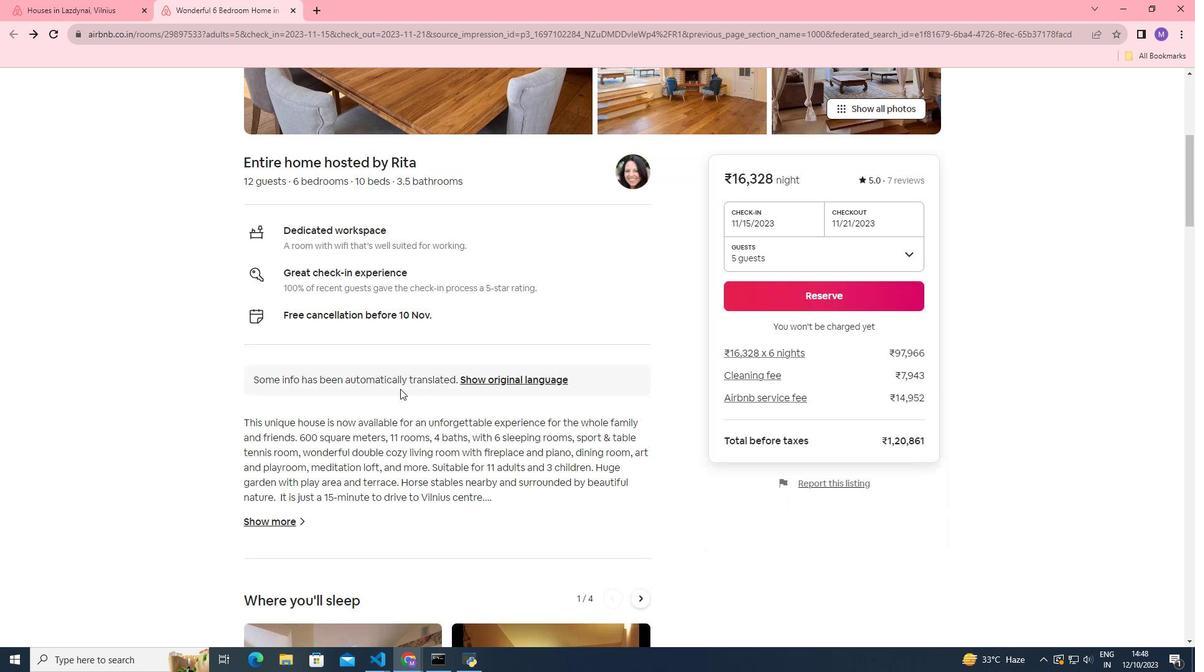 
Action: Mouse scrolled (400, 388) with delta (0, 0)
Screenshot: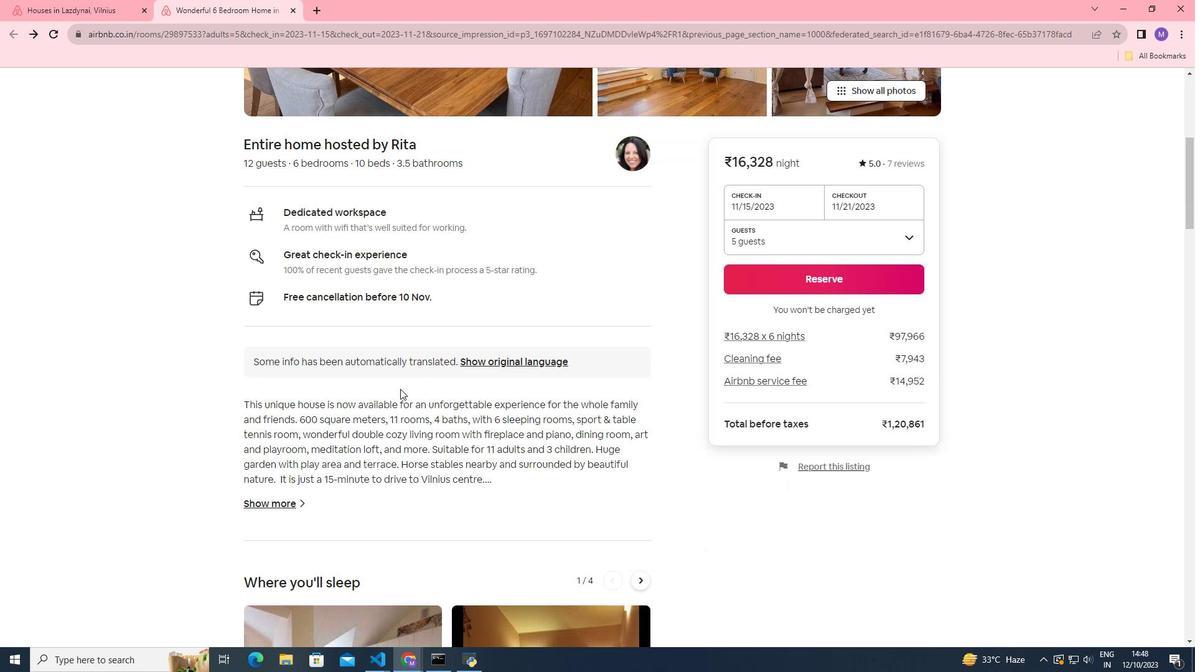 
Action: Mouse moved to (282, 443)
Screenshot: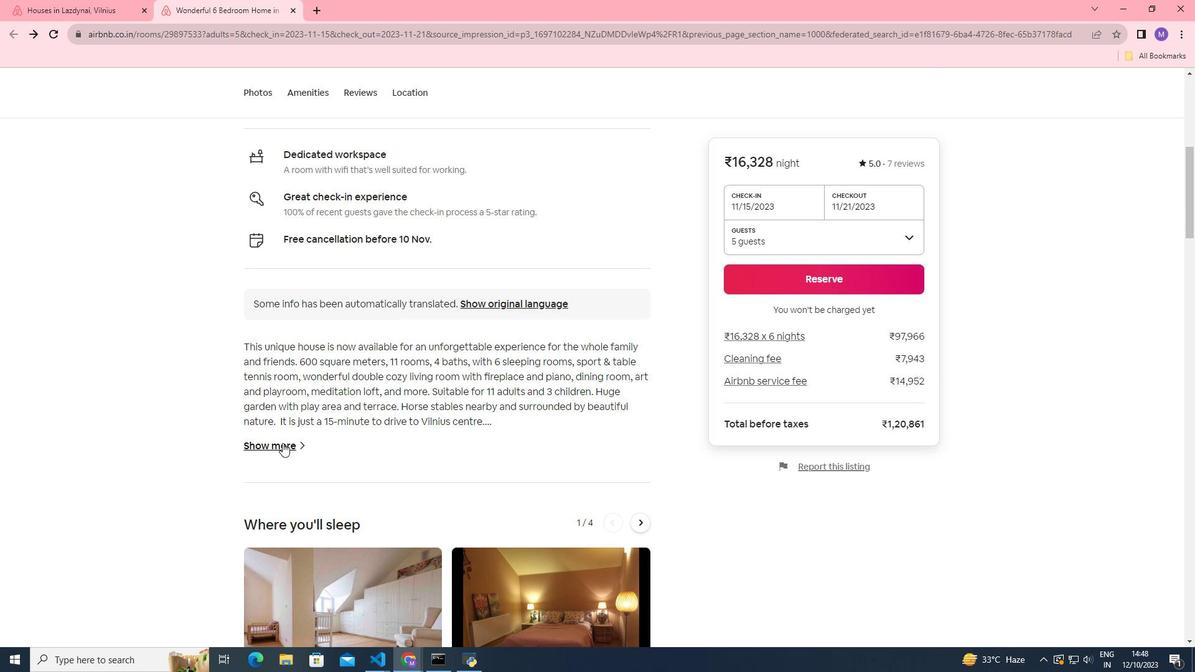 
Action: Mouse pressed left at (282, 443)
Screenshot: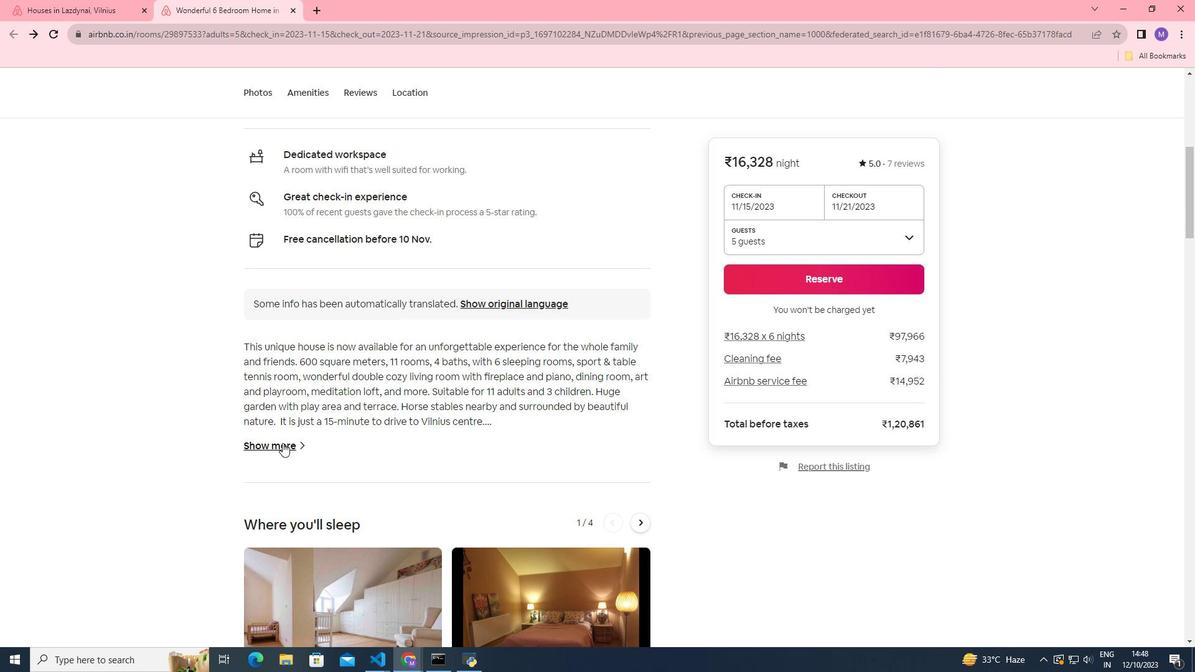 
Action: Mouse moved to (374, 254)
Screenshot: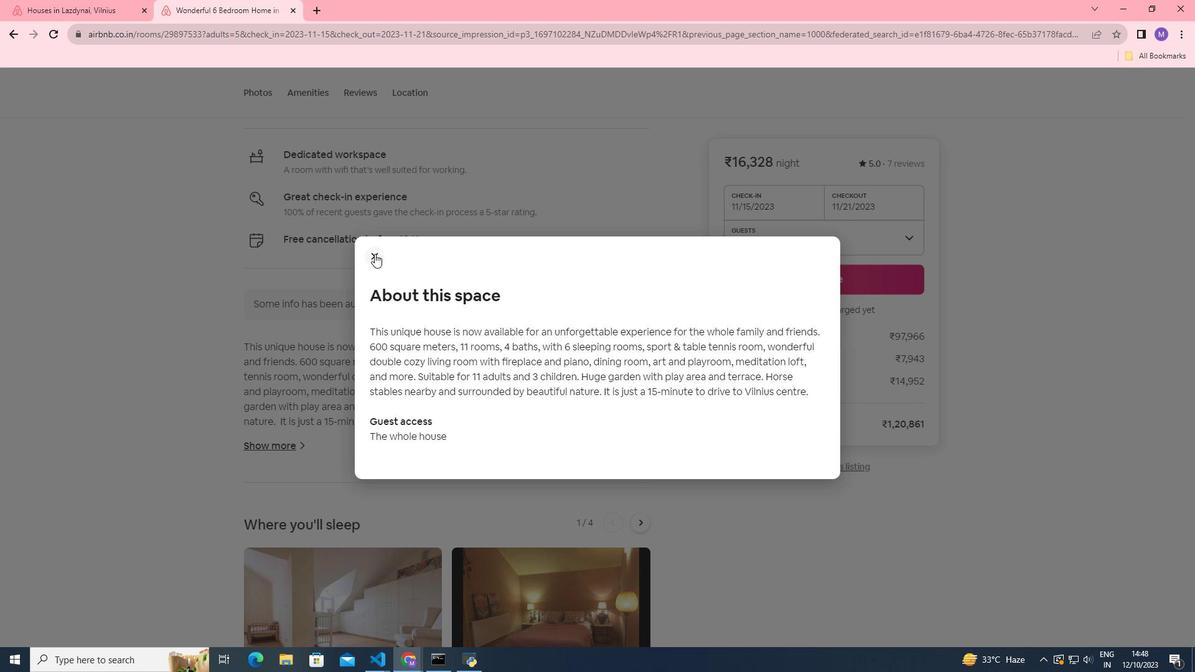 
Action: Mouse pressed left at (374, 254)
Screenshot: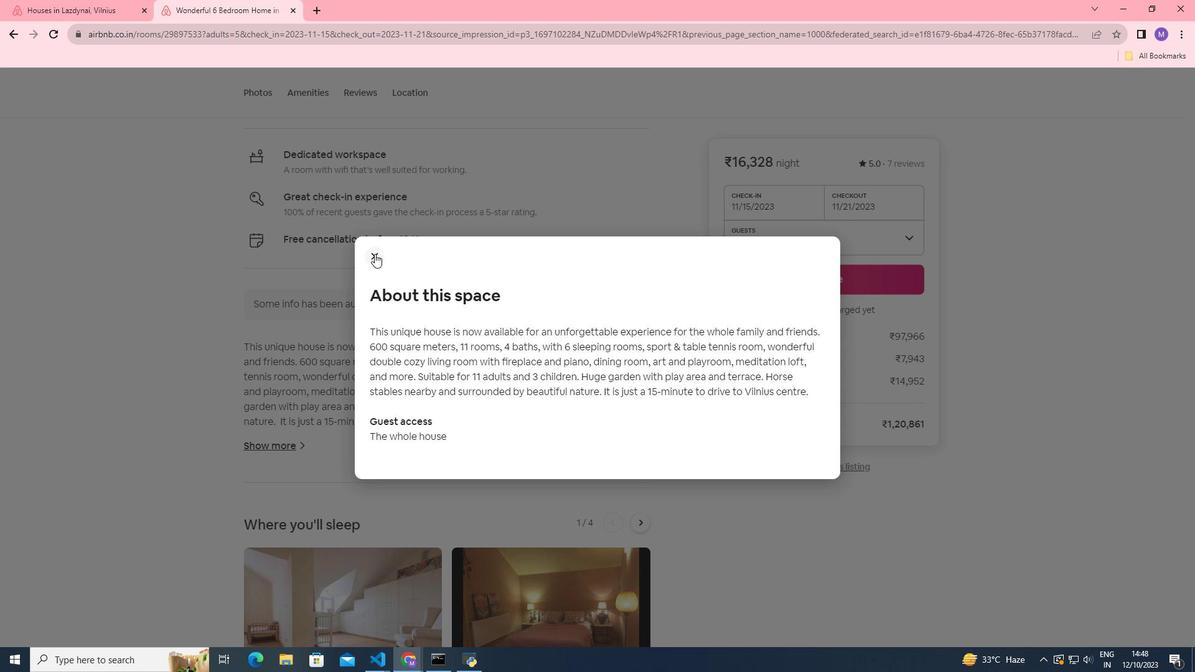 
Action: Mouse moved to (459, 498)
Screenshot: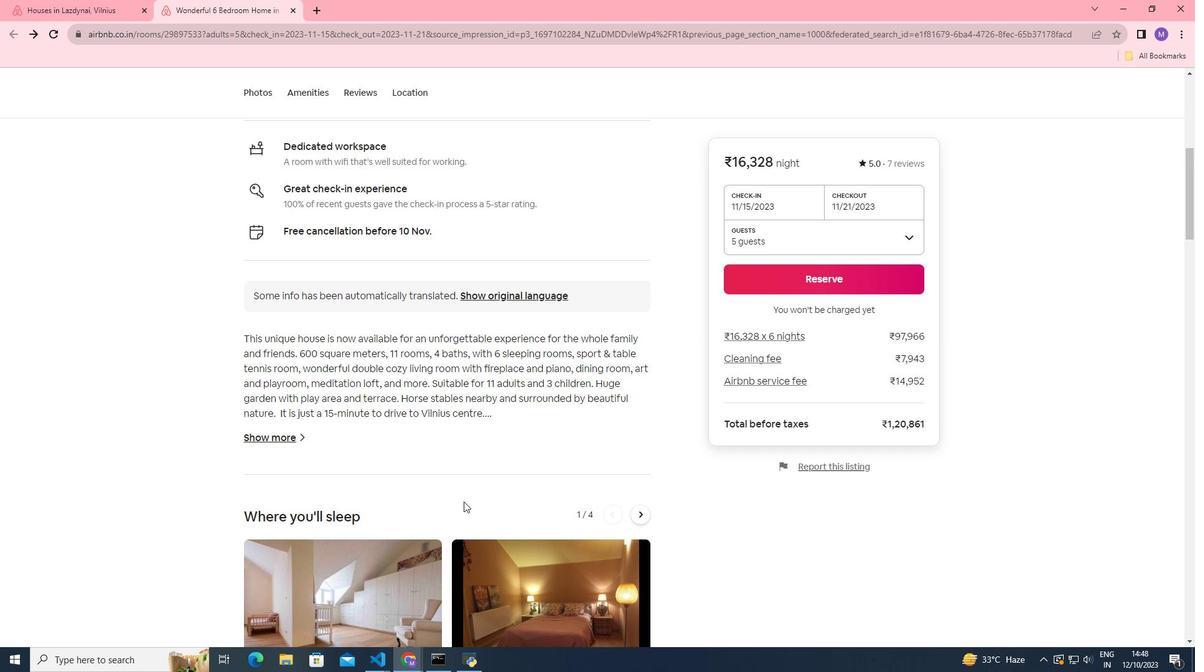 
Action: Mouse scrolled (459, 498) with delta (0, 0)
Screenshot: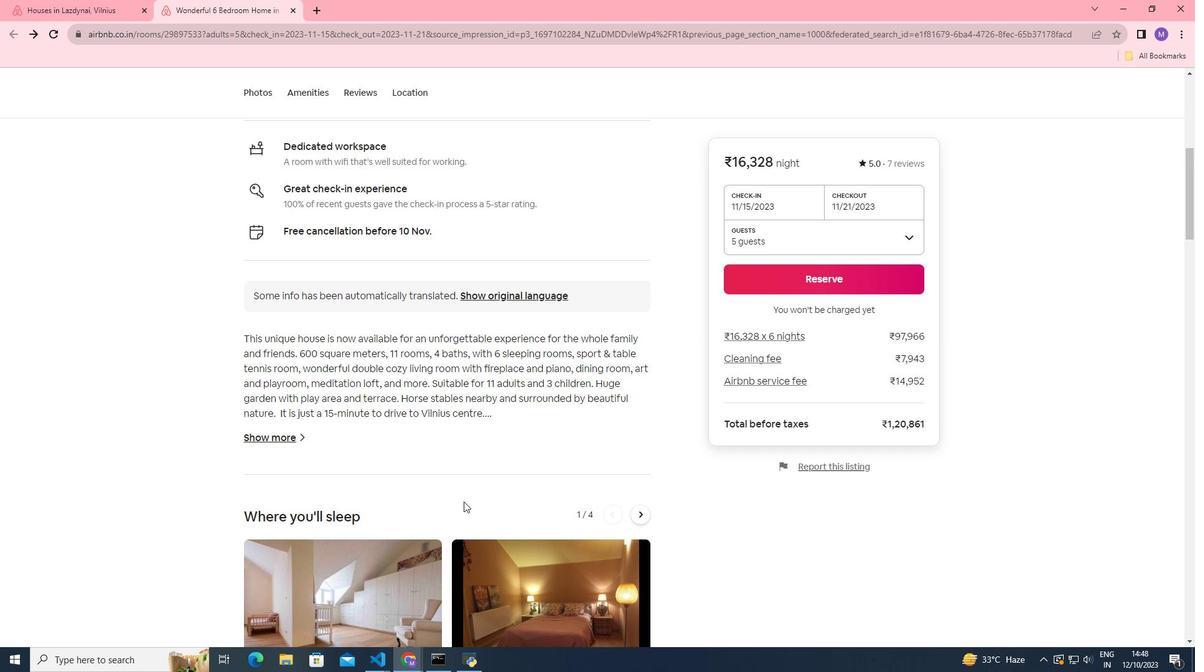 
Action: Mouse moved to (460, 500)
Screenshot: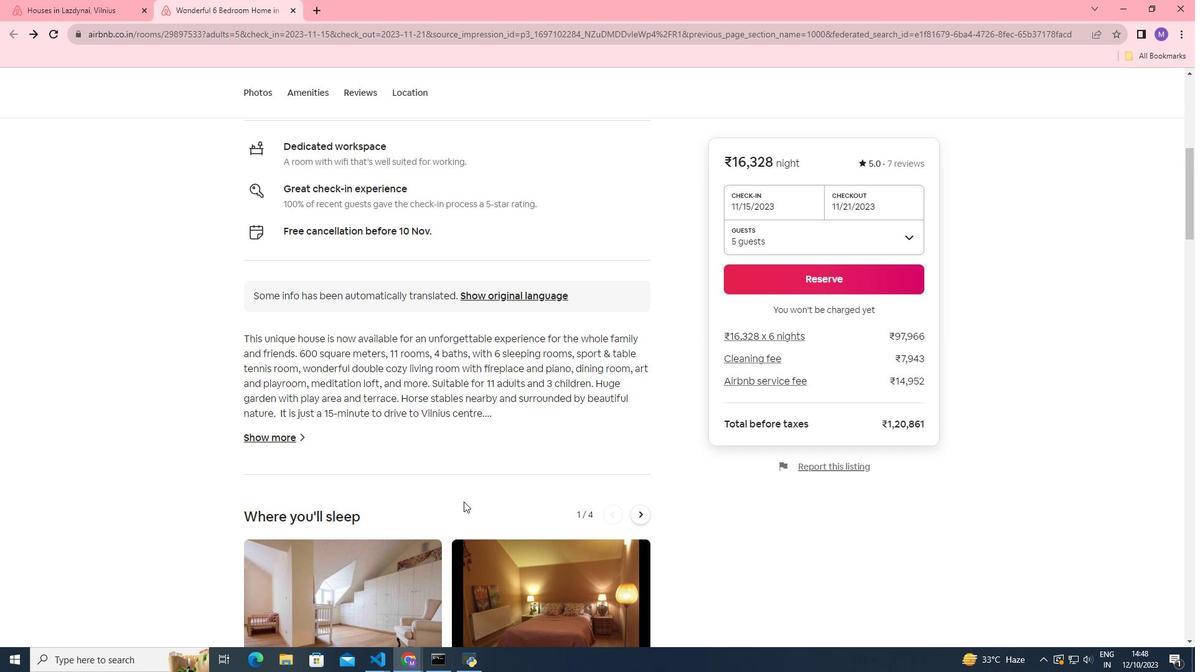 
Action: Mouse scrolled (460, 500) with delta (0, 0)
Screenshot: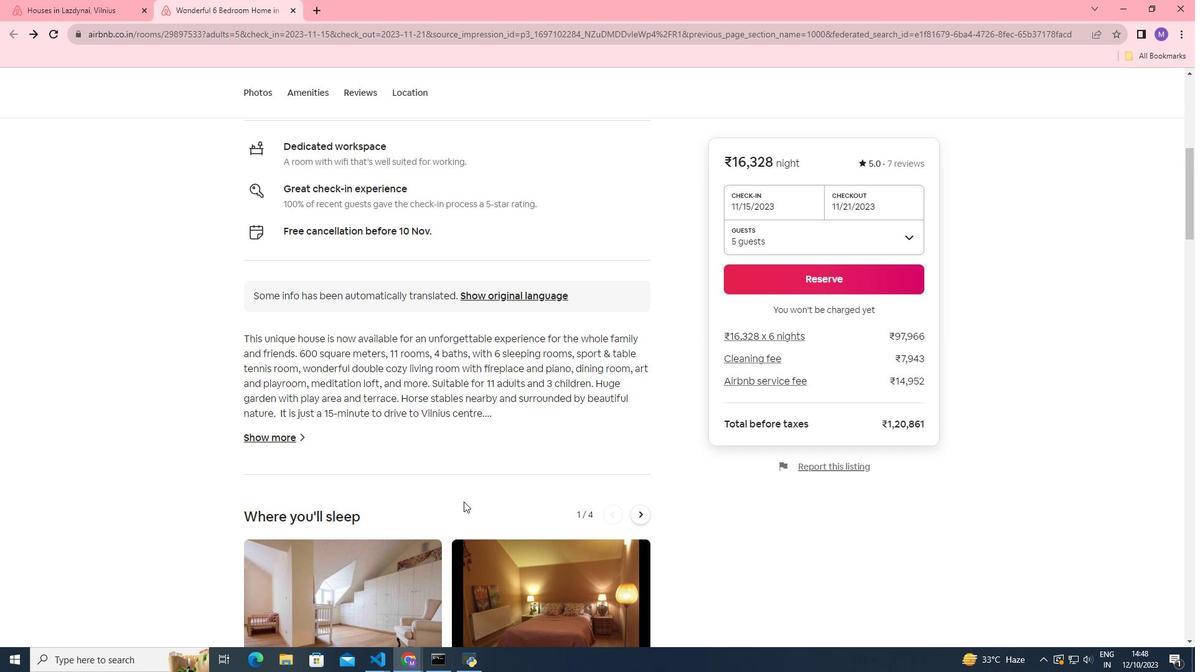 
Action: Mouse moved to (464, 502)
Screenshot: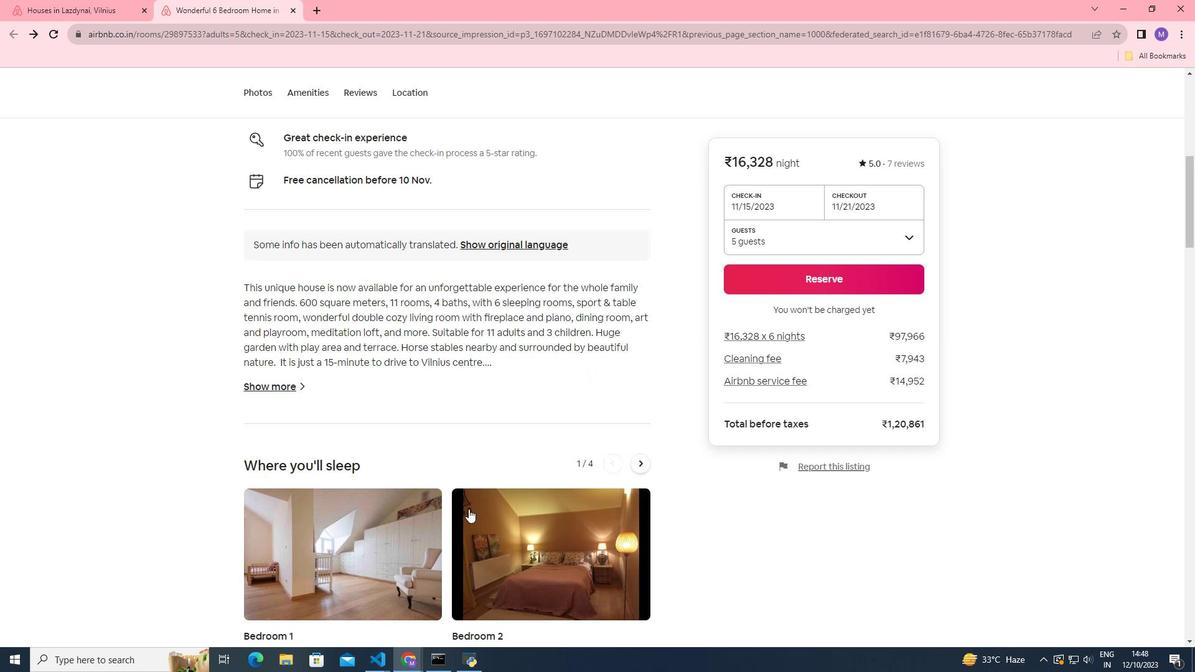 
Action: Mouse scrolled (464, 501) with delta (0, 0)
Screenshot: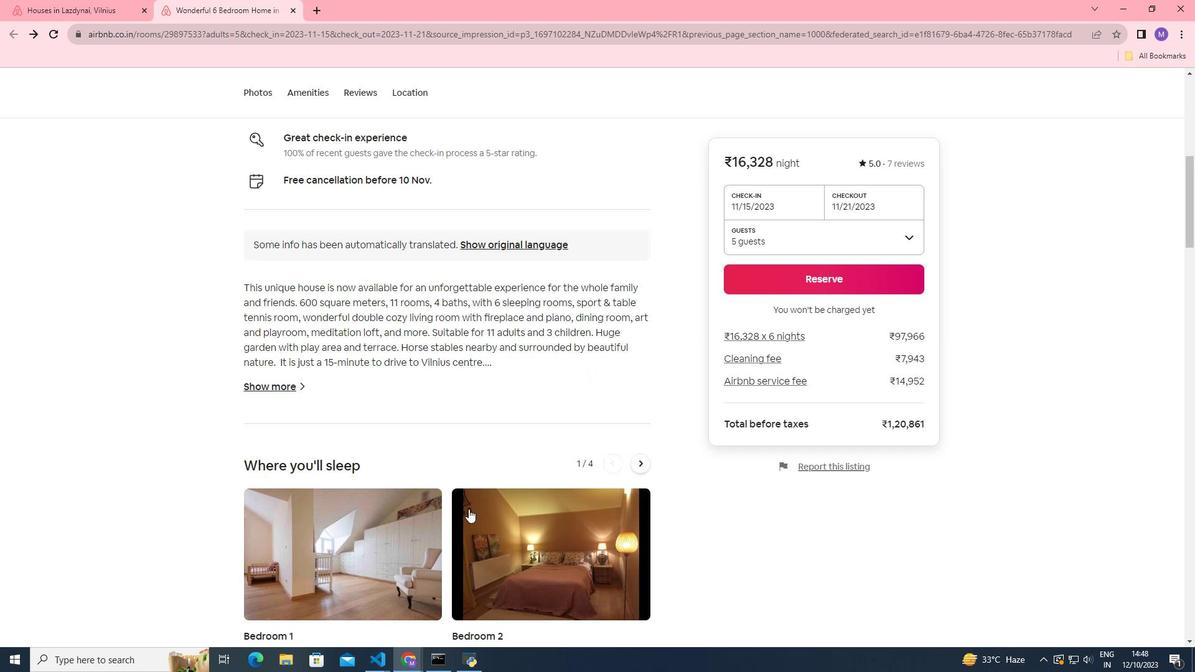 
Action: Mouse moved to (470, 511)
Screenshot: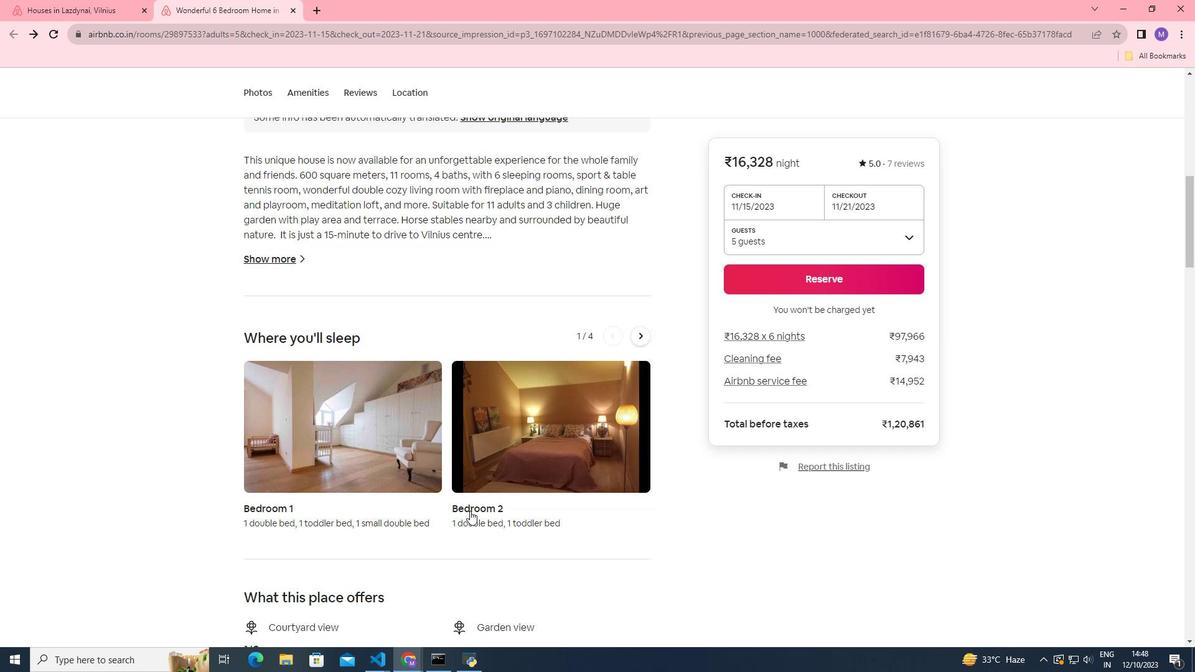 
Action: Mouse scrolled (470, 510) with delta (0, 0)
Screenshot: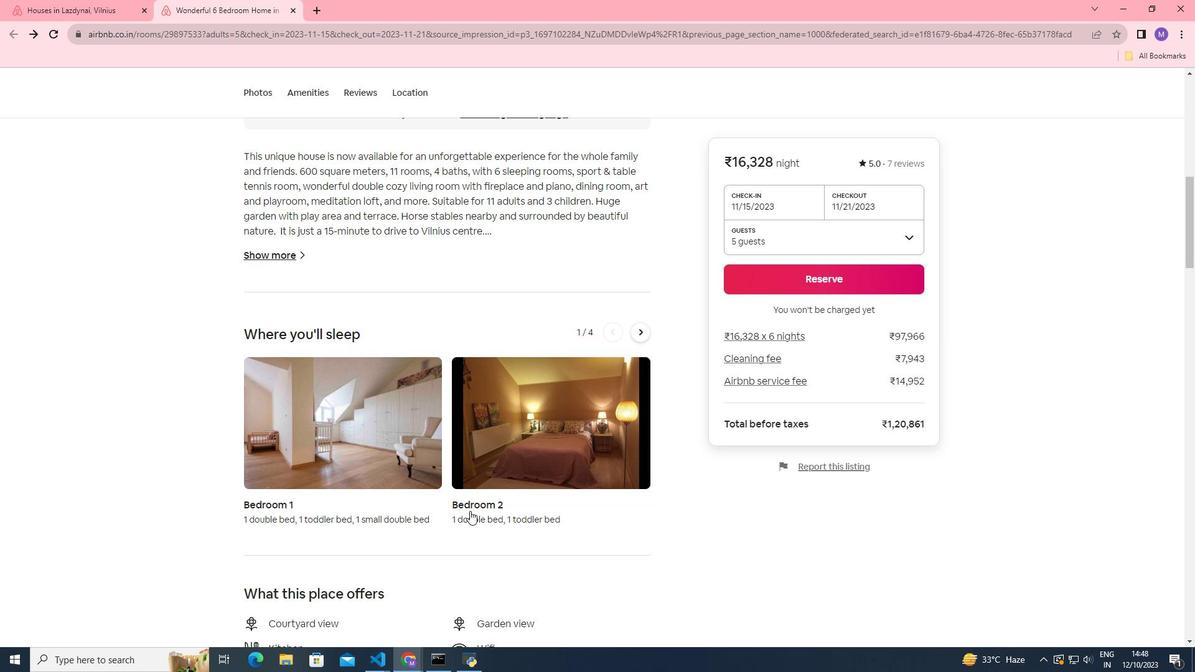 
Action: Mouse scrolled (470, 510) with delta (0, 0)
Screenshot: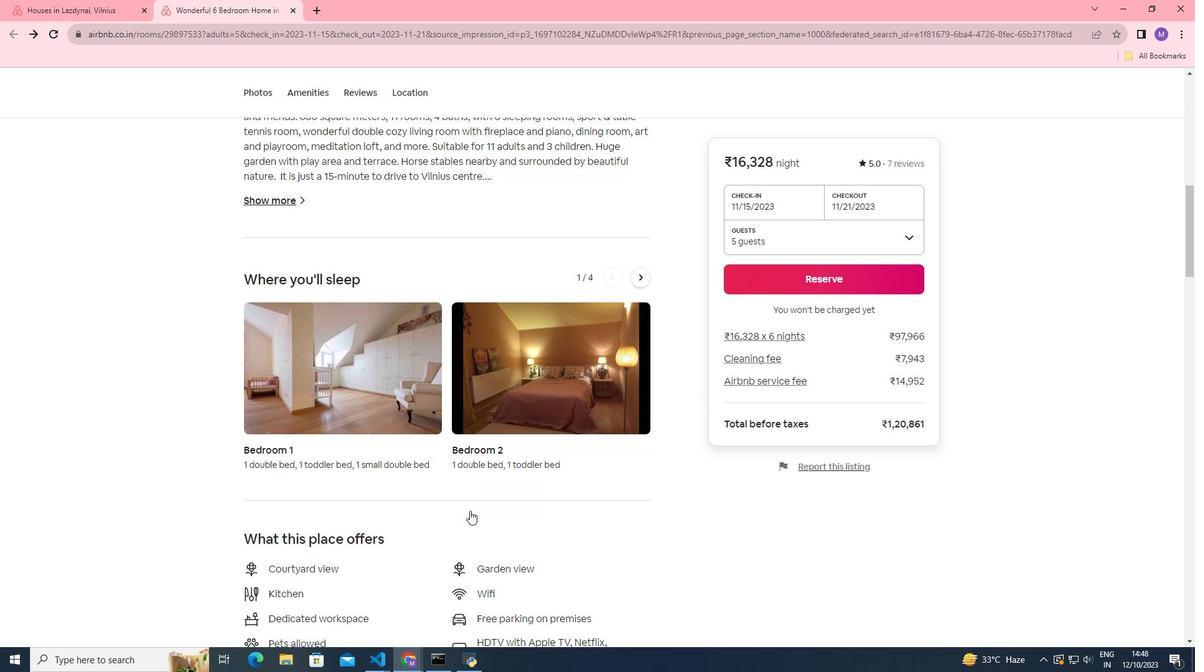 
Action: Mouse scrolled (470, 510) with delta (0, 0)
Screenshot: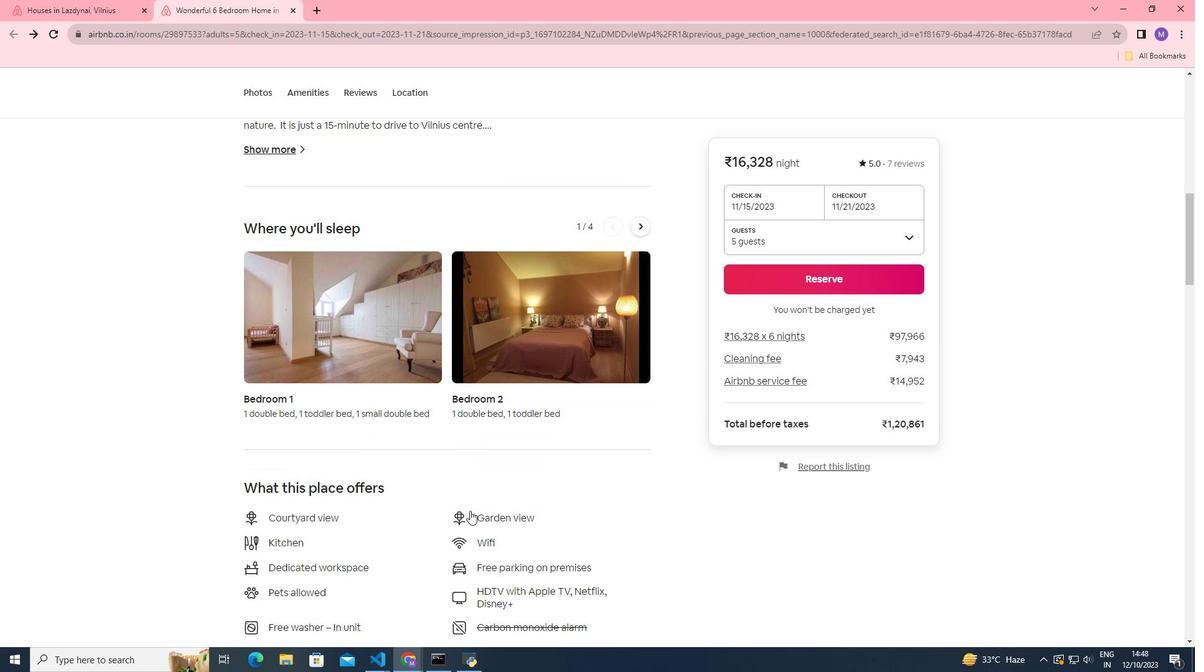 
Action: Mouse scrolled (470, 510) with delta (0, 0)
Screenshot: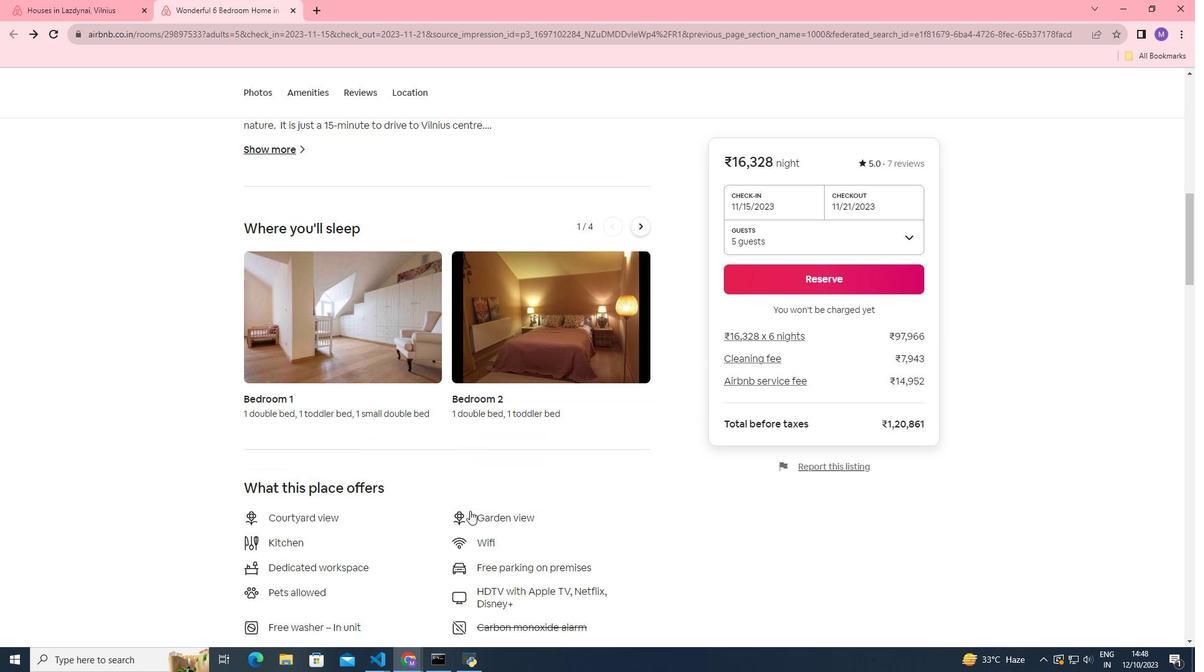 
Action: Mouse moved to (324, 545)
Screenshot: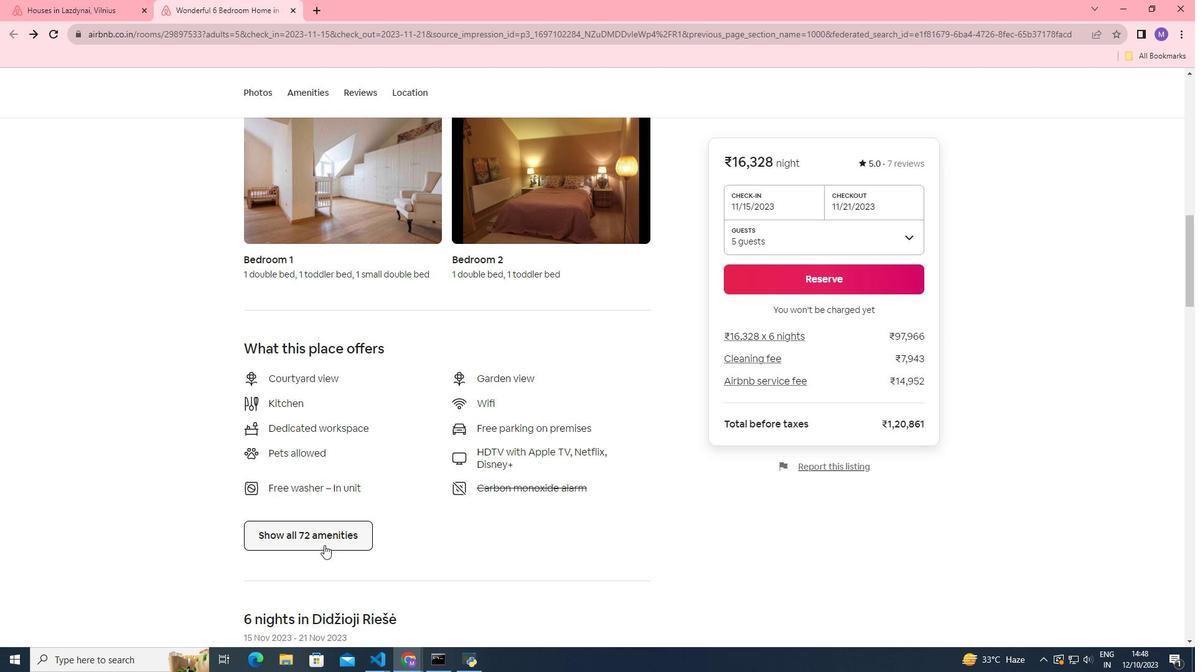 
Action: Mouse pressed left at (324, 545)
Screenshot: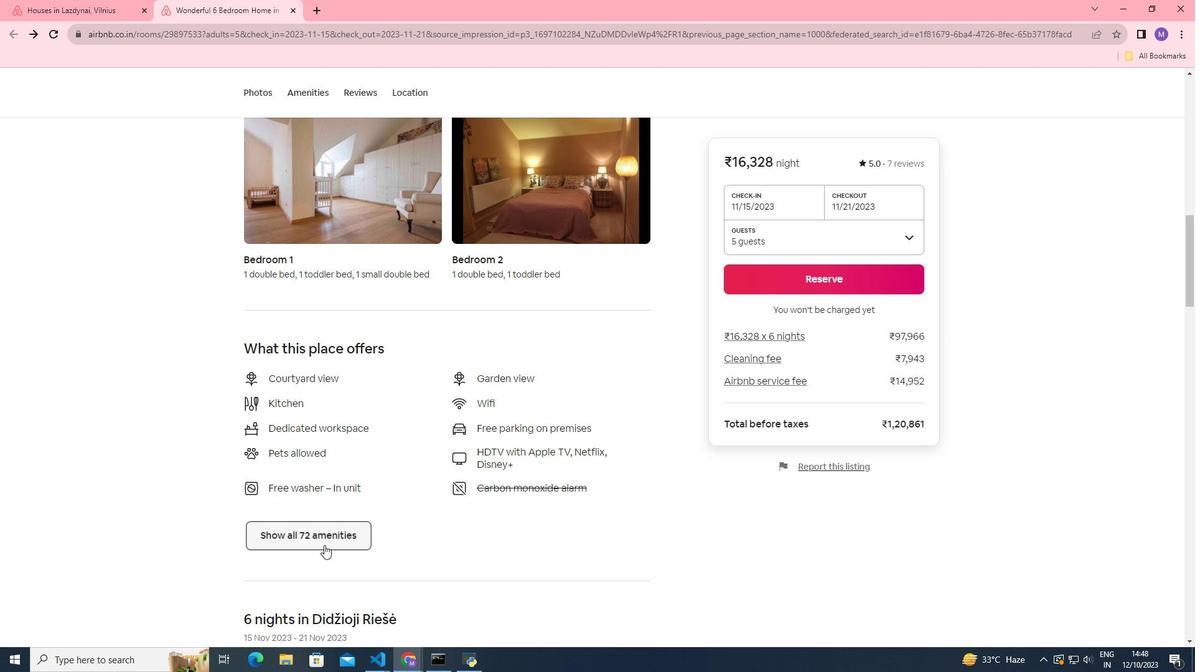 
Action: Mouse moved to (498, 462)
Screenshot: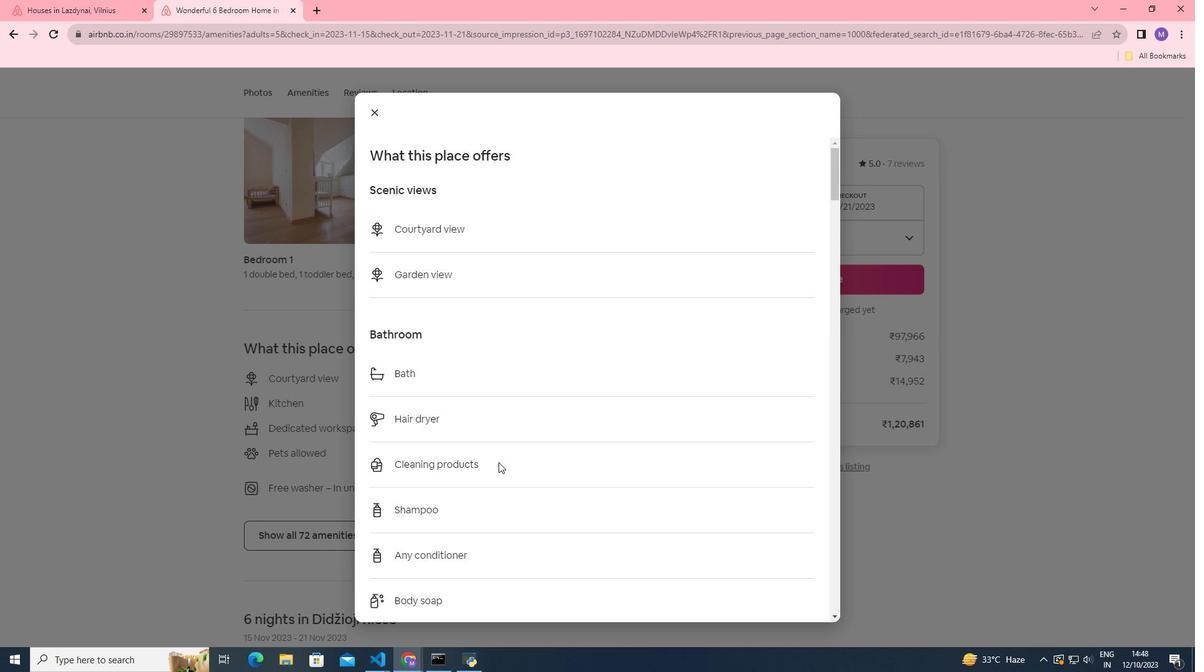 
Action: Mouse scrolled (498, 462) with delta (0, 0)
Screenshot: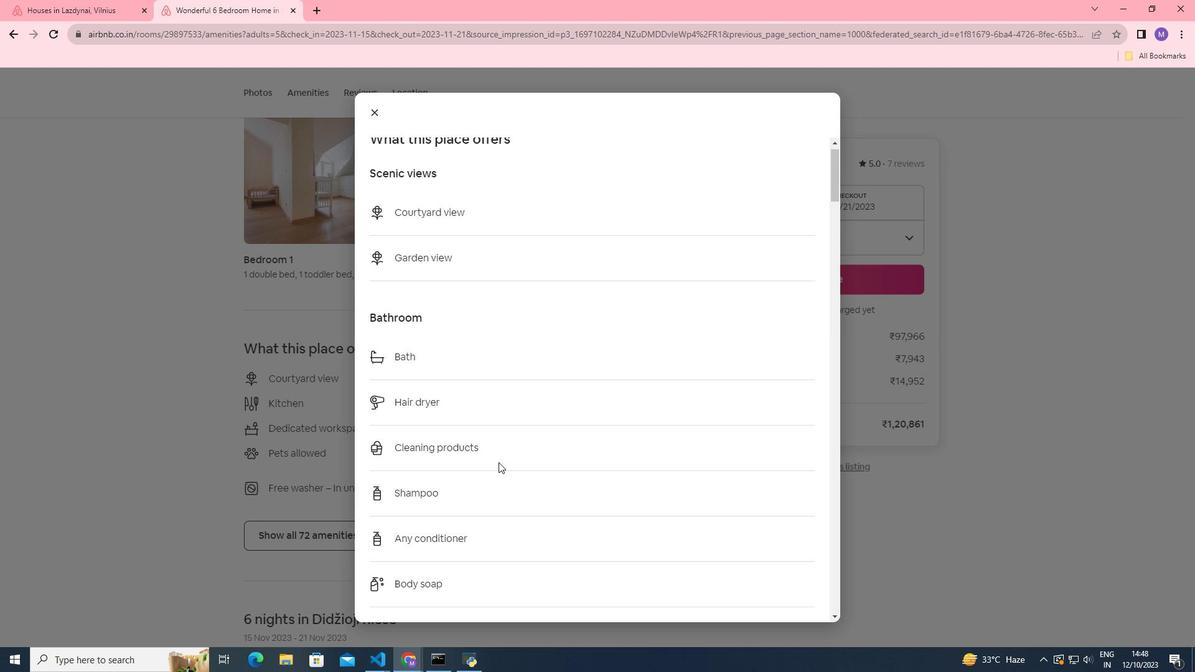 
Action: Mouse scrolled (498, 462) with delta (0, 0)
Screenshot: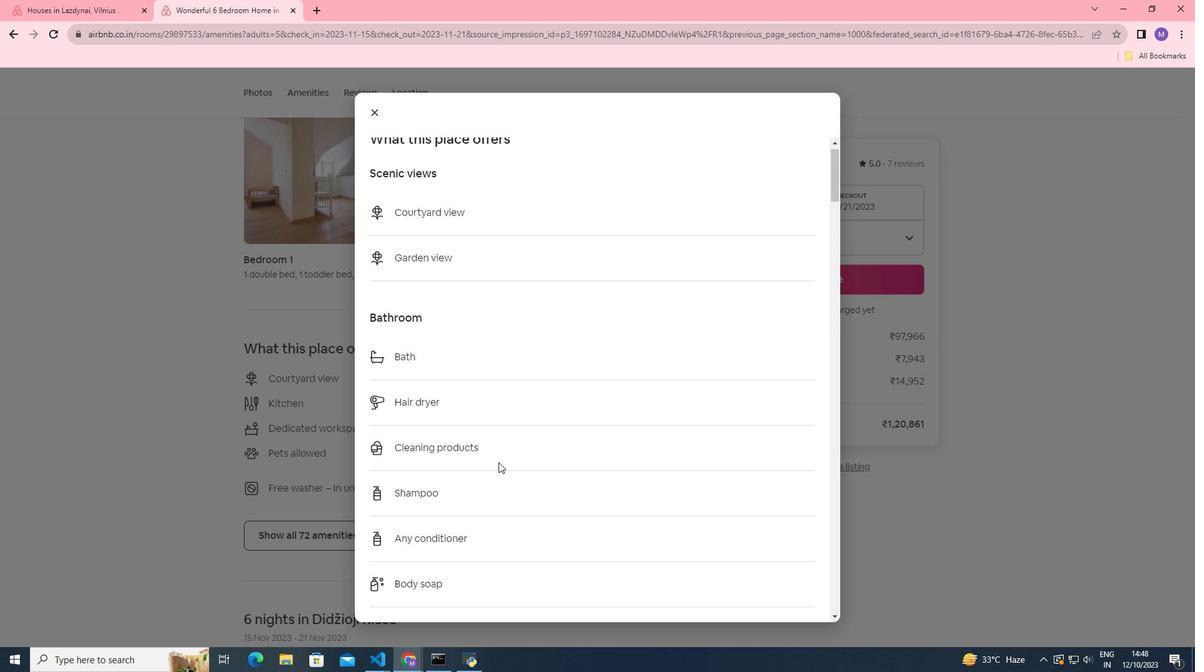 
Action: Mouse scrolled (498, 462) with delta (0, 0)
Screenshot: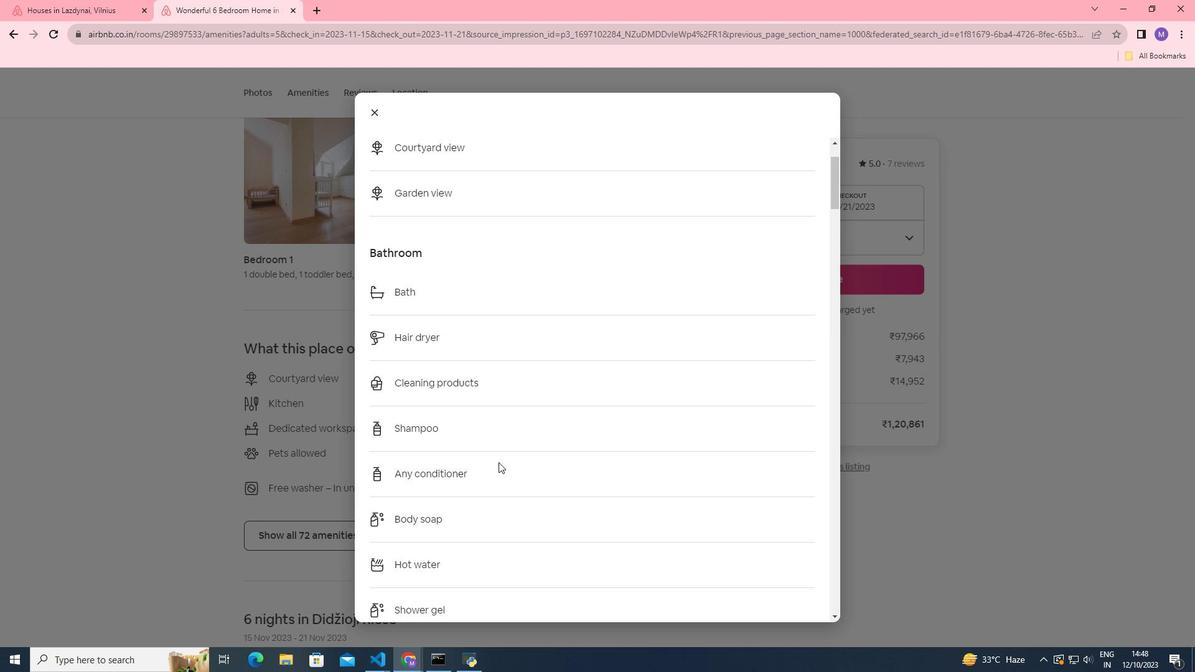 
Action: Mouse scrolled (498, 462) with delta (0, 0)
Screenshot: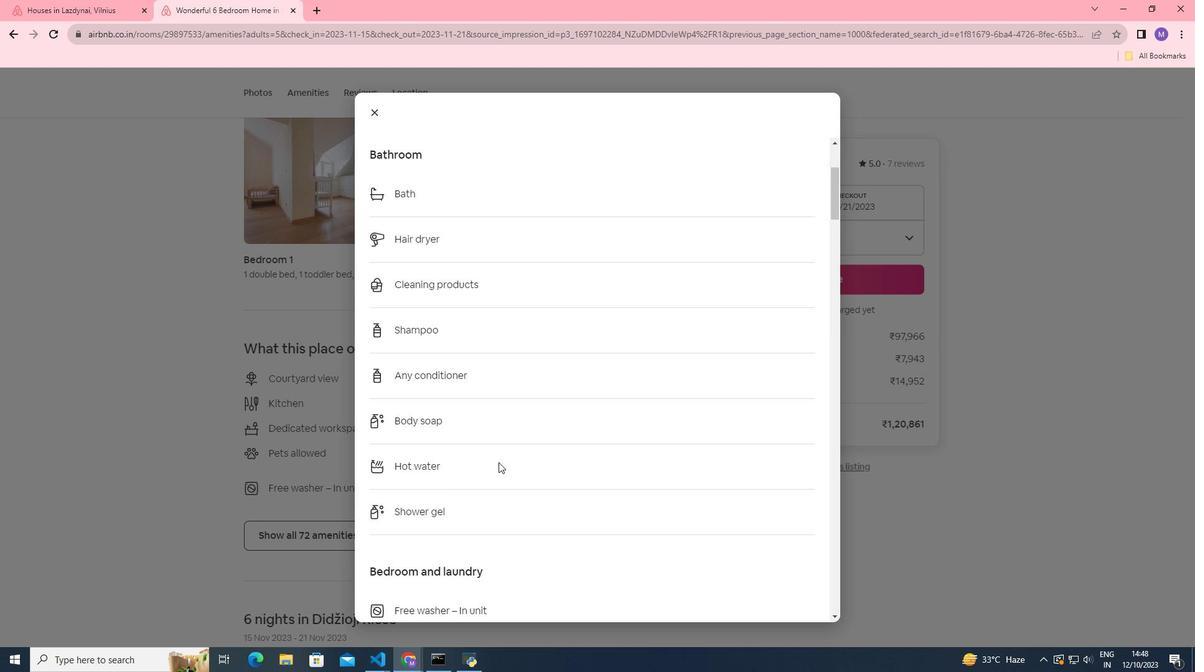 
Action: Mouse scrolled (498, 462) with delta (0, 0)
Screenshot: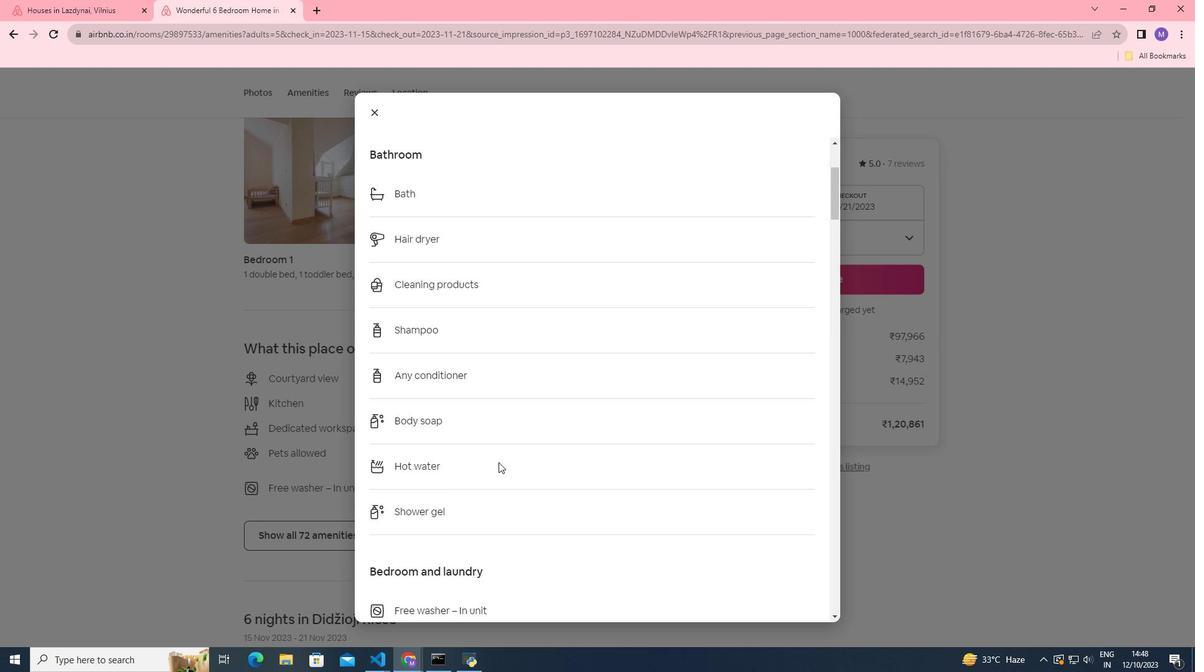 
Action: Mouse scrolled (498, 462) with delta (0, 0)
Screenshot: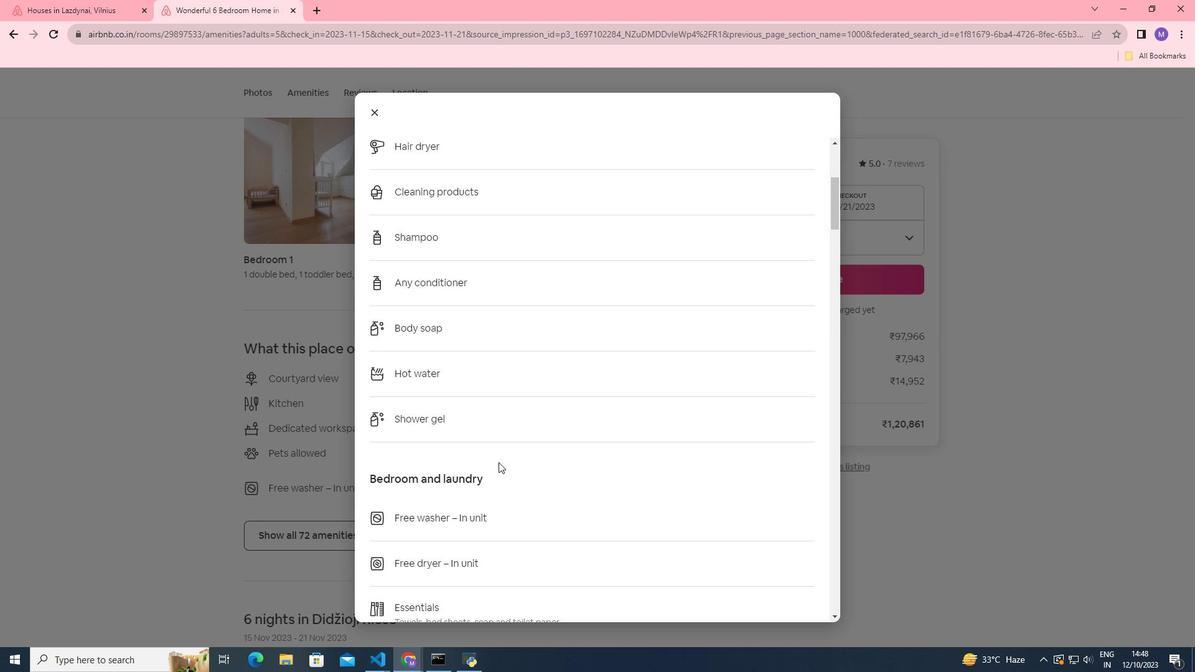 
Action: Mouse scrolled (498, 462) with delta (0, 0)
Screenshot: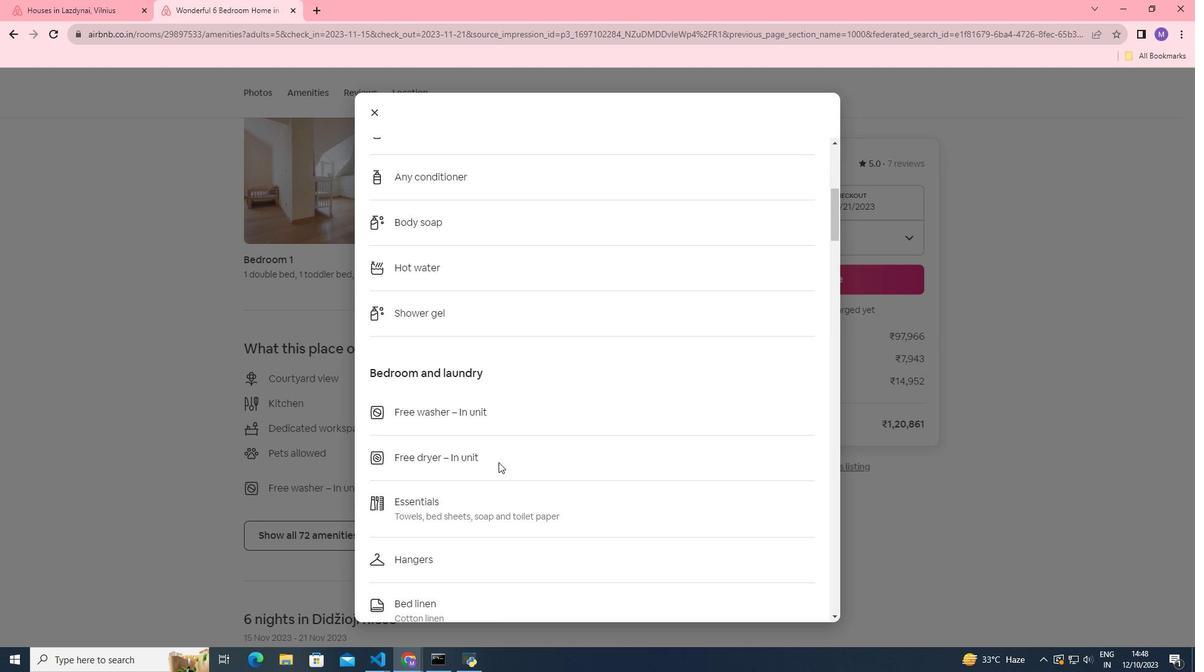 
Action: Mouse moved to (499, 462)
Screenshot: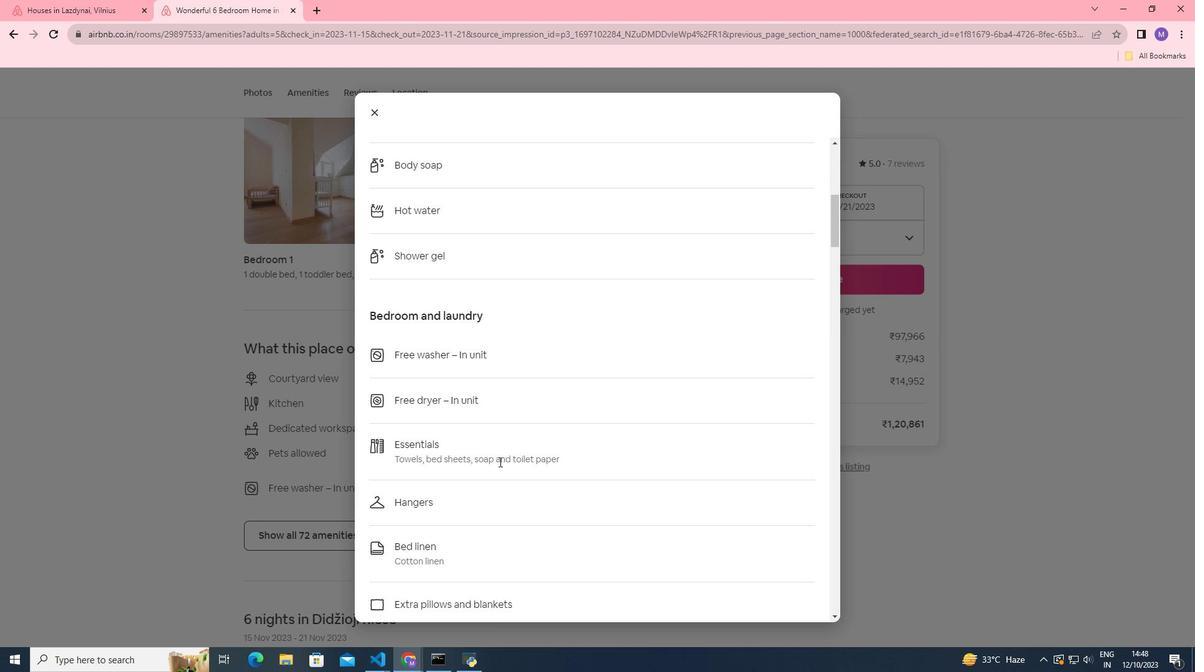 
Action: Mouse scrolled (499, 461) with delta (0, 0)
Screenshot: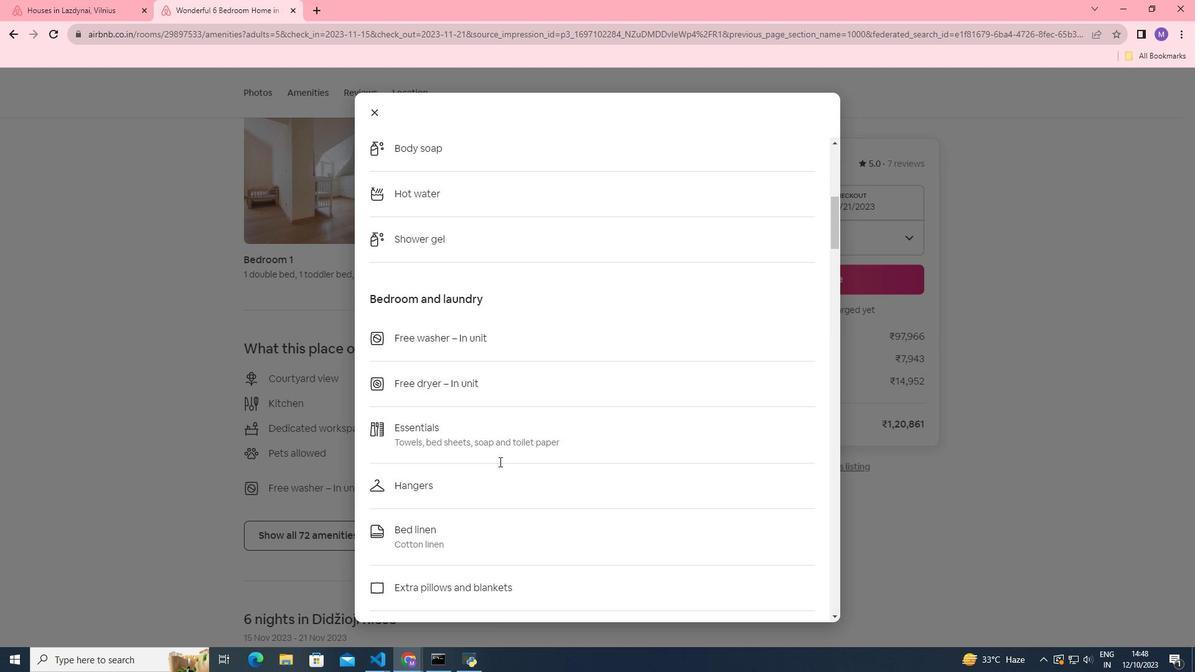
Action: Mouse scrolled (499, 461) with delta (0, 0)
Screenshot: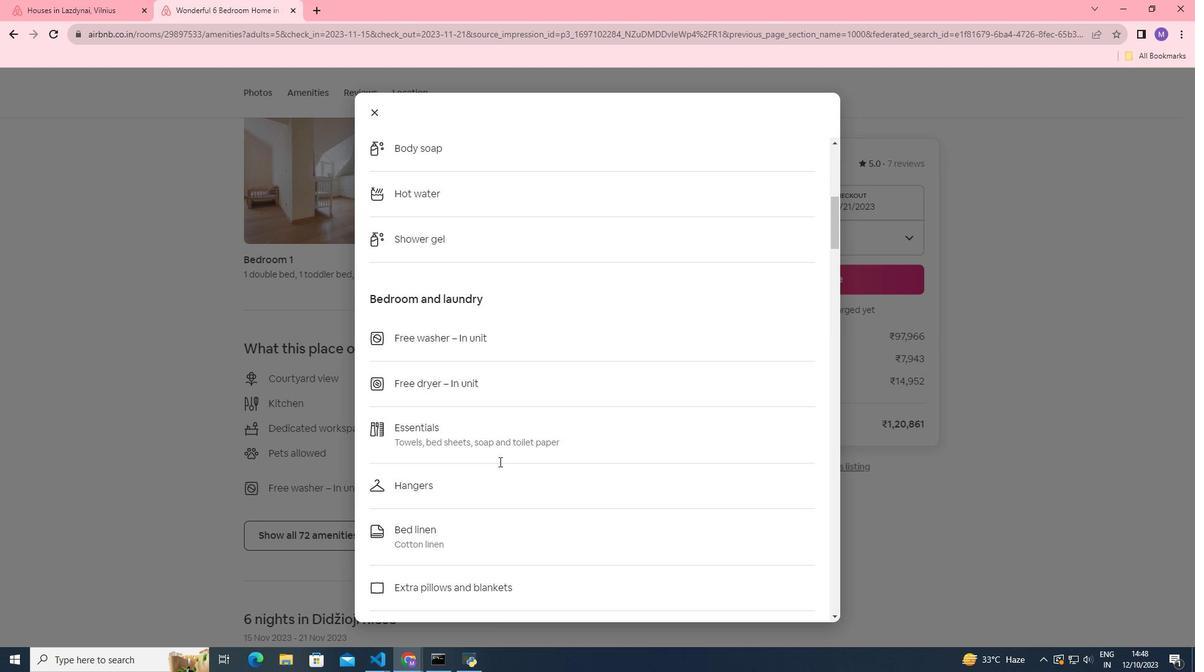 
Action: Mouse scrolled (499, 461) with delta (0, 0)
Screenshot: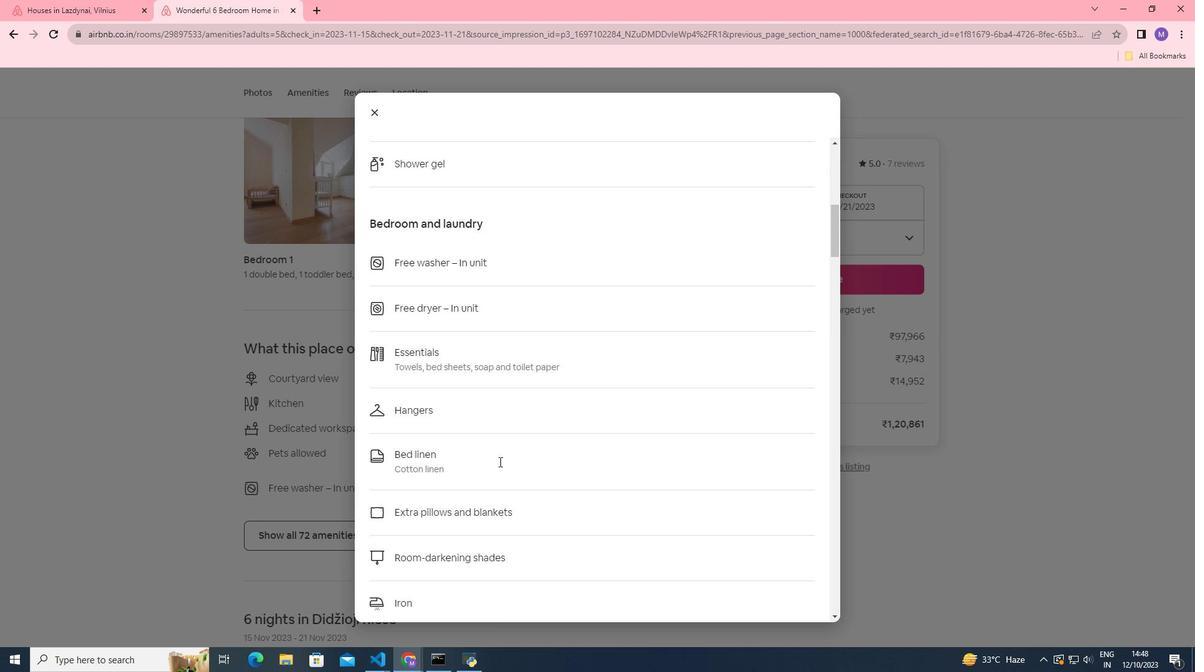 
Action: Mouse scrolled (499, 461) with delta (0, 0)
Screenshot: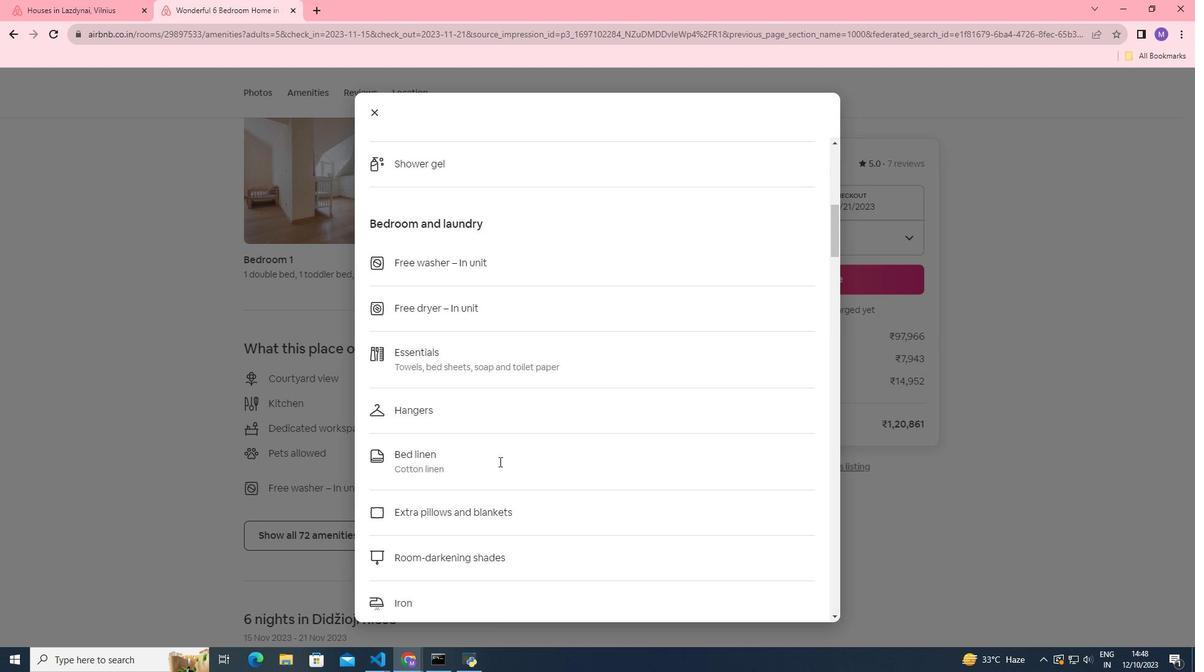 
Action: Mouse scrolled (499, 461) with delta (0, 0)
Screenshot: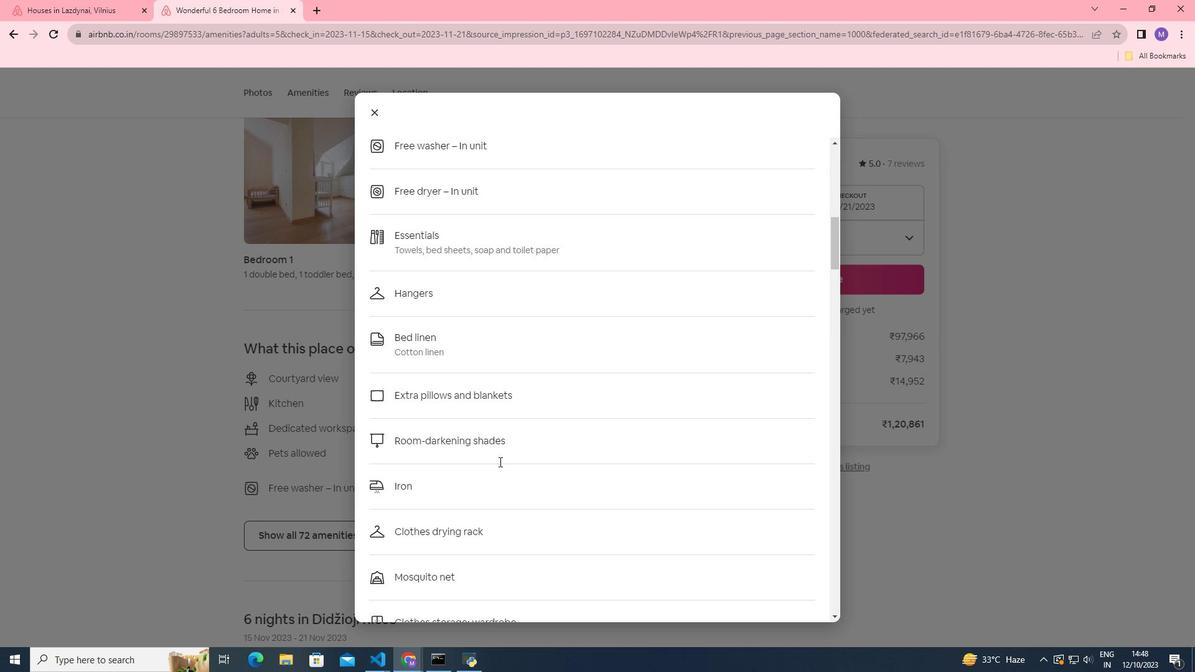 
Action: Mouse scrolled (499, 461) with delta (0, 0)
Screenshot: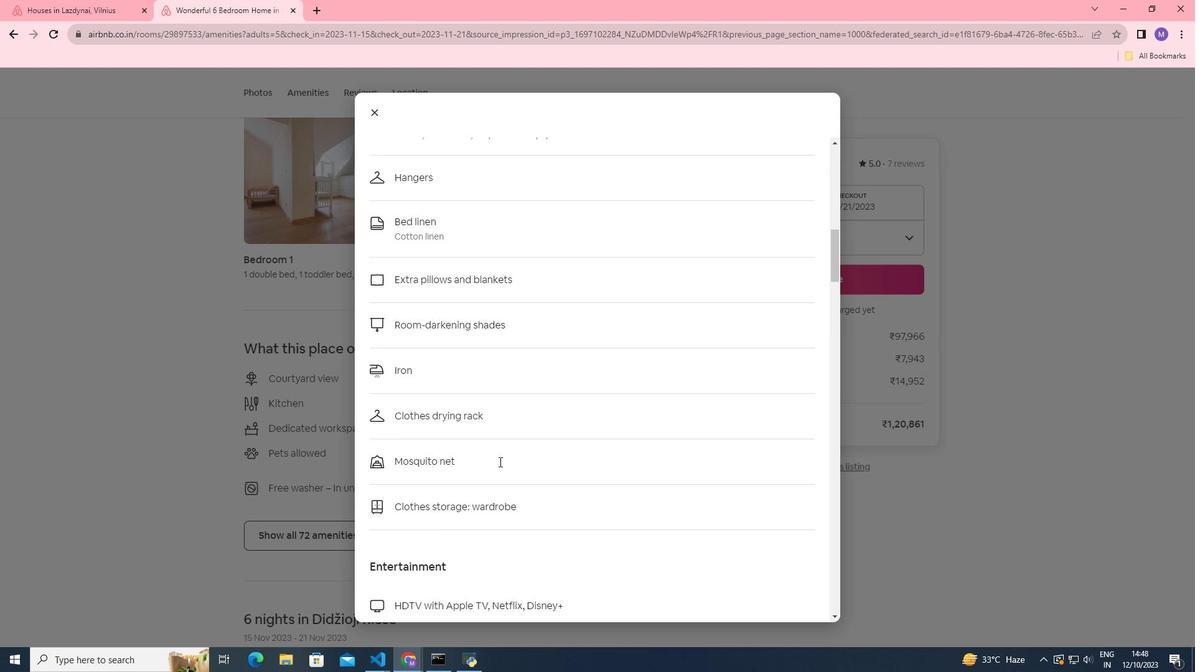 
Action: Mouse scrolled (499, 461) with delta (0, 0)
Screenshot: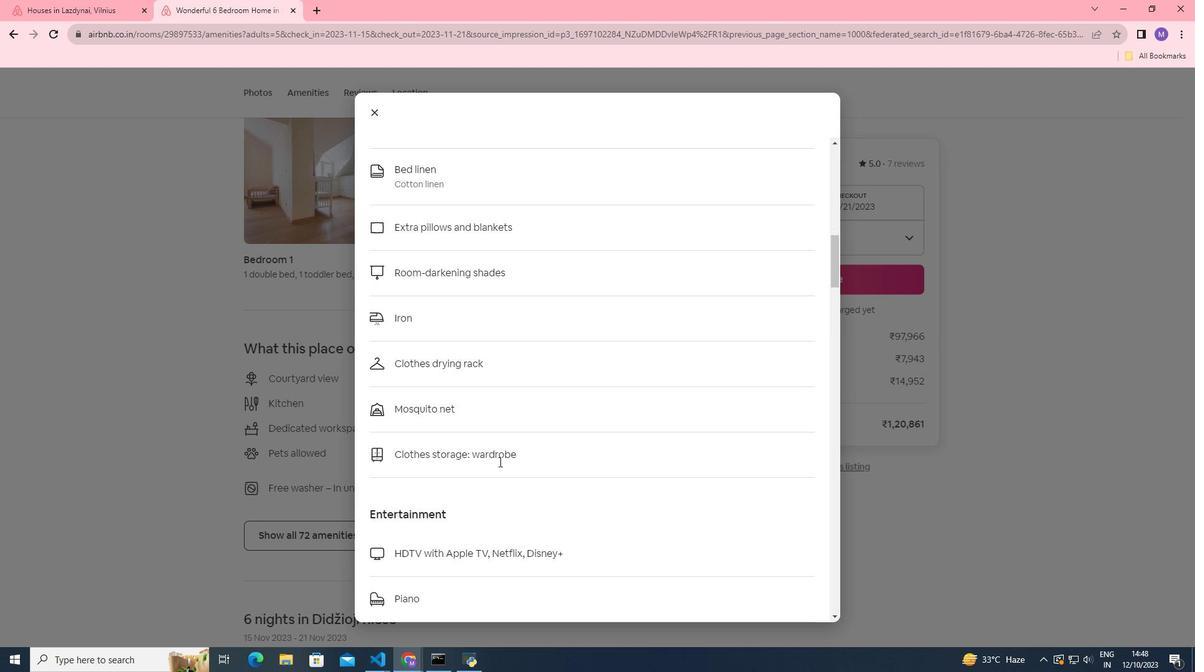 
Action: Mouse scrolled (499, 461) with delta (0, 0)
Screenshot: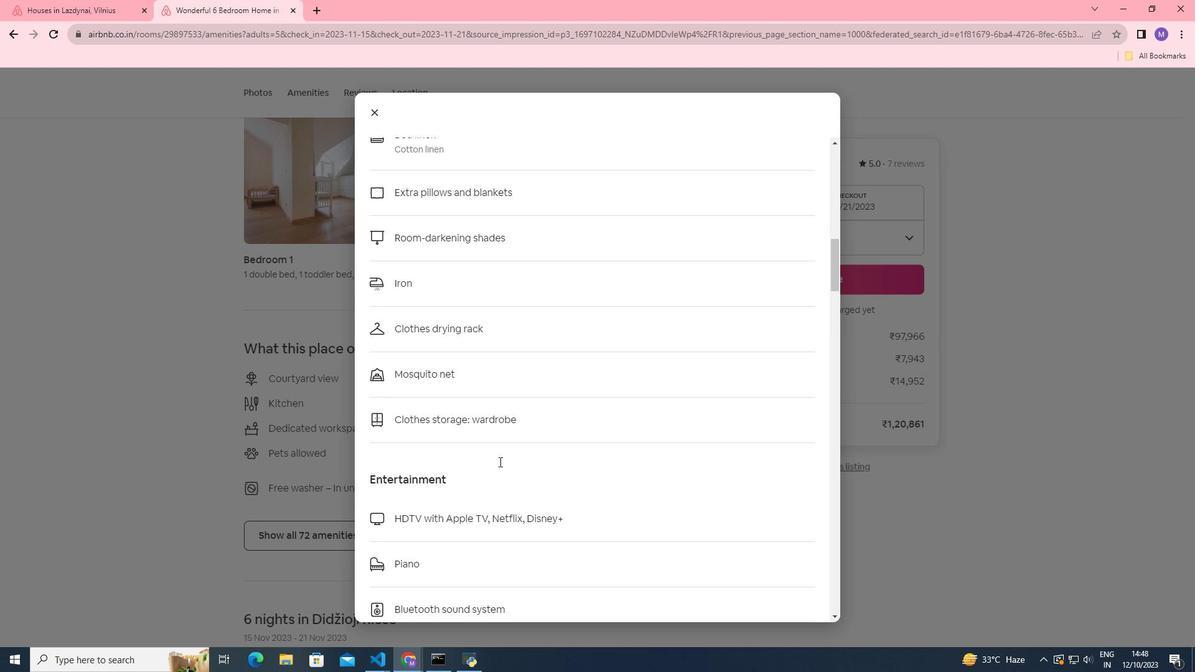 
Action: Mouse scrolled (499, 461) with delta (0, 0)
Screenshot: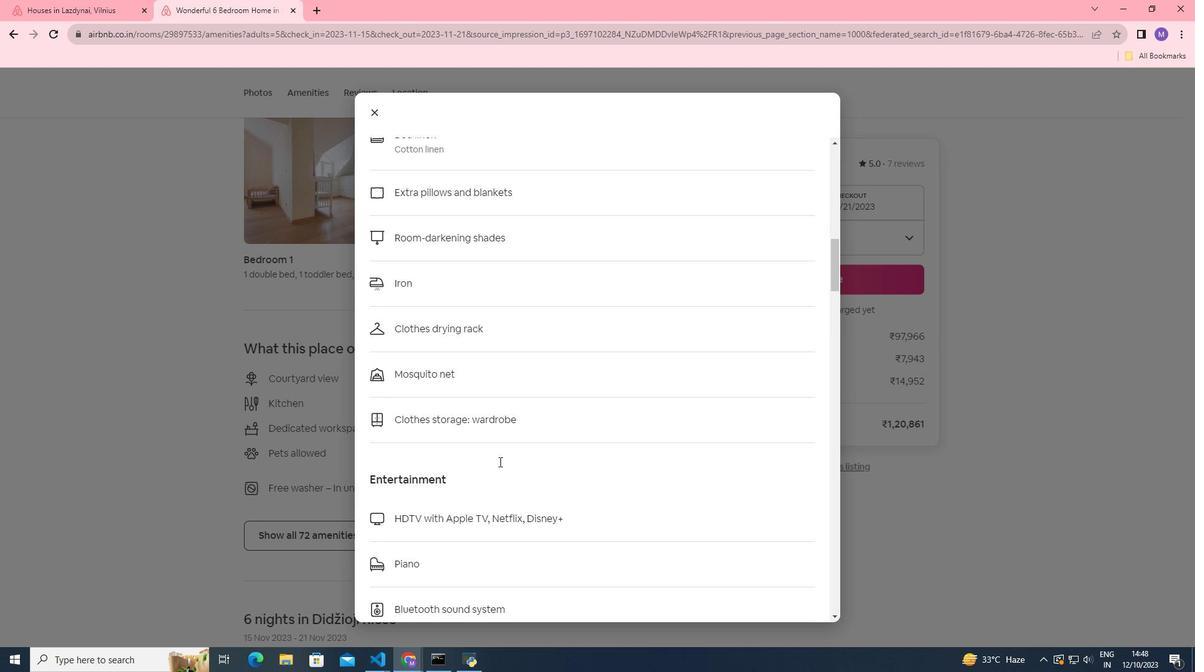 
Action: Mouse scrolled (499, 461) with delta (0, 0)
Screenshot: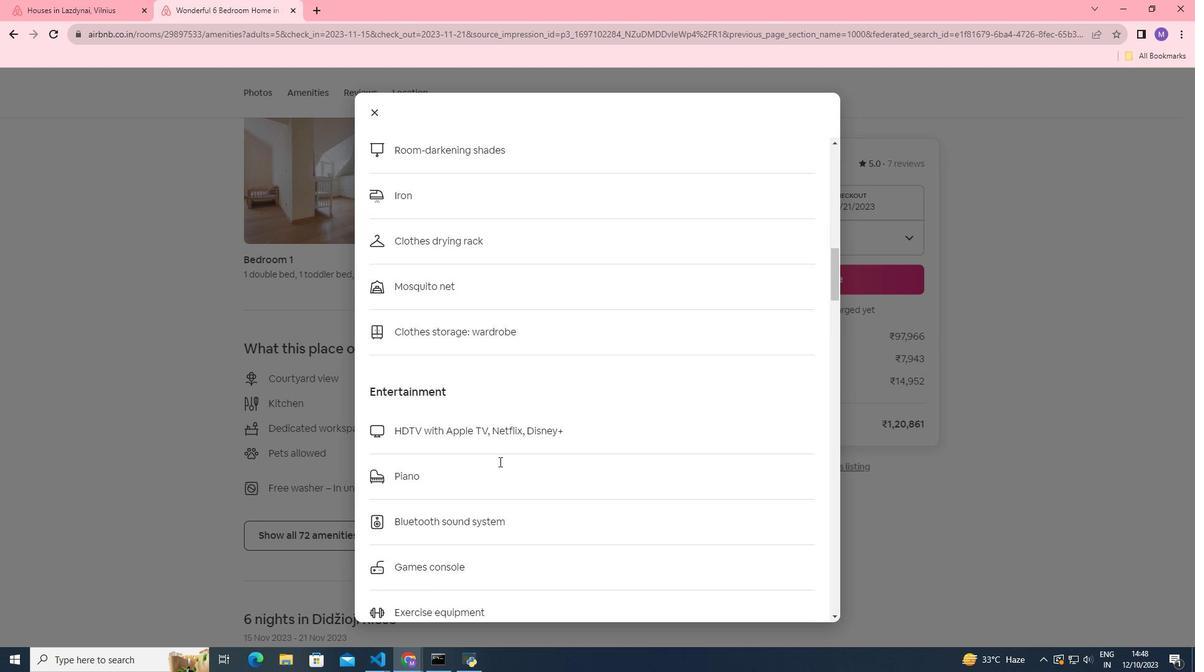 
Action: Mouse scrolled (499, 461) with delta (0, 0)
Screenshot: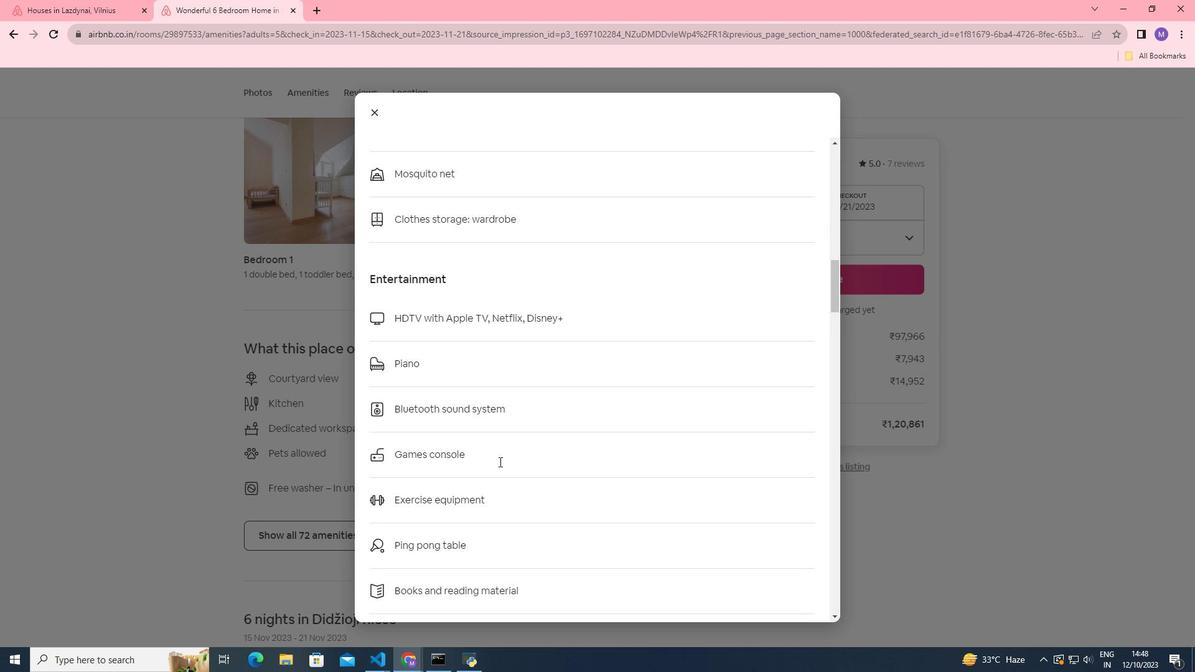 
Action: Mouse scrolled (499, 461) with delta (0, 0)
Screenshot: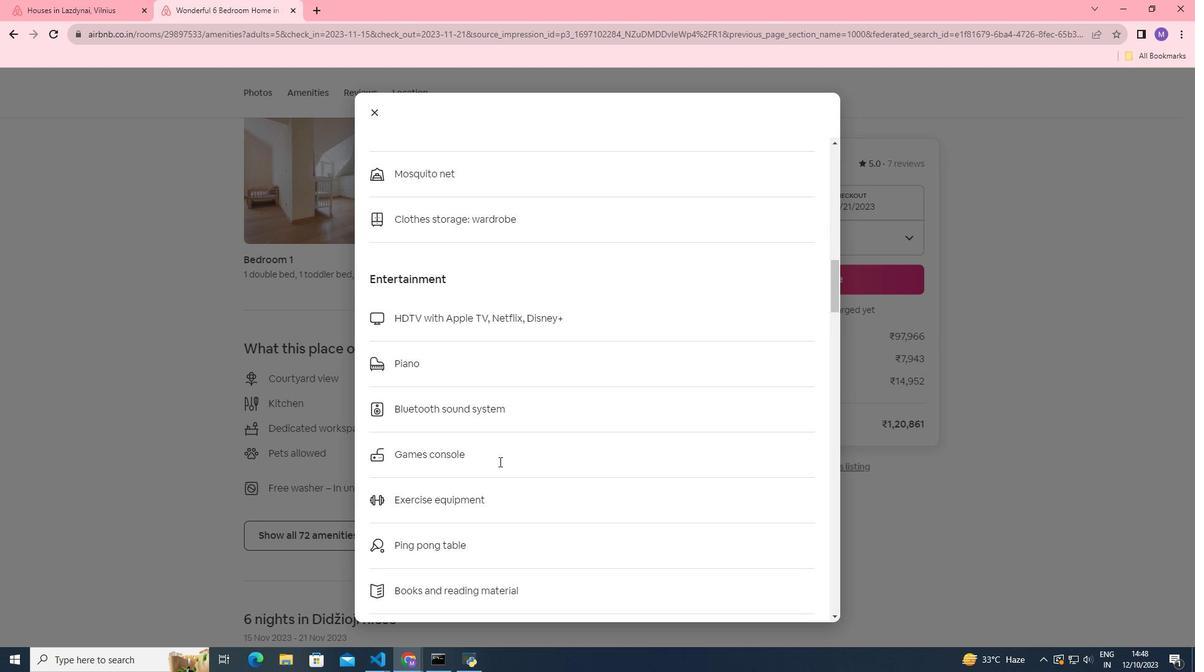 
Action: Mouse scrolled (499, 461) with delta (0, 0)
Screenshot: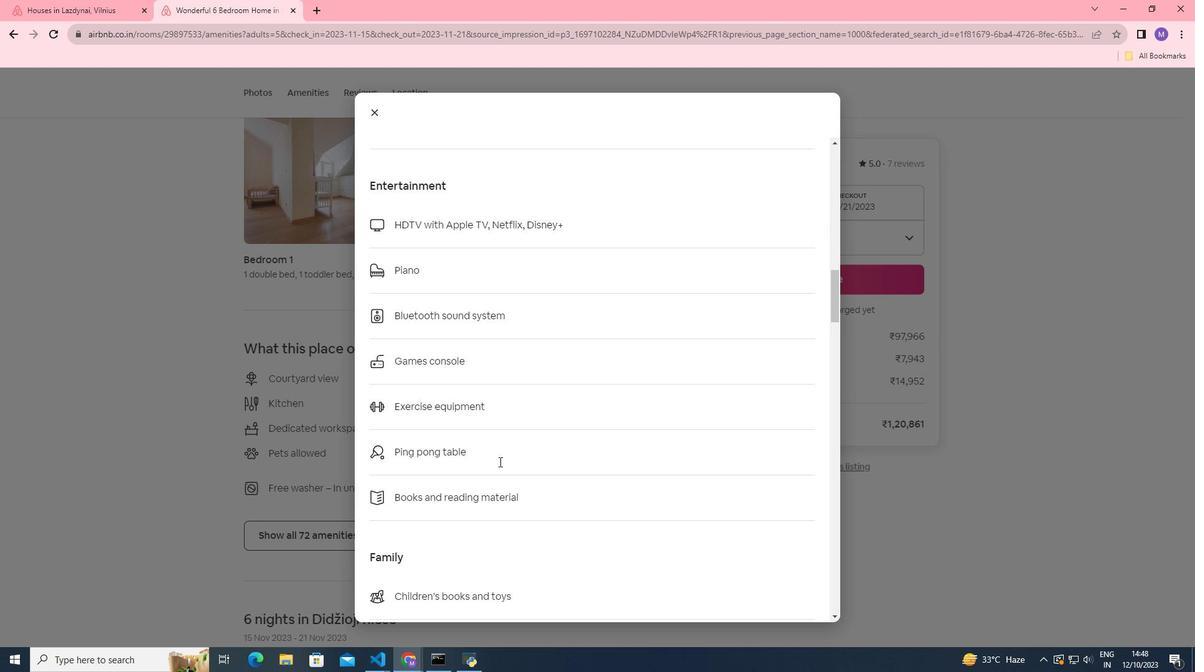 
Action: Mouse scrolled (499, 461) with delta (0, 0)
Screenshot: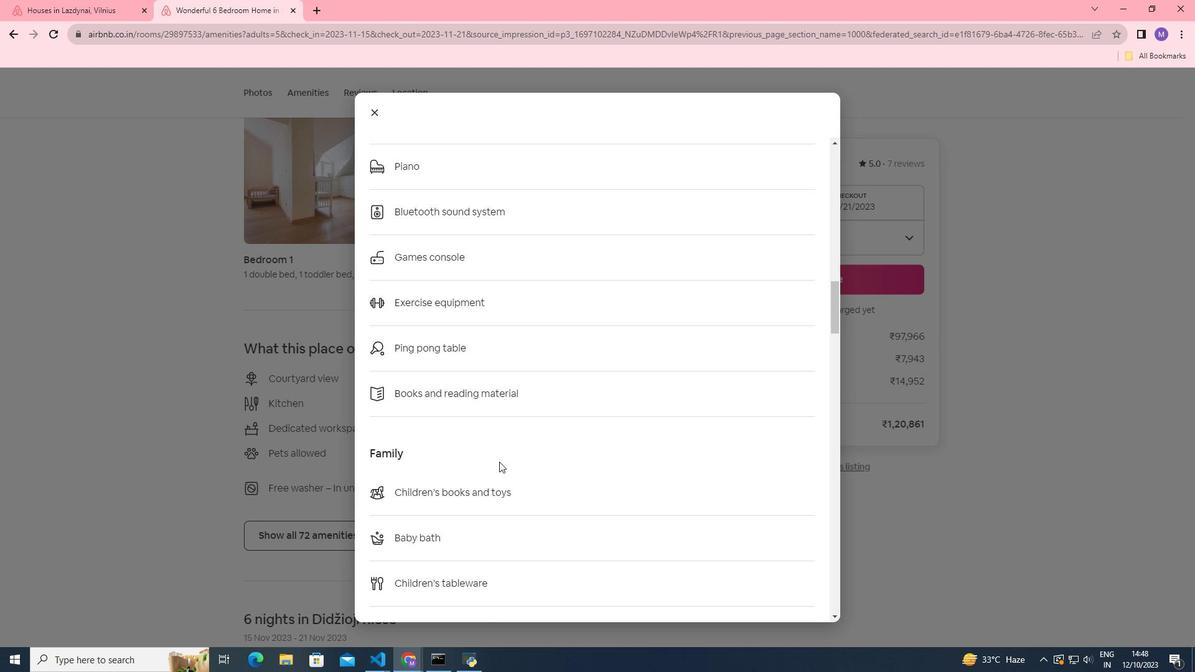 
Action: Mouse scrolled (499, 461) with delta (0, 0)
Screenshot: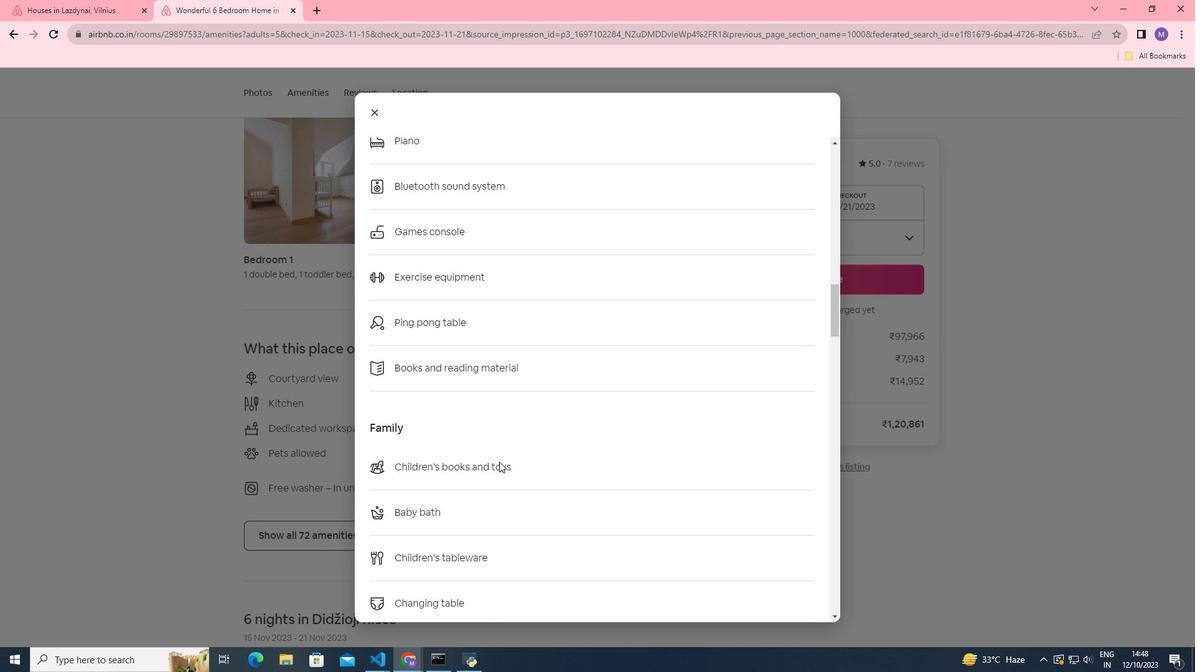 
Action: Mouse scrolled (499, 461) with delta (0, 0)
Screenshot: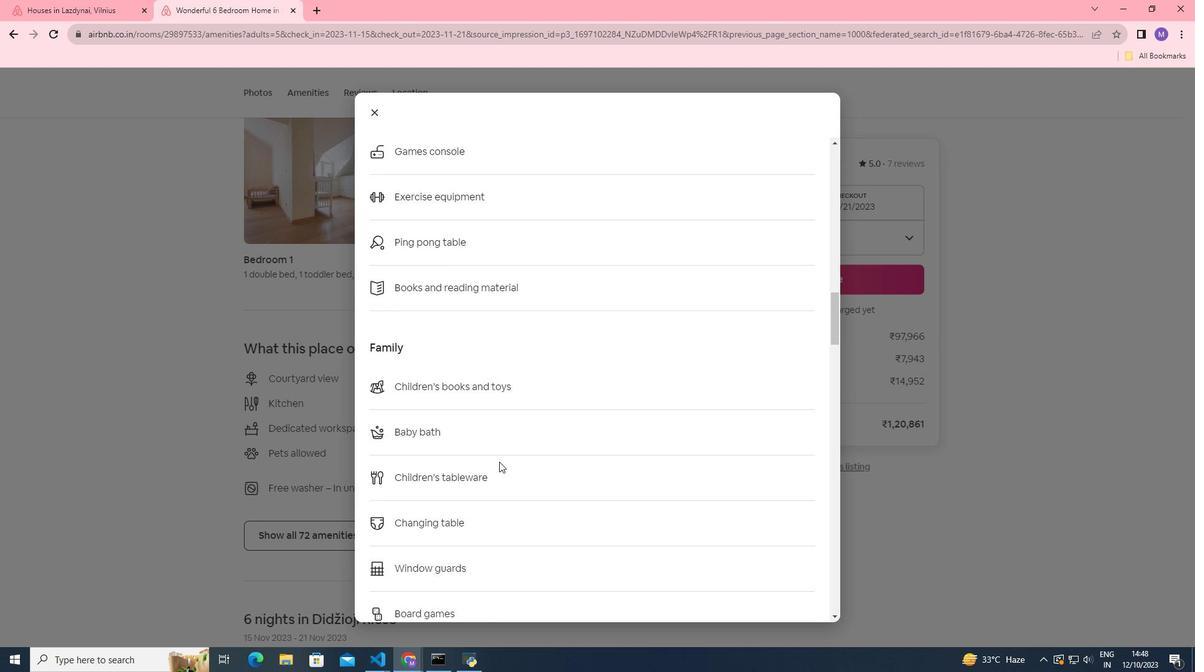 
Action: Mouse scrolled (499, 461) with delta (0, 0)
Screenshot: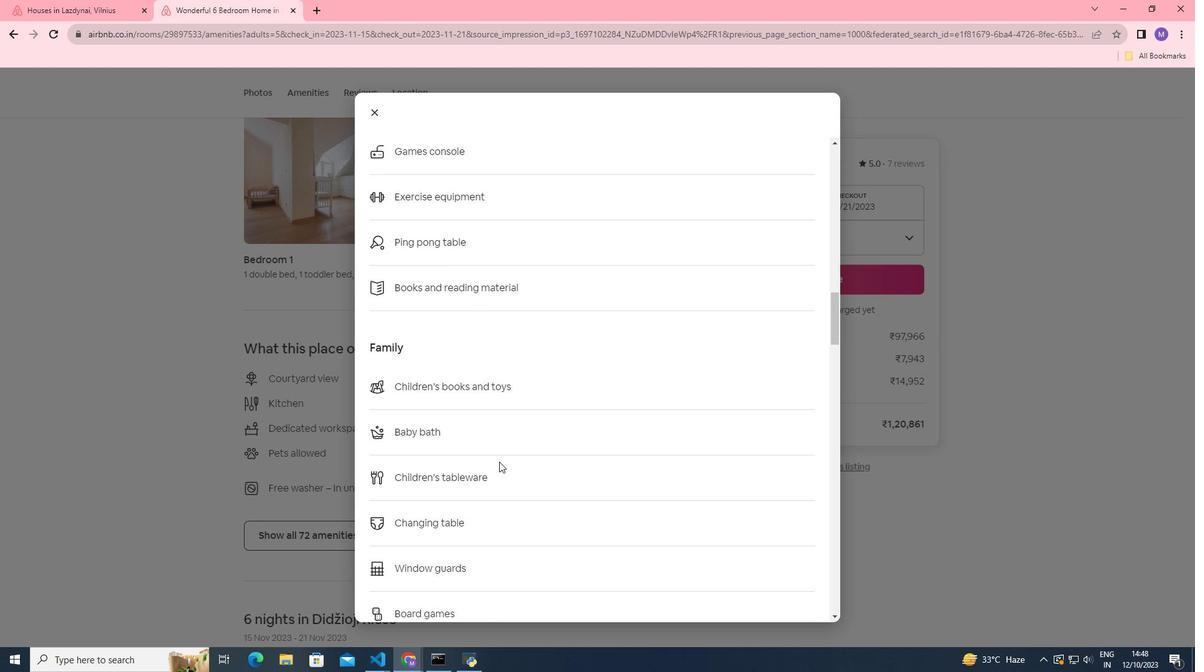 
Action: Mouse scrolled (499, 461) with delta (0, 0)
Screenshot: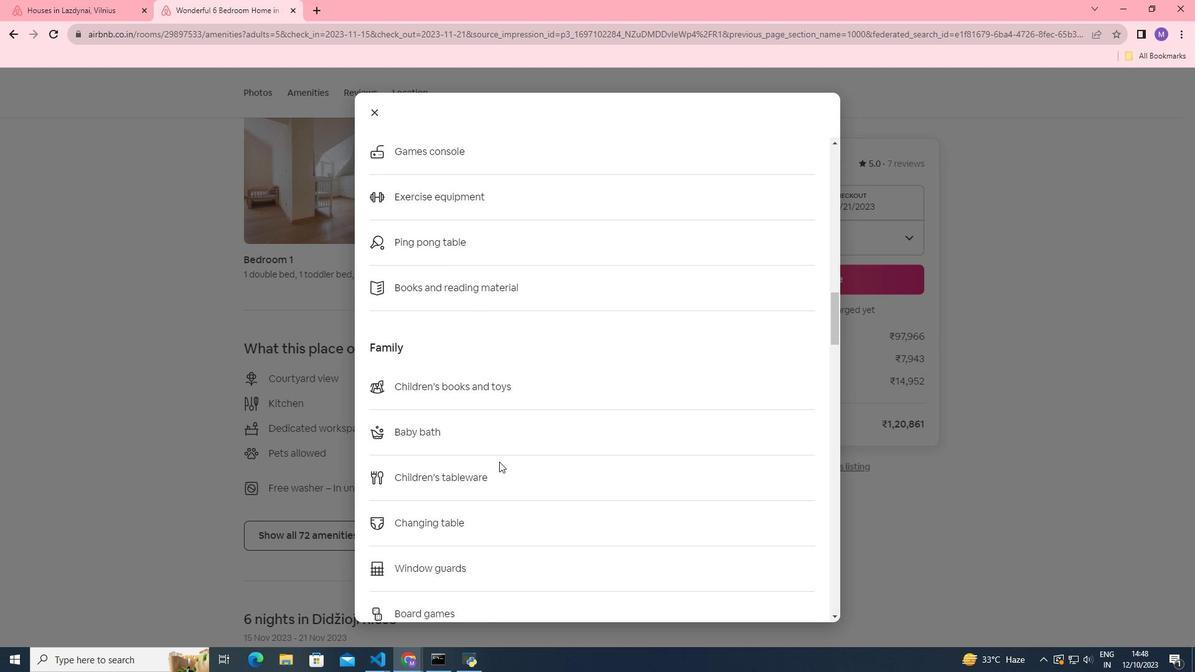
Action: Mouse scrolled (499, 461) with delta (0, 0)
Screenshot: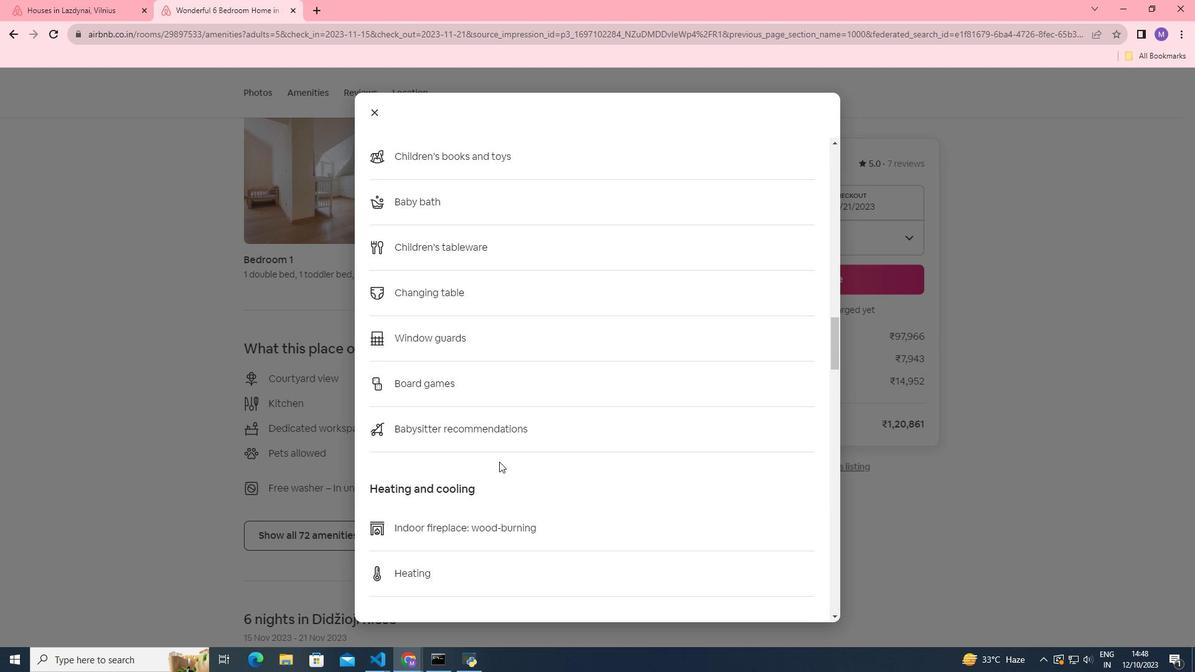
Action: Mouse scrolled (499, 461) with delta (0, 0)
Screenshot: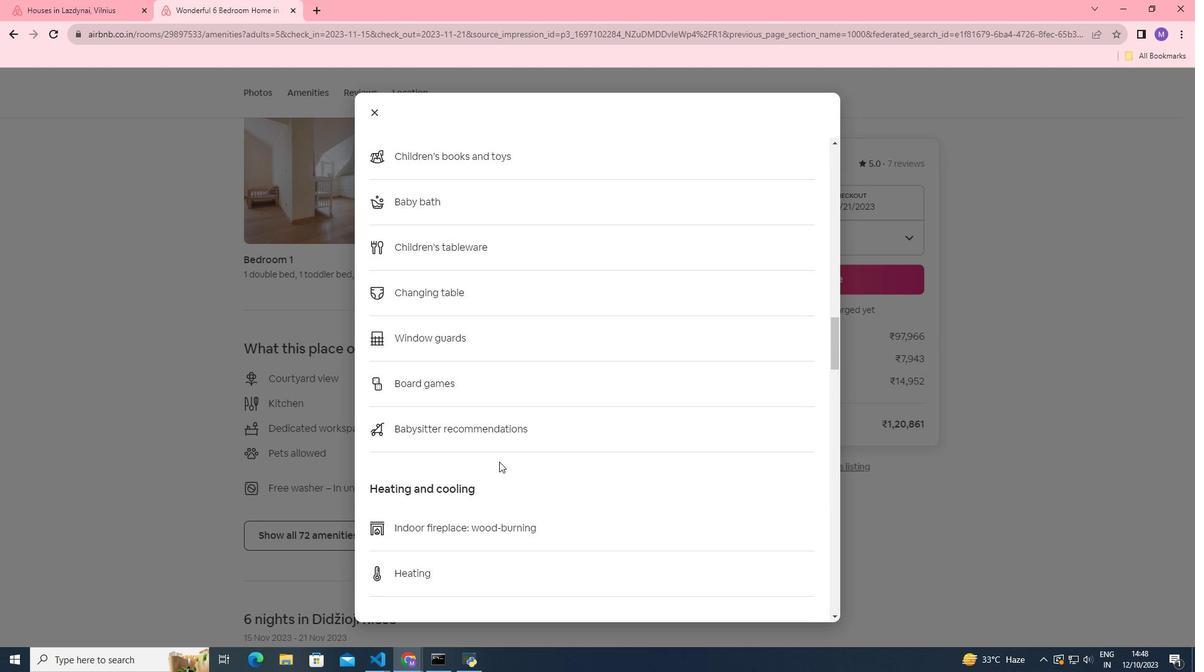 
Action: Mouse scrolled (499, 461) with delta (0, 0)
Screenshot: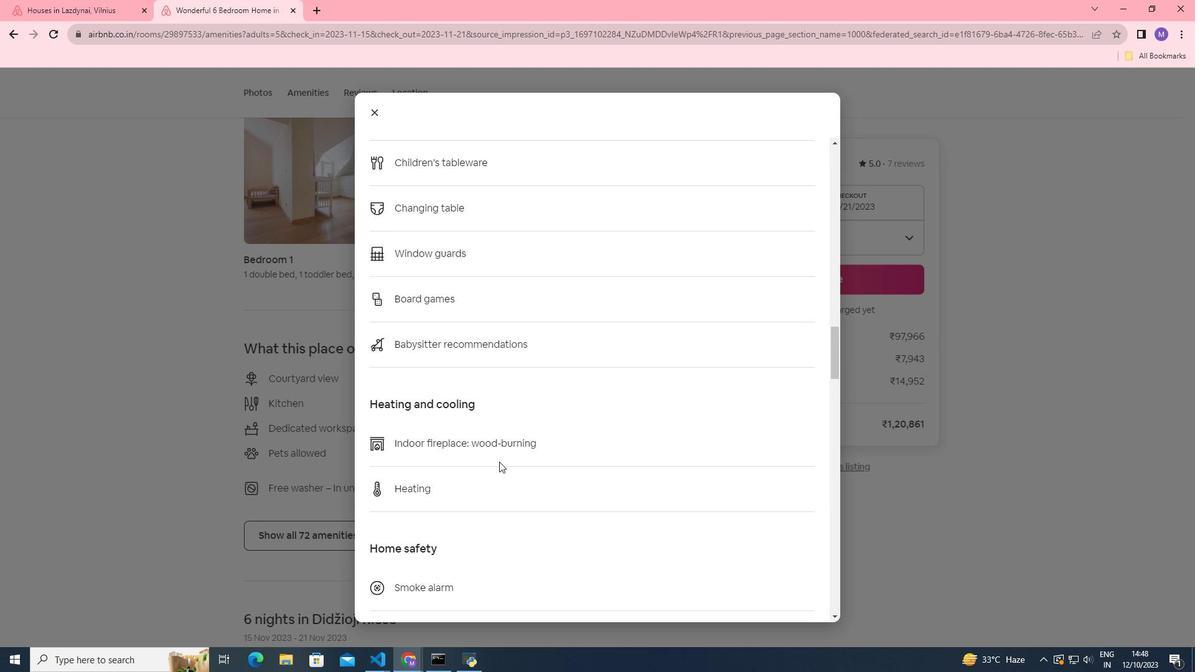 
Action: Mouse scrolled (499, 461) with delta (0, 0)
Screenshot: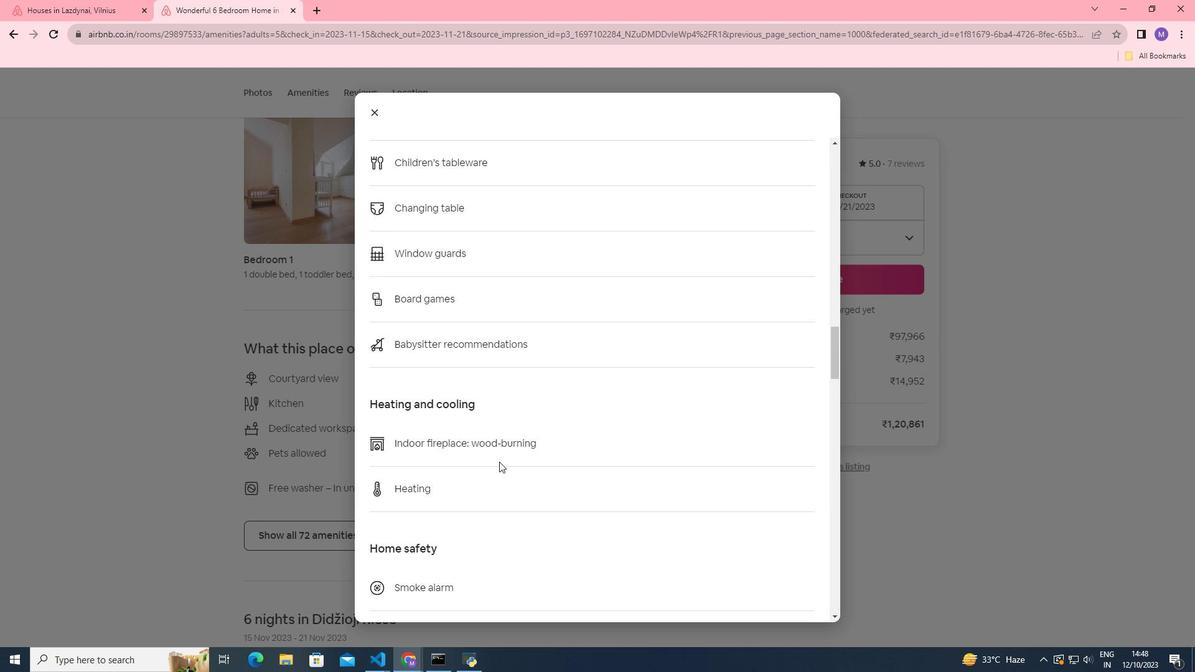 
Action: Mouse scrolled (499, 461) with delta (0, 0)
Screenshot: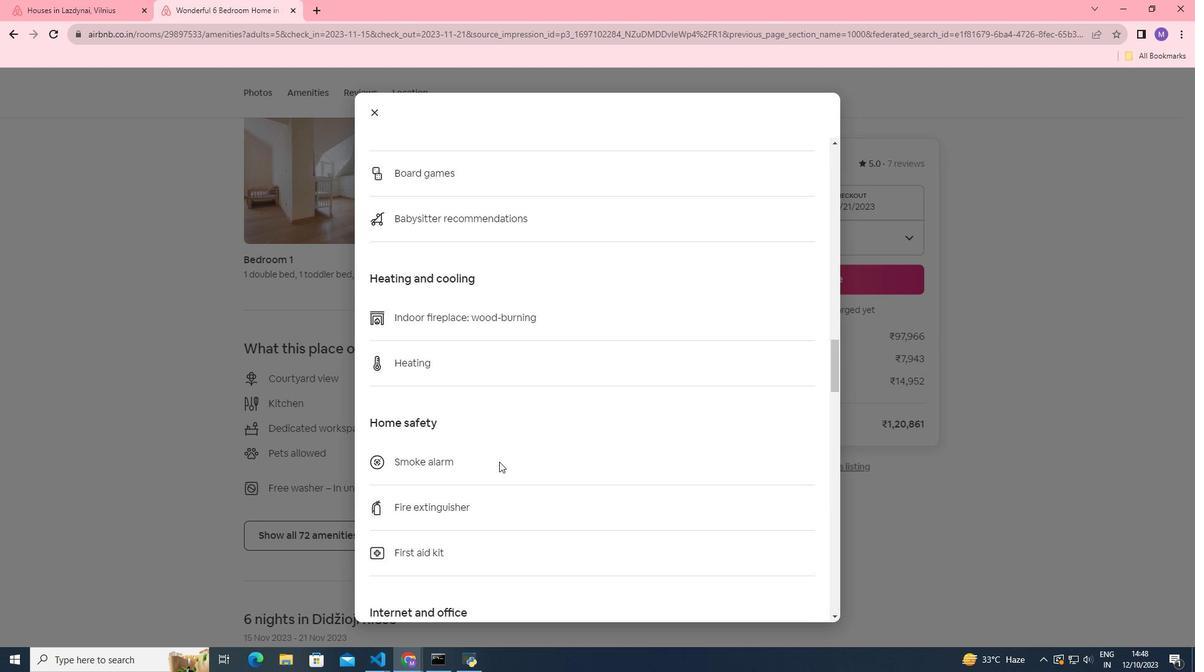 
Action: Mouse moved to (499, 462)
Screenshot: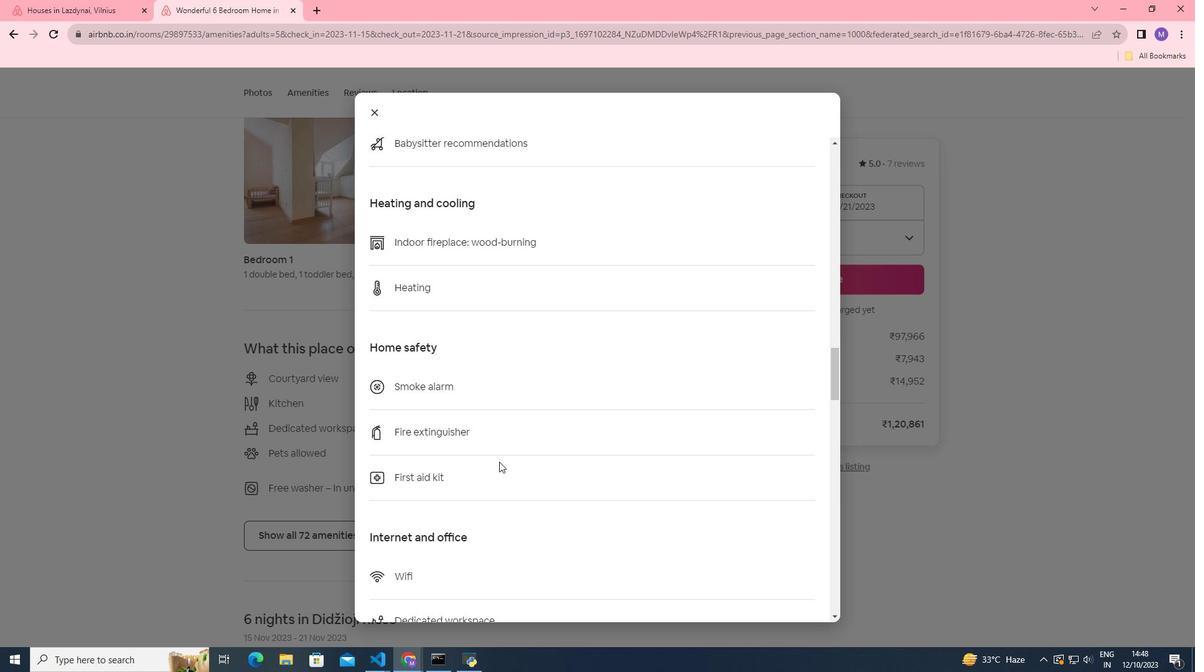 
Action: Mouse scrolled (499, 461) with delta (0, 0)
Screenshot: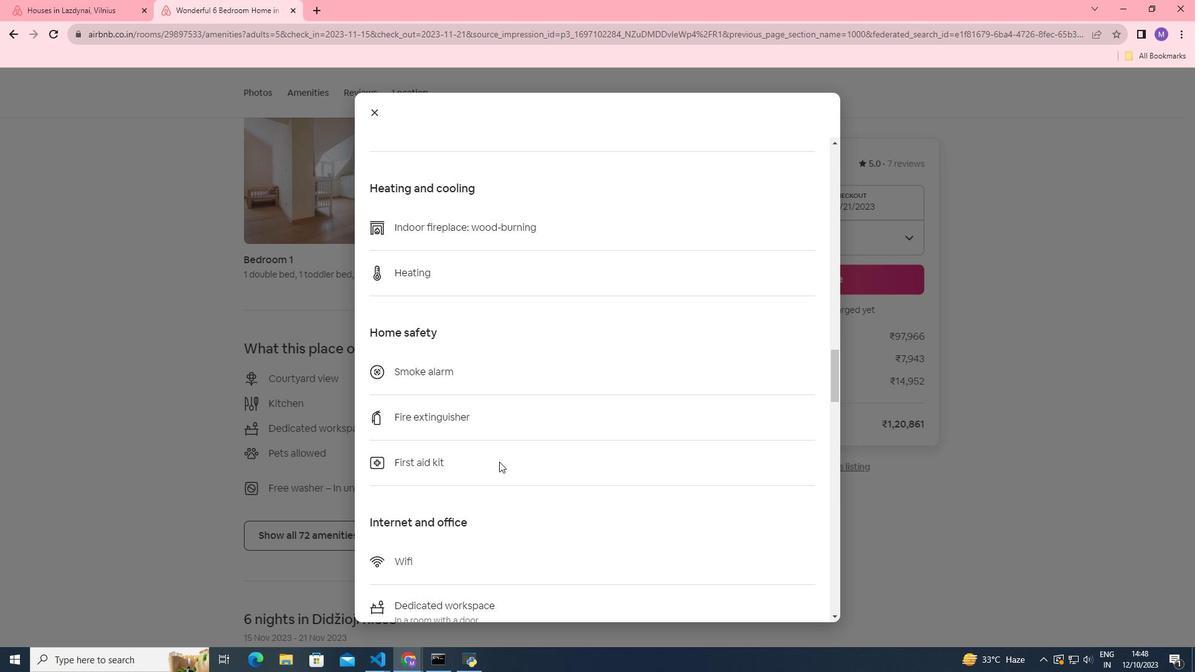 
Action: Mouse scrolled (499, 461) with delta (0, 0)
Screenshot: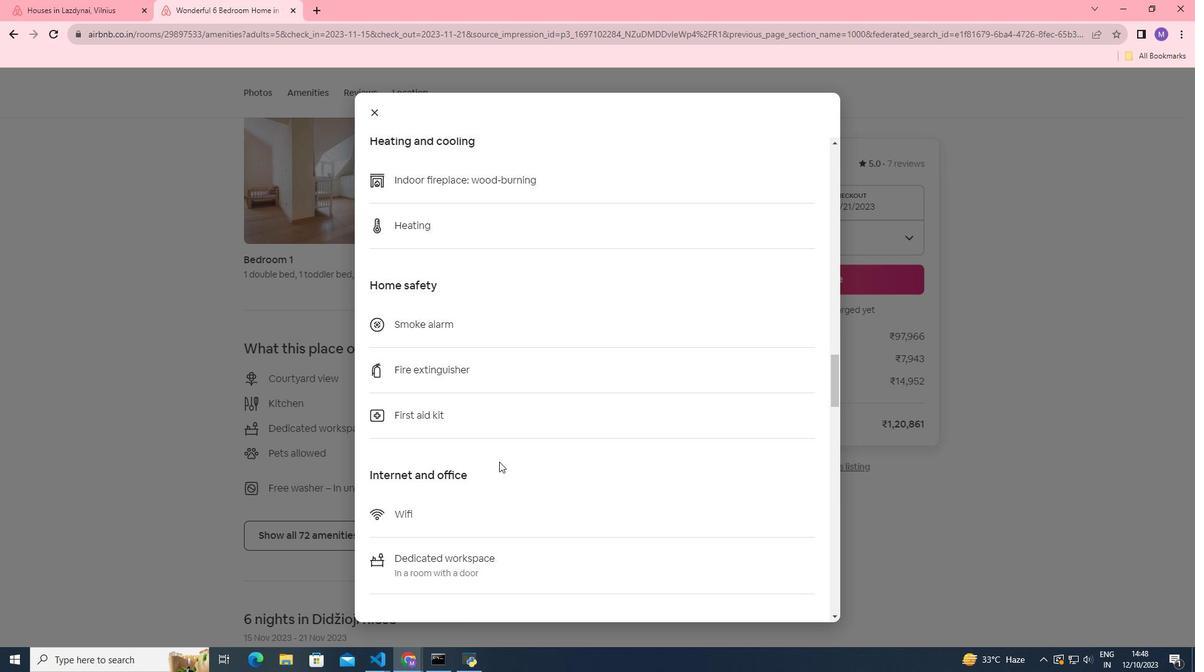 
Action: Mouse scrolled (499, 461) with delta (0, 0)
Screenshot: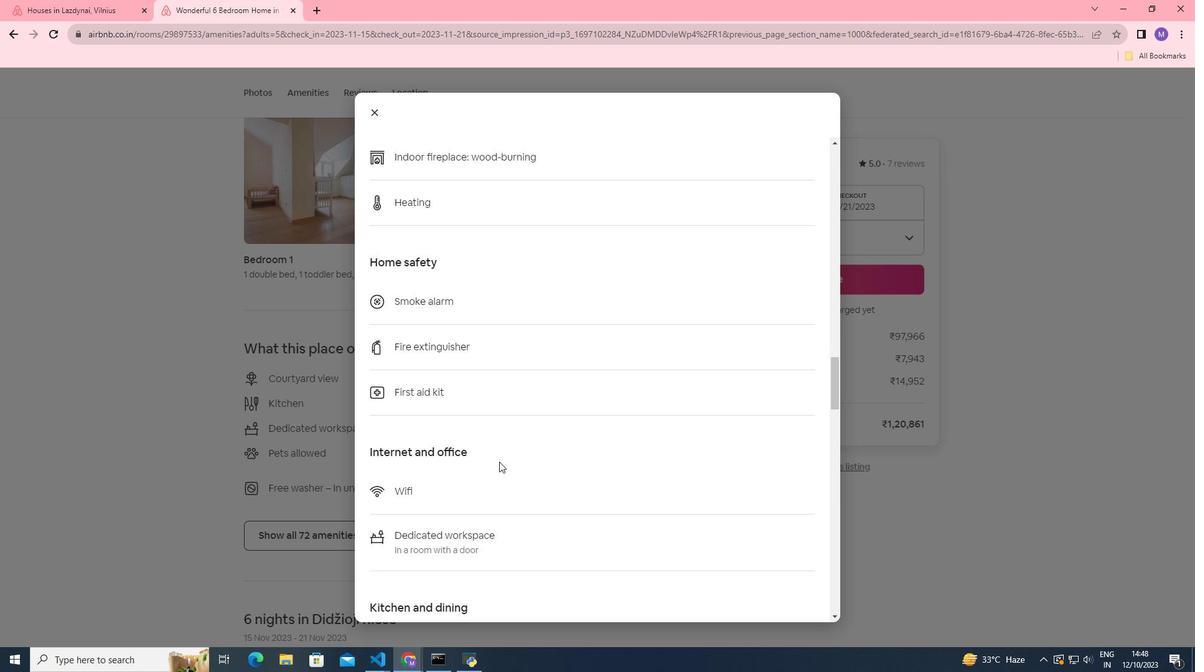 
Action: Mouse scrolled (499, 461) with delta (0, 0)
Screenshot: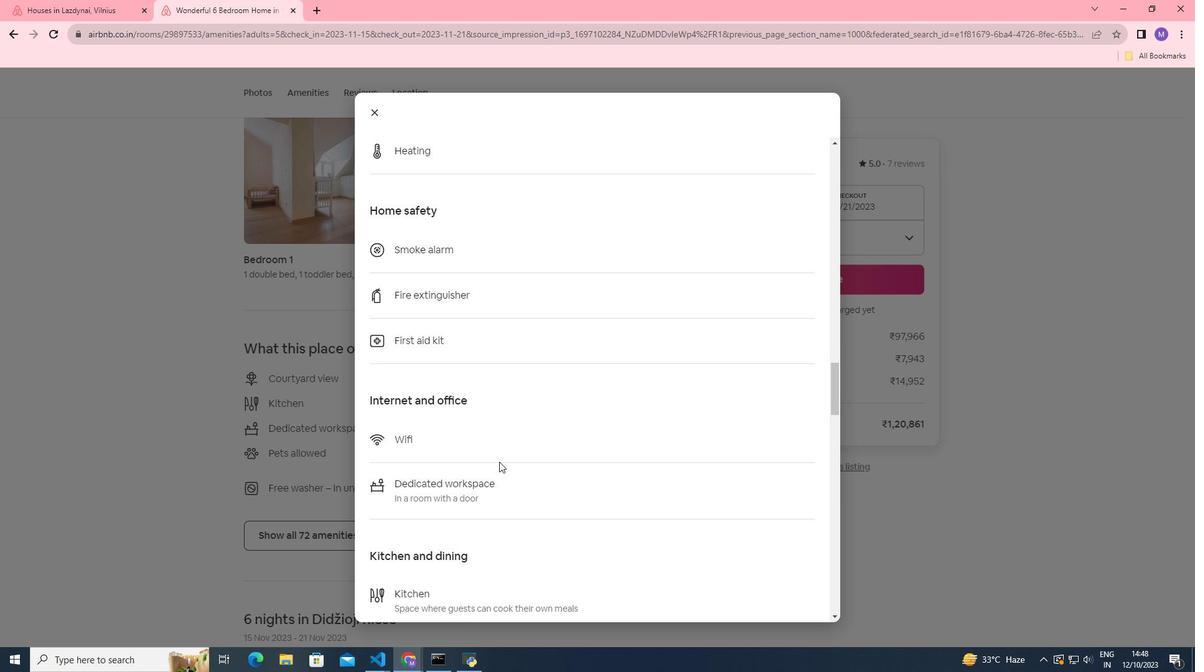 
Action: Mouse scrolled (499, 461) with delta (0, 0)
Screenshot: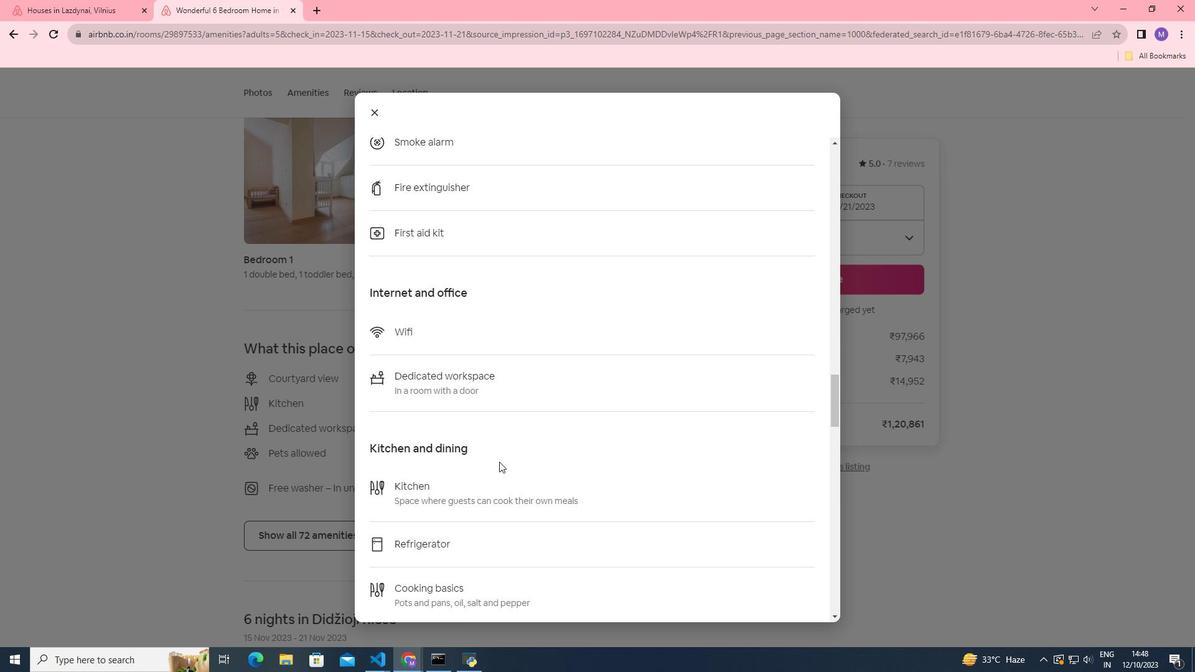 
Action: Mouse scrolled (499, 461) with delta (0, 0)
Screenshot: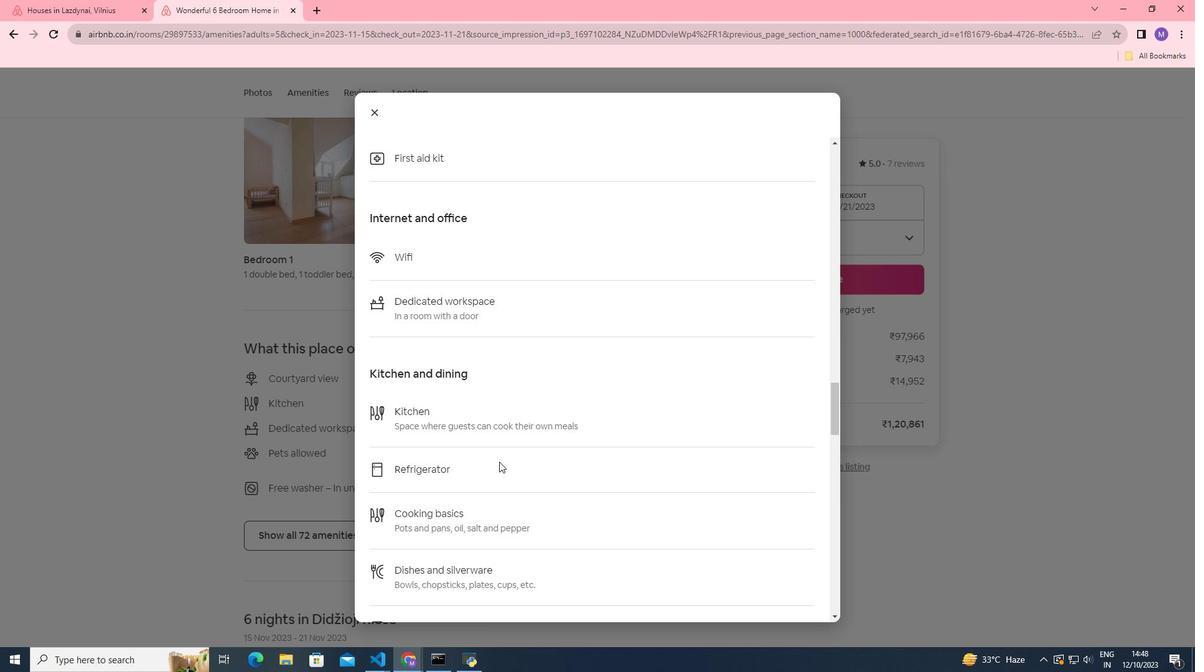 
Action: Mouse scrolled (499, 461) with delta (0, 0)
Screenshot: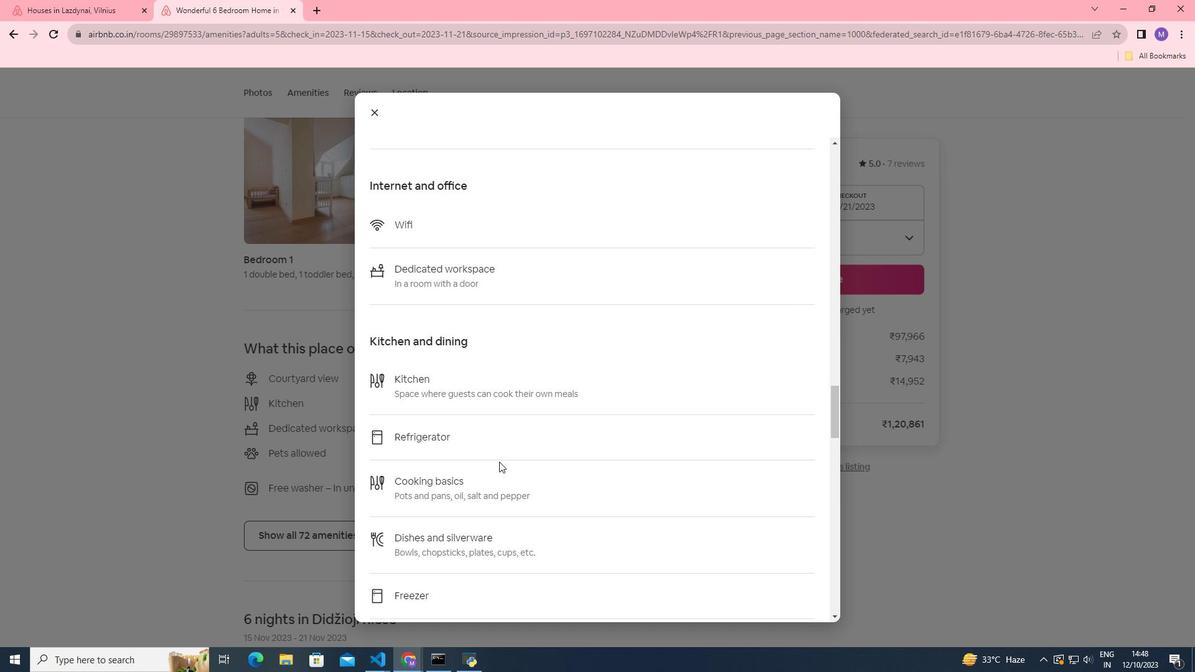 
Action: Mouse scrolled (499, 461) with delta (0, 0)
Screenshot: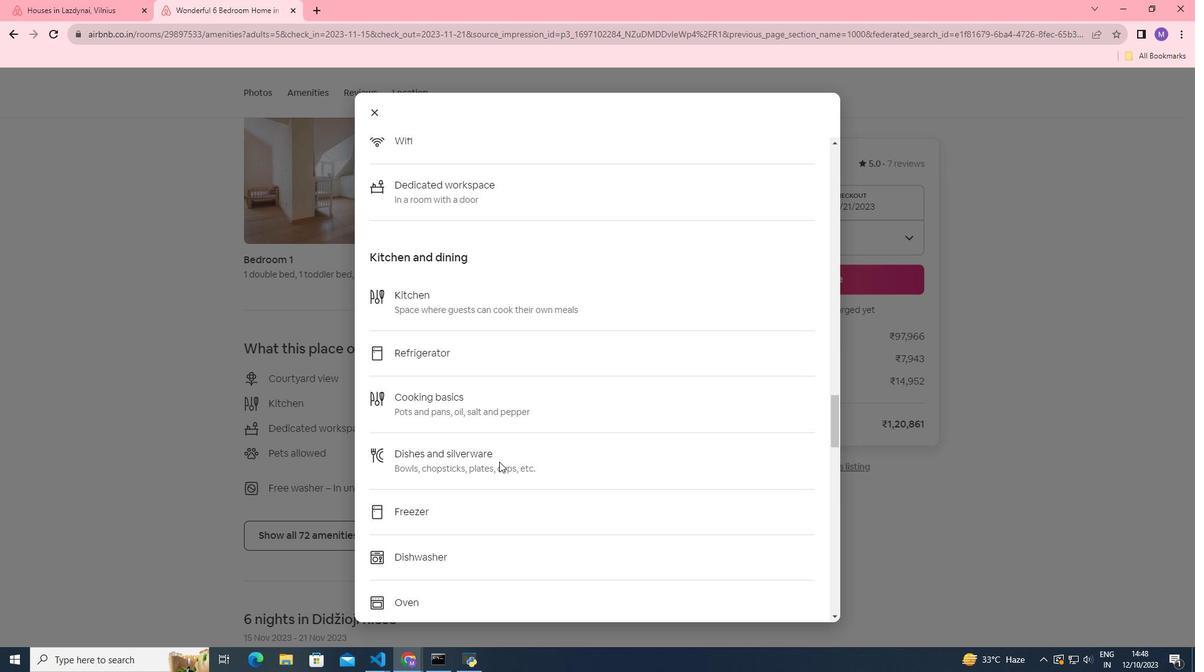 
Action: Mouse scrolled (499, 461) with delta (0, 0)
Screenshot: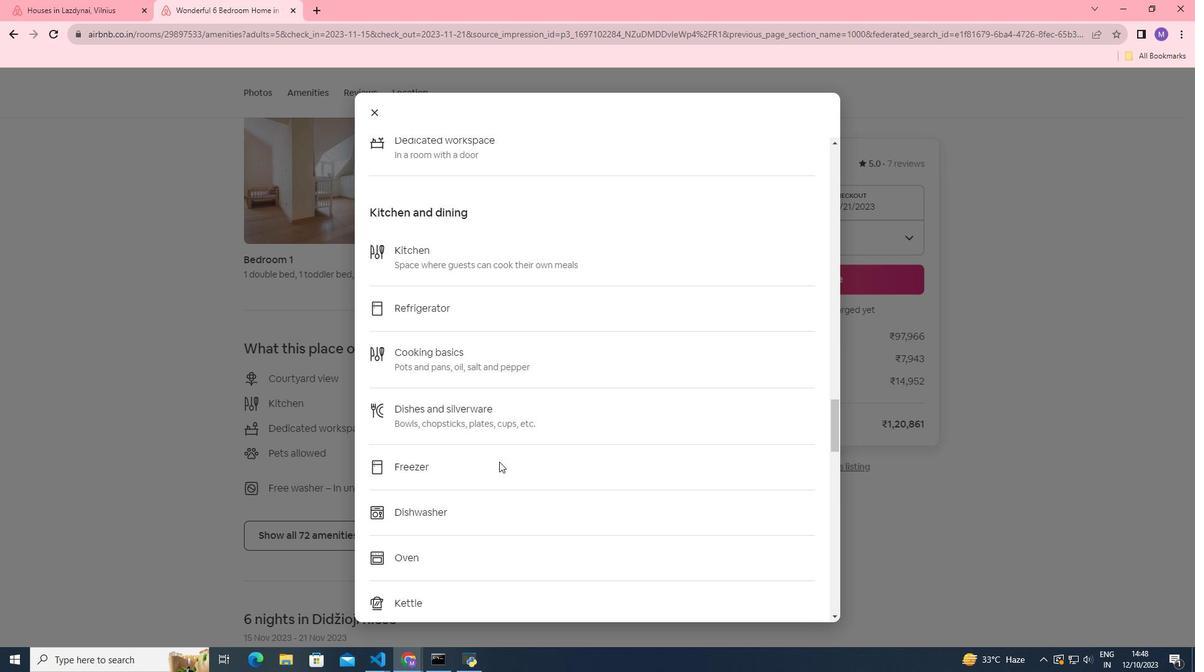 
Action: Mouse scrolled (499, 461) with delta (0, 0)
Screenshot: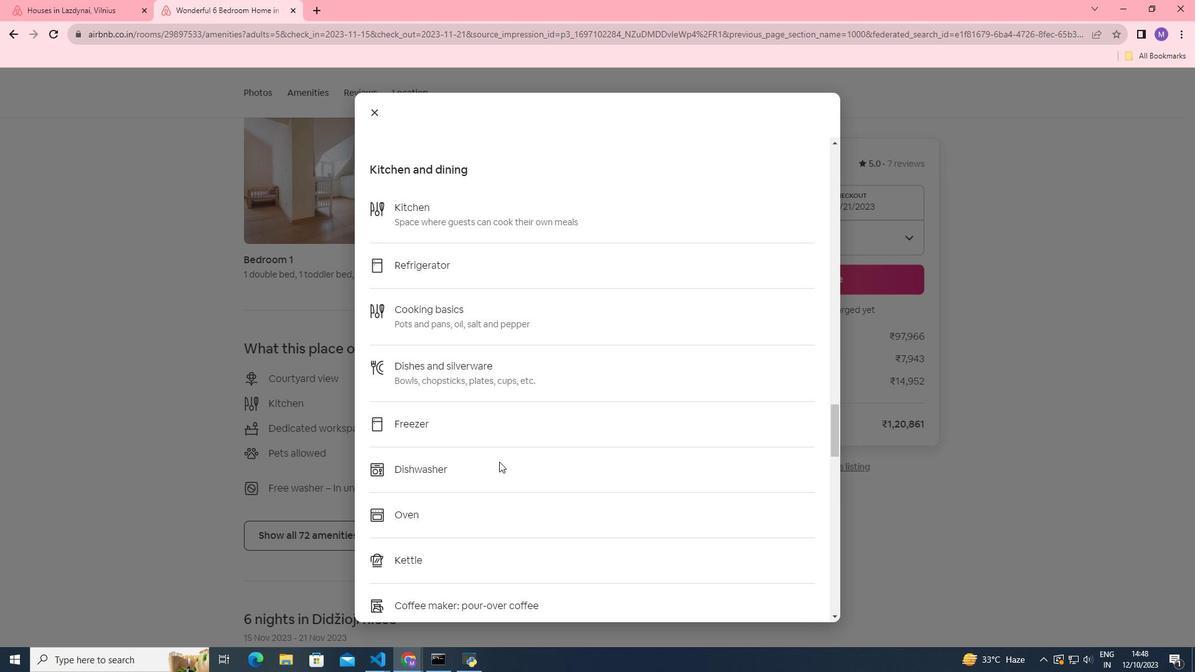 
Action: Mouse scrolled (499, 461) with delta (0, 0)
Screenshot: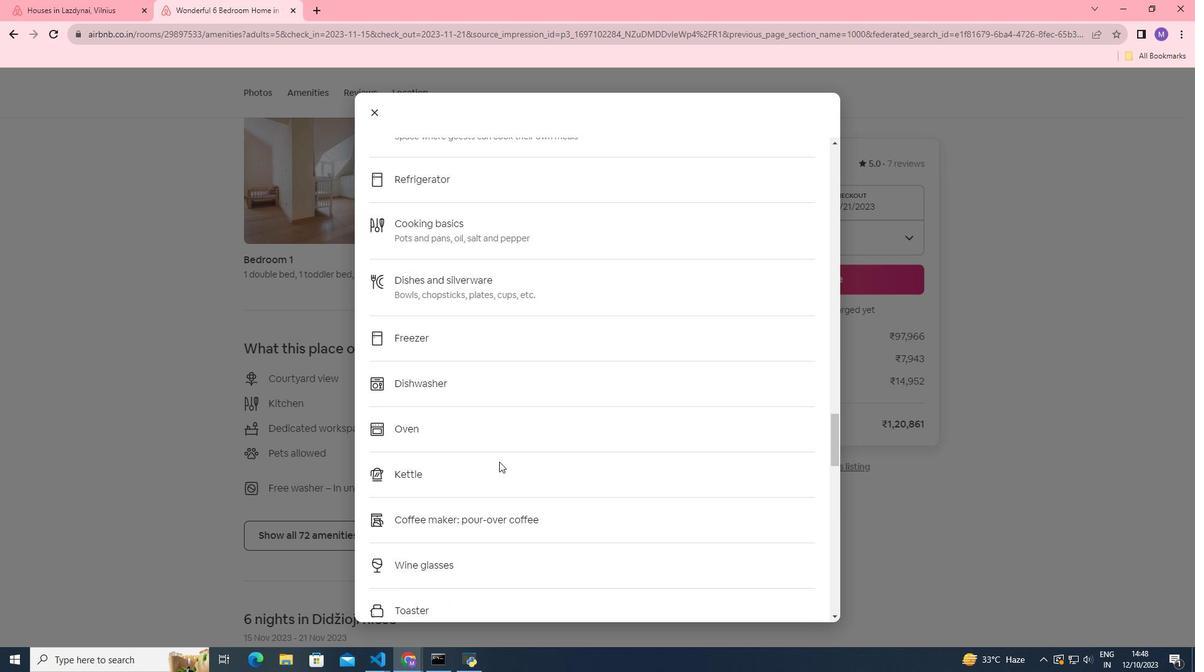 
Action: Mouse scrolled (499, 461) with delta (0, 0)
Screenshot: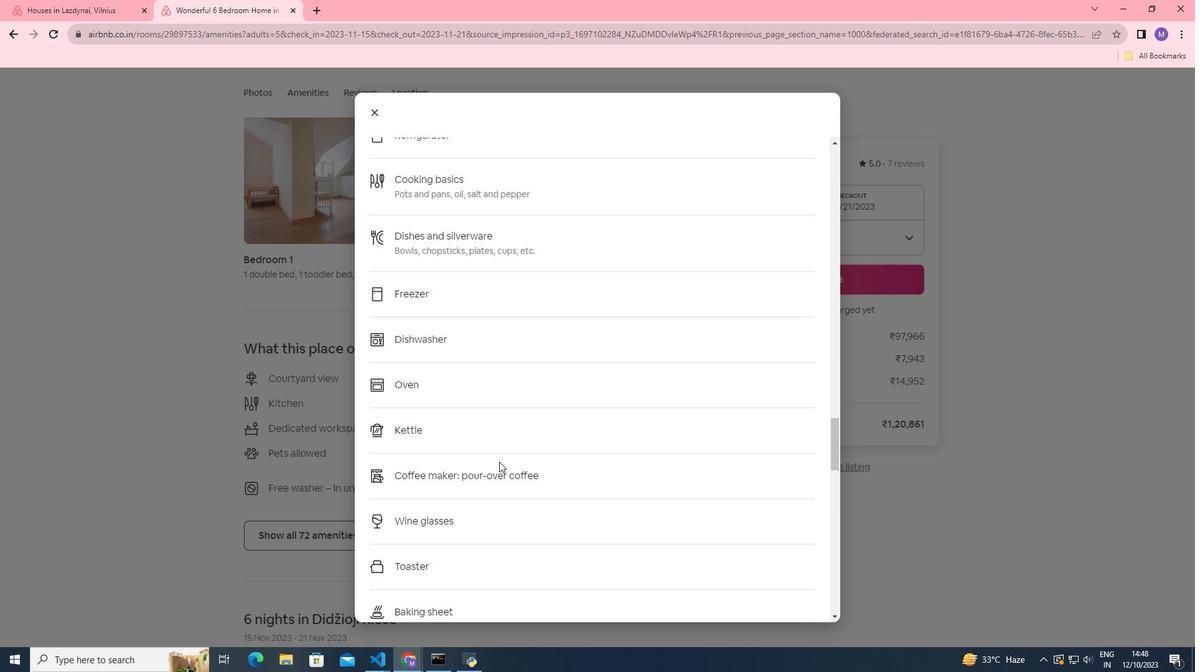 
Action: Mouse scrolled (499, 461) with delta (0, 0)
Screenshot: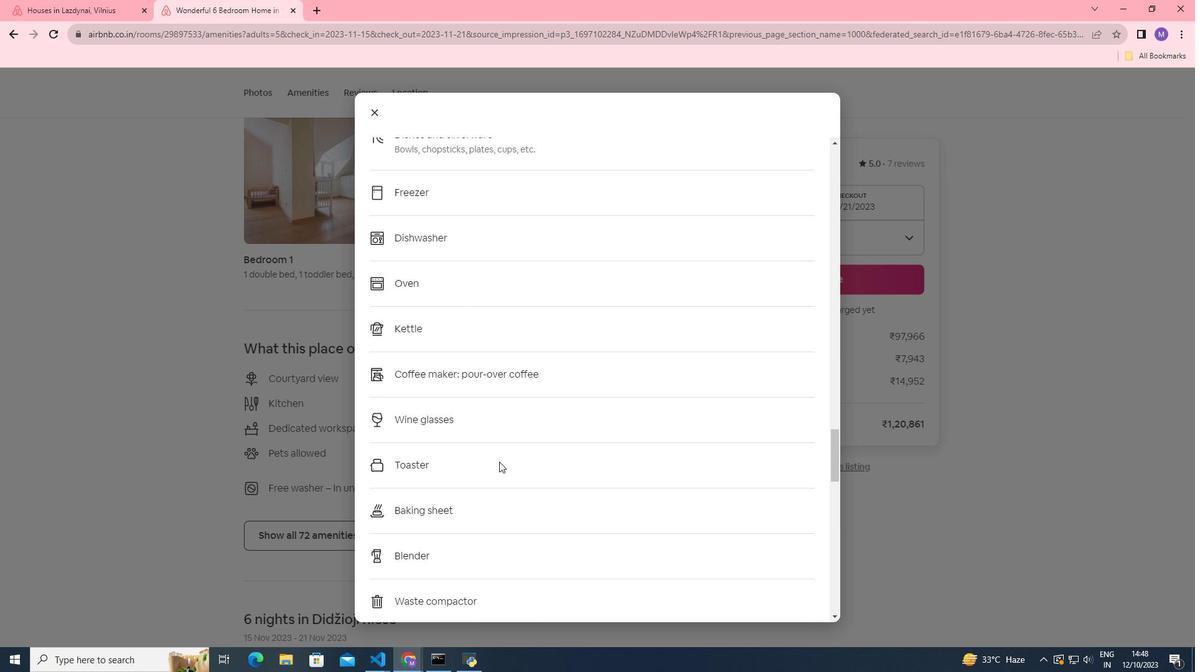 
Action: Mouse scrolled (499, 461) with delta (0, 0)
Screenshot: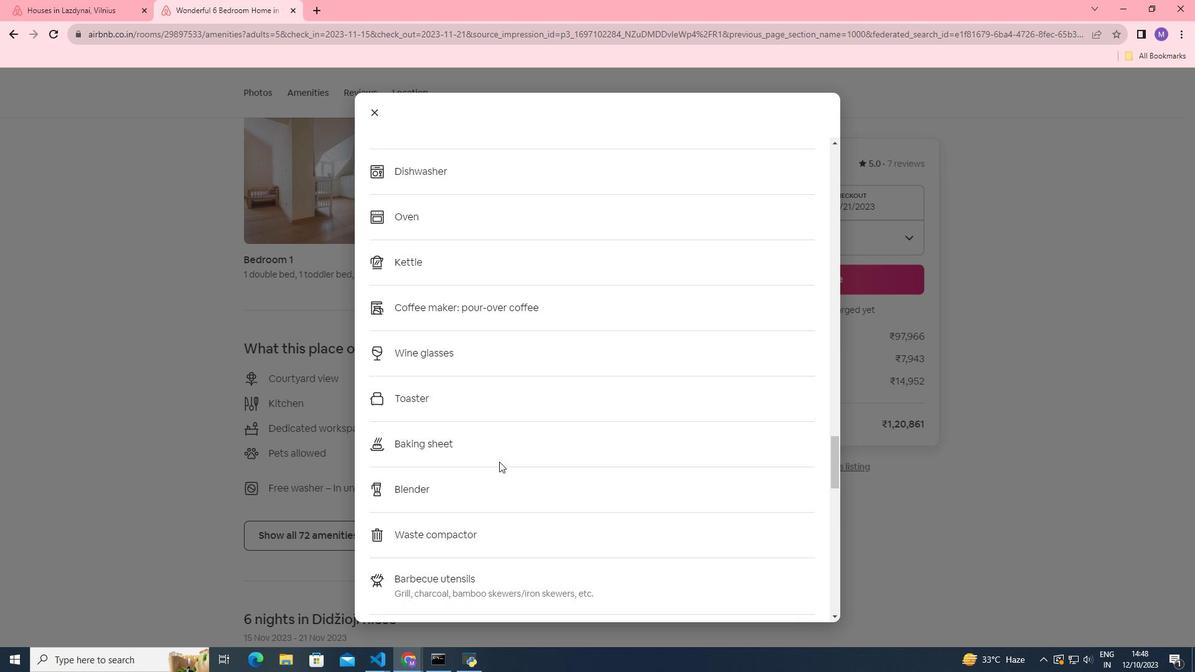 
Action: Mouse scrolled (499, 461) with delta (0, 0)
Screenshot: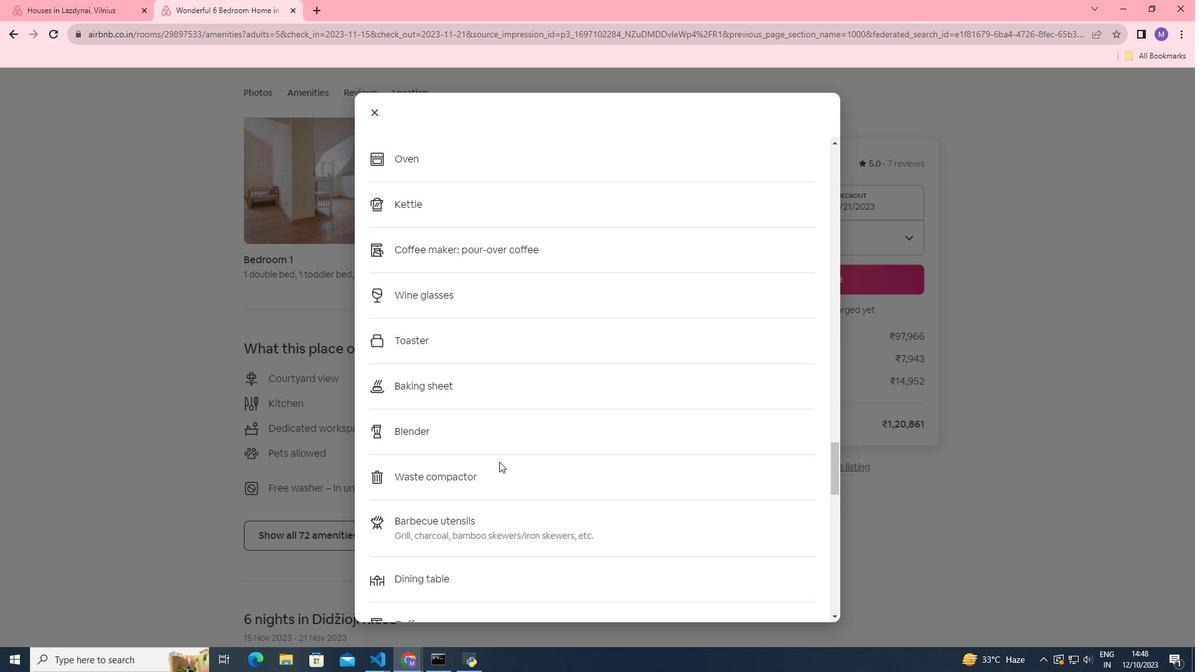 
Action: Mouse scrolled (499, 461) with delta (0, 0)
Screenshot: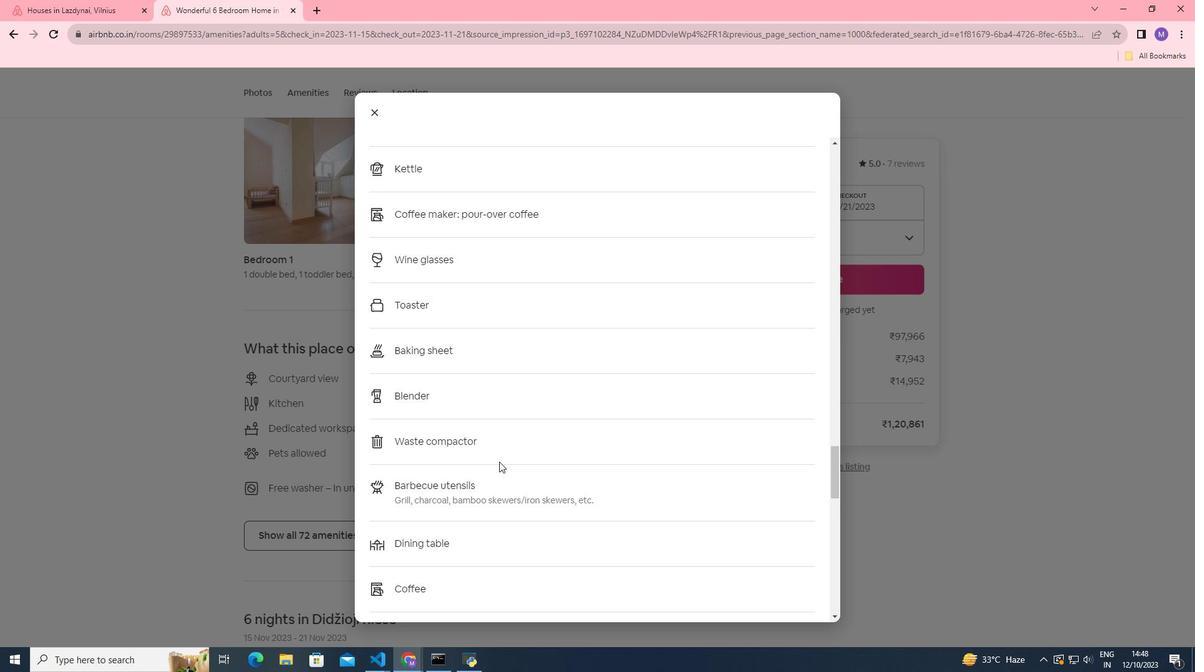
Action: Mouse scrolled (499, 461) with delta (0, 0)
Screenshot: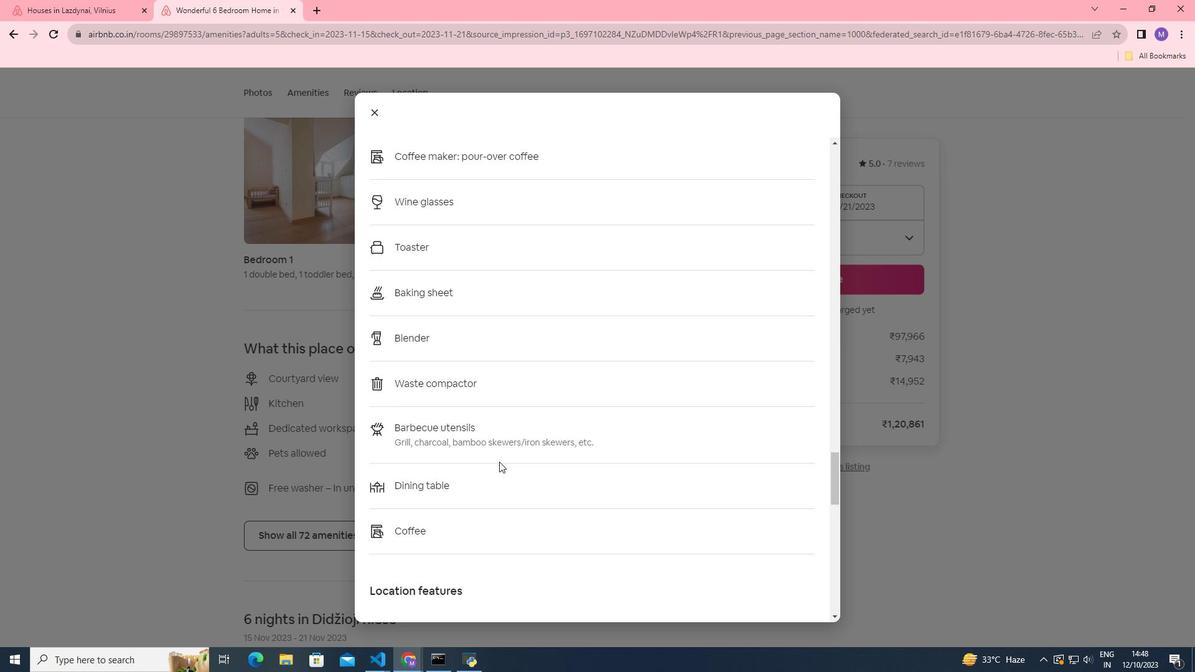 
Action: Mouse scrolled (499, 461) with delta (0, 0)
